 Task: Set up automation for the 'Prepare attendance module for admin' task in Jira.
Action: Mouse moved to (965, 360)
Screenshot: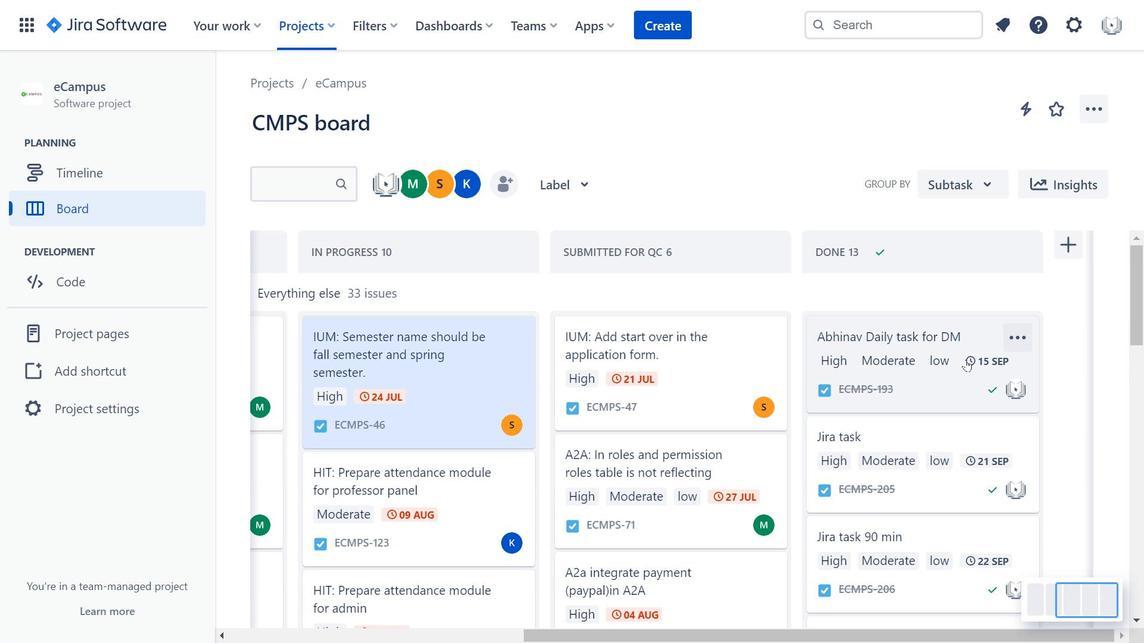 
Action: Mouse scrolled (965, 359) with delta (0, 0)
Screenshot: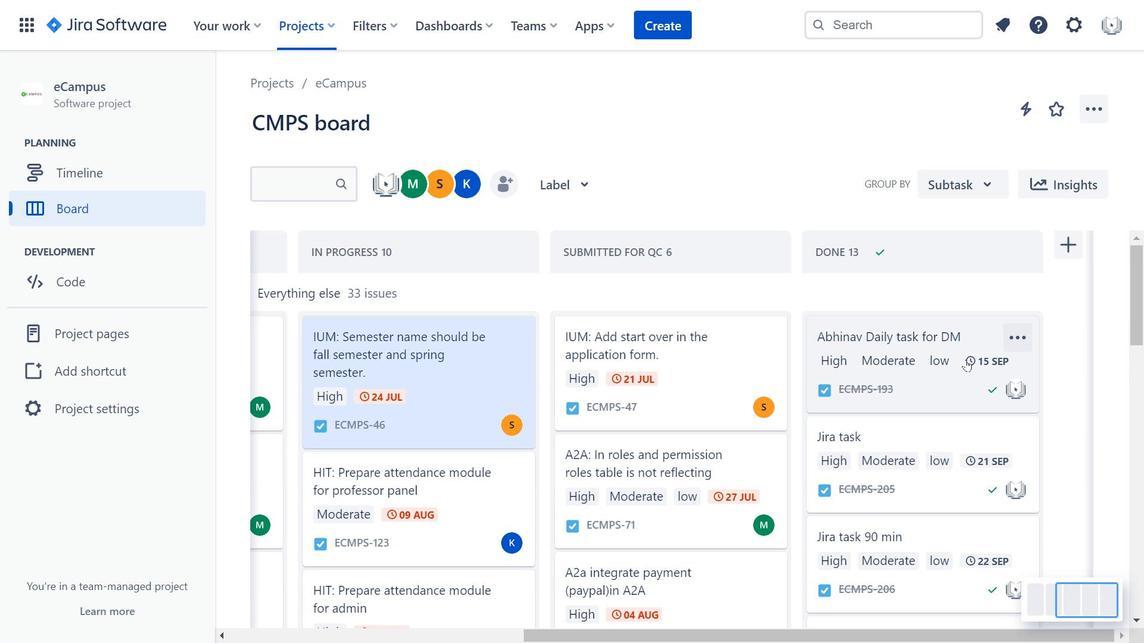 
Action: Mouse scrolled (965, 359) with delta (0, 0)
Screenshot: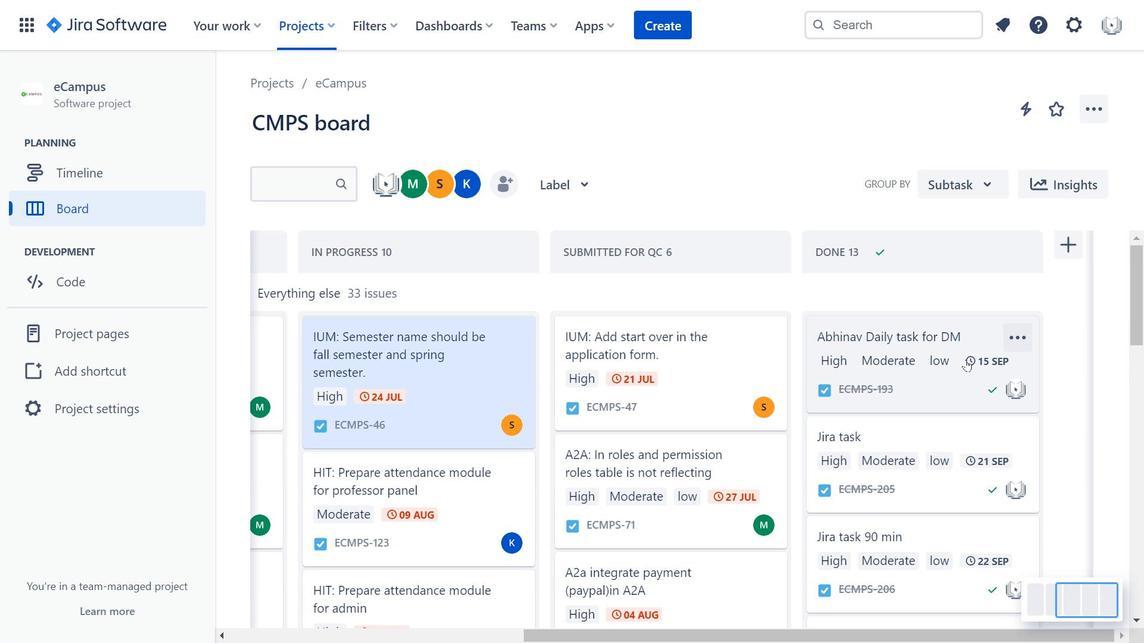 
Action: Mouse scrolled (965, 359) with delta (0, 0)
Screenshot: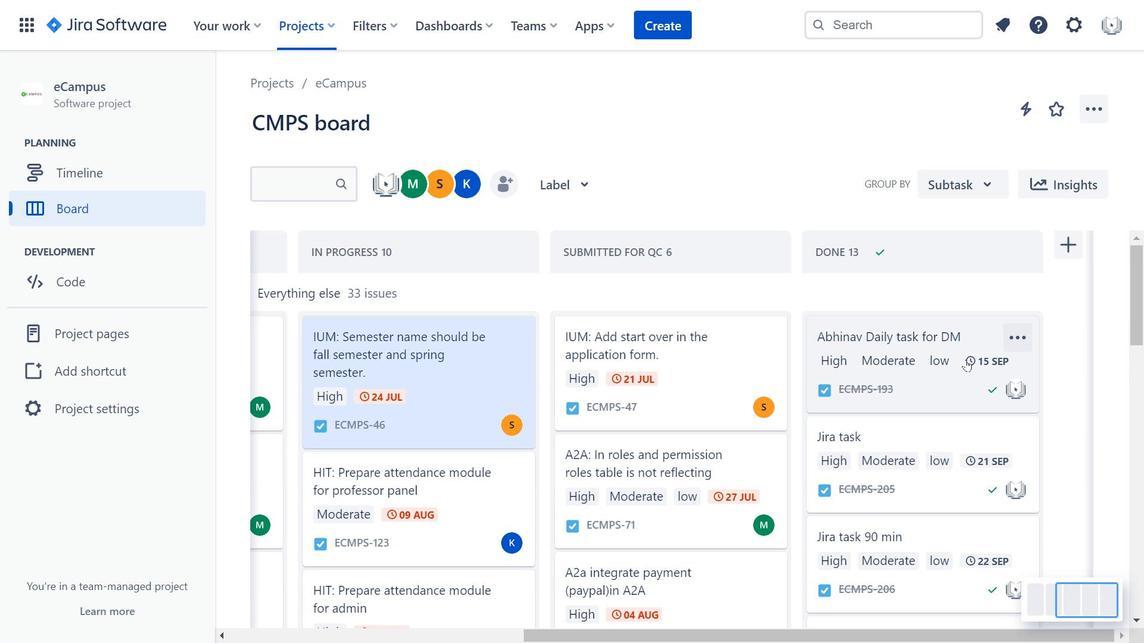 
Action: Mouse moved to (960, 358)
Screenshot: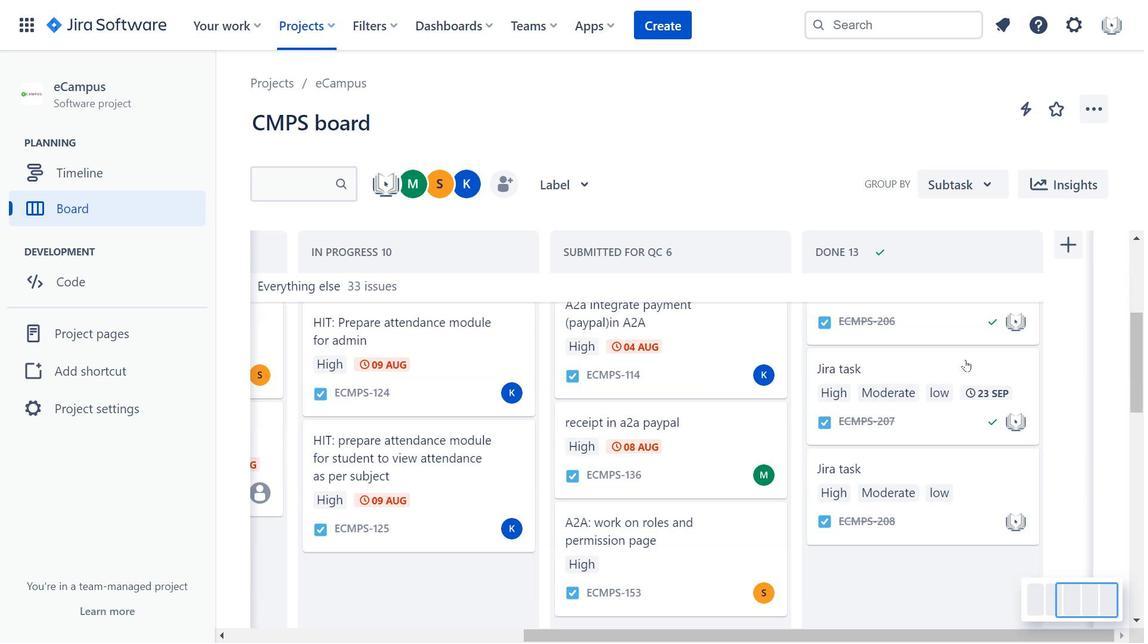
Action: Mouse scrolled (960, 357) with delta (0, 0)
Screenshot: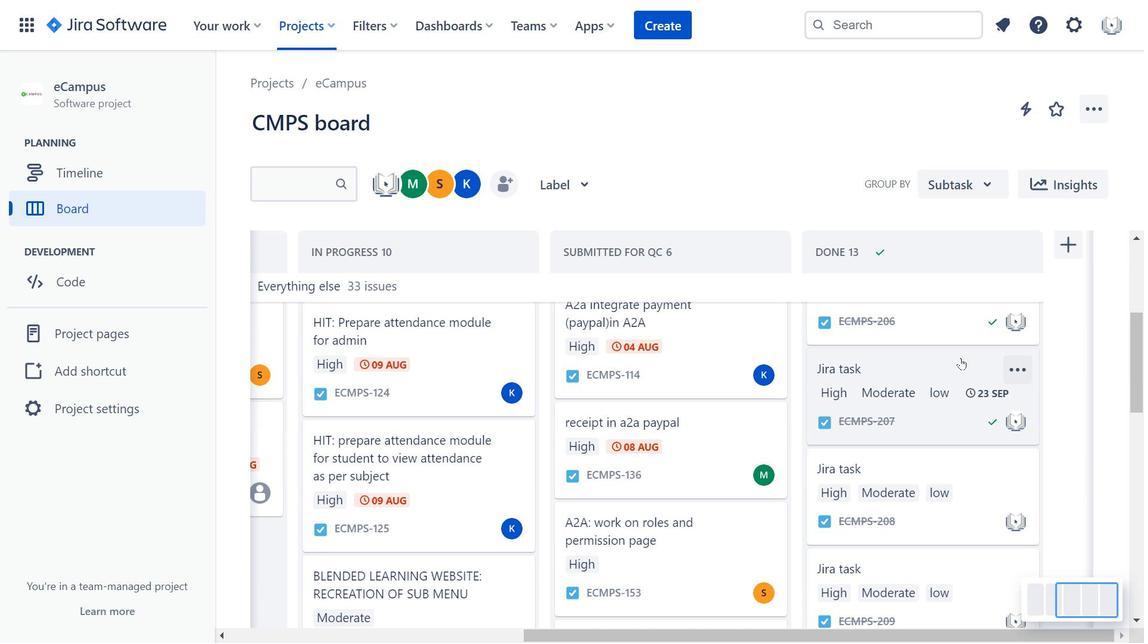 
Action: Mouse scrolled (960, 357) with delta (0, 0)
Screenshot: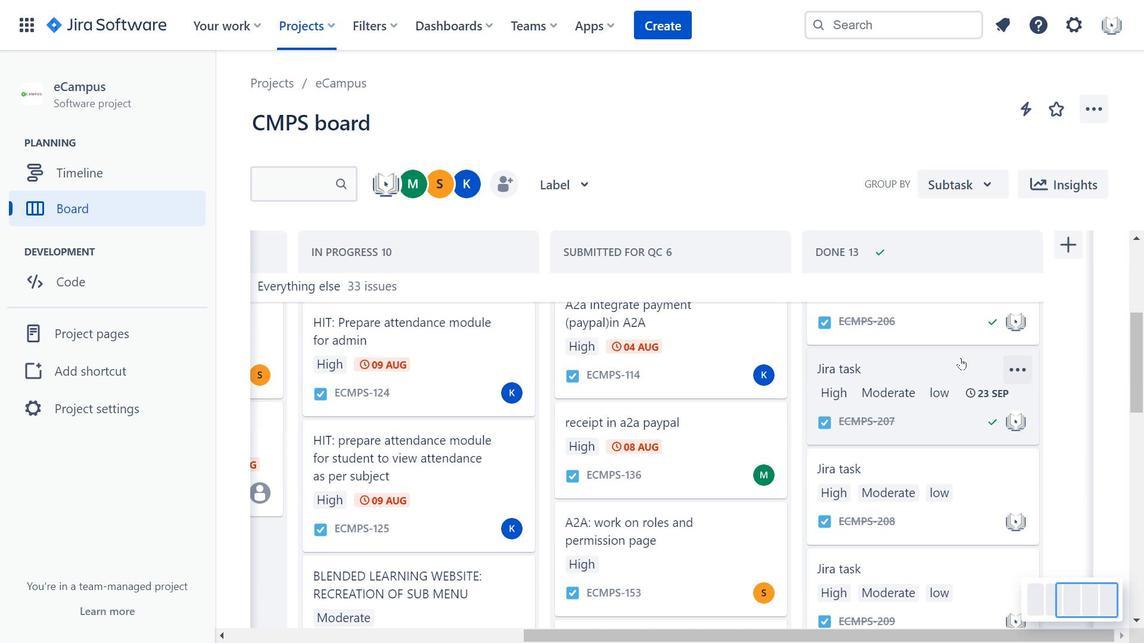 
Action: Mouse moved to (959, 358)
Screenshot: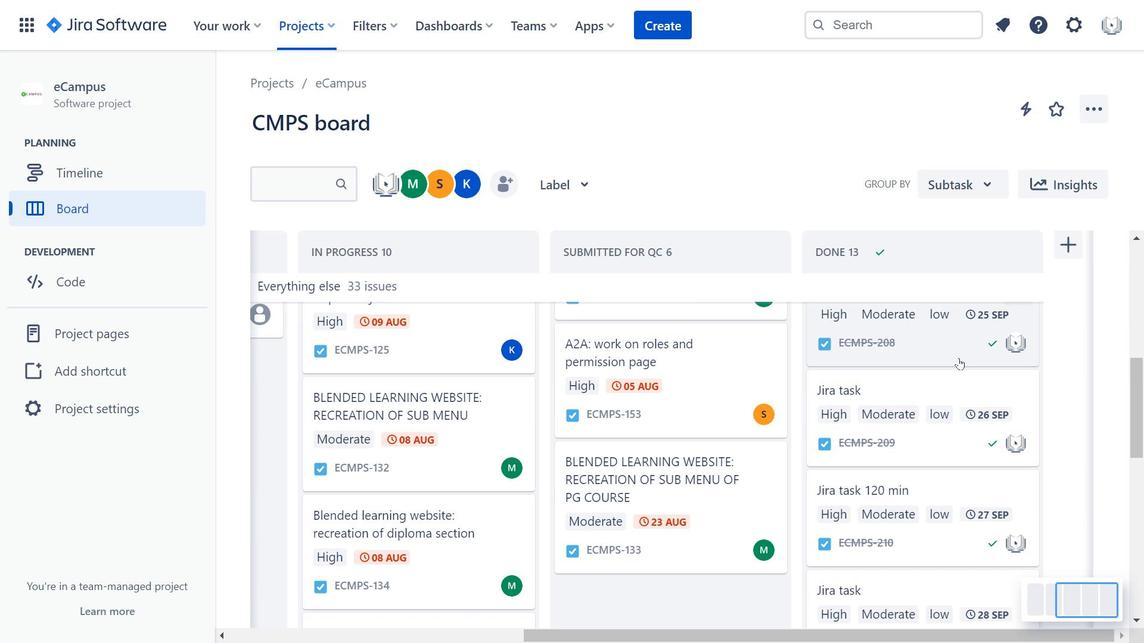 
Action: Mouse scrolled (959, 357) with delta (0, 0)
Screenshot: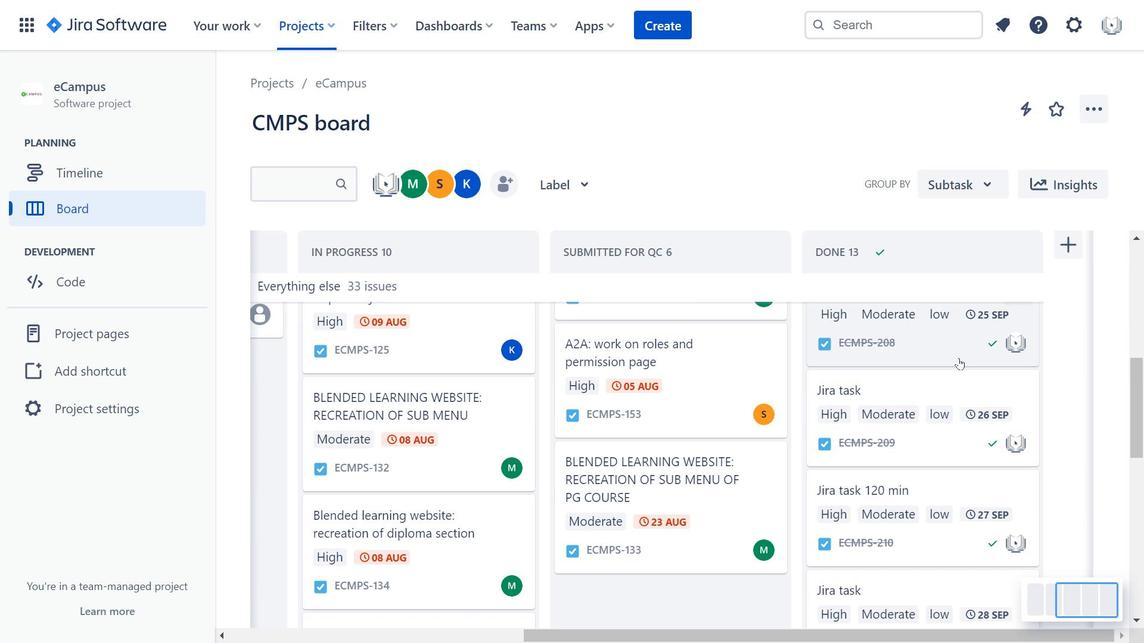 
Action: Mouse moved to (959, 360)
Screenshot: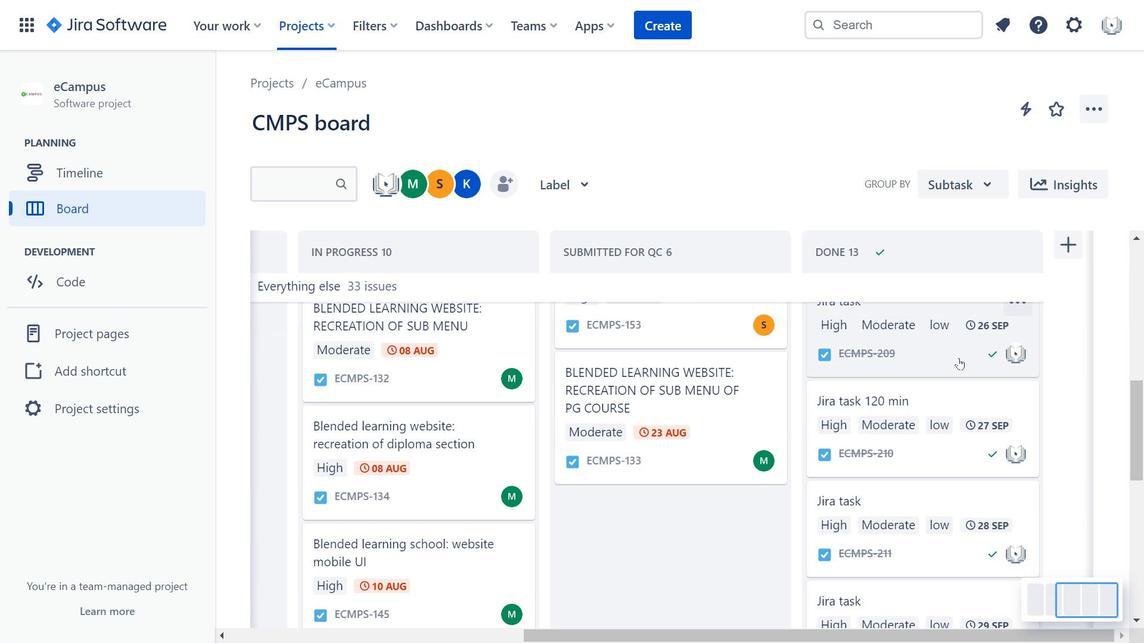 
Action: Mouse scrolled (959, 359) with delta (0, 0)
Screenshot: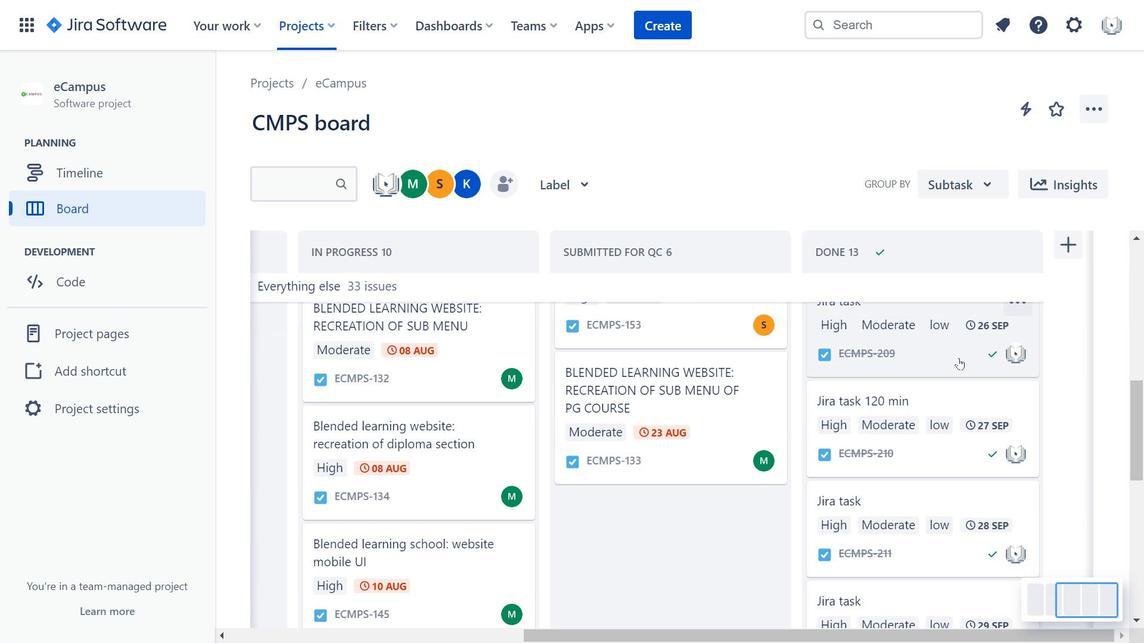 
Action: Mouse moved to (959, 361)
Screenshot: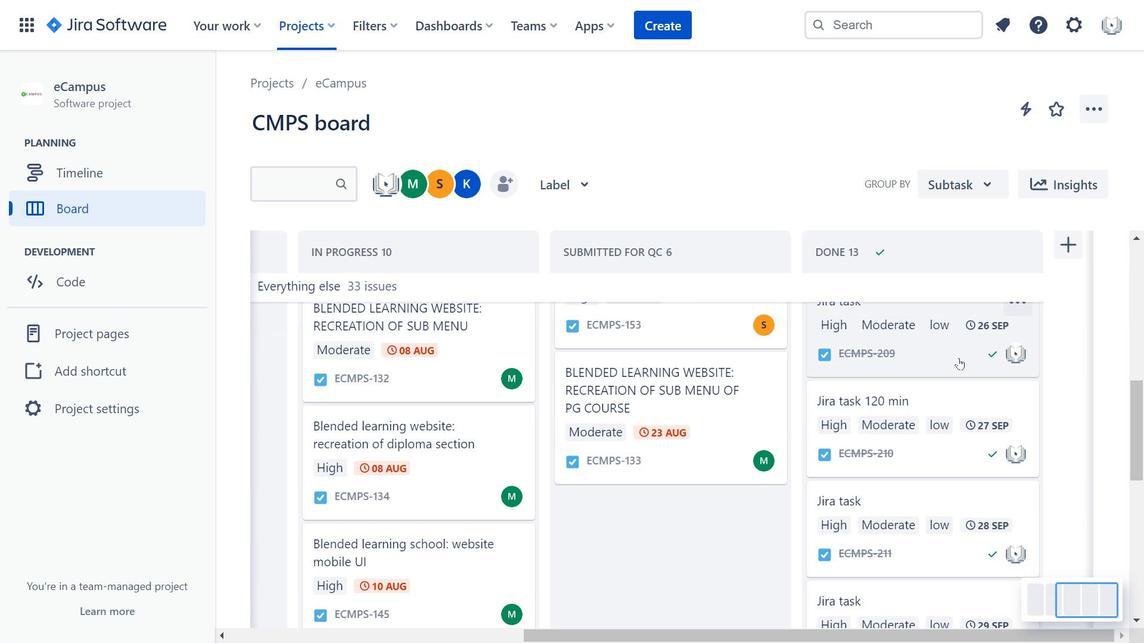 
Action: Mouse scrolled (959, 360) with delta (0, 0)
Screenshot: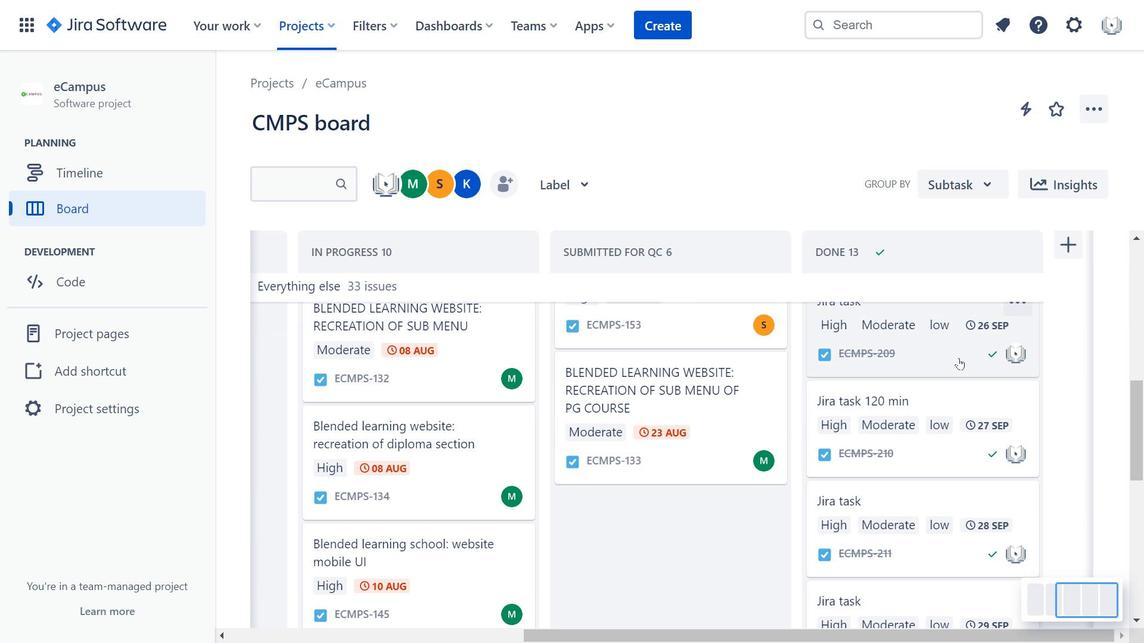 
Action: Mouse scrolled (959, 360) with delta (0, 0)
Screenshot: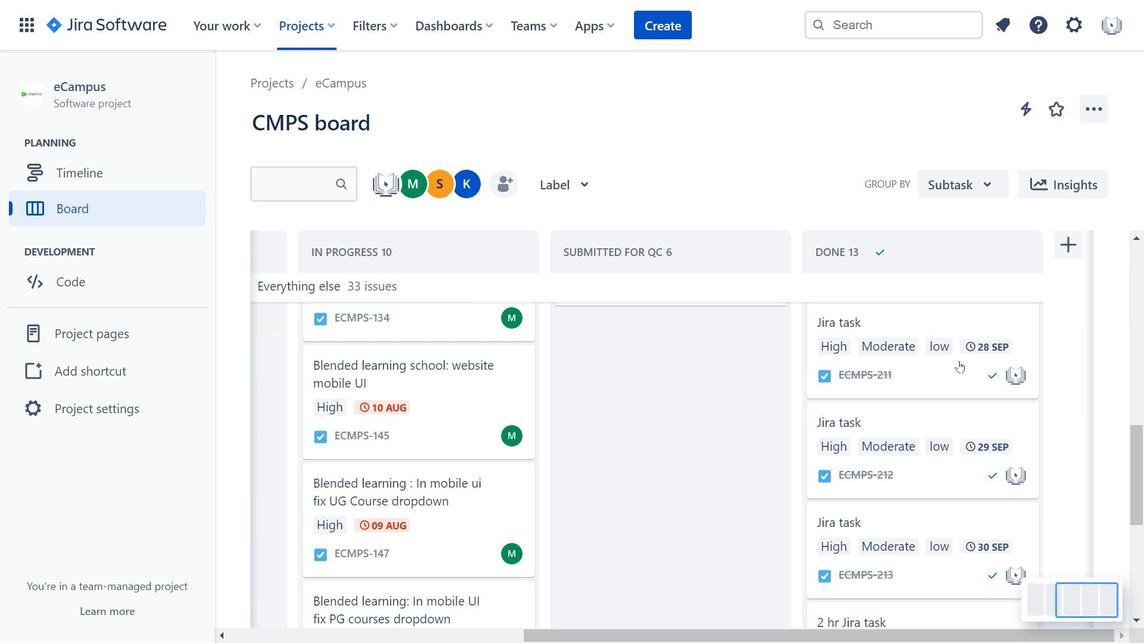 
Action: Mouse scrolled (959, 360) with delta (0, 0)
Screenshot: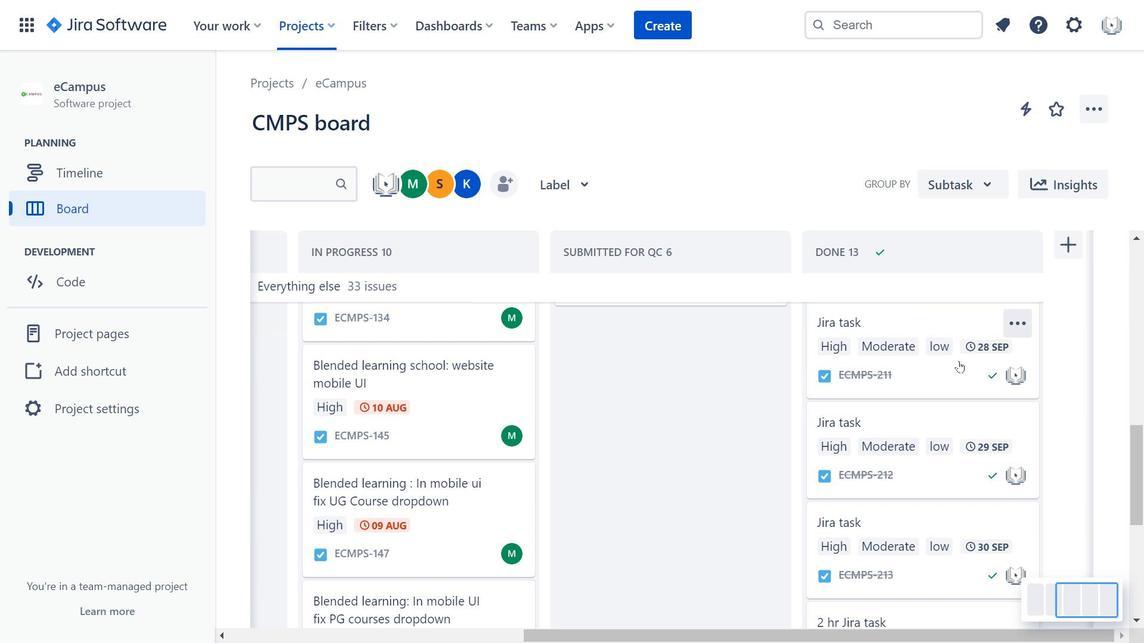 
Action: Mouse scrolled (959, 360) with delta (0, 0)
Screenshot: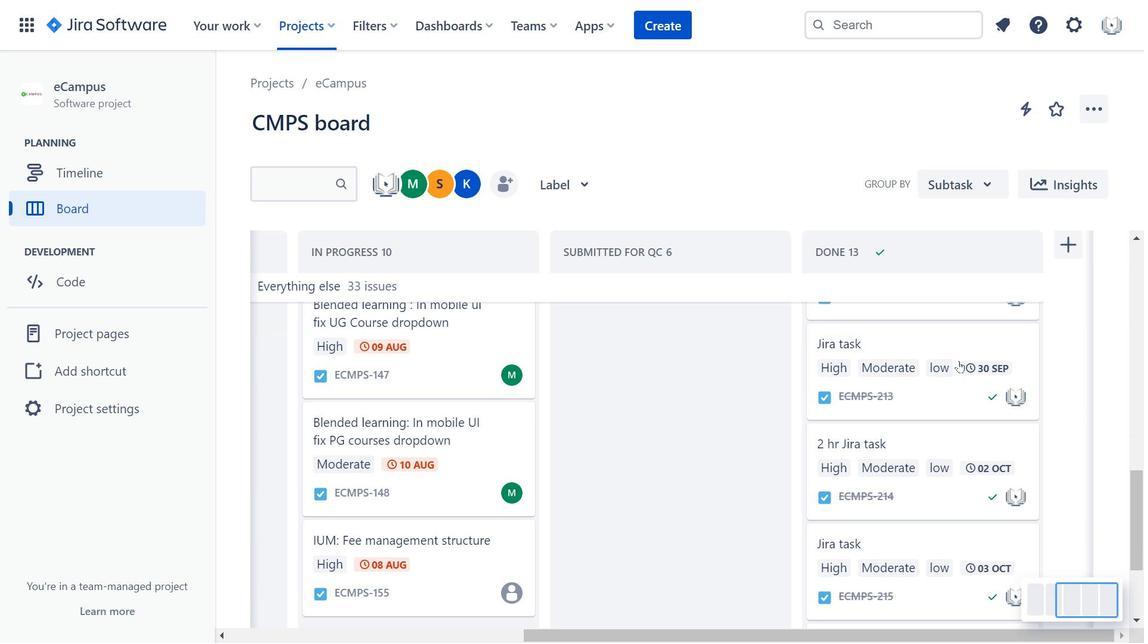 
Action: Mouse scrolled (959, 360) with delta (0, 0)
Screenshot: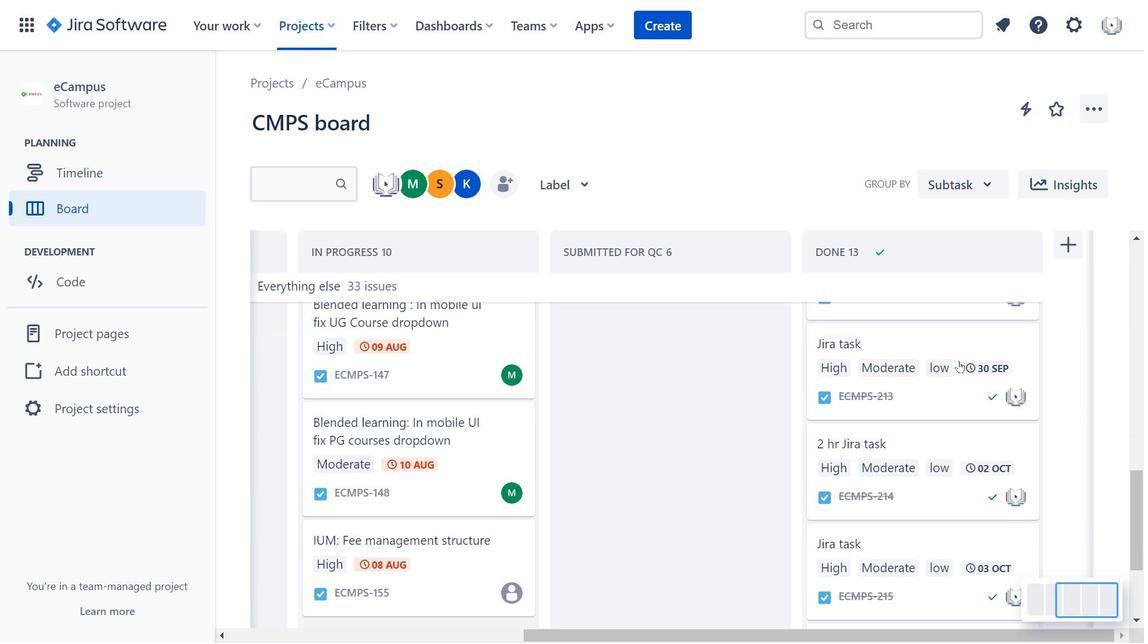 
Action: Mouse scrolled (959, 360) with delta (0, 0)
Screenshot: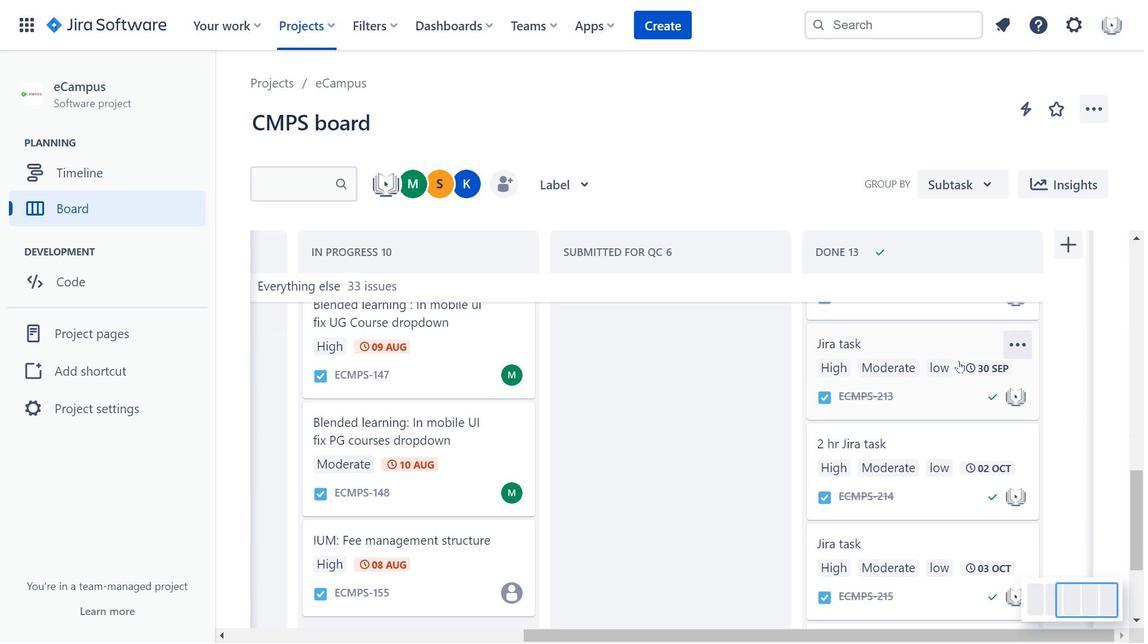 
Action: Mouse moved to (959, 362)
Screenshot: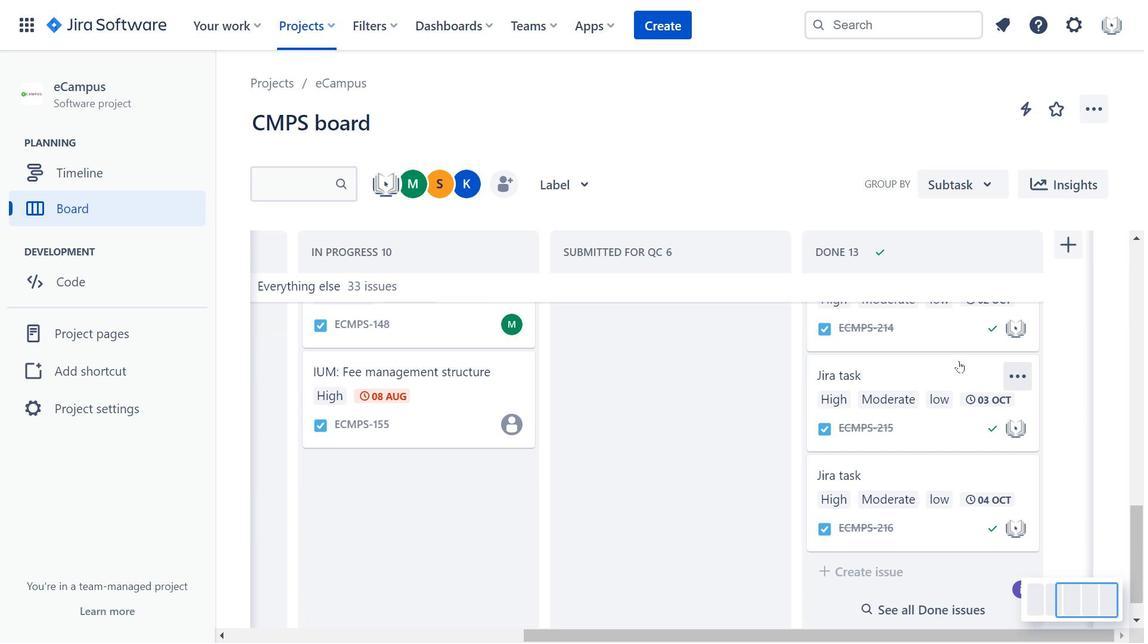 
Action: Mouse scrolled (959, 361) with delta (0, 0)
Screenshot: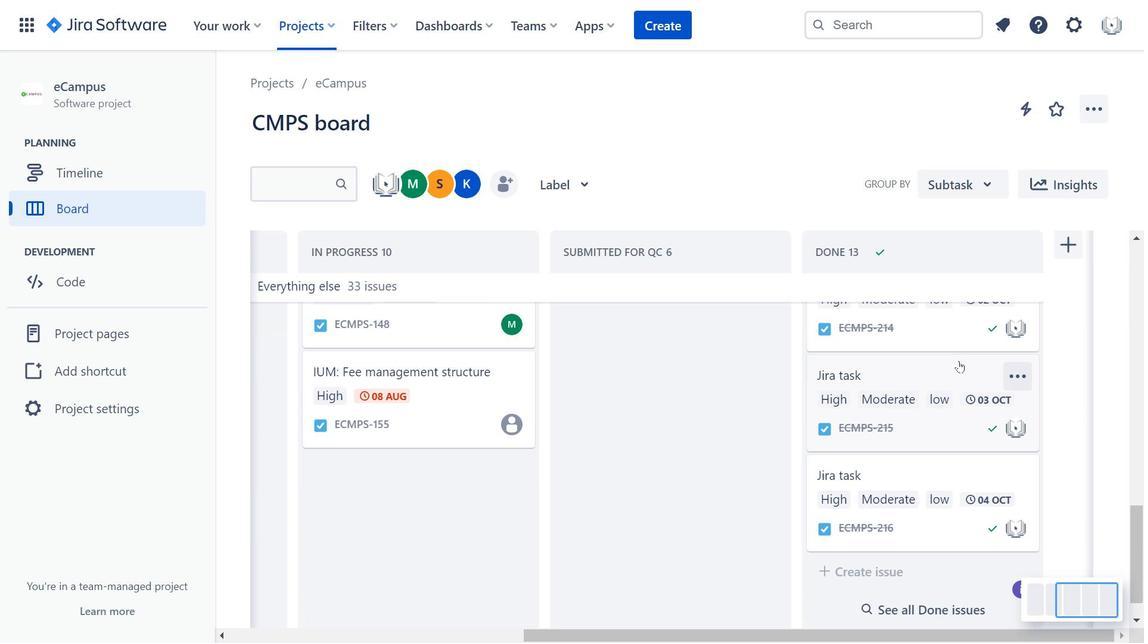 
Action: Mouse scrolled (959, 361) with delta (0, 0)
Screenshot: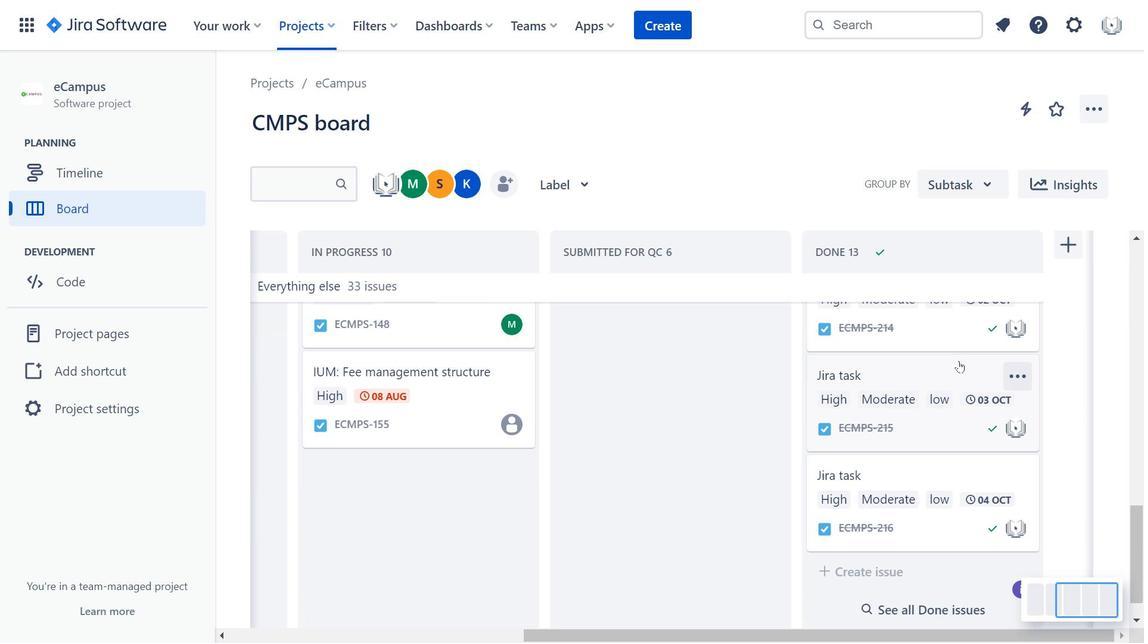 
Action: Mouse moved to (936, 468)
Screenshot: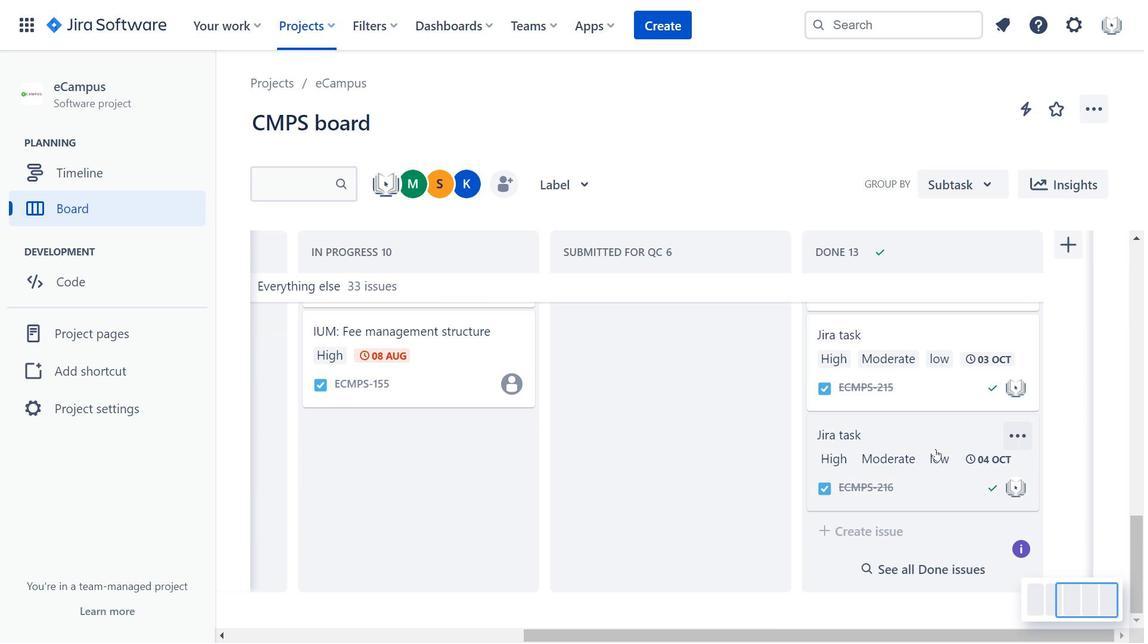 
Action: Mouse pressed left at (936, 468)
Screenshot: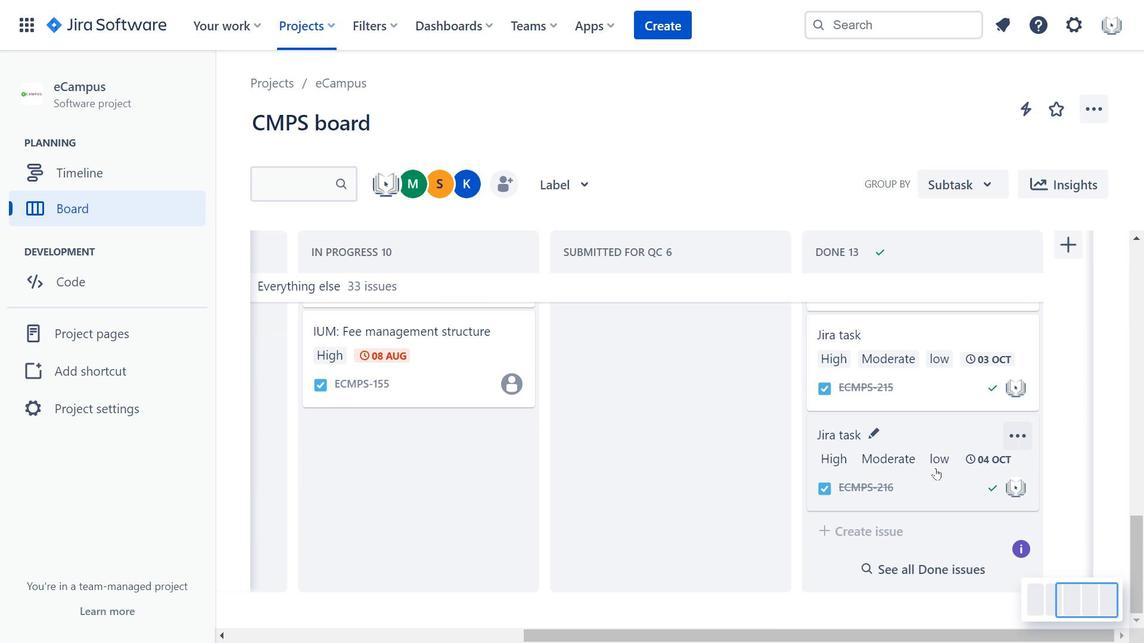 
Action: Mouse moved to (1050, 85)
Screenshot: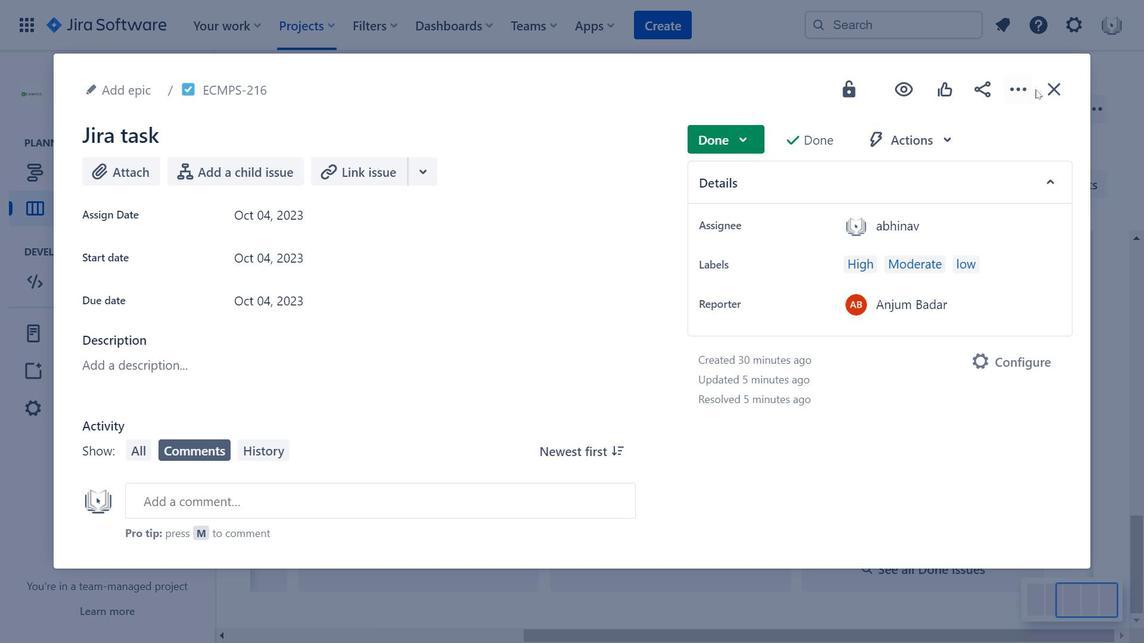 
Action: Mouse pressed left at (1050, 85)
Screenshot: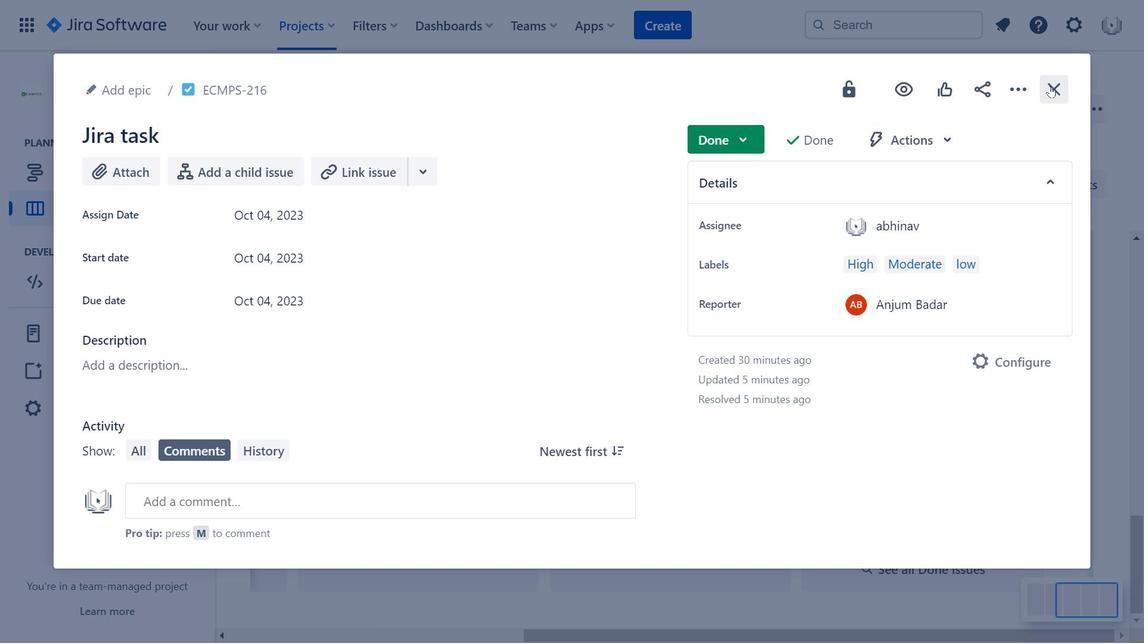 
Action: Mouse moved to (938, 407)
Screenshot: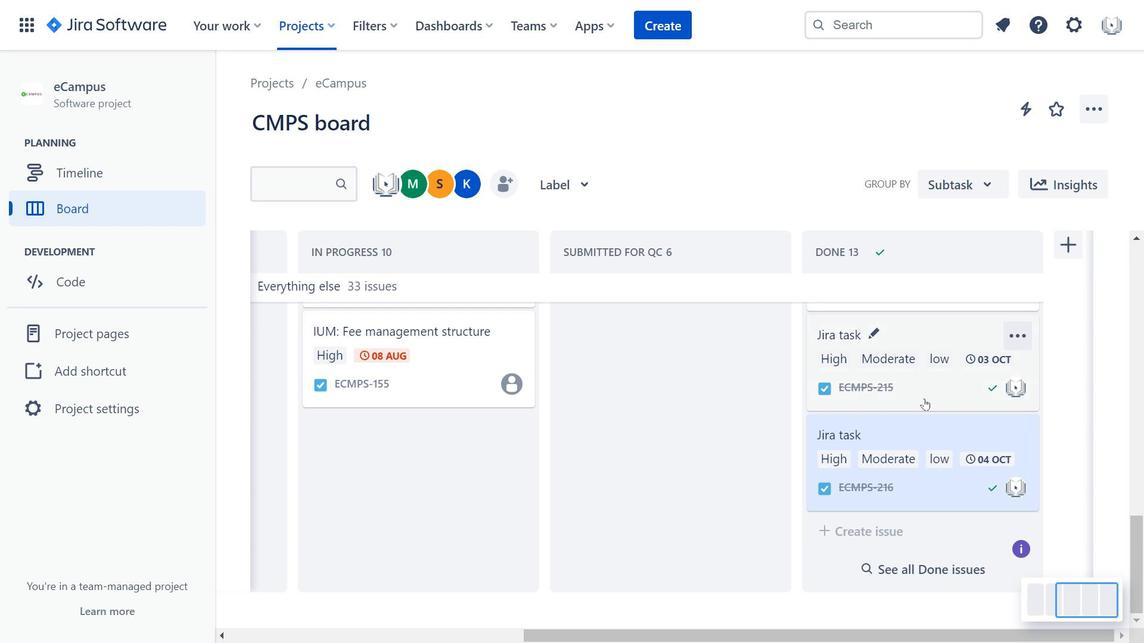 
Action: Mouse scrolled (938, 408) with delta (0, 0)
Screenshot: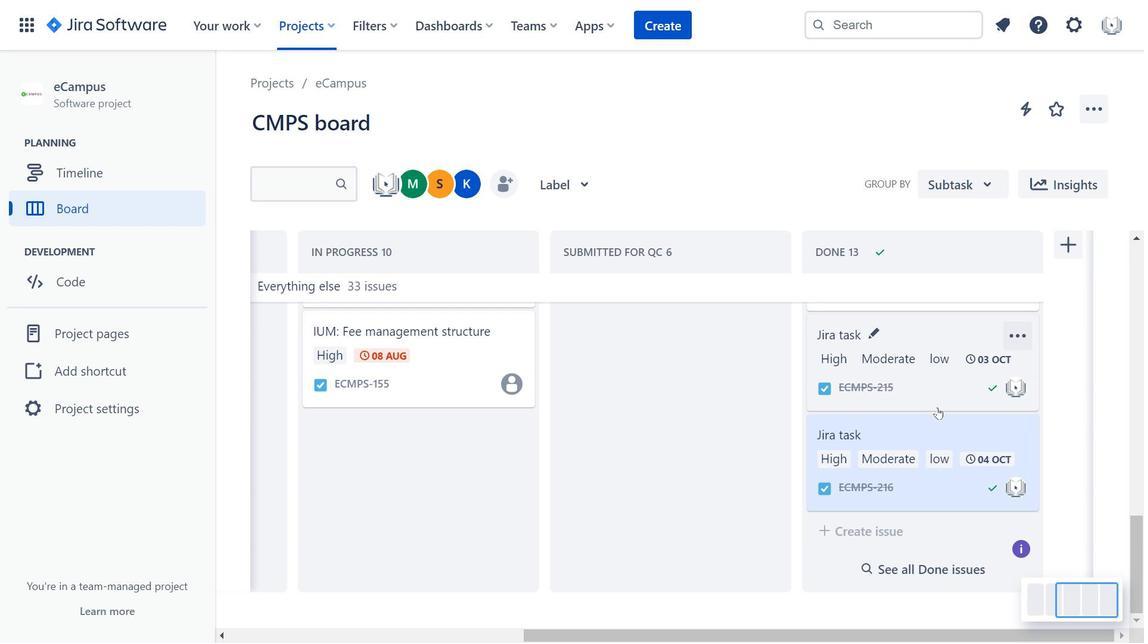 
Action: Mouse scrolled (938, 408) with delta (0, 0)
Screenshot: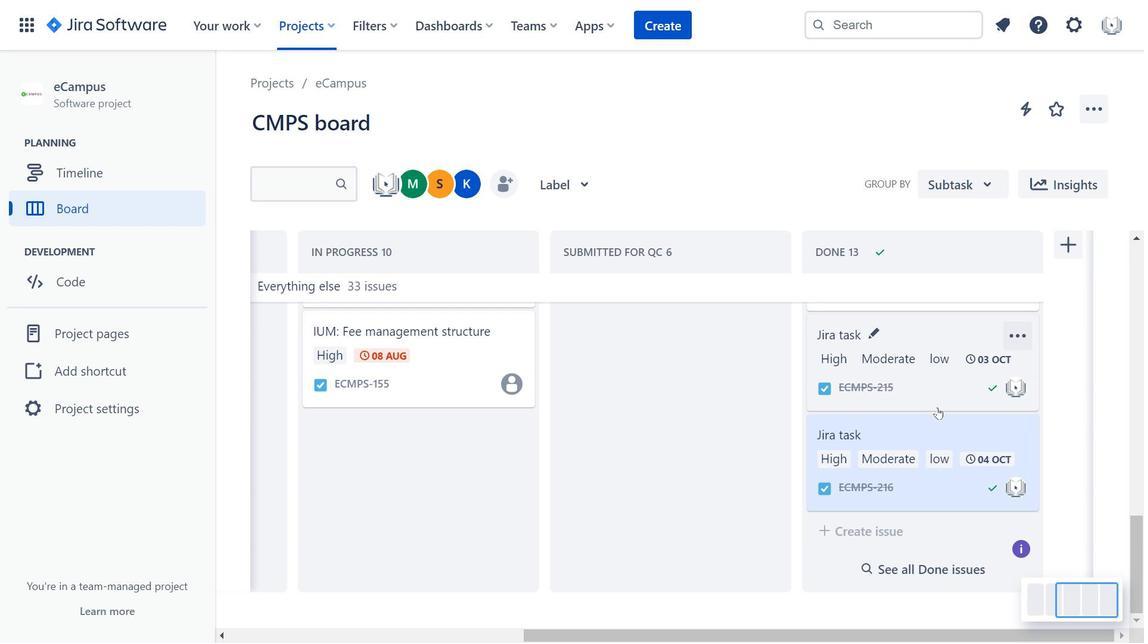 
Action: Mouse scrolled (938, 408) with delta (0, 0)
Screenshot: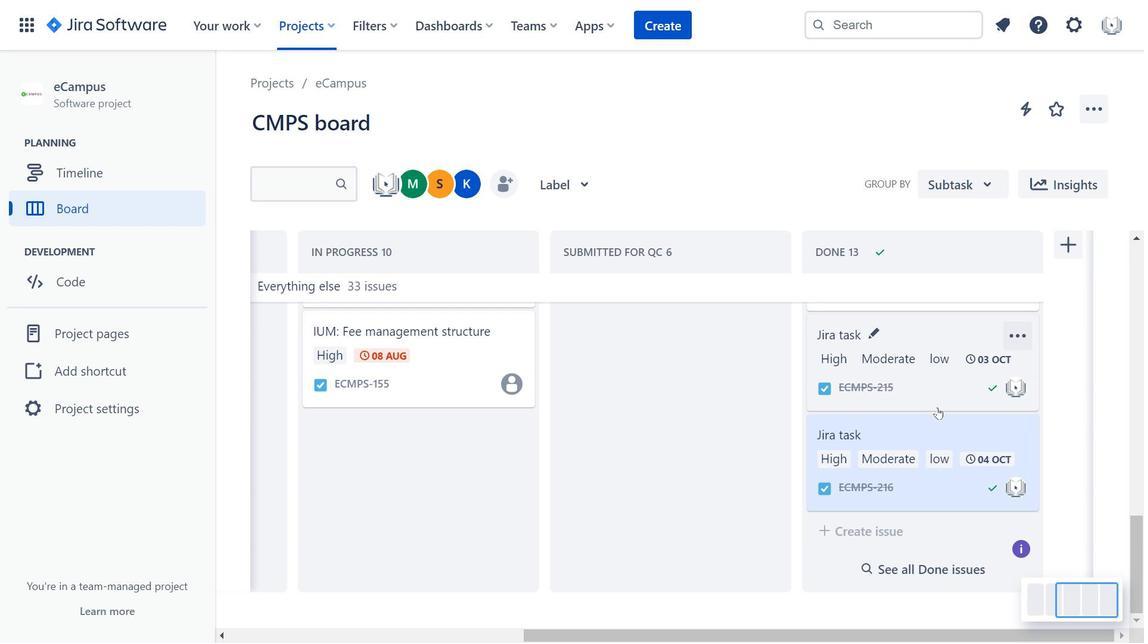 
Action: Mouse scrolled (938, 408) with delta (0, 0)
Screenshot: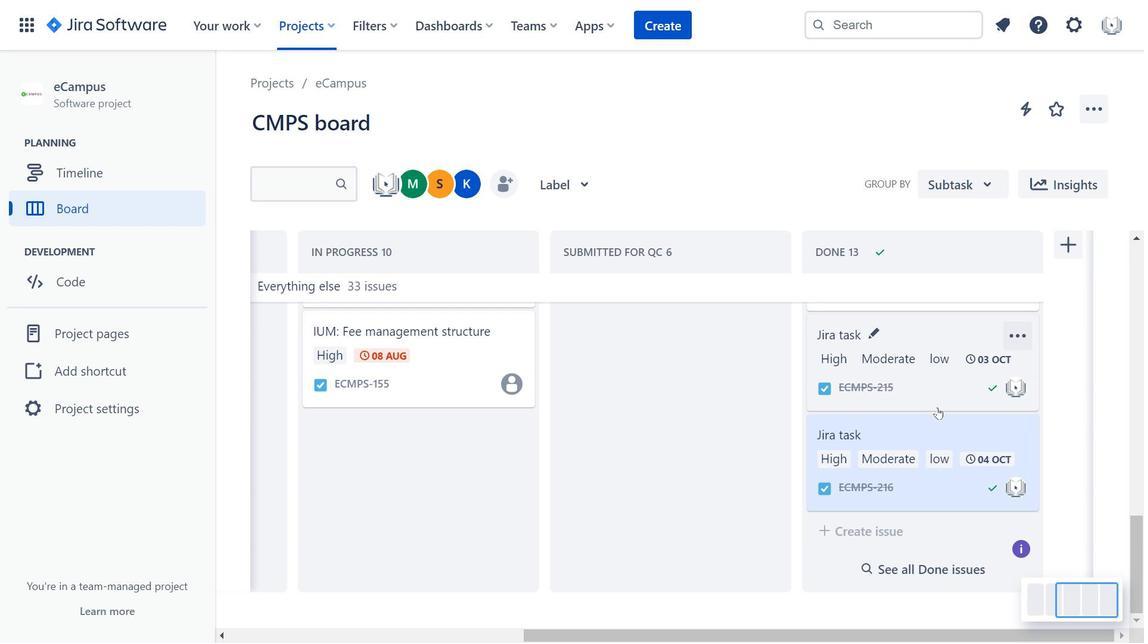 
Action: Mouse moved to (938, 406)
Screenshot: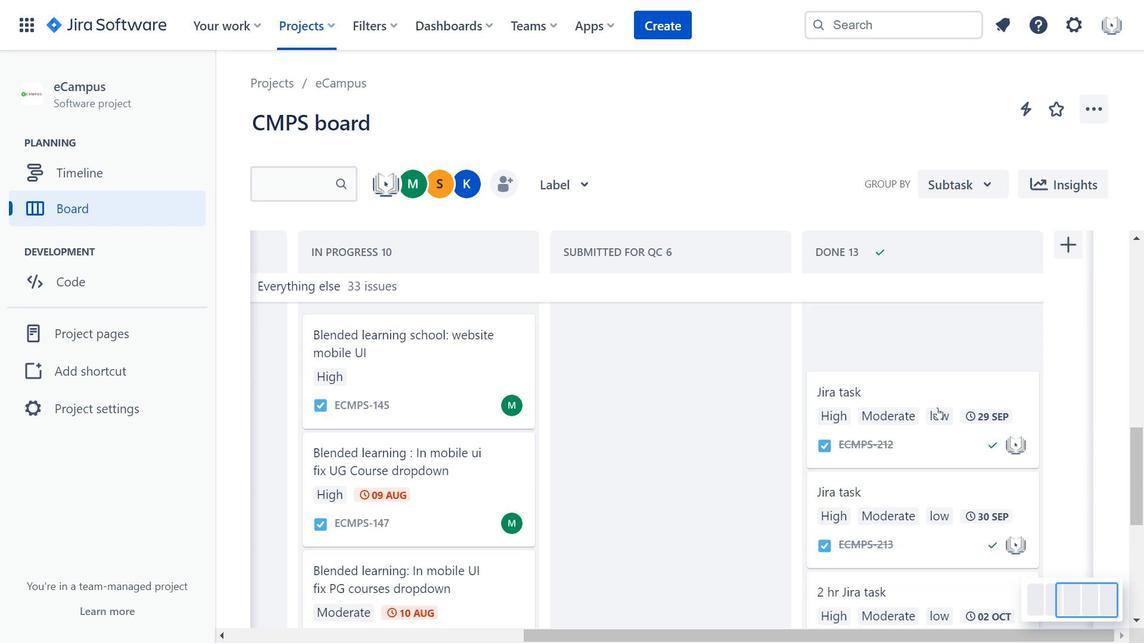 
Action: Mouse scrolled (938, 407) with delta (0, 0)
Screenshot: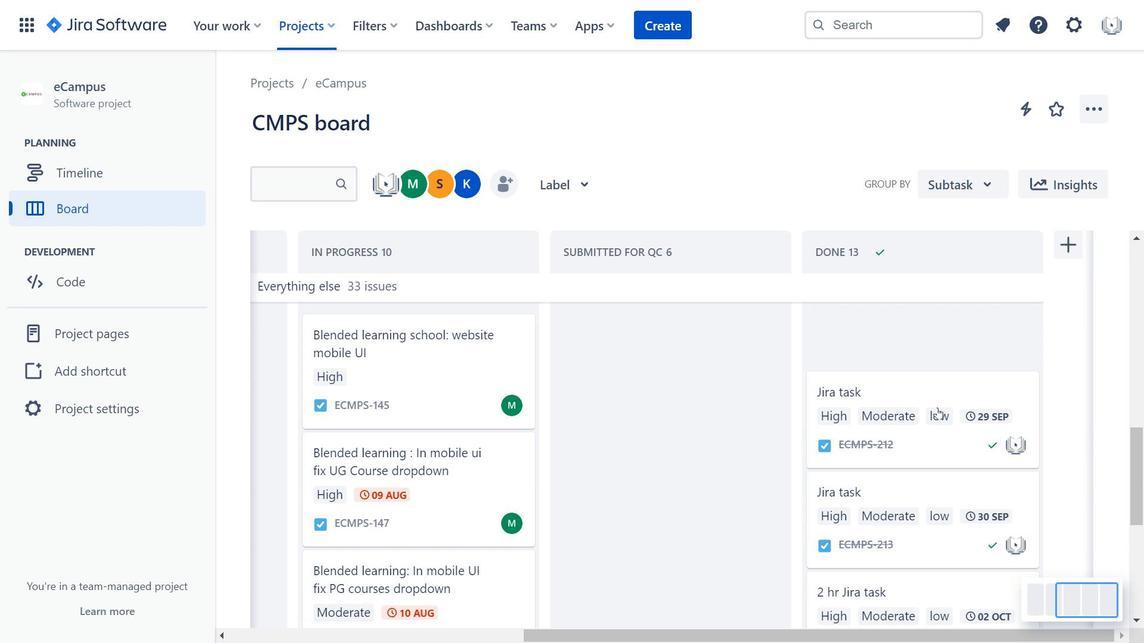 
Action: Mouse scrolled (938, 407) with delta (0, 0)
Screenshot: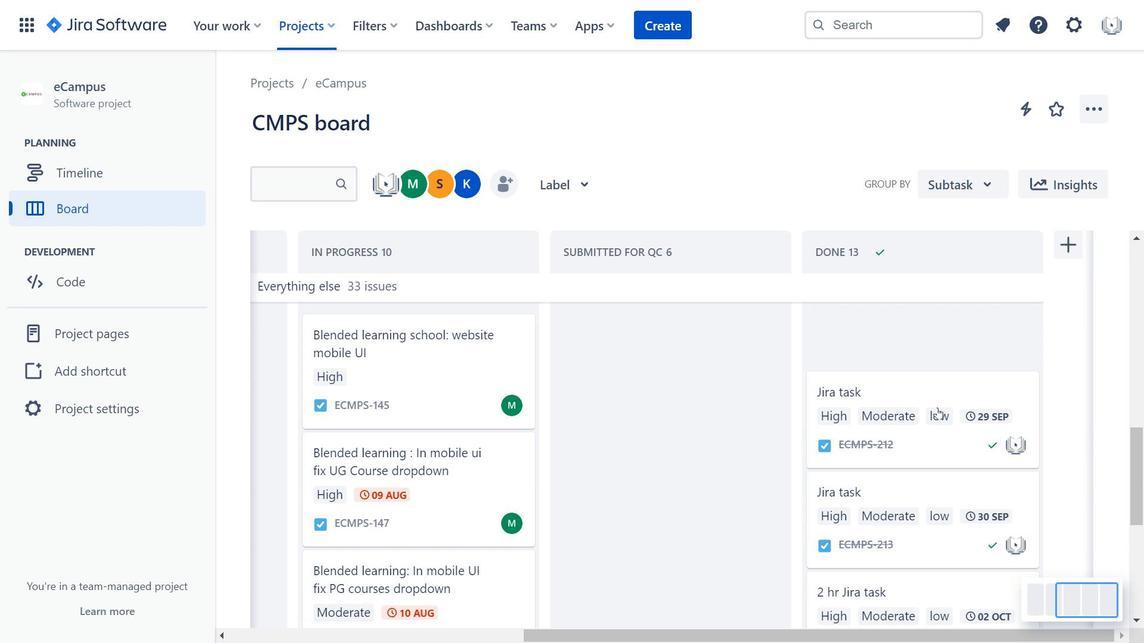 
Action: Mouse scrolled (938, 407) with delta (0, 0)
Screenshot: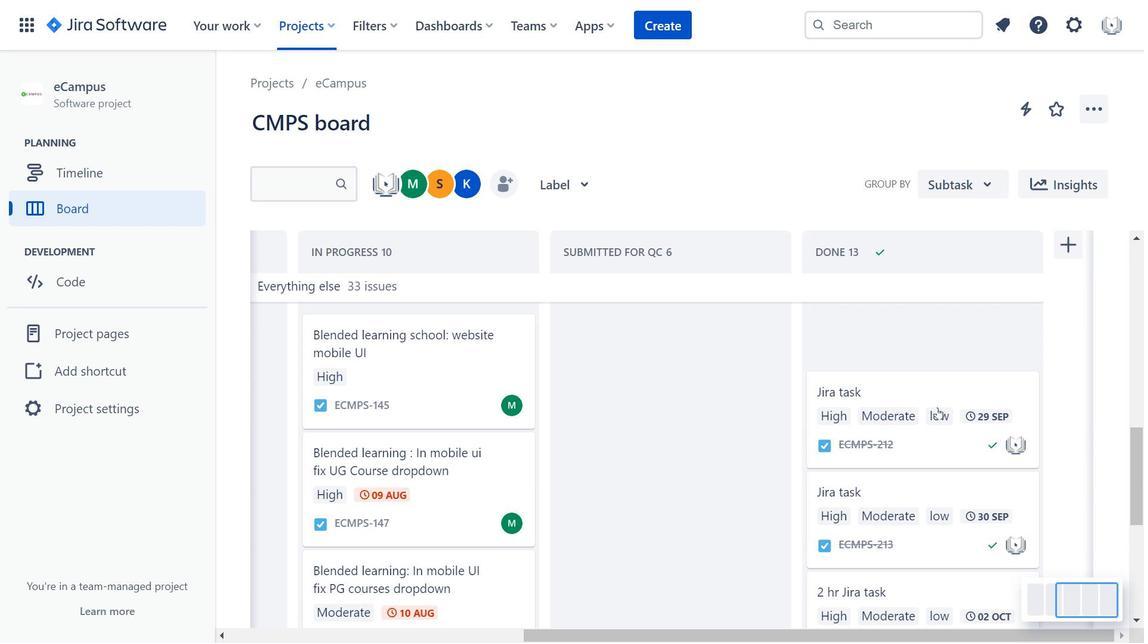 
Action: Mouse moved to (938, 405)
Screenshot: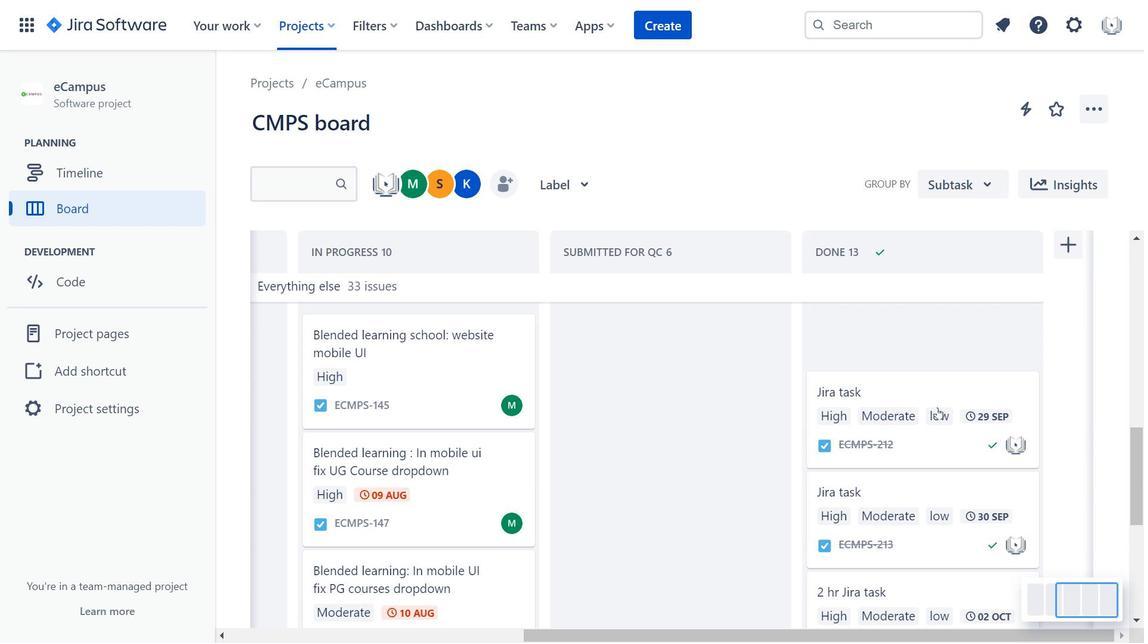 
Action: Mouse scrolled (938, 406) with delta (0, 0)
Screenshot: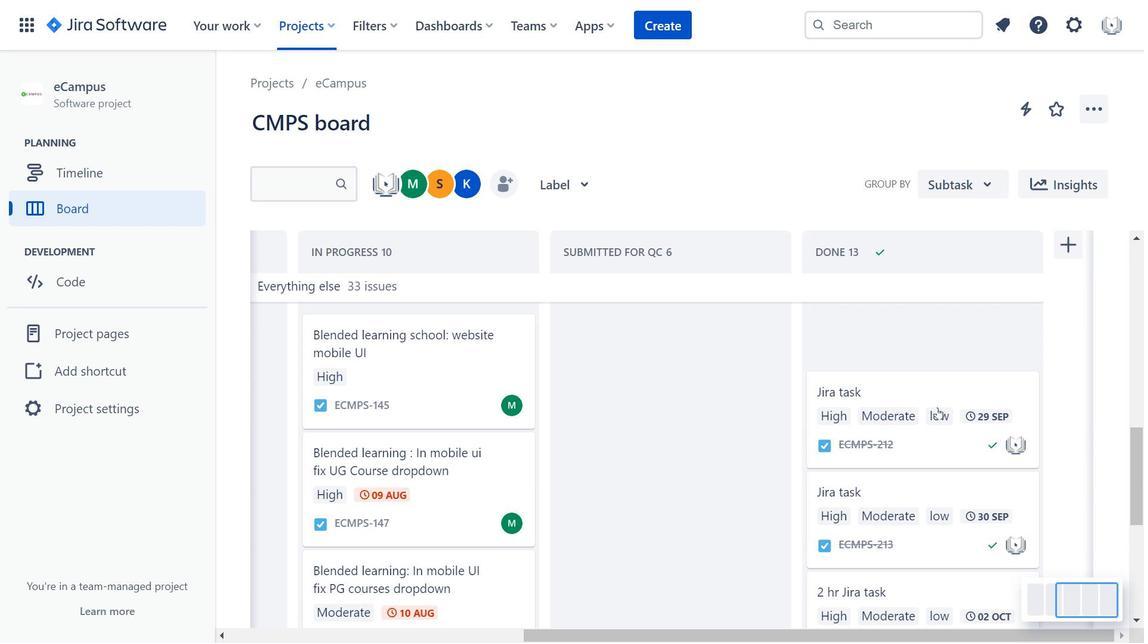 
Action: Mouse moved to (938, 405)
Screenshot: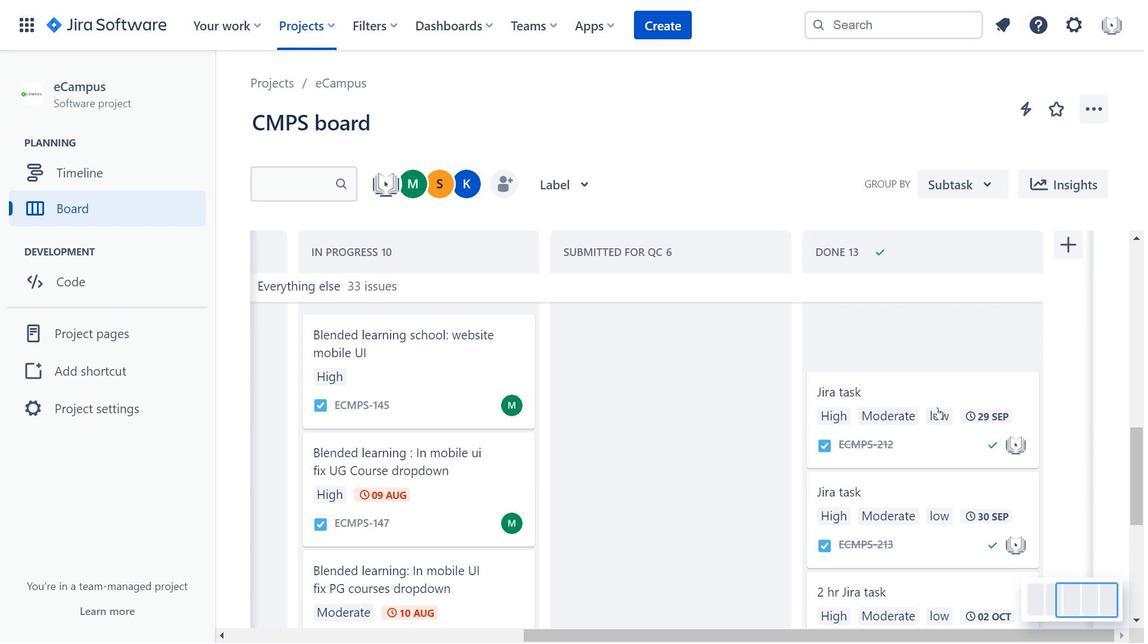 
Action: Mouse scrolled (938, 405) with delta (0, 0)
Screenshot: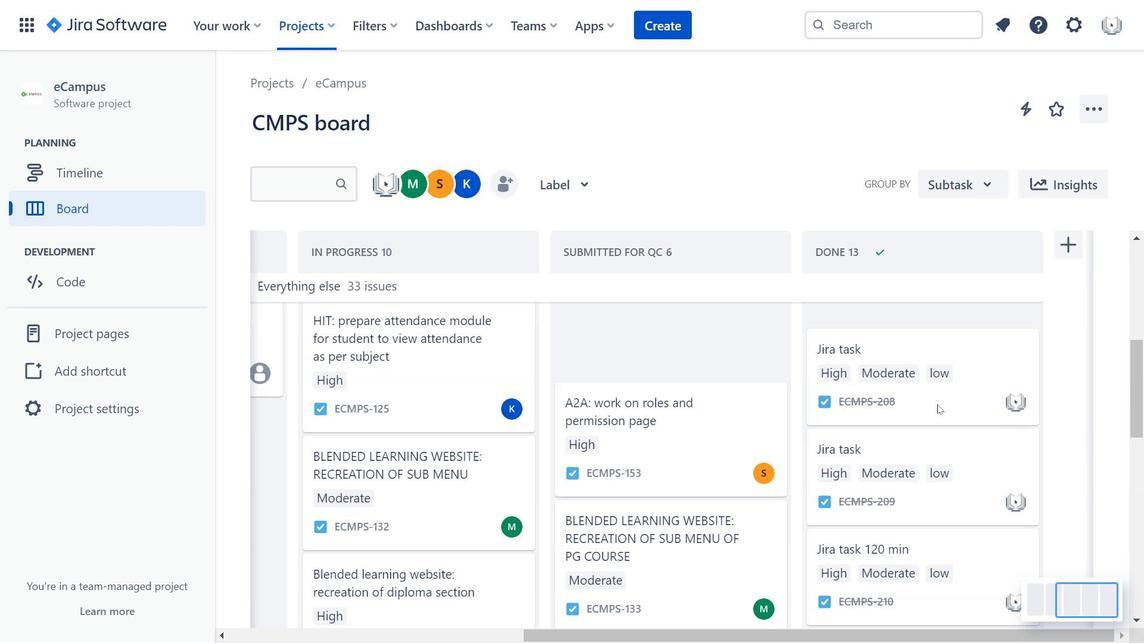 
Action: Mouse scrolled (938, 405) with delta (0, 0)
Screenshot: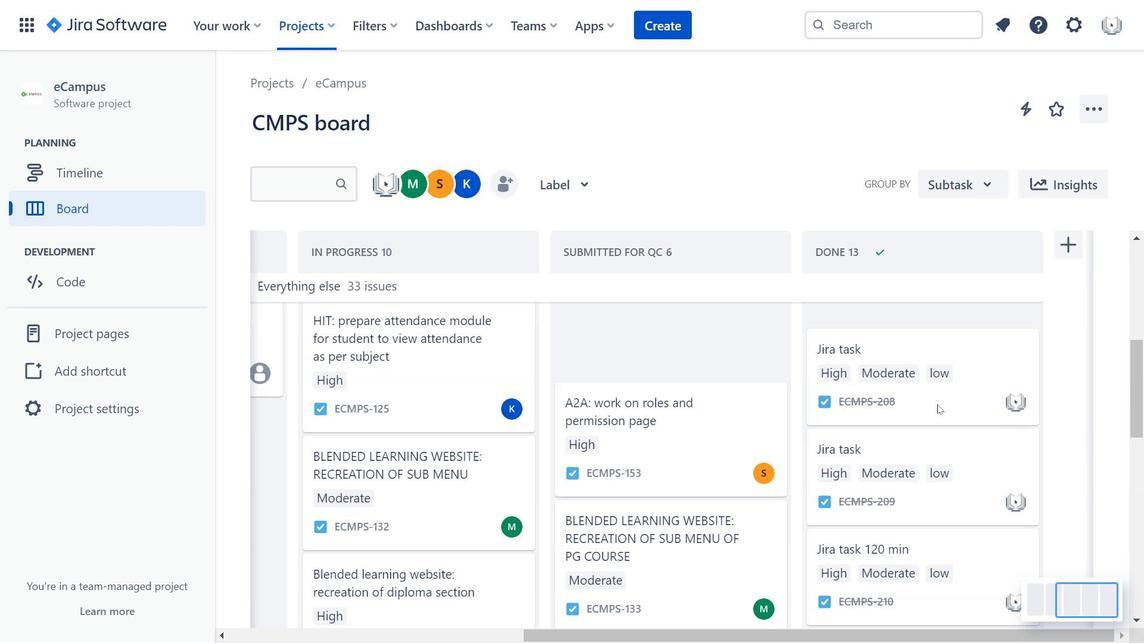 
Action: Mouse scrolled (938, 405) with delta (0, 0)
Screenshot: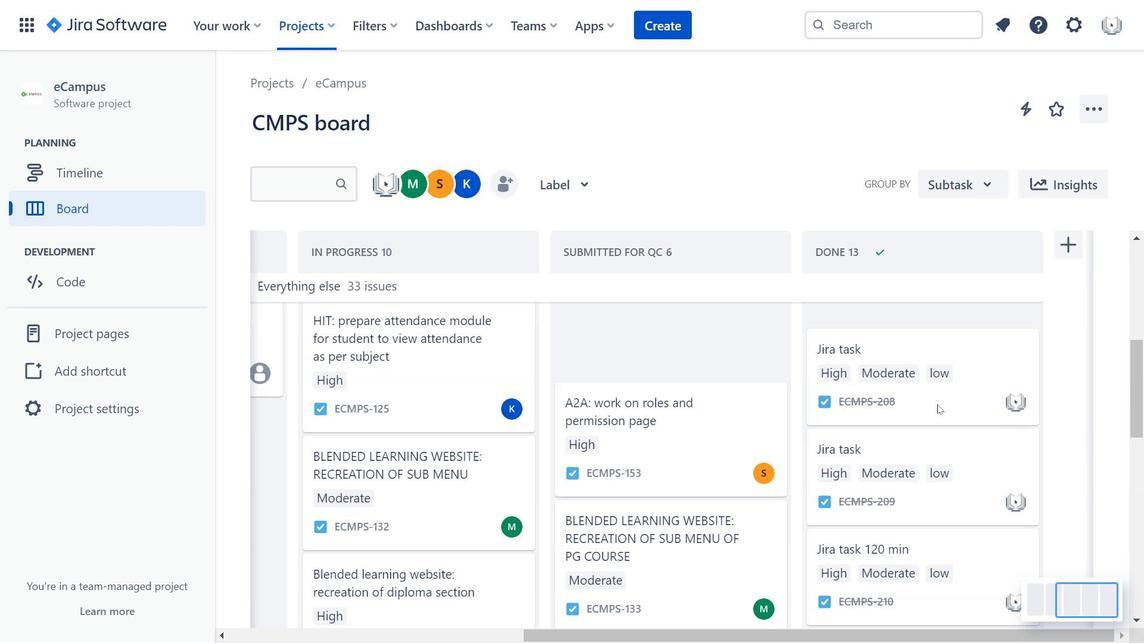 
Action: Mouse scrolled (938, 405) with delta (0, 0)
Screenshot: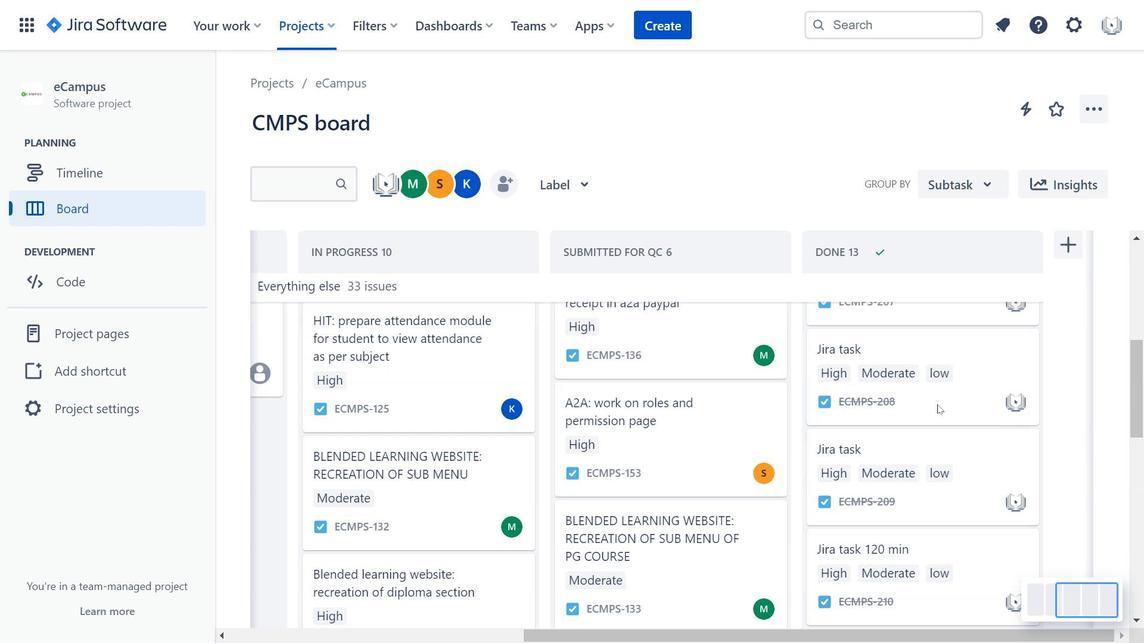 
Action: Mouse scrolled (938, 405) with delta (0, 0)
Screenshot: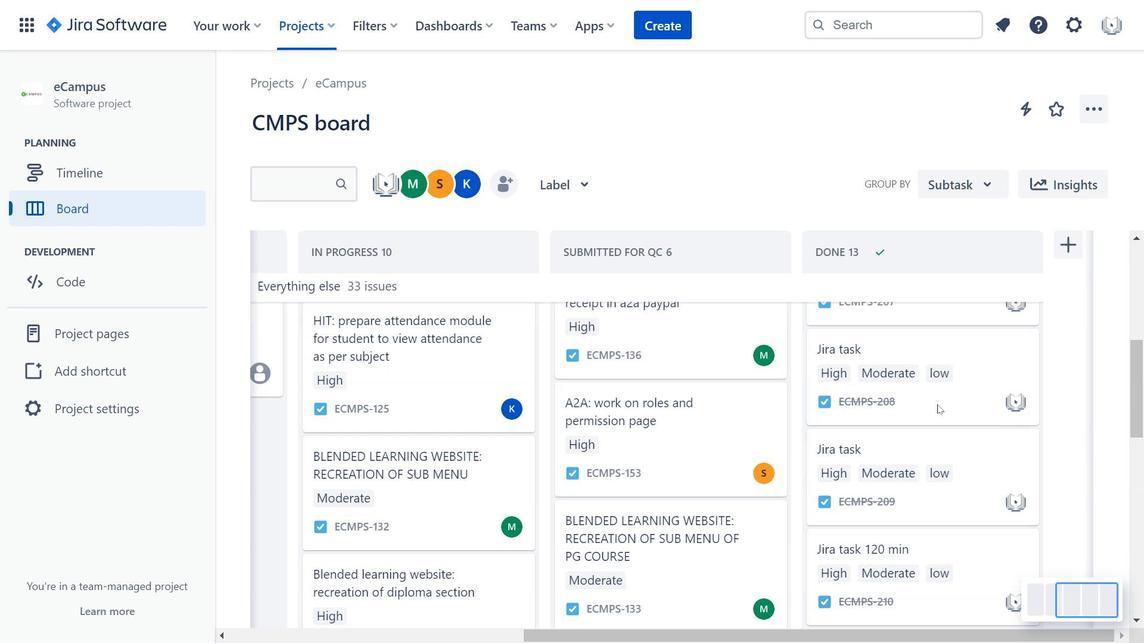 
Action: Mouse scrolled (938, 405) with delta (0, 0)
Screenshot: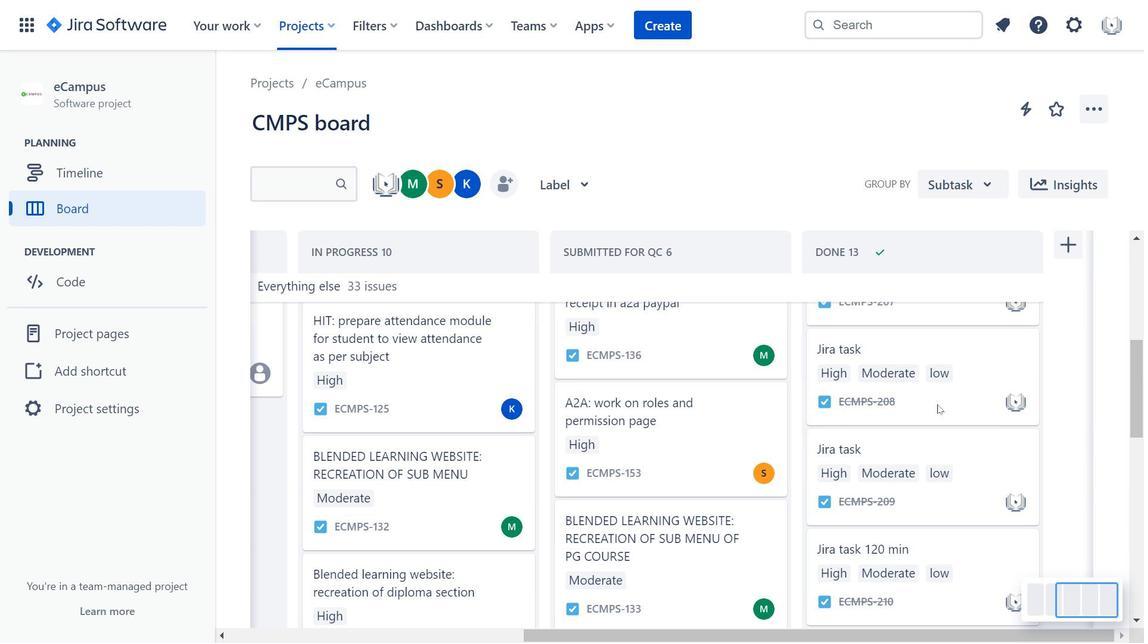 
Action: Mouse moved to (938, 404)
Screenshot: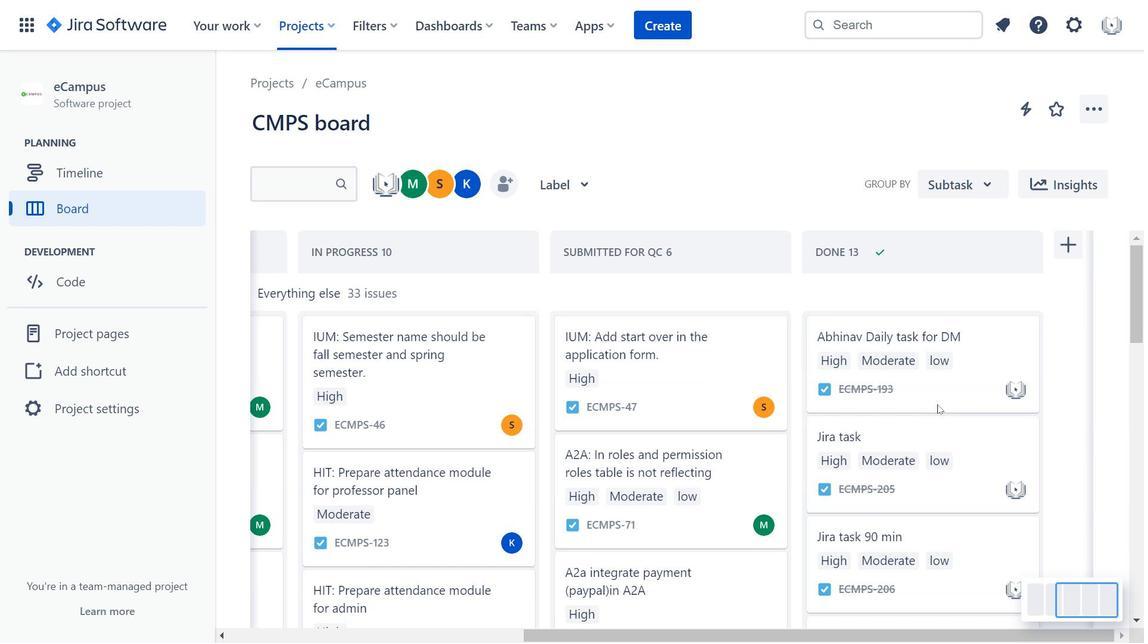 
Action: Mouse scrolled (938, 405) with delta (0, 0)
Screenshot: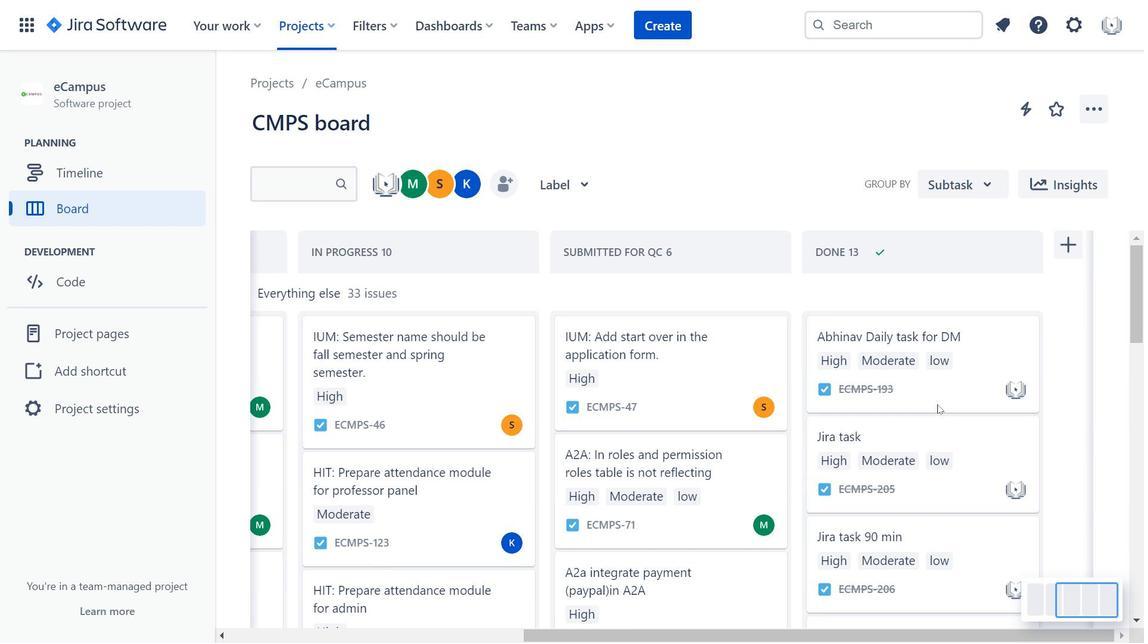 
Action: Mouse scrolled (938, 405) with delta (0, 0)
Screenshot: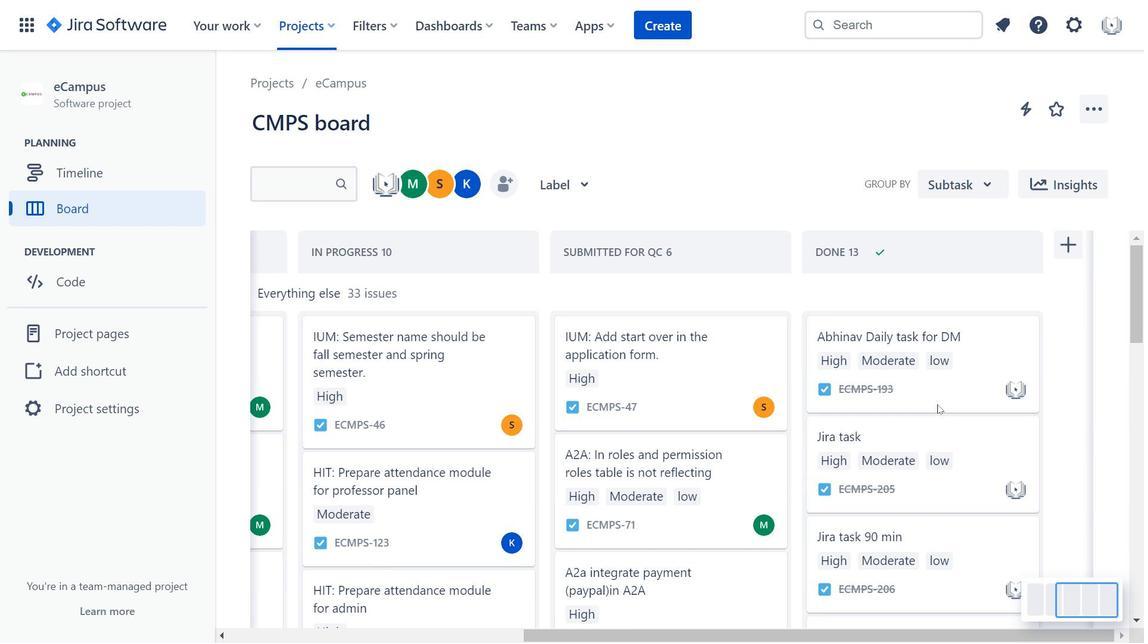 
Action: Mouse scrolled (938, 405) with delta (0, 0)
Screenshot: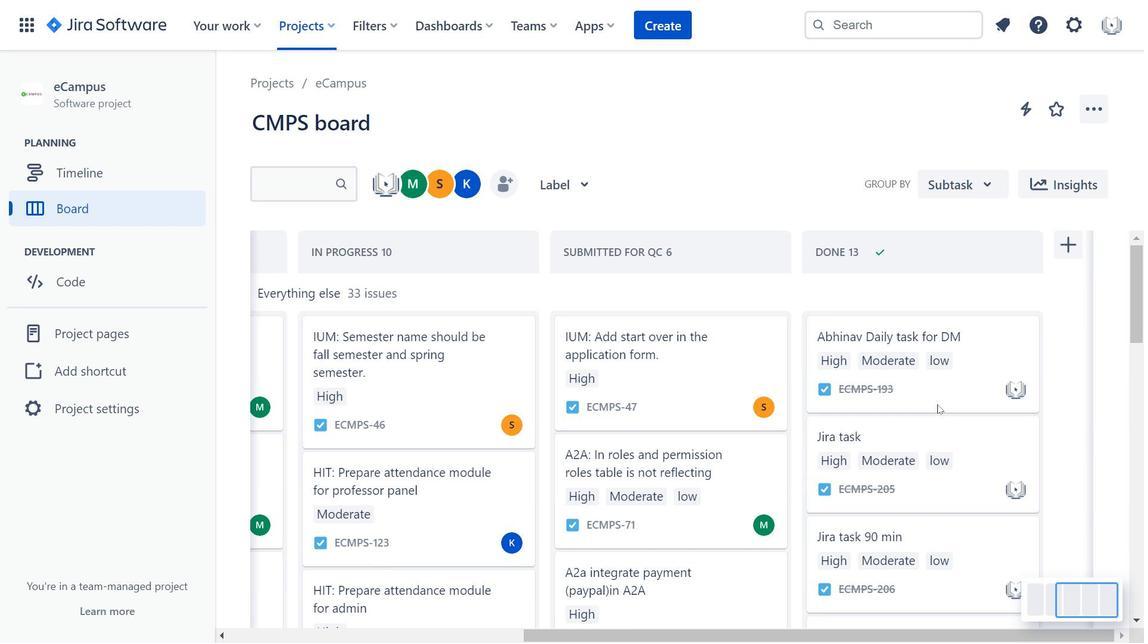 
Action: Mouse scrolled (938, 405) with delta (0, 0)
Screenshot: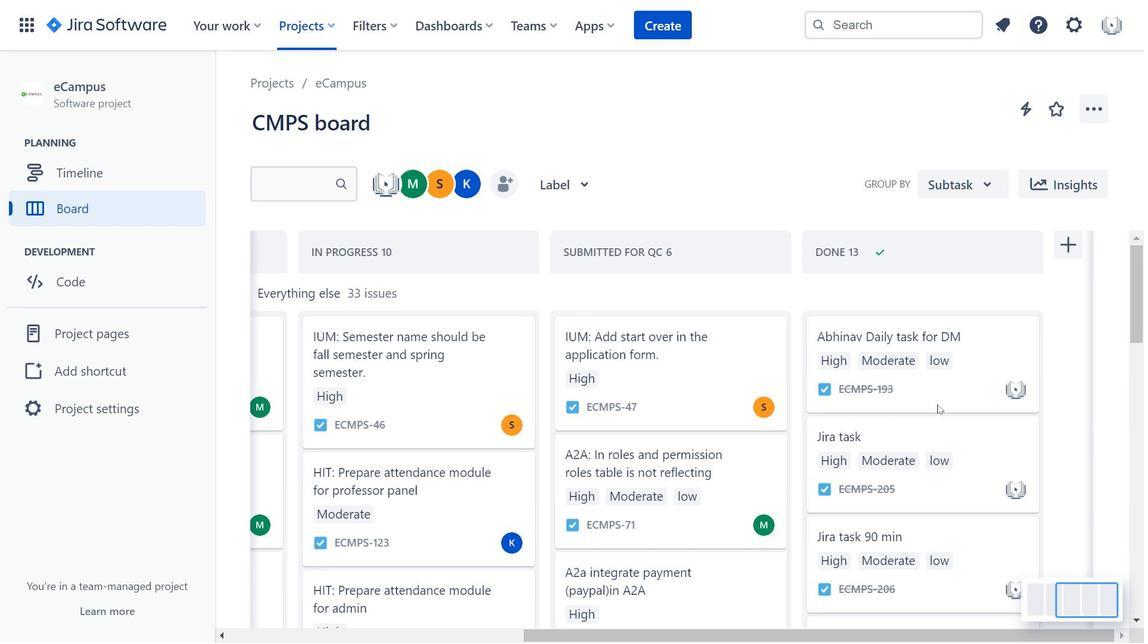 
Action: Mouse moved to (1090, 591)
Screenshot: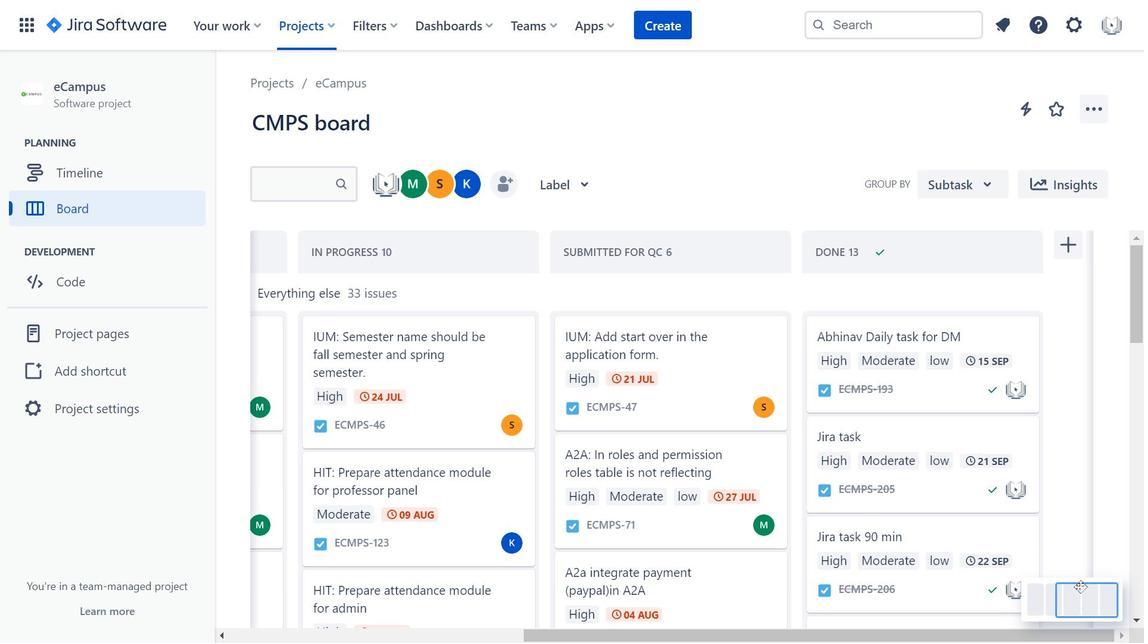 
Action: Mouse pressed left at (1090, 591)
Screenshot: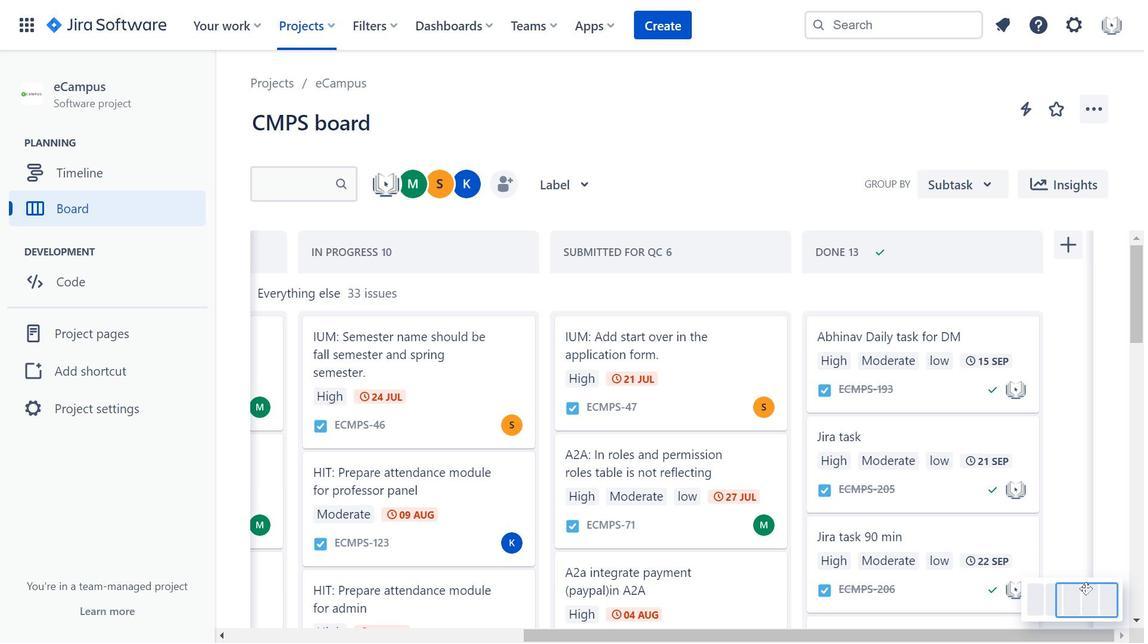 
Action: Mouse moved to (637, 373)
Screenshot: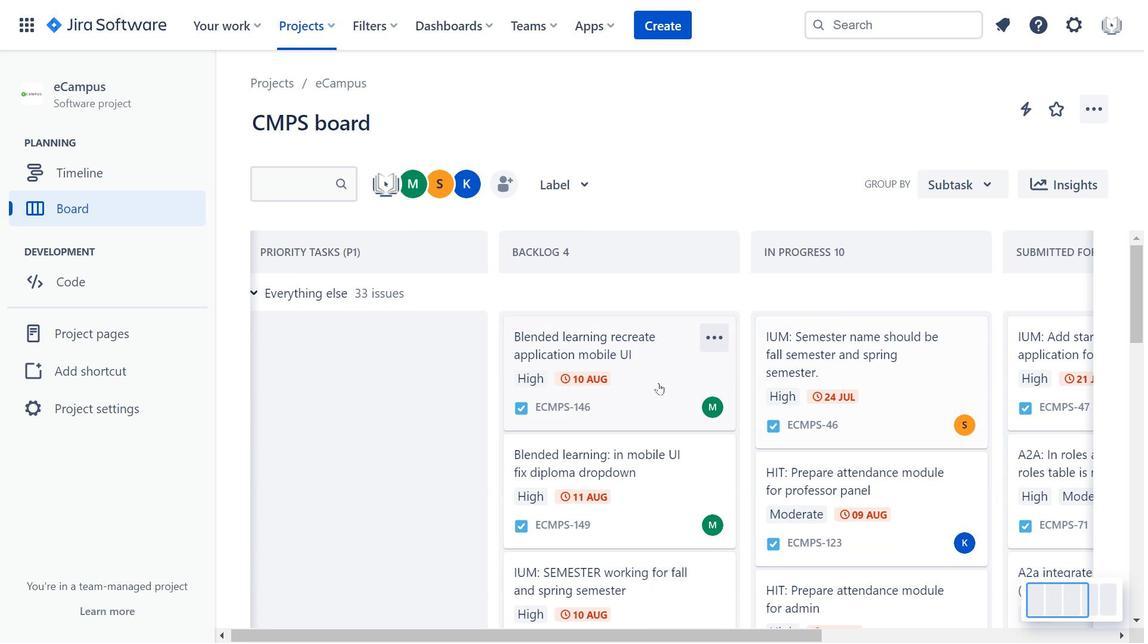 
Action: Mouse pressed left at (637, 373)
Screenshot: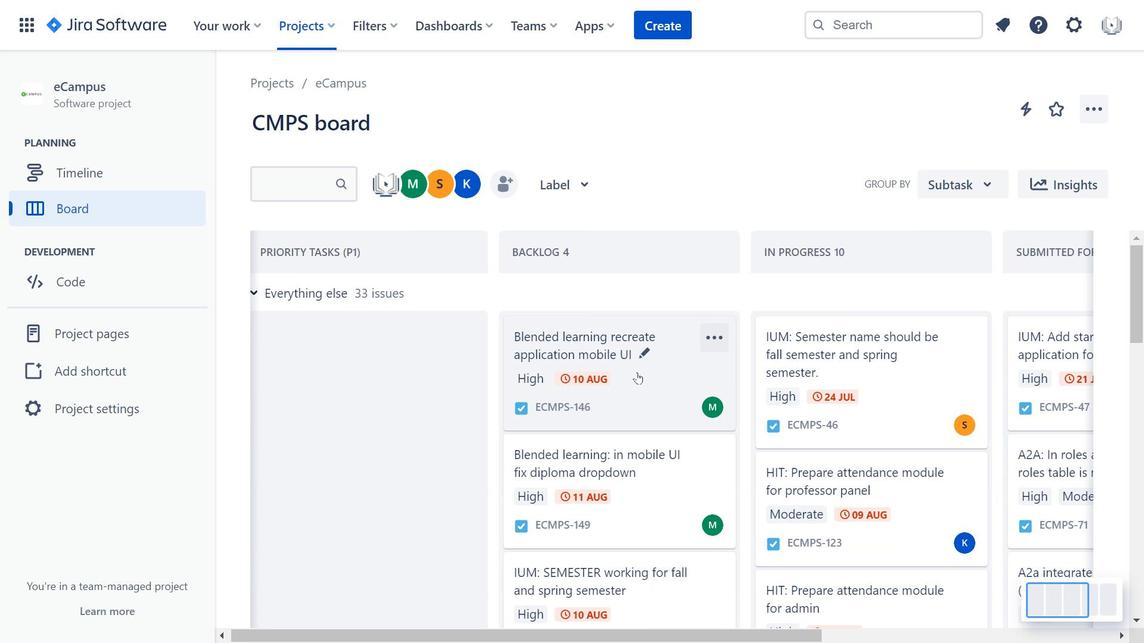 
Action: Mouse moved to (377, 198)
Screenshot: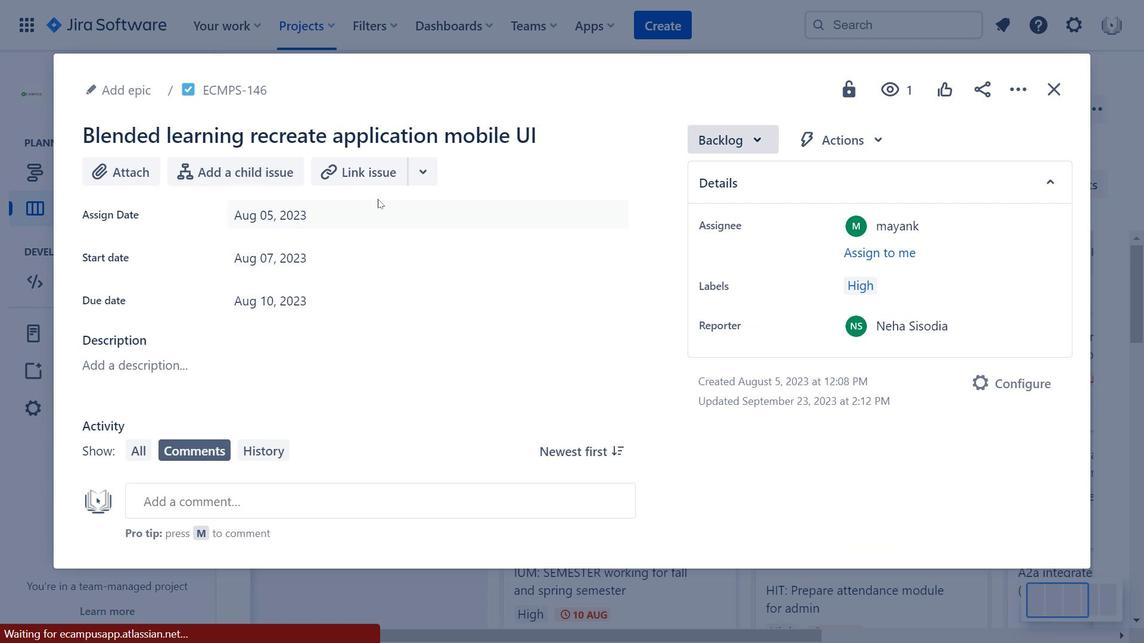 
Action: Mouse pressed left at (377, 198)
Screenshot: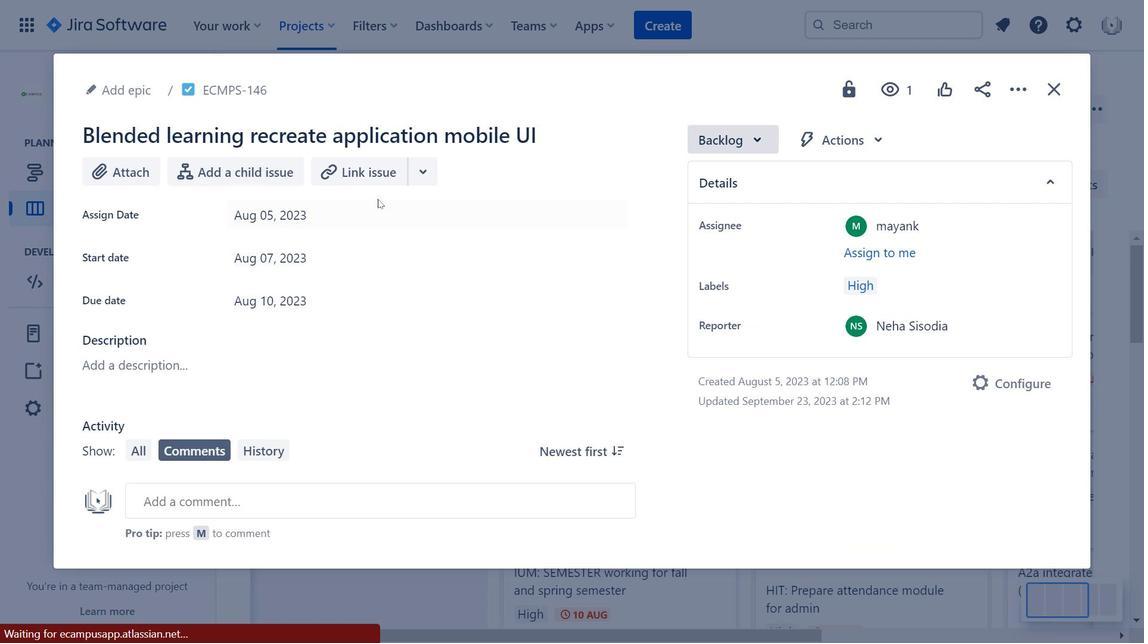 
Action: Mouse moved to (377, 212)
Screenshot: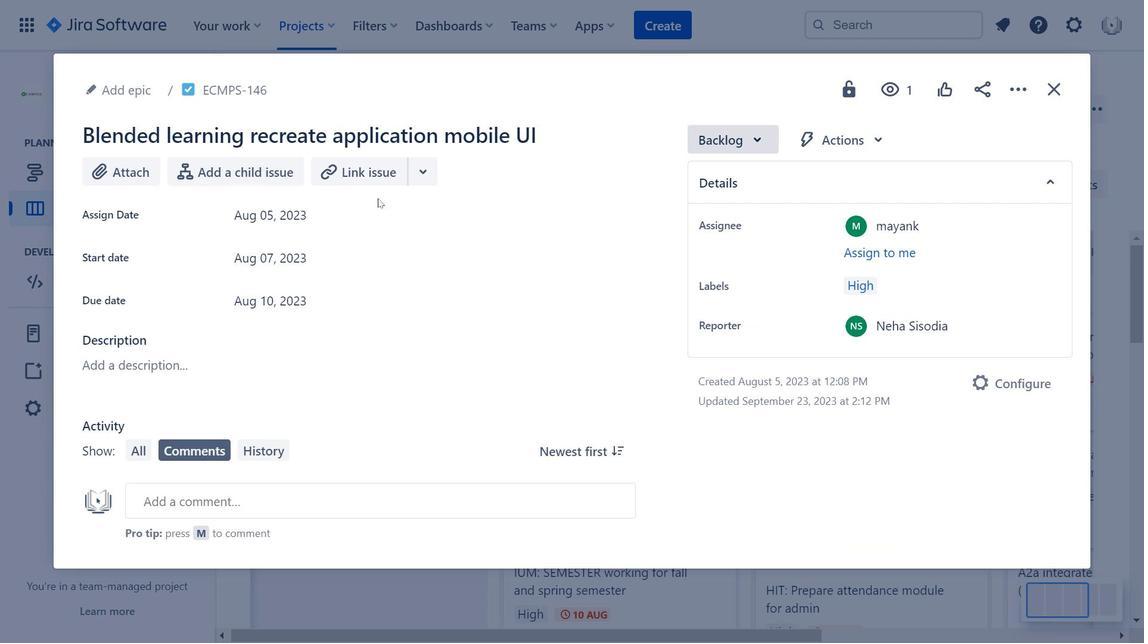 
Action: Mouse pressed left at (377, 212)
Screenshot: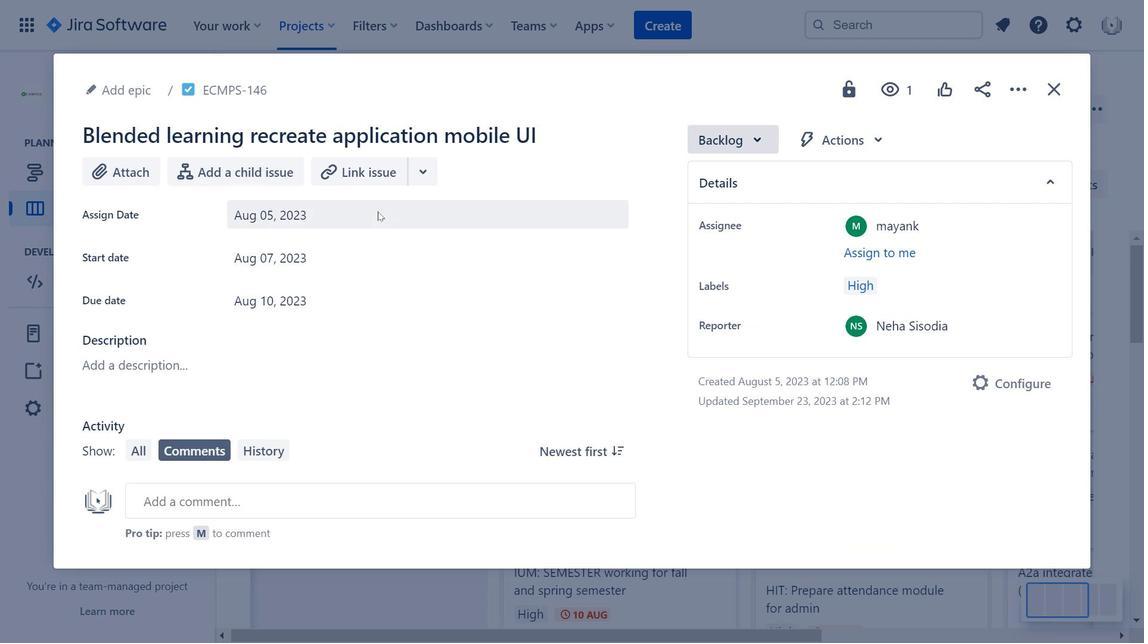 
Action: Mouse moved to (503, 258)
Screenshot: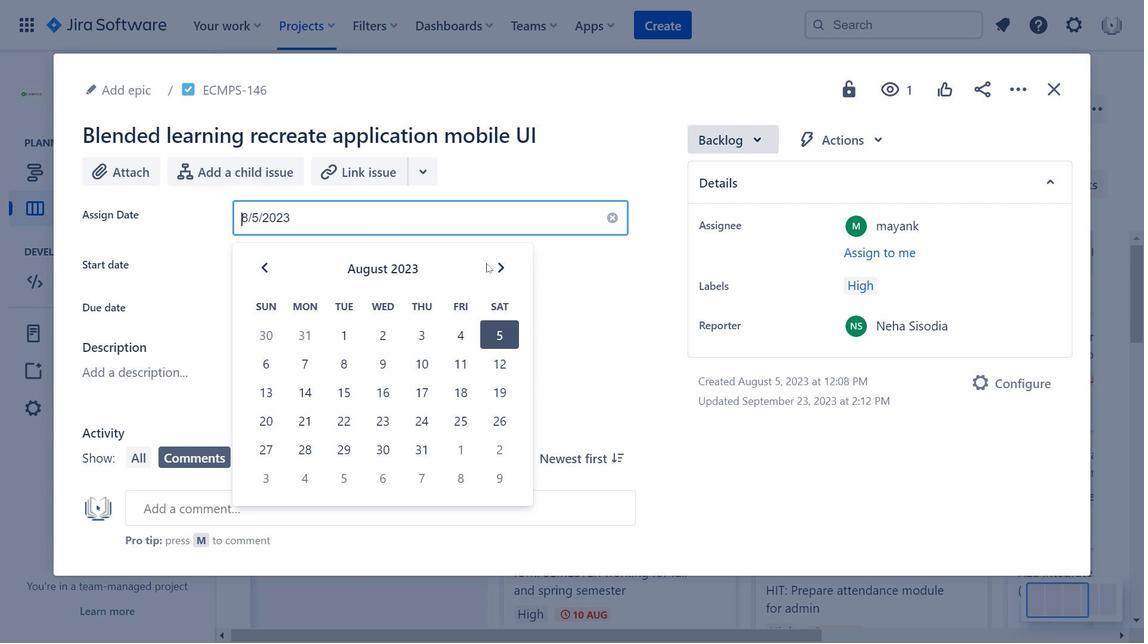 
Action: Mouse pressed left at (503, 258)
Screenshot: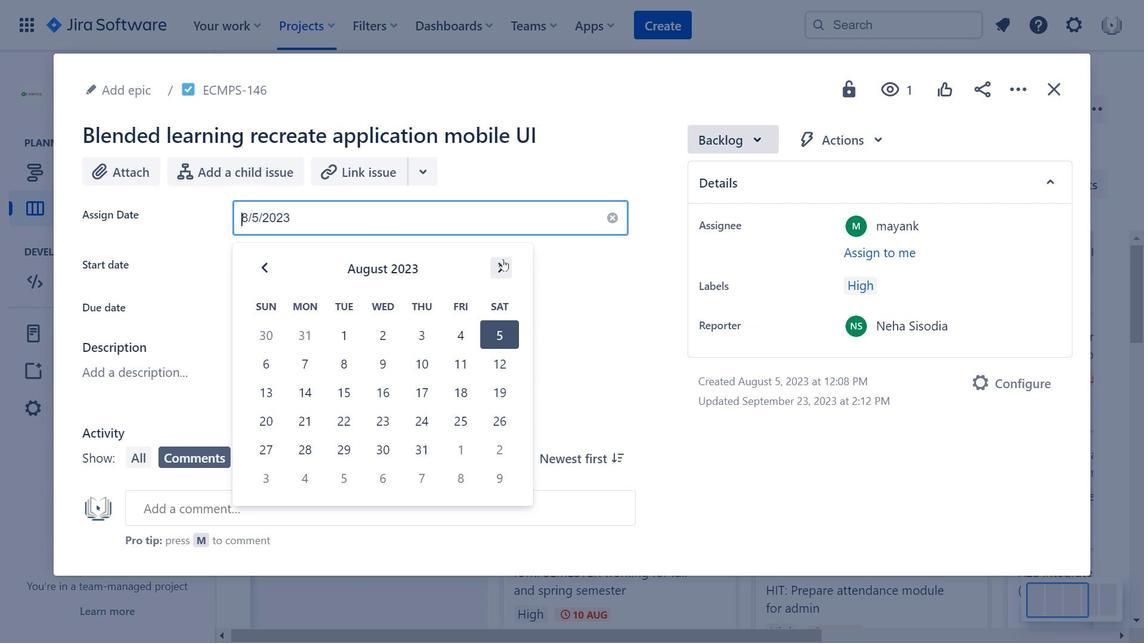 
Action: Mouse moved to (494, 266)
Screenshot: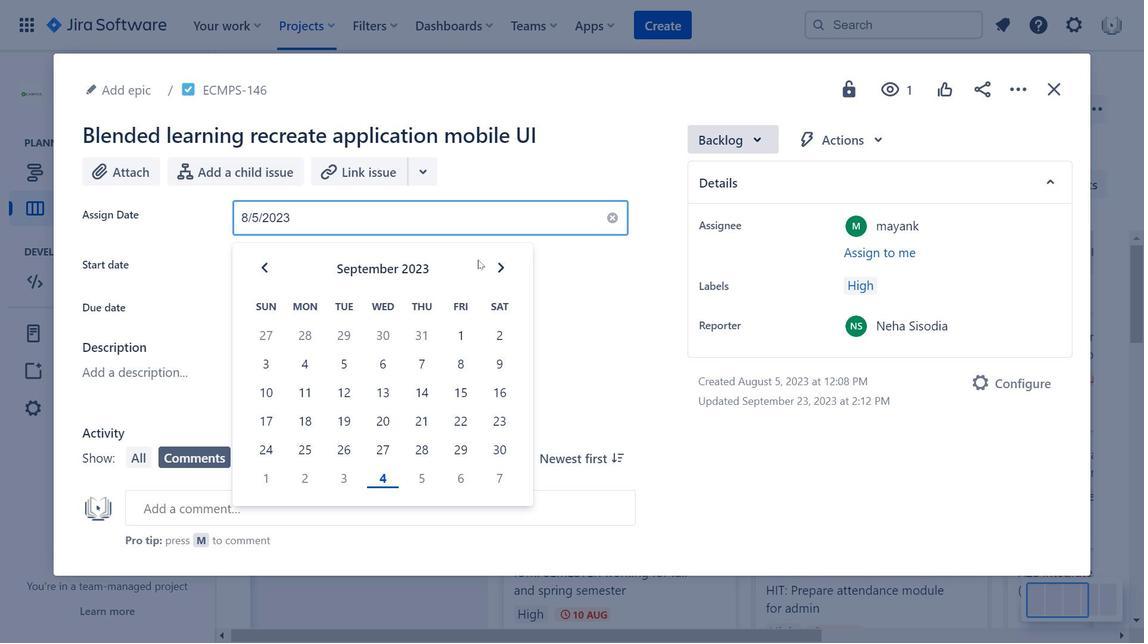 
Action: Mouse pressed left at (494, 266)
Screenshot: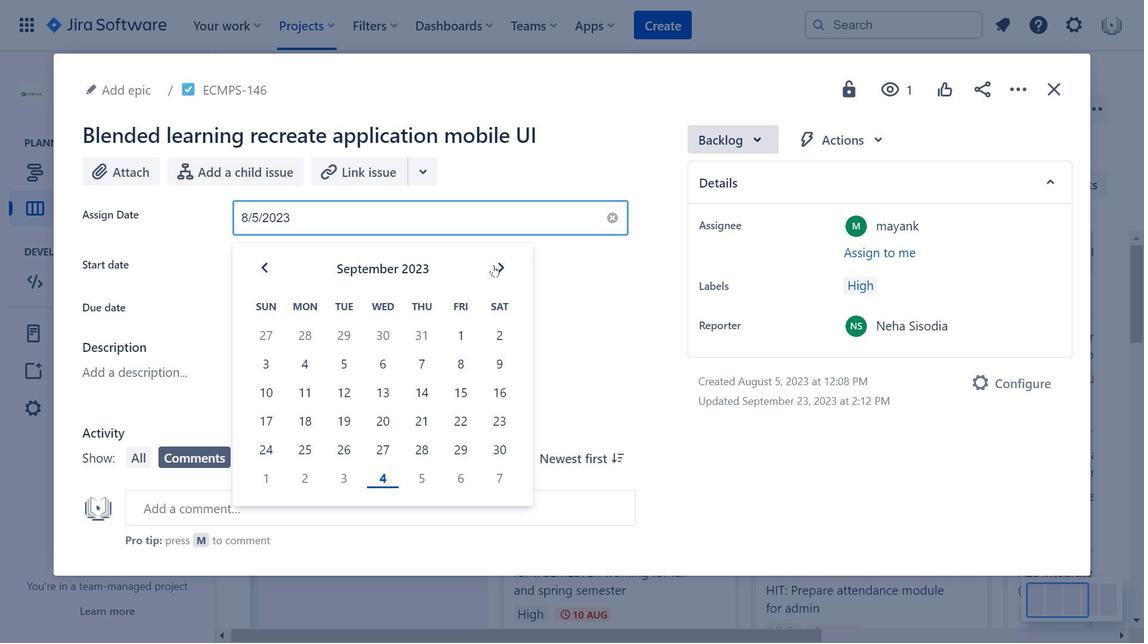 
Action: Mouse moved to (493, 275)
Screenshot: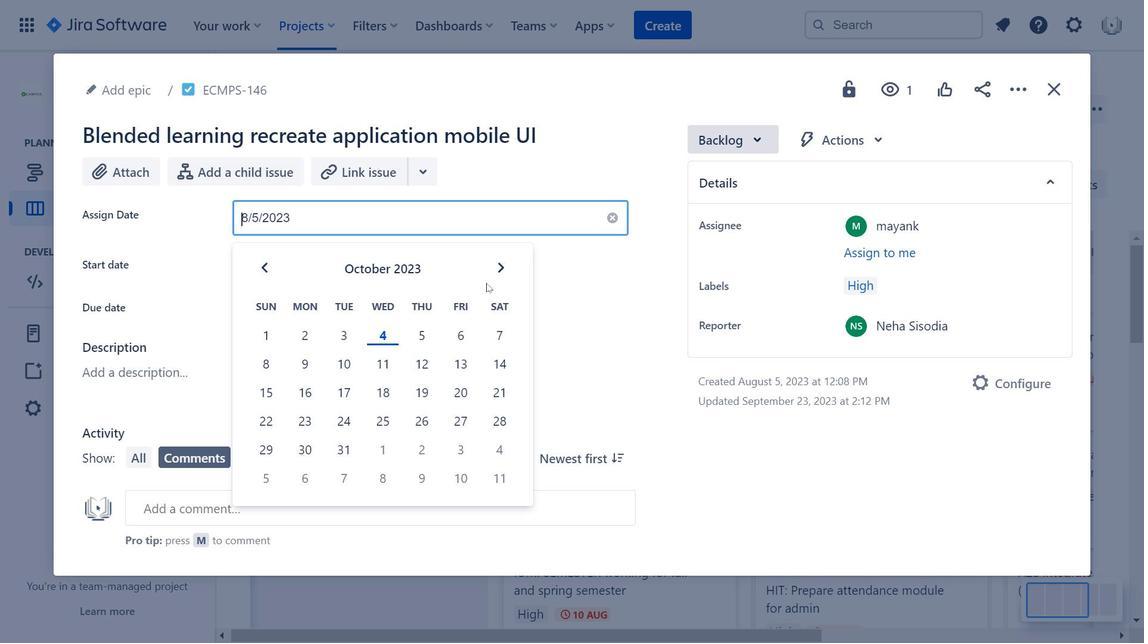 
Action: Mouse pressed left at (493, 275)
Screenshot: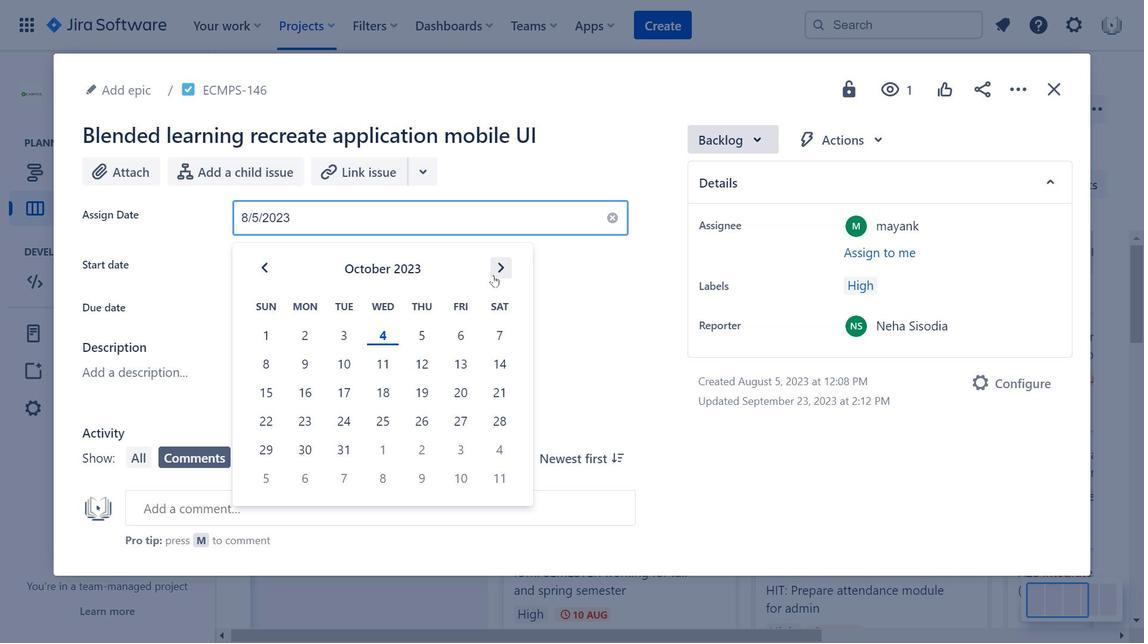 
Action: Mouse moved to (267, 256)
Screenshot: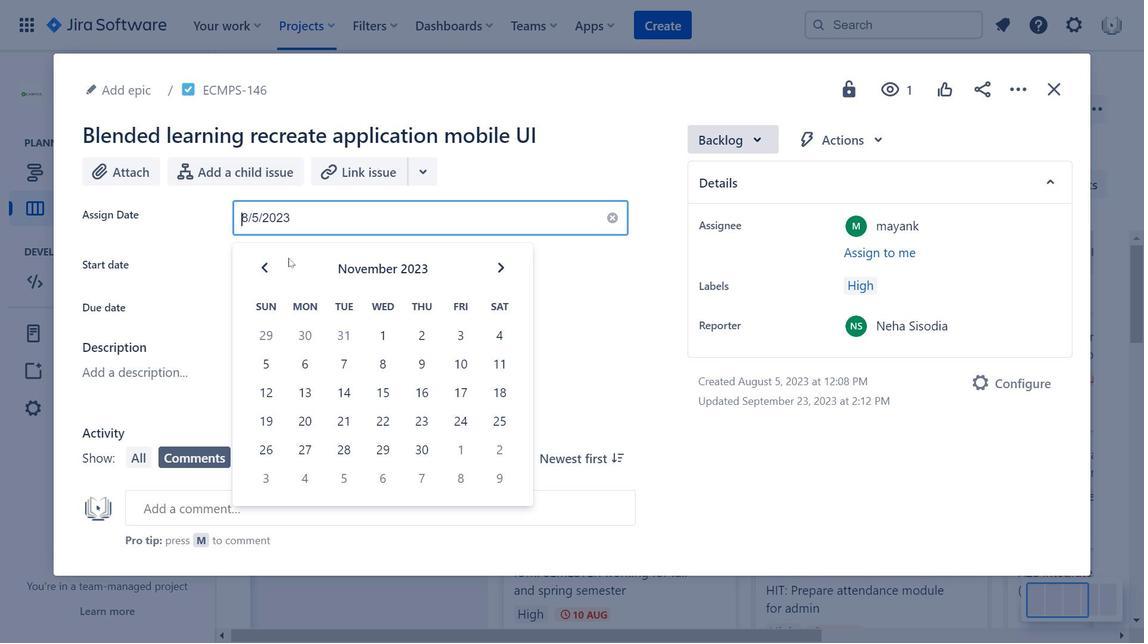 
Action: Mouse pressed left at (267, 256)
Screenshot: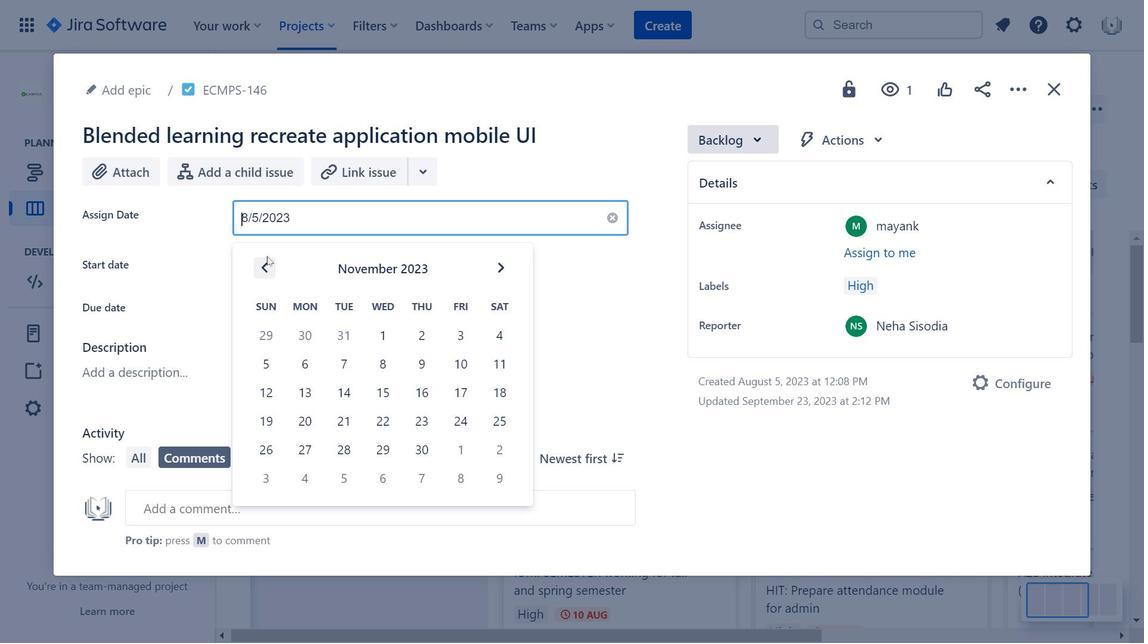 
Action: Mouse moved to (266, 259)
Screenshot: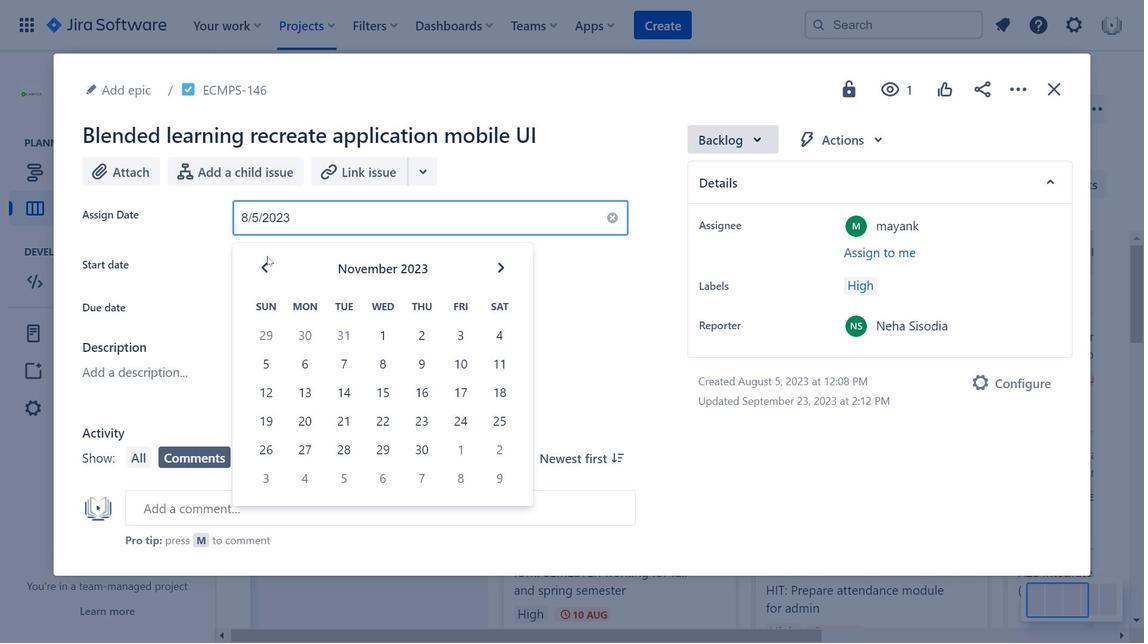 
Action: Mouse pressed left at (266, 259)
Screenshot: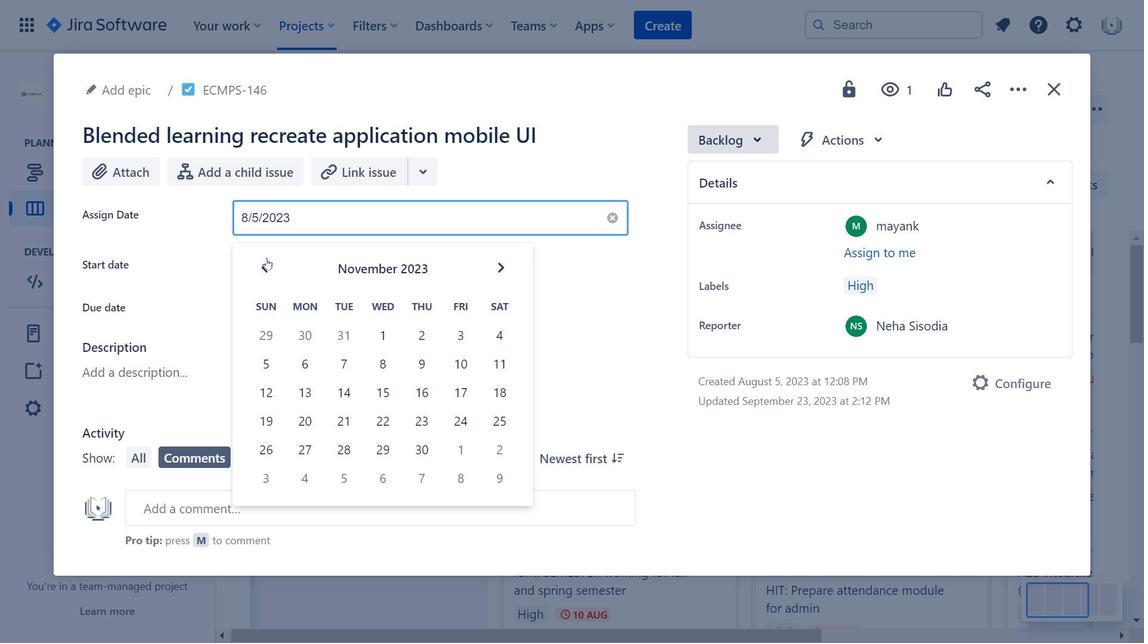
Action: Mouse pressed left at (266, 259)
Screenshot: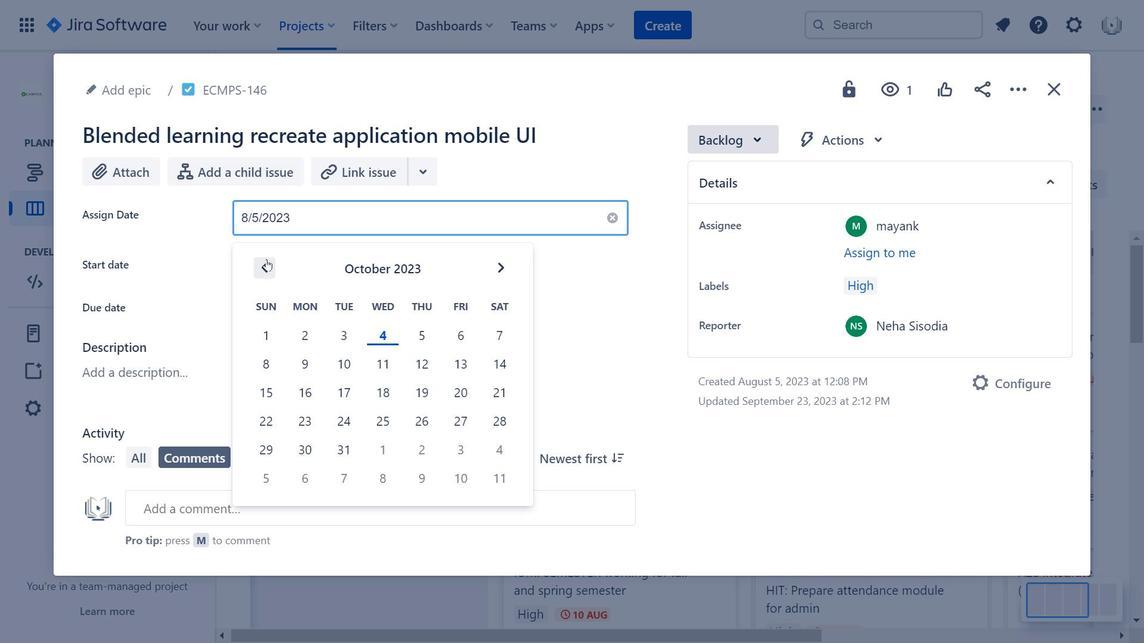 
Action: Mouse moved to (264, 270)
Screenshot: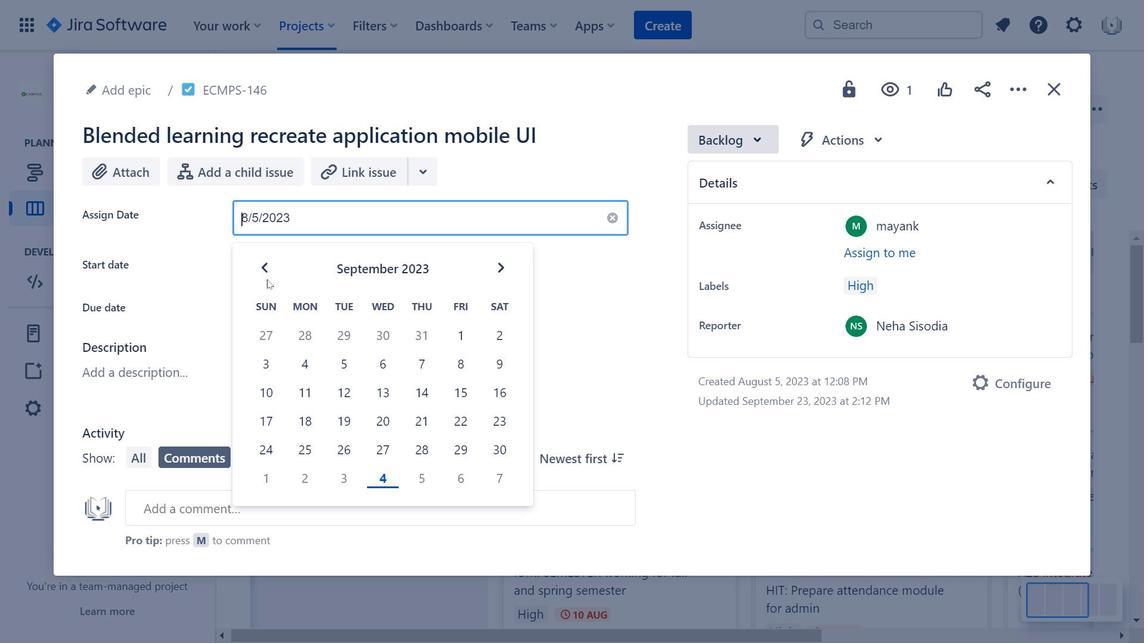 
Action: Mouse pressed left at (264, 270)
Screenshot: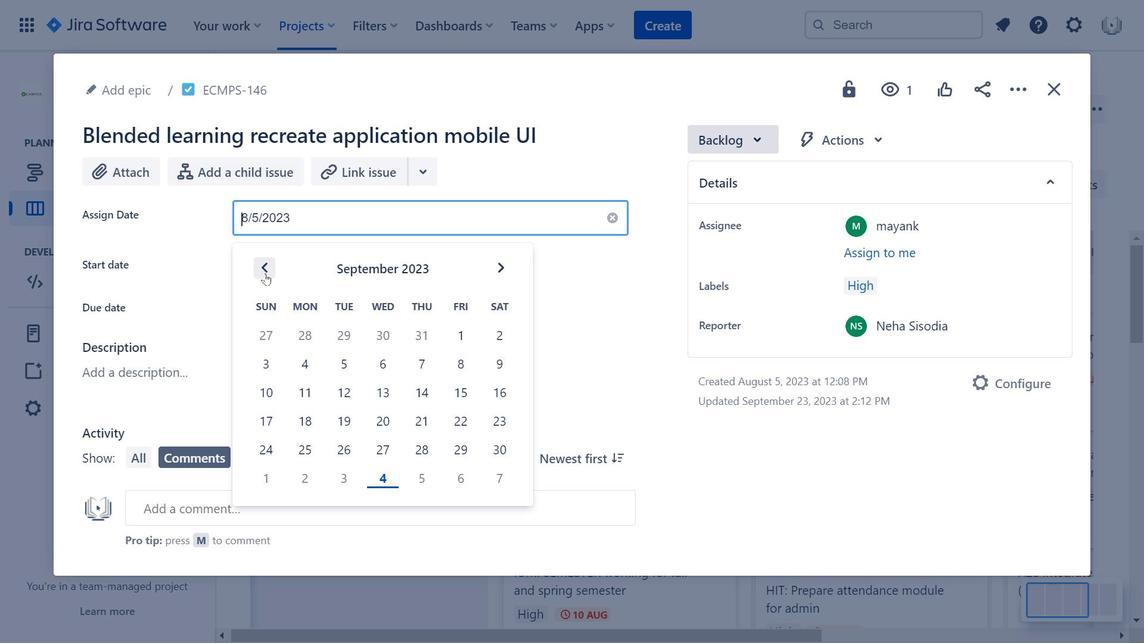
Action: Mouse moved to (655, 147)
Screenshot: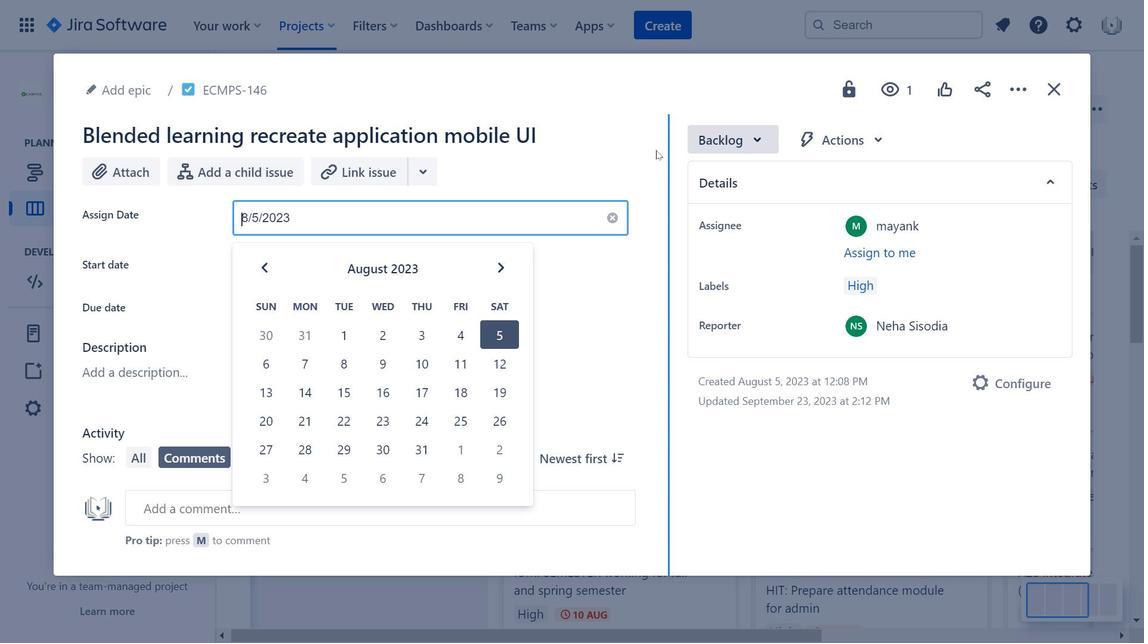 
Action: Mouse pressed left at (655, 147)
Screenshot: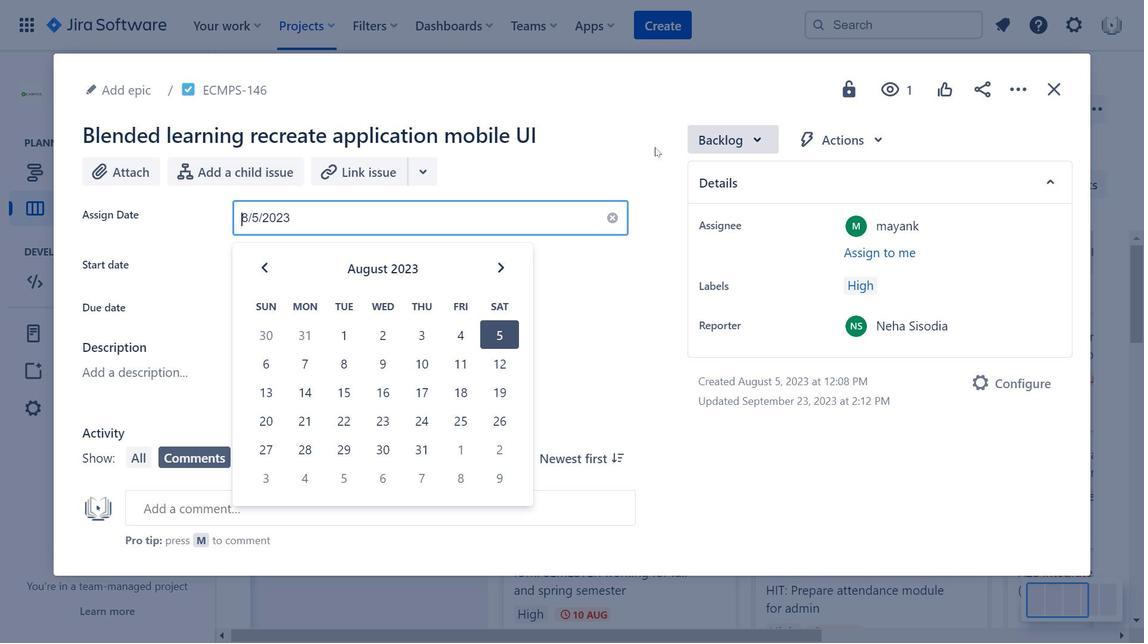 
Action: Mouse moved to (1044, 96)
Screenshot: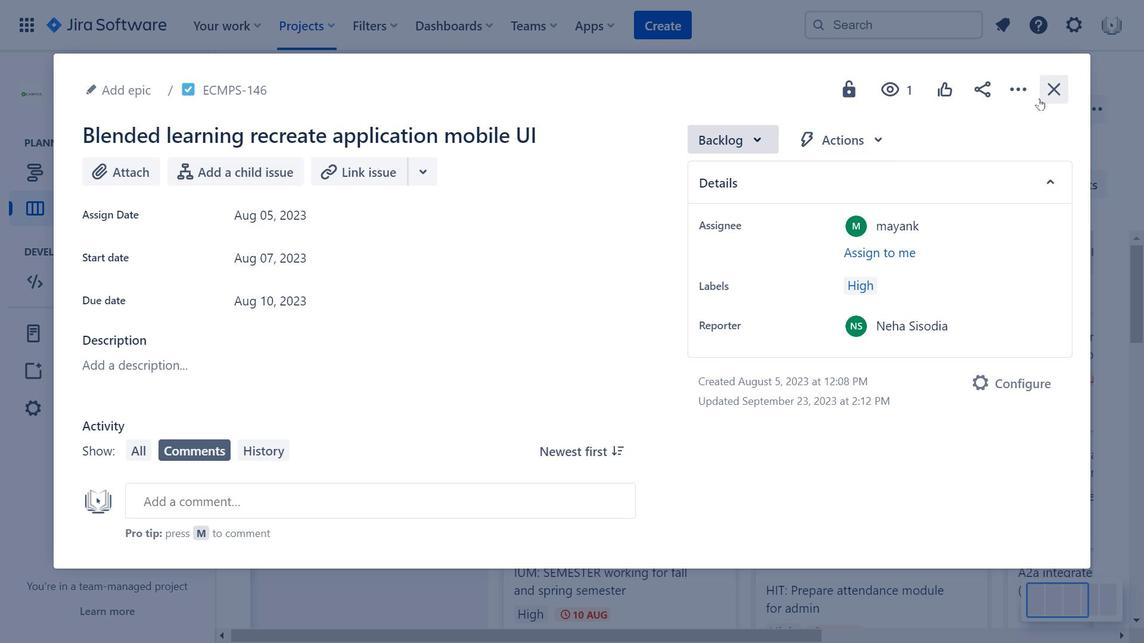 
Action: Mouse pressed left at (1044, 96)
Screenshot: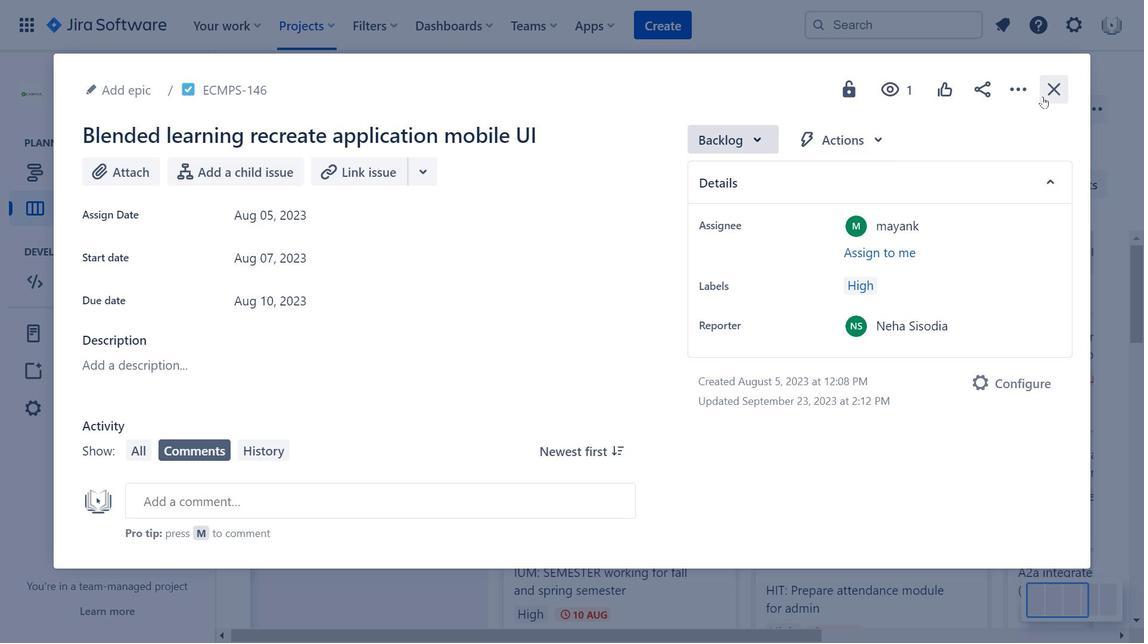 
Action: Mouse moved to (672, 442)
Screenshot: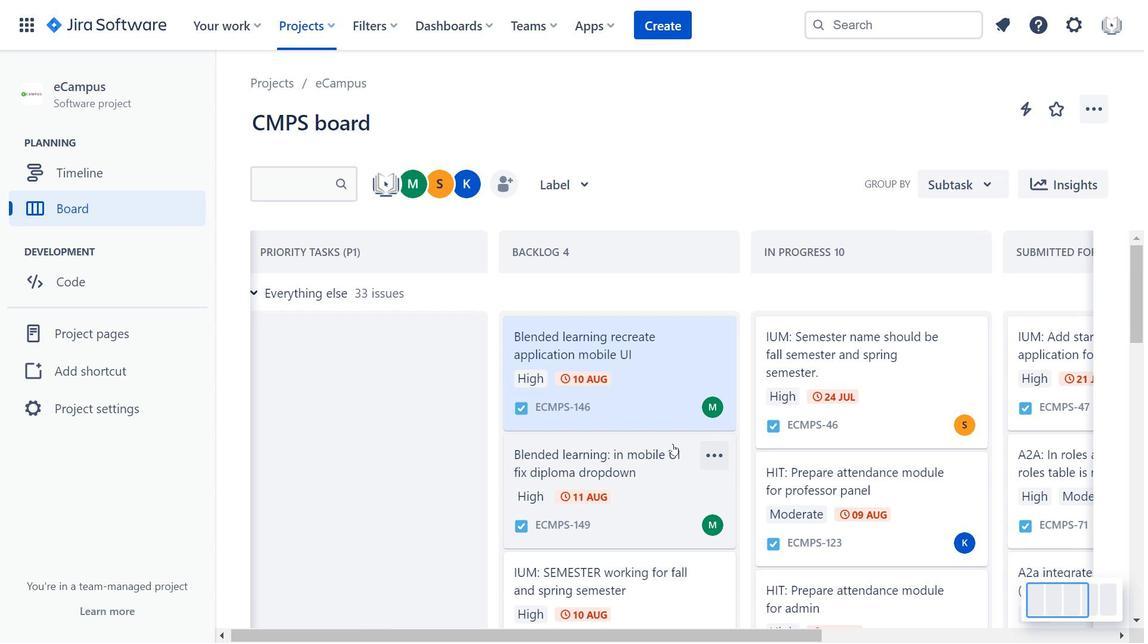 
Action: Mouse scrolled (672, 443) with delta (0, 0)
Screenshot: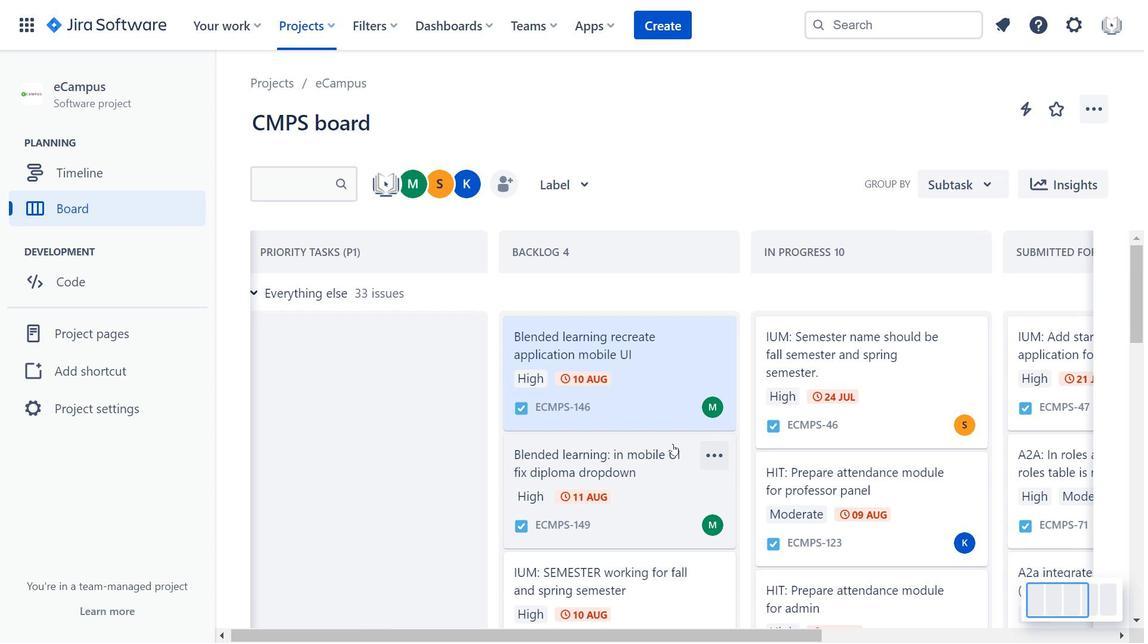 
Action: Mouse scrolled (672, 443) with delta (0, 0)
Screenshot: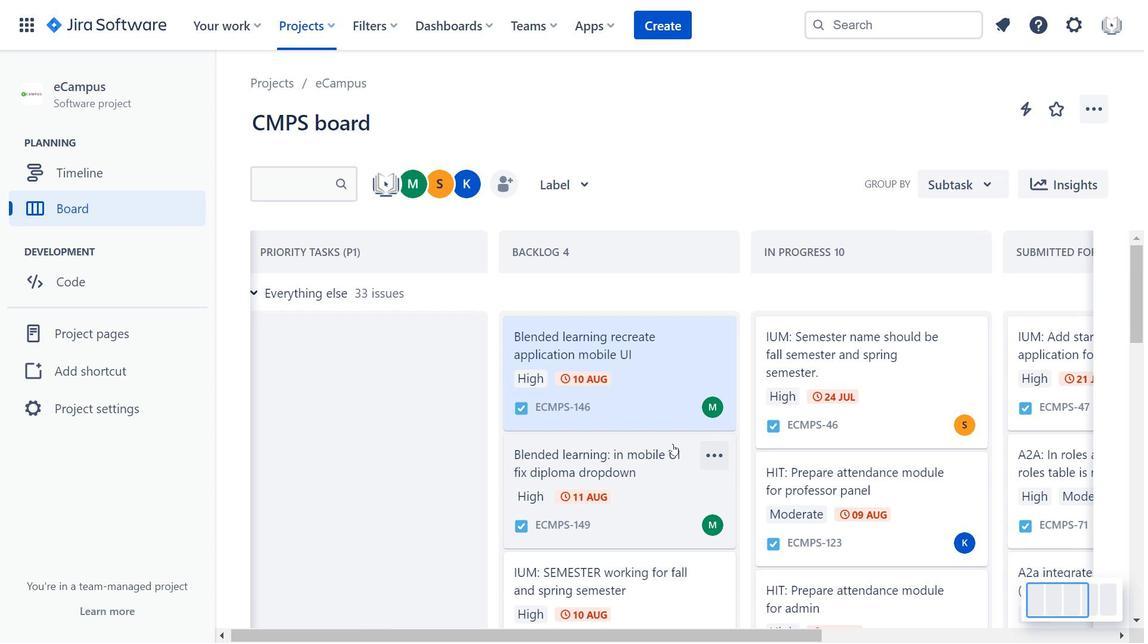 
Action: Mouse moved to (675, 446)
Screenshot: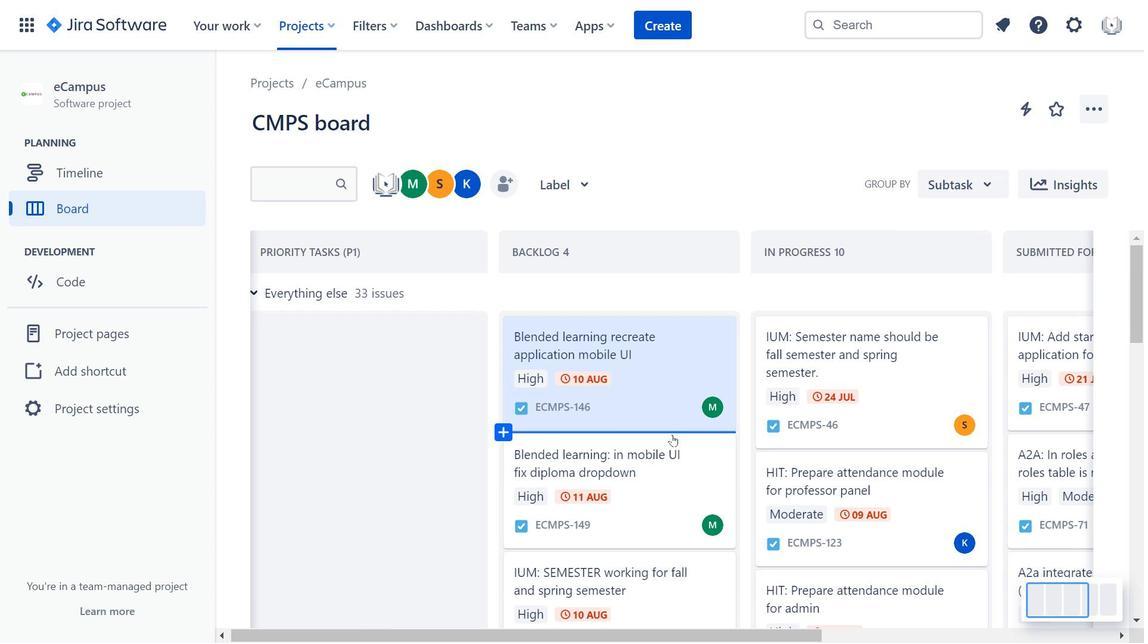 
Action: Mouse scrolled (675, 445) with delta (0, 0)
Screenshot: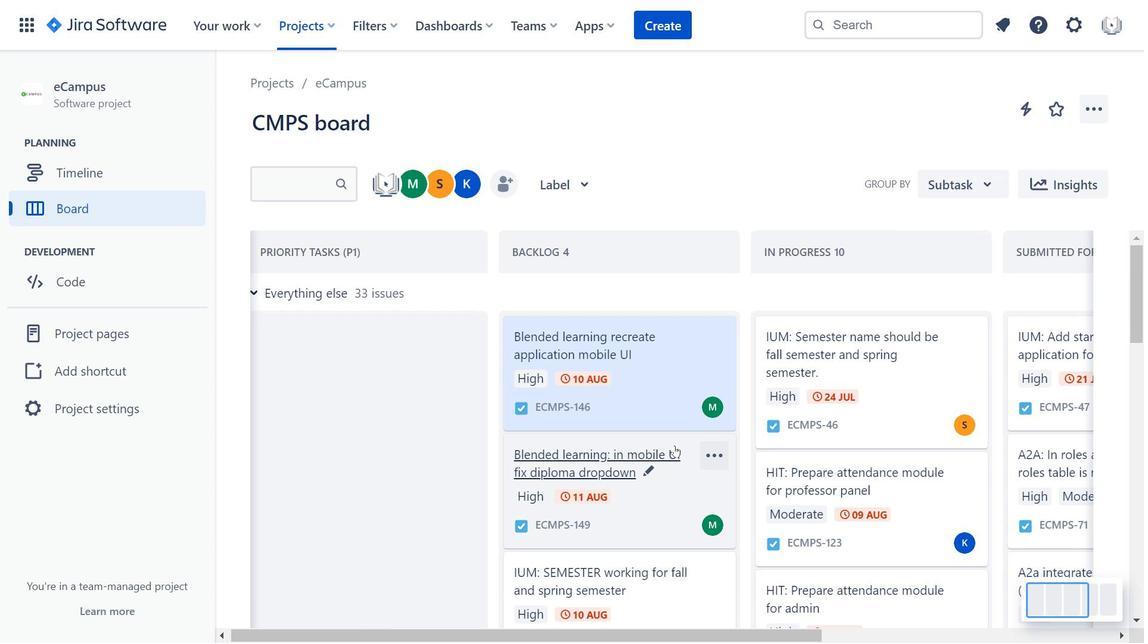 
Action: Mouse moved to (678, 520)
Screenshot: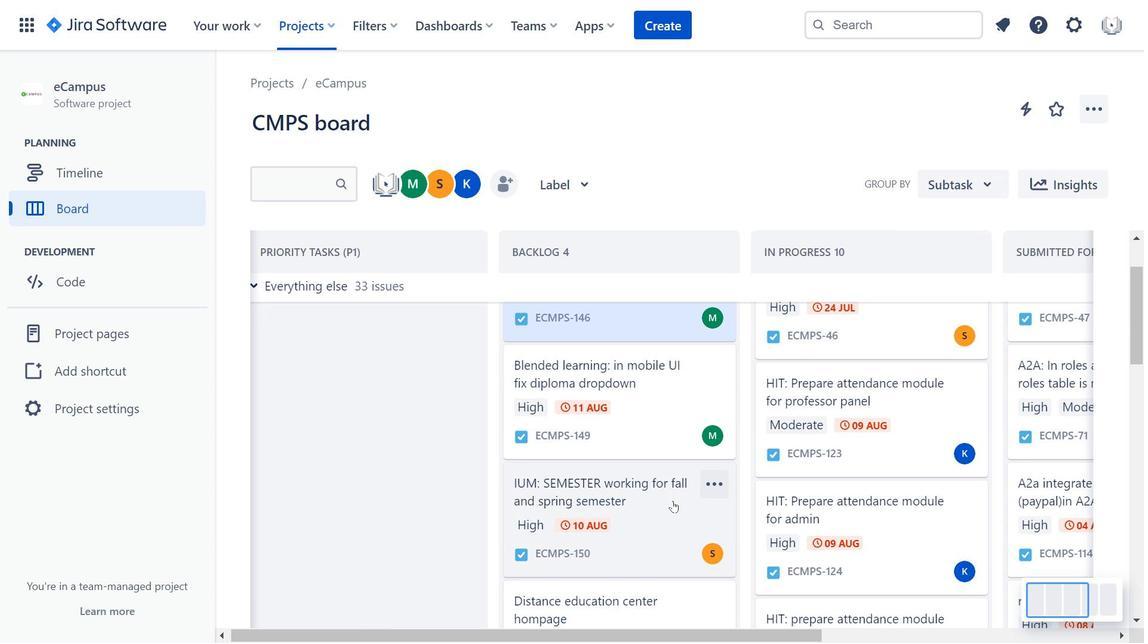 
Action: Mouse pressed left at (678, 520)
Screenshot: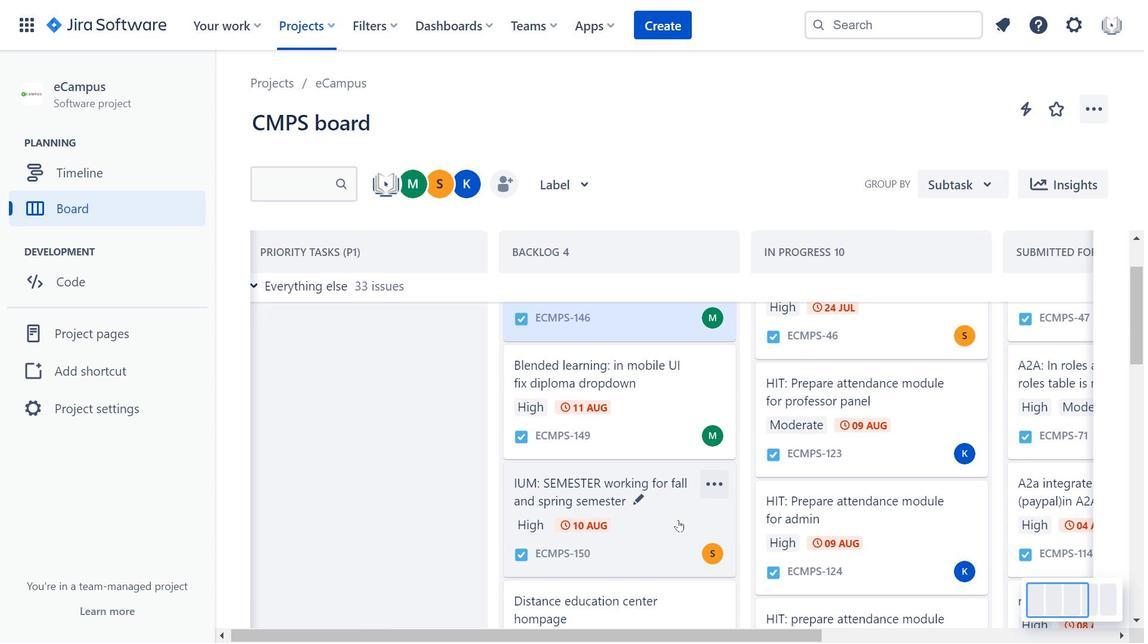 
Action: Mouse moved to (380, 265)
Screenshot: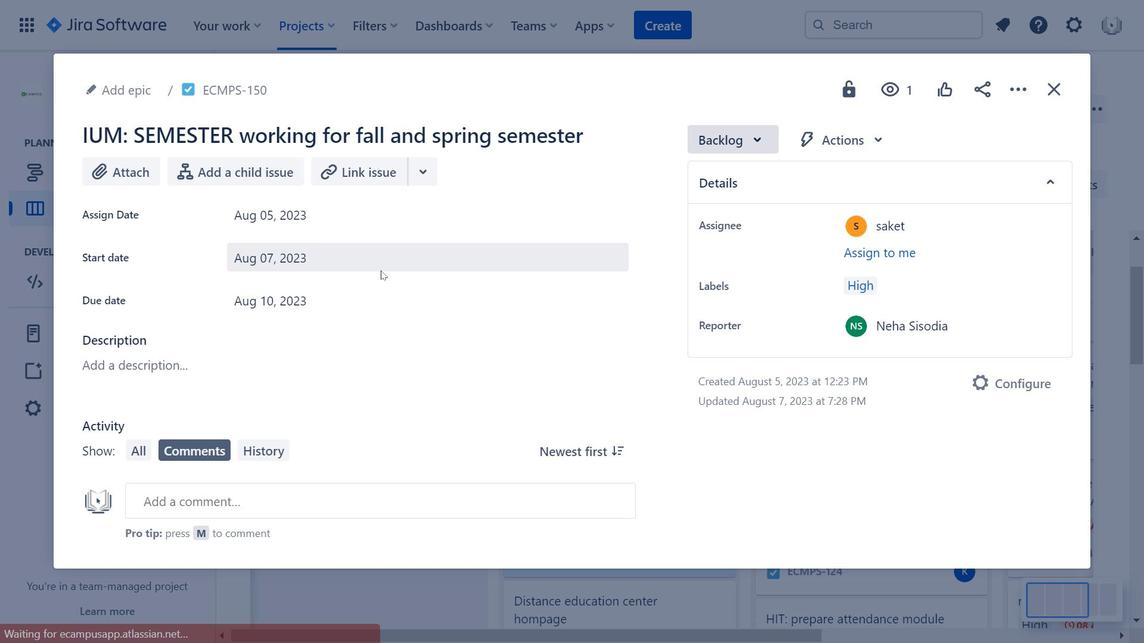 
Action: Mouse pressed left at (380, 265)
Screenshot: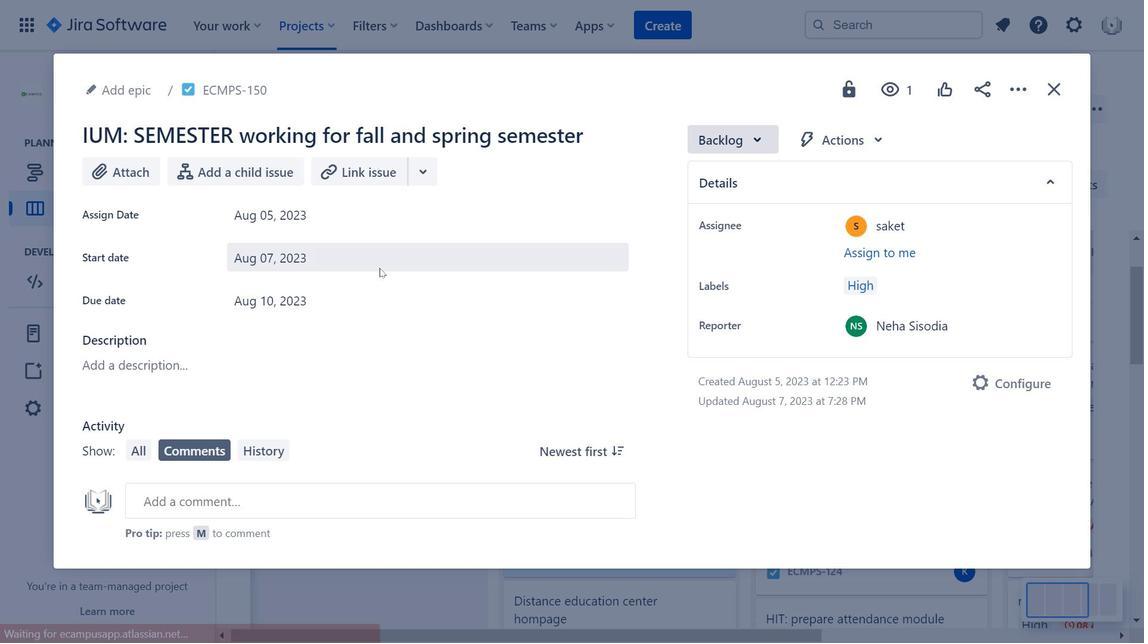 
Action: Mouse moved to (499, 309)
Screenshot: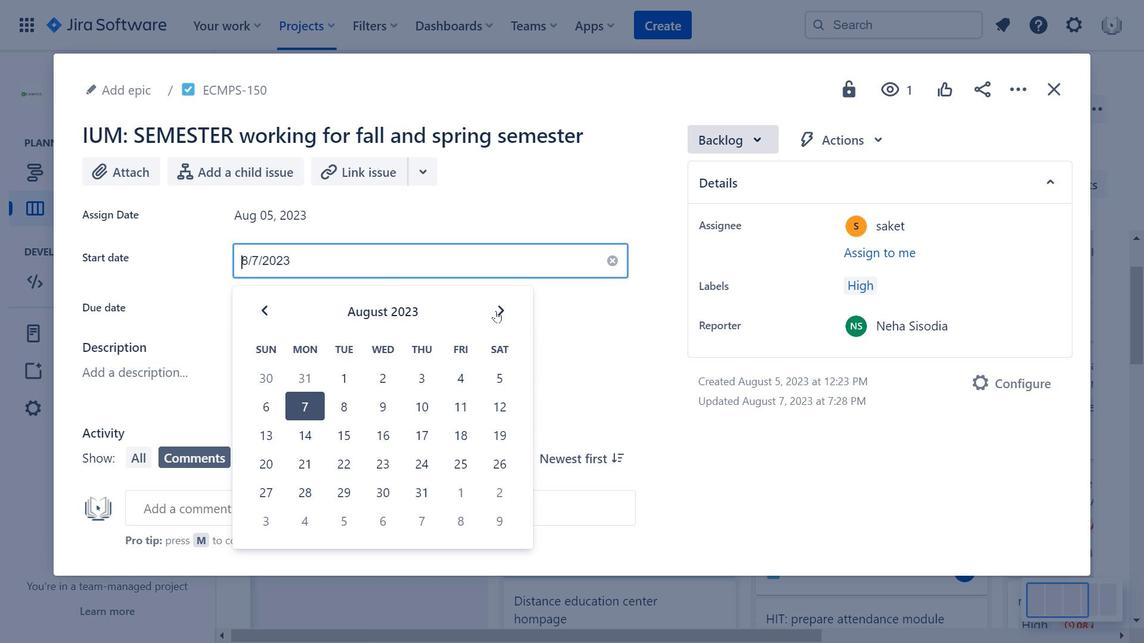 
Action: Mouse pressed left at (499, 309)
Screenshot: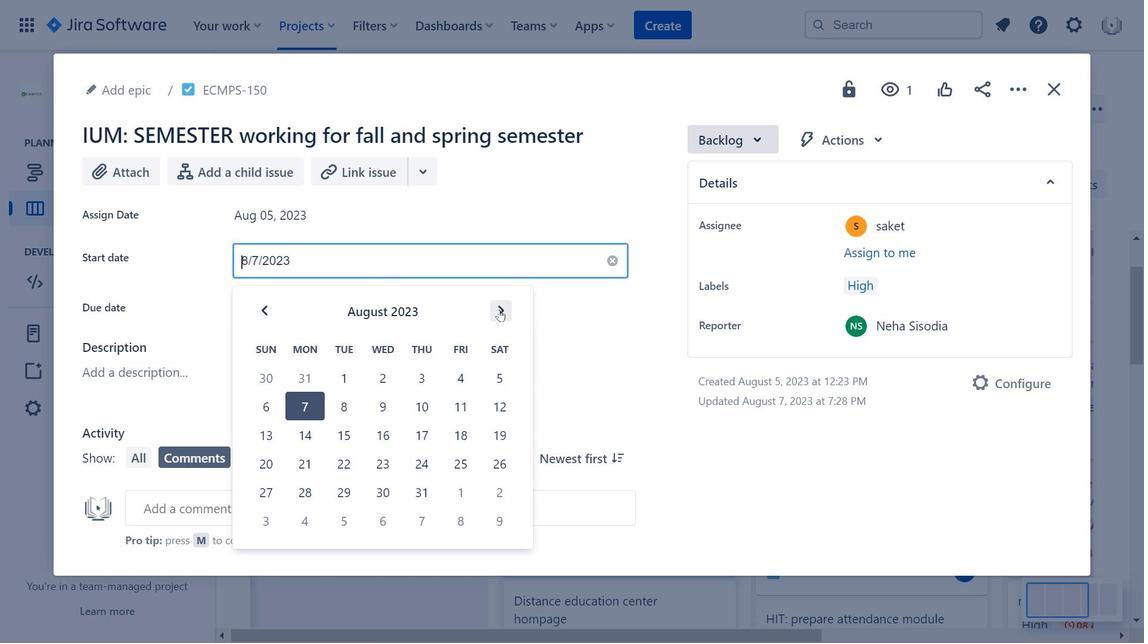 
Action: Mouse moved to (657, 246)
Screenshot: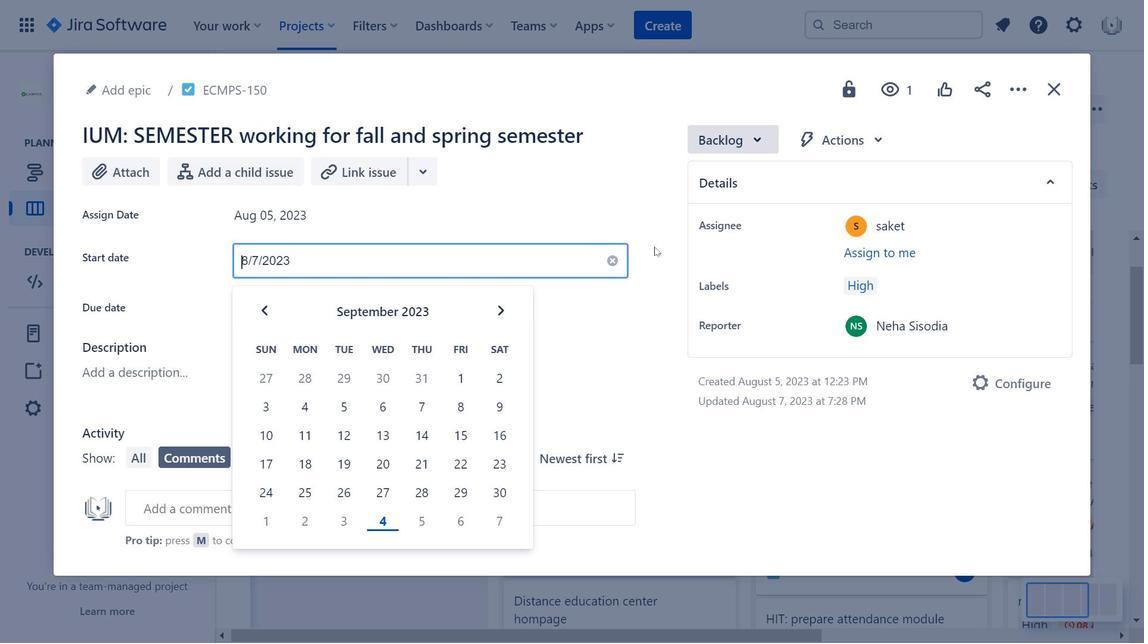 
Action: Mouse pressed left at (657, 246)
Screenshot: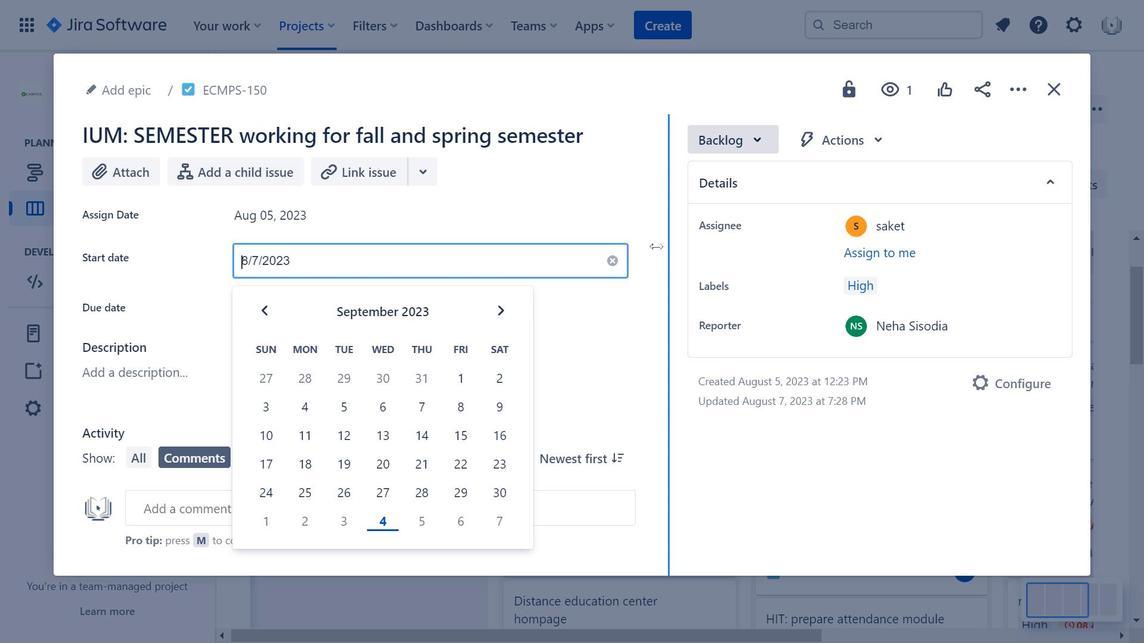 
Action: Mouse moved to (643, 270)
Screenshot: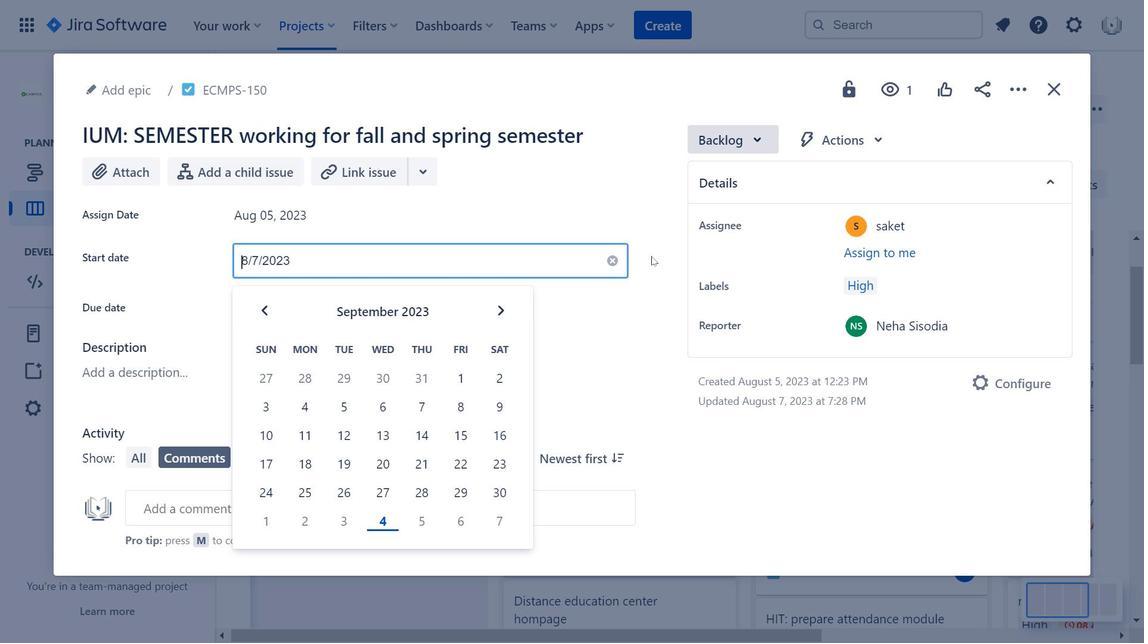 
Action: Mouse pressed left at (643, 270)
Screenshot: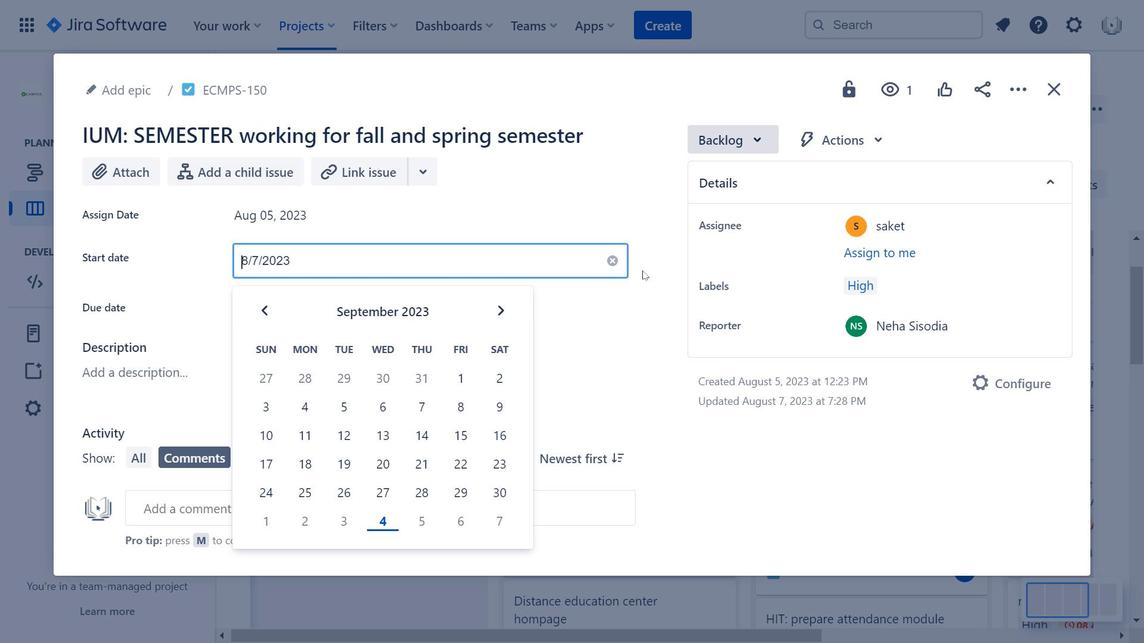 
Action: Mouse moved to (1042, 100)
Screenshot: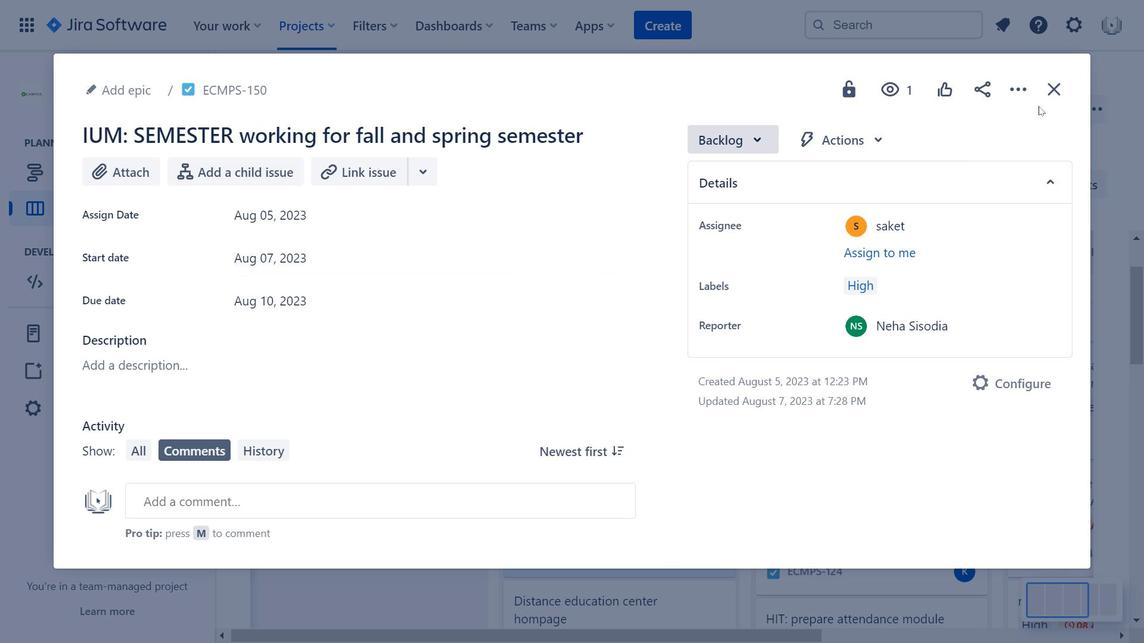 
Action: Mouse pressed left at (1042, 100)
Screenshot: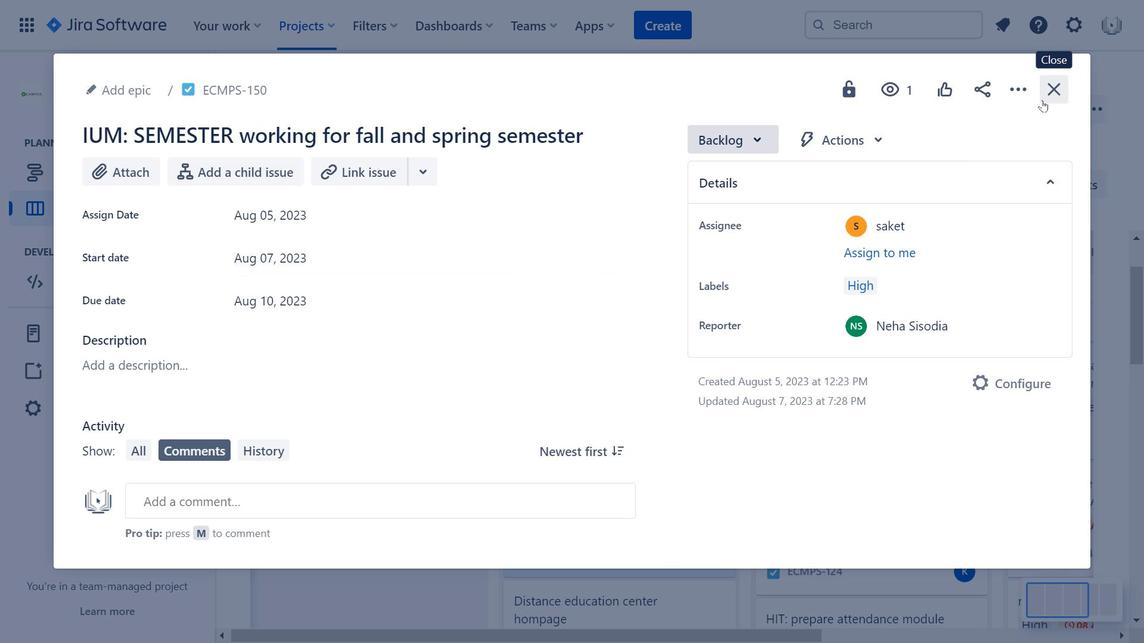 
Action: Mouse moved to (763, 389)
Screenshot: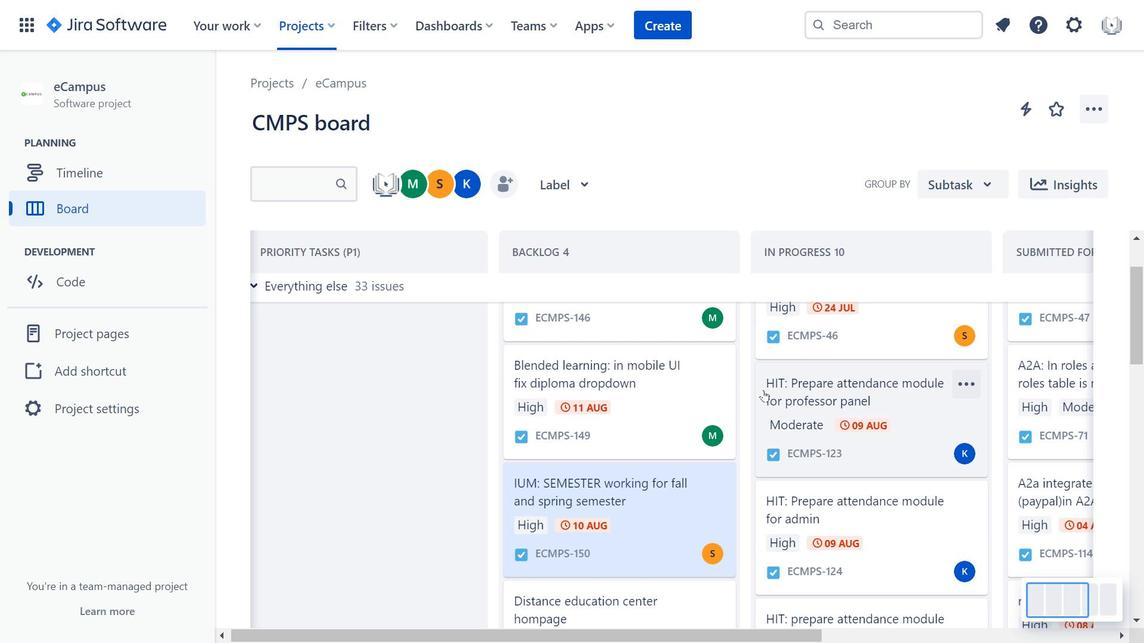
Action: Mouse scrolled (763, 389) with delta (0, 0)
Screenshot: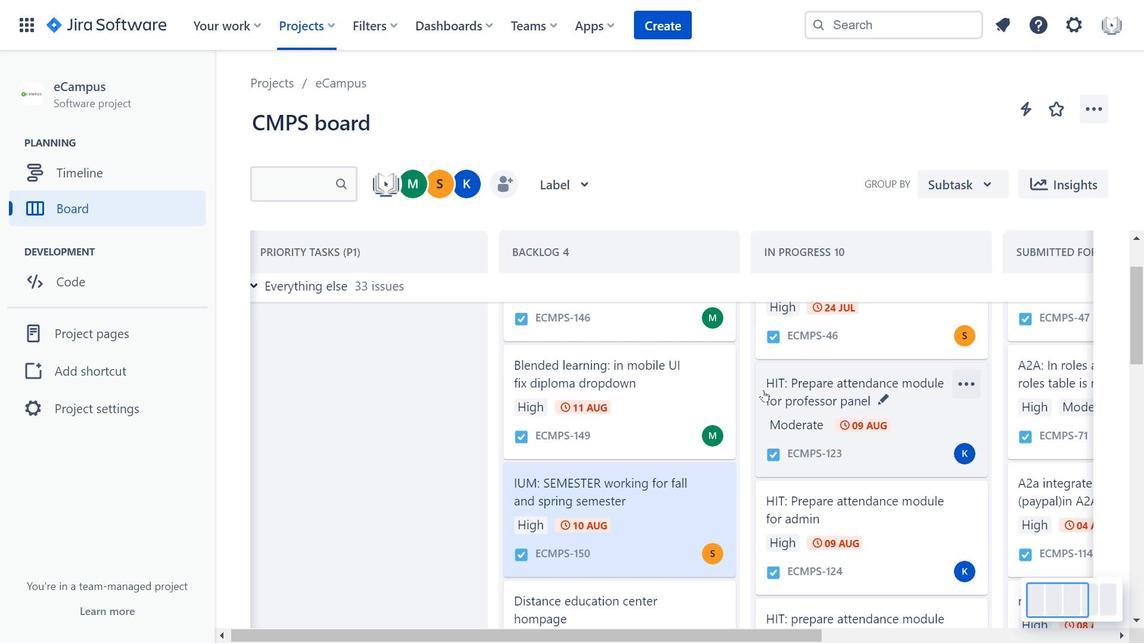 
Action: Mouse moved to (764, 388)
Screenshot: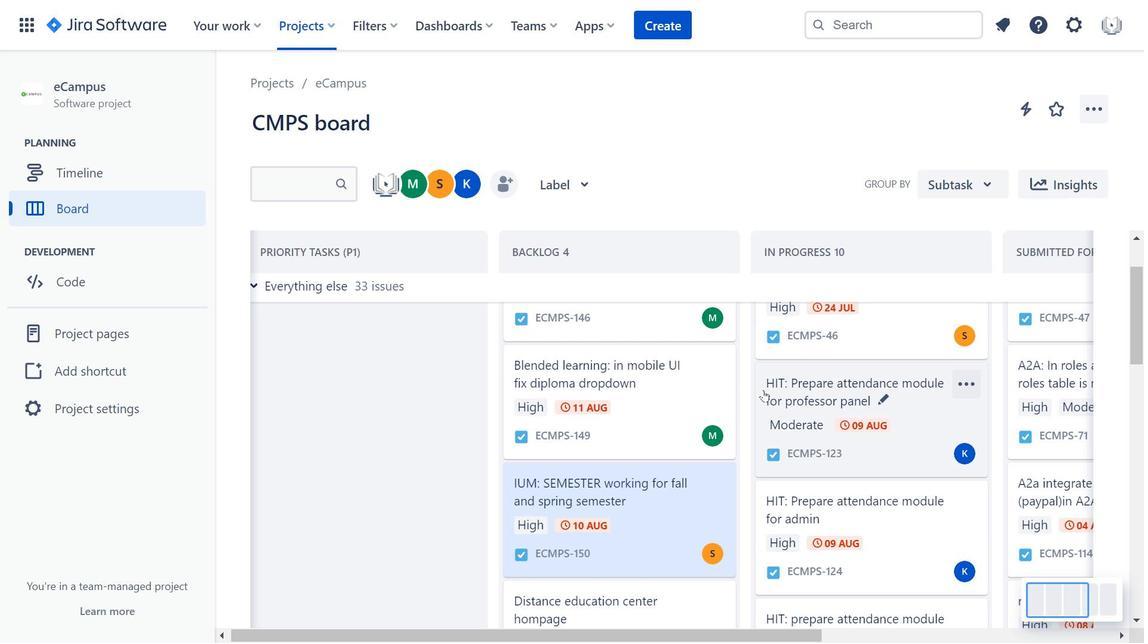 
Action: Mouse scrolled (764, 388) with delta (0, 0)
Screenshot: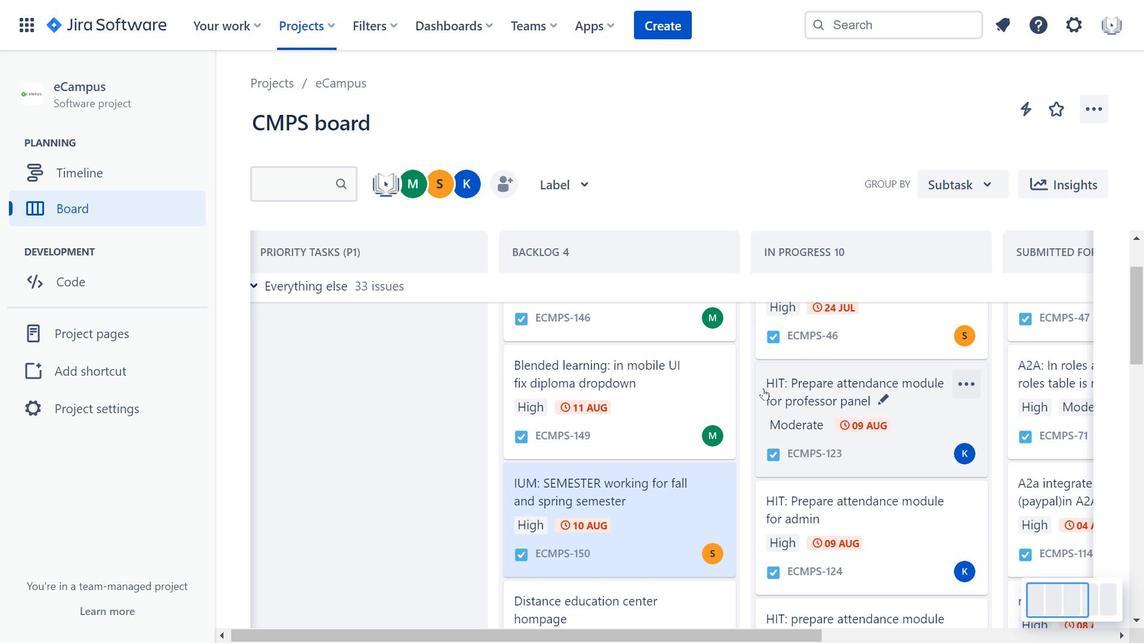 
Action: Mouse scrolled (764, 388) with delta (0, 0)
Screenshot: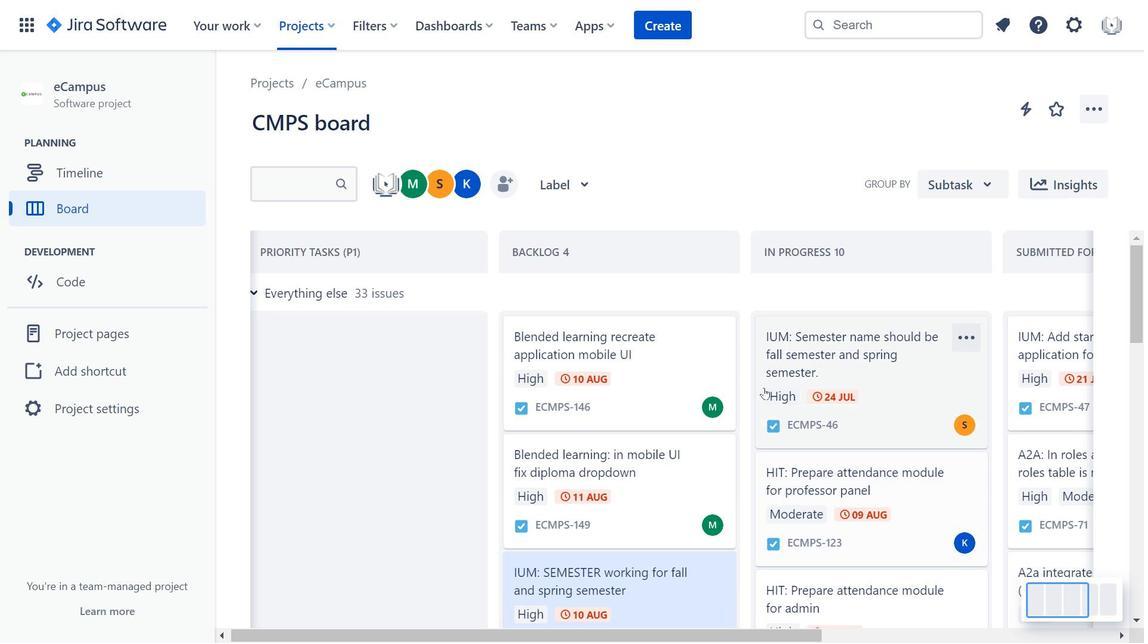 
Action: Mouse scrolled (764, 388) with delta (0, 0)
Screenshot: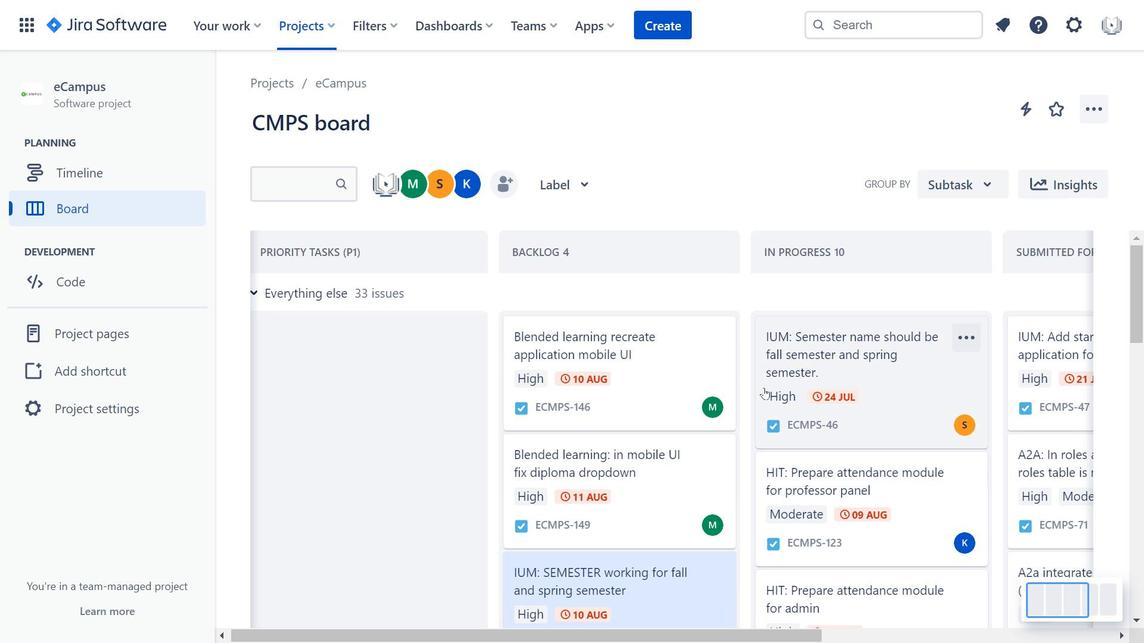 
Action: Mouse scrolled (764, 388) with delta (0, 0)
Screenshot: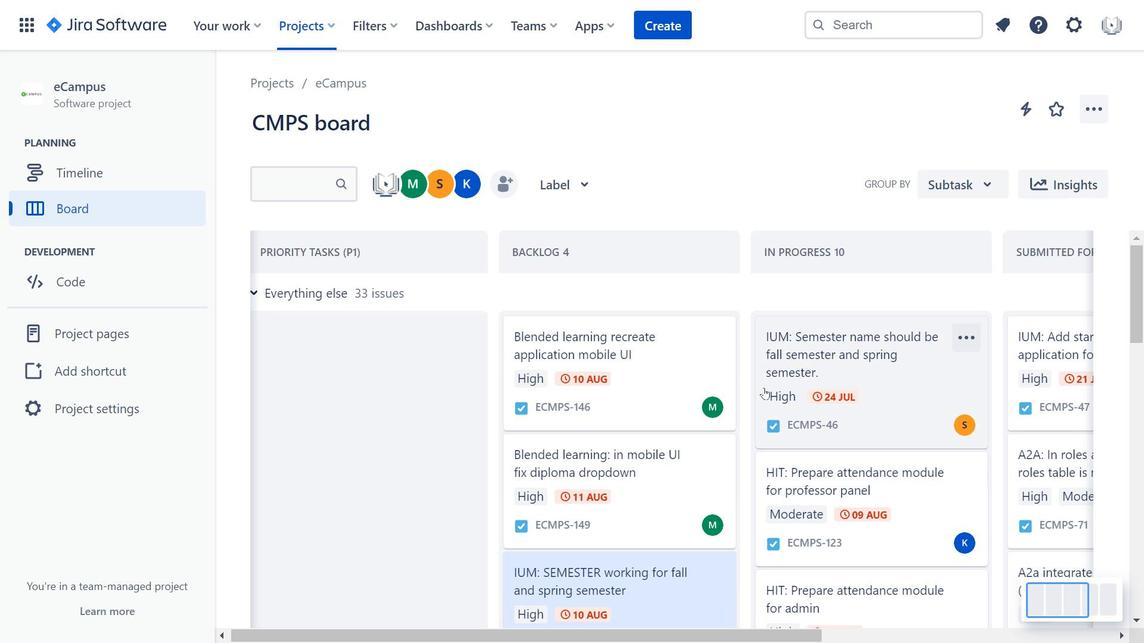 
Action: Mouse moved to (670, 411)
Screenshot: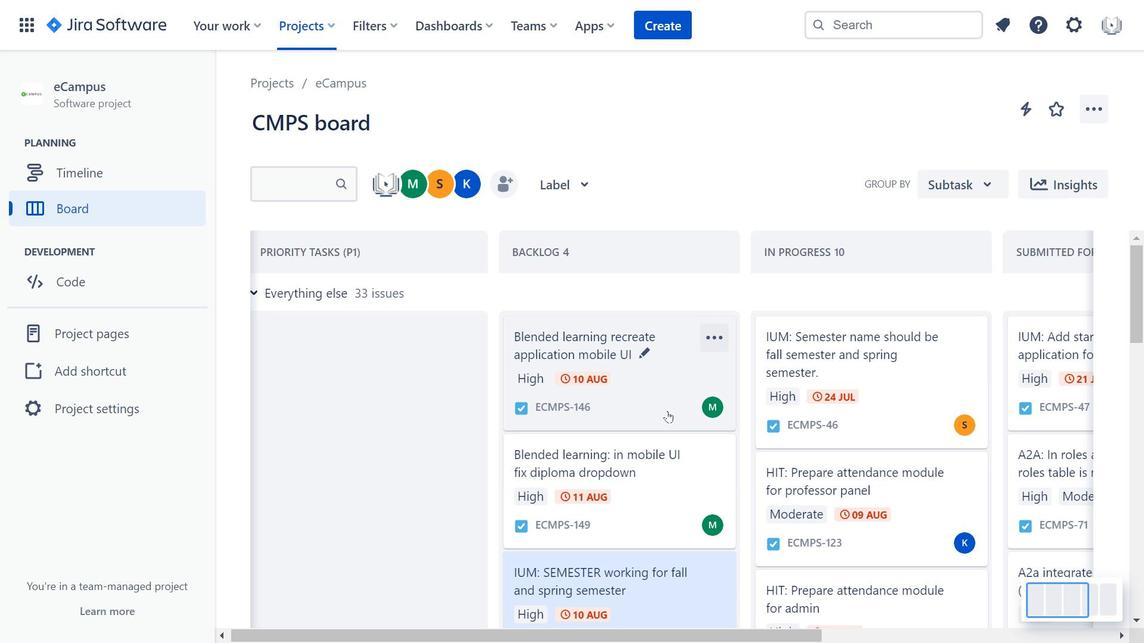 
Action: Mouse scrolled (670, 410) with delta (0, 0)
Screenshot: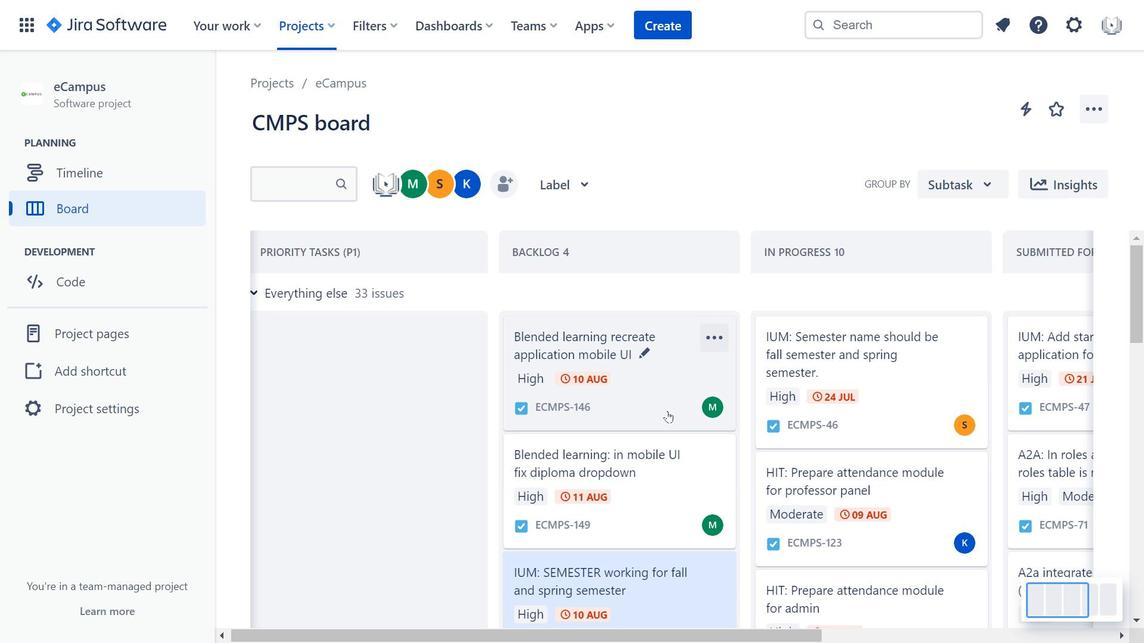 
Action: Mouse scrolled (670, 410) with delta (0, 0)
Screenshot: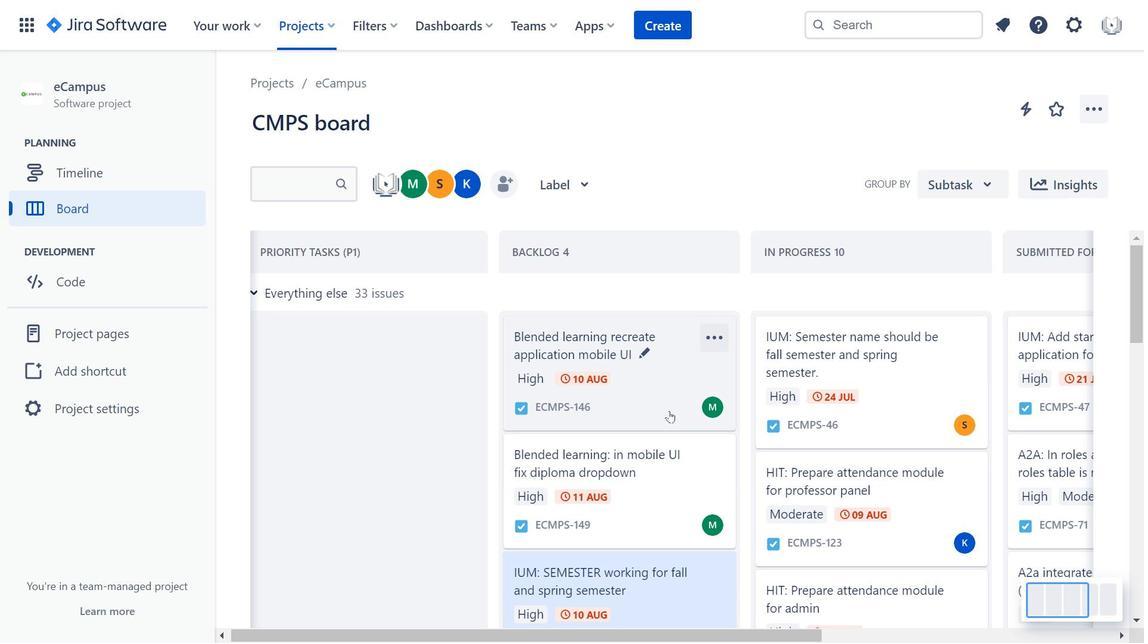 
Action: Mouse moved to (637, 566)
Screenshot: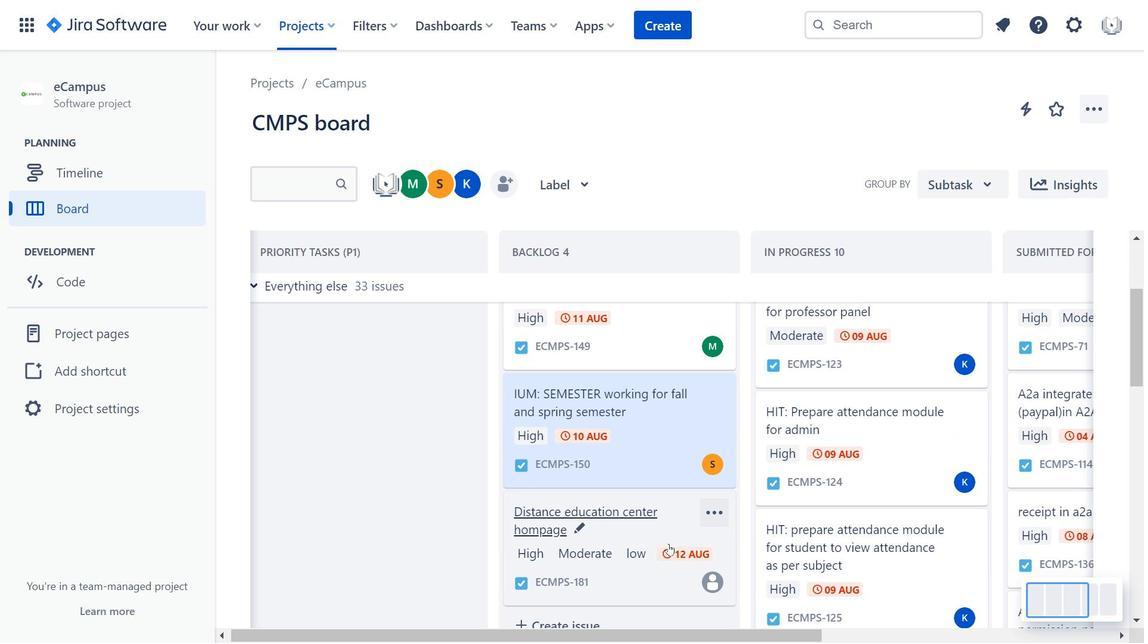 
Action: Mouse pressed left at (637, 566)
Screenshot: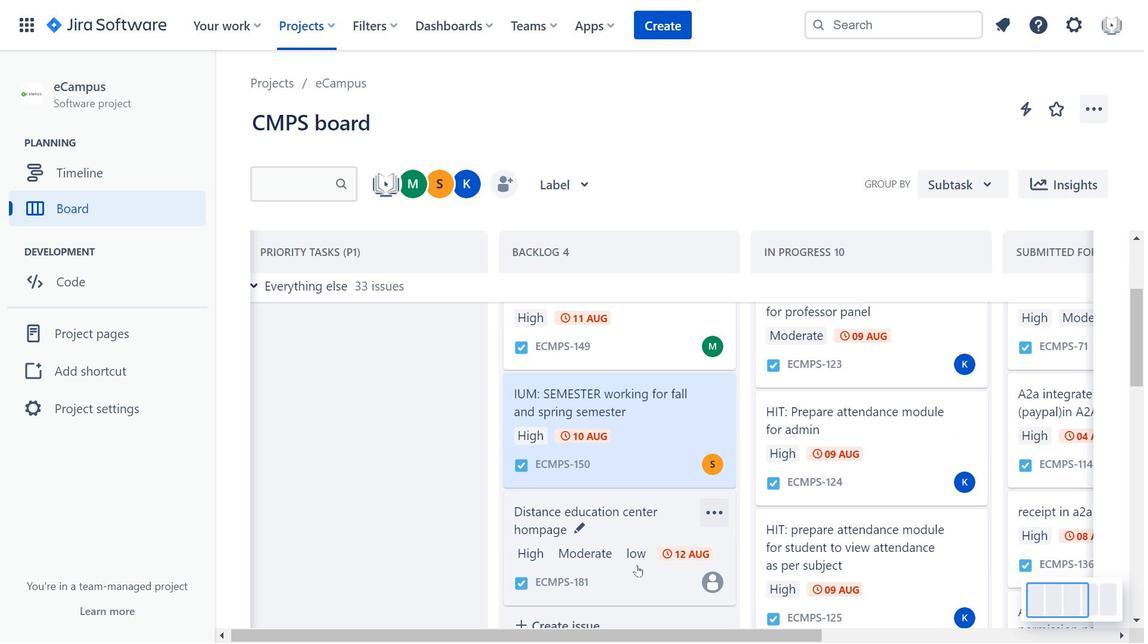 
Action: Mouse moved to (286, 262)
Screenshot: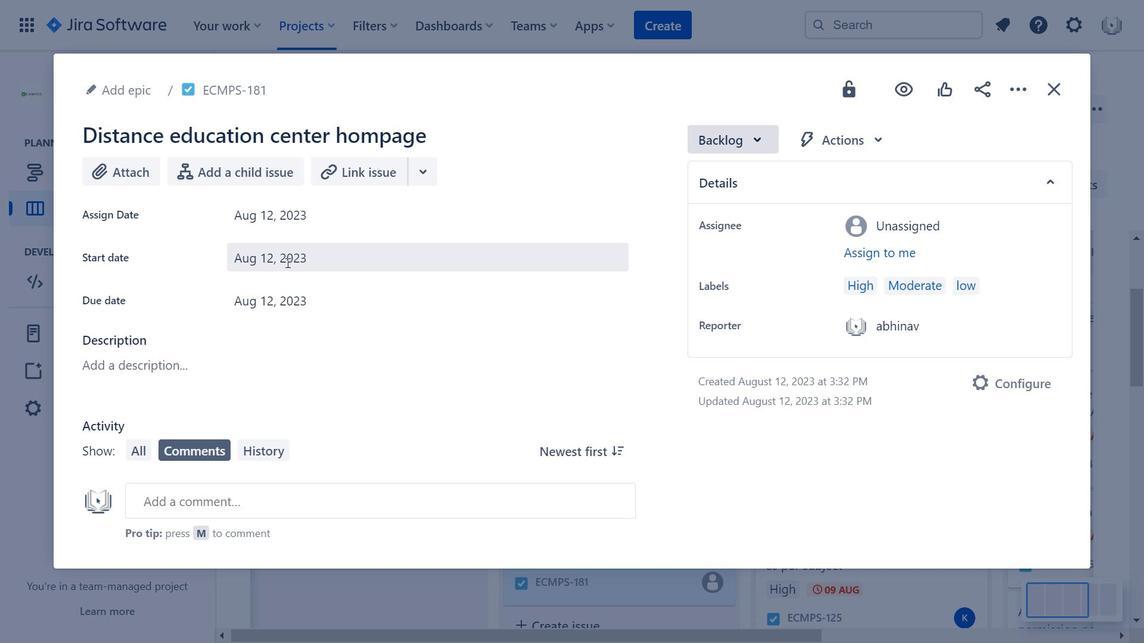 
Action: Mouse pressed left at (286, 262)
Screenshot: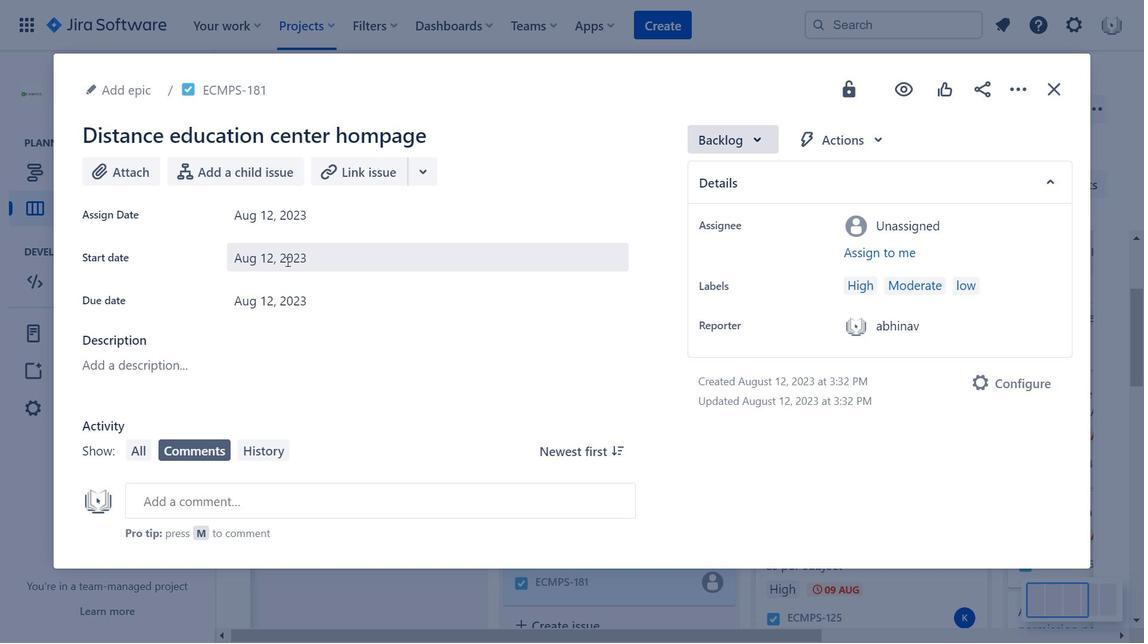 
Action: Mouse moved to (496, 319)
Screenshot: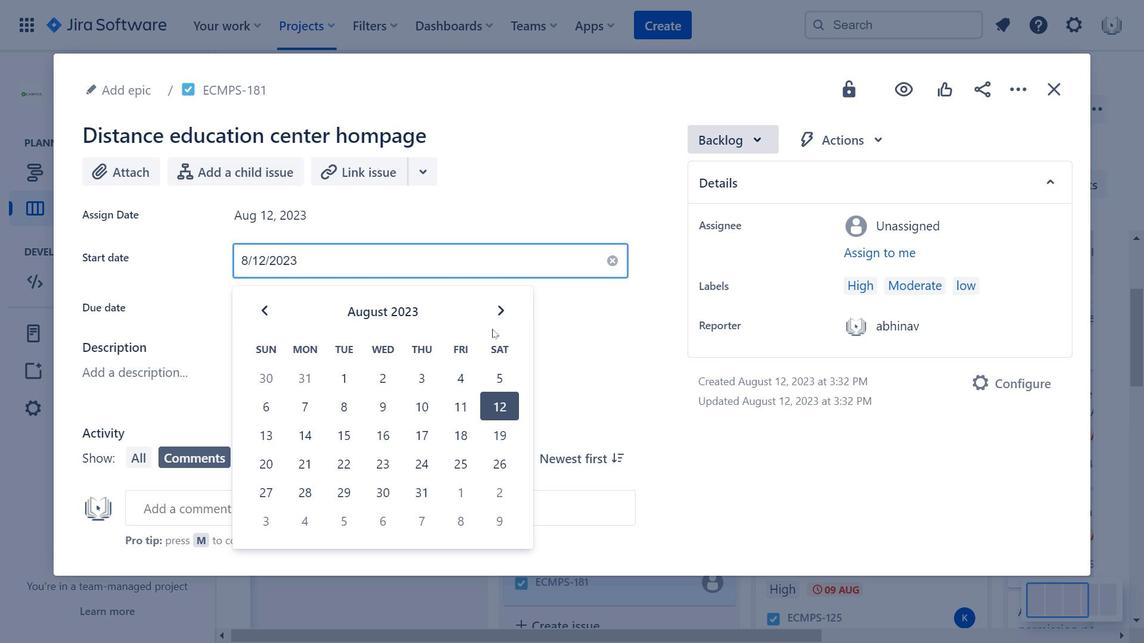 
Action: Mouse pressed left at (496, 319)
Screenshot: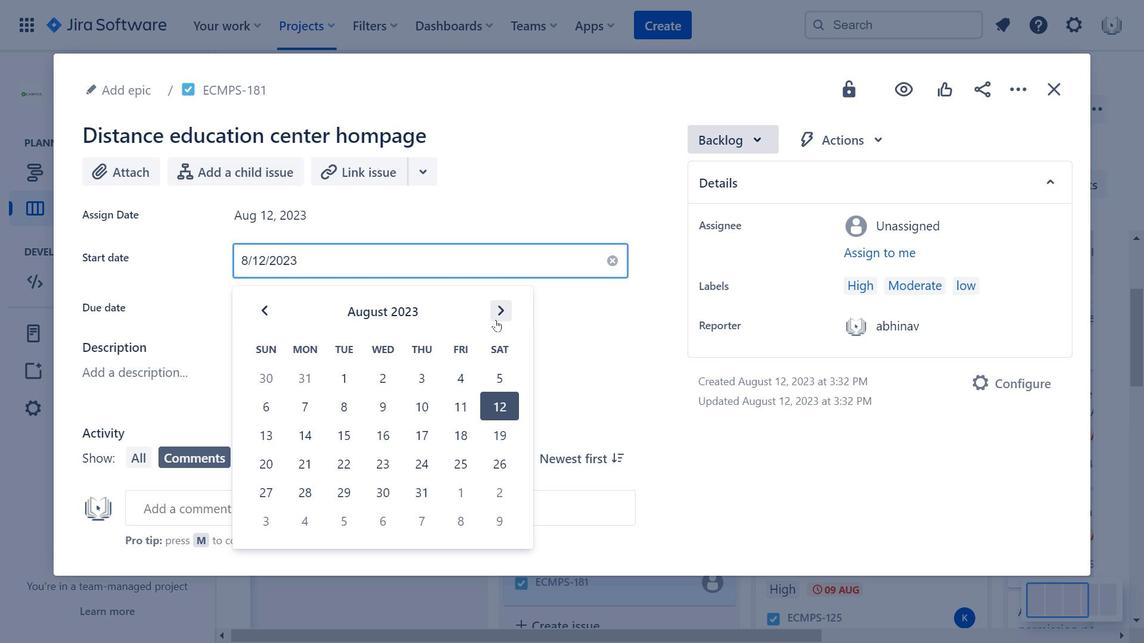 
Action: Mouse moved to (493, 318)
Screenshot: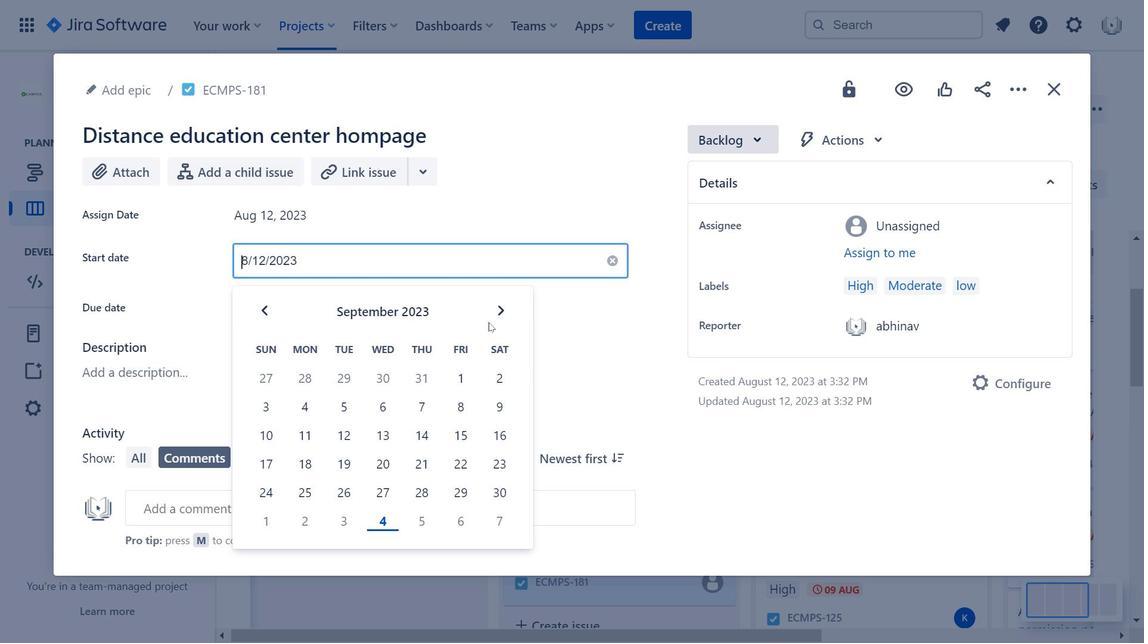 
Action: Mouse pressed left at (493, 318)
Screenshot: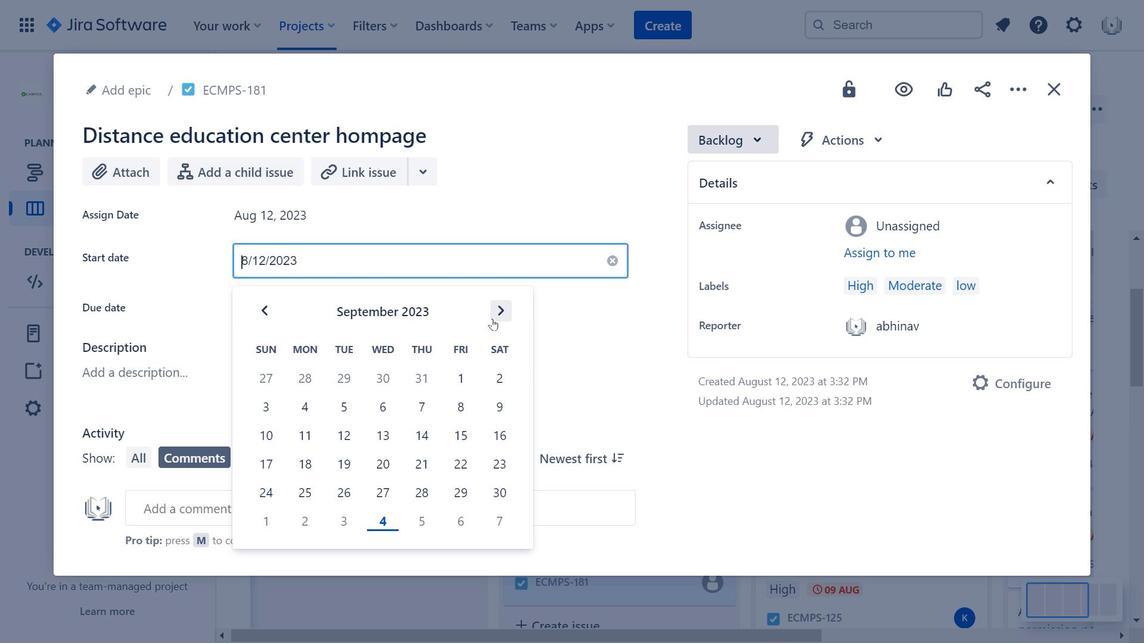
Action: Mouse moved to (594, 299)
Screenshot: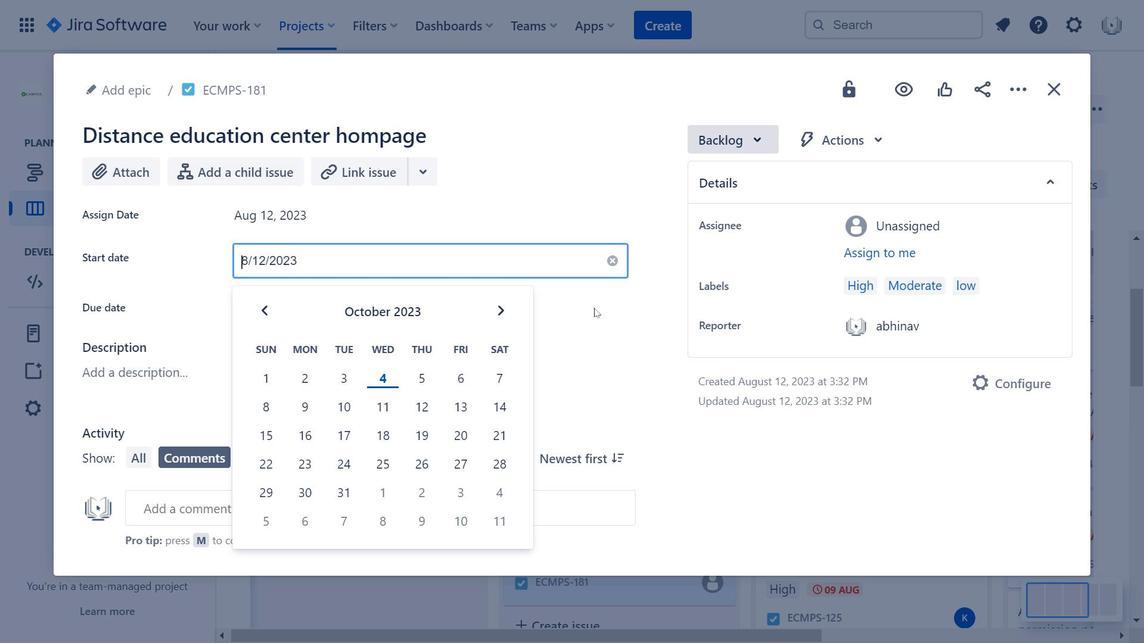 
Action: Mouse pressed left at (594, 299)
Screenshot: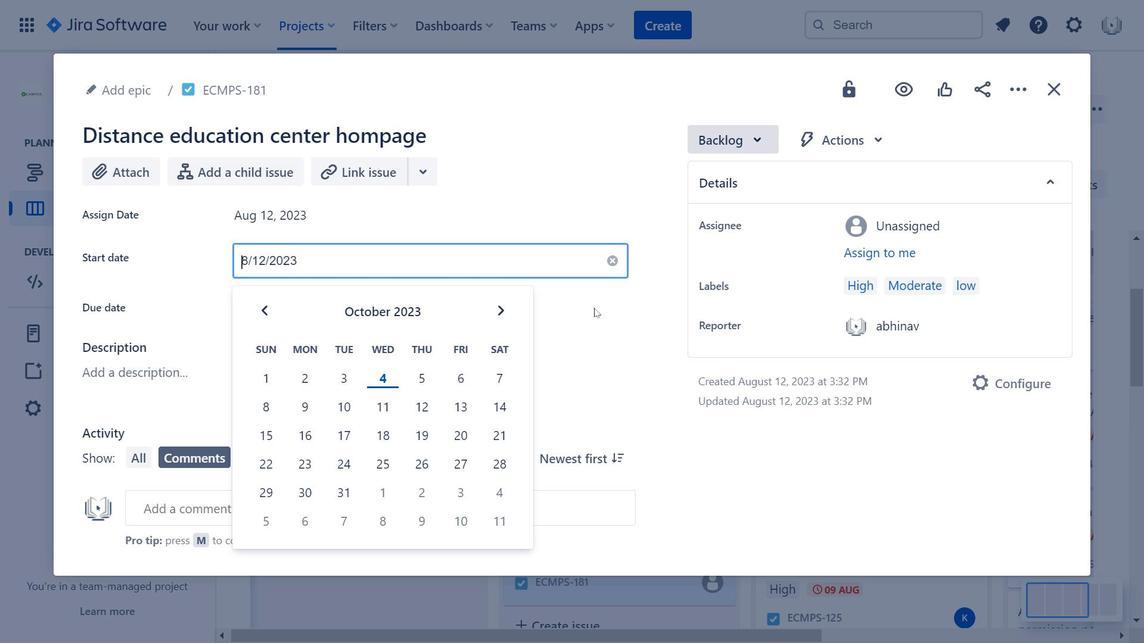 
Action: Mouse moved to (500, 357)
Screenshot: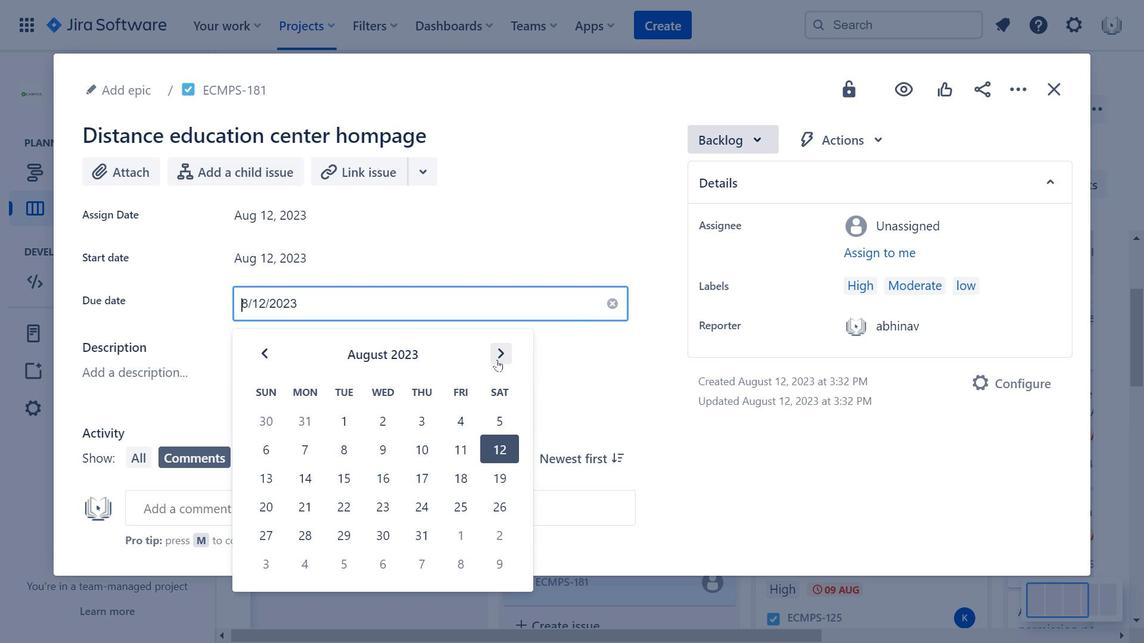 
Action: Mouse pressed left at (500, 357)
Screenshot: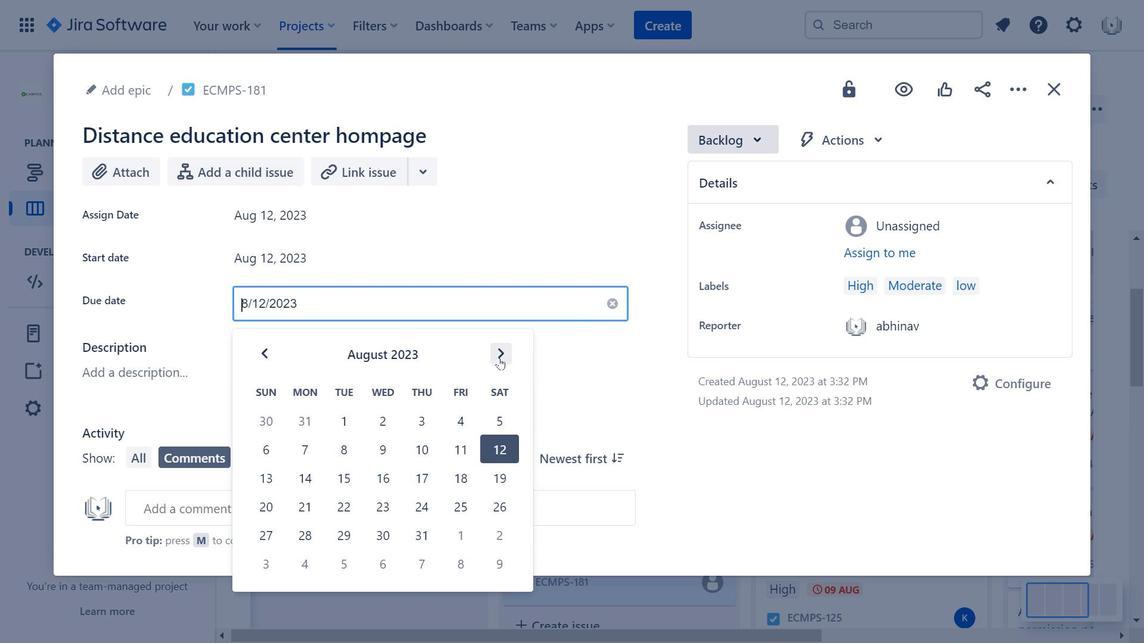 
Action: Mouse moved to (503, 355)
Screenshot: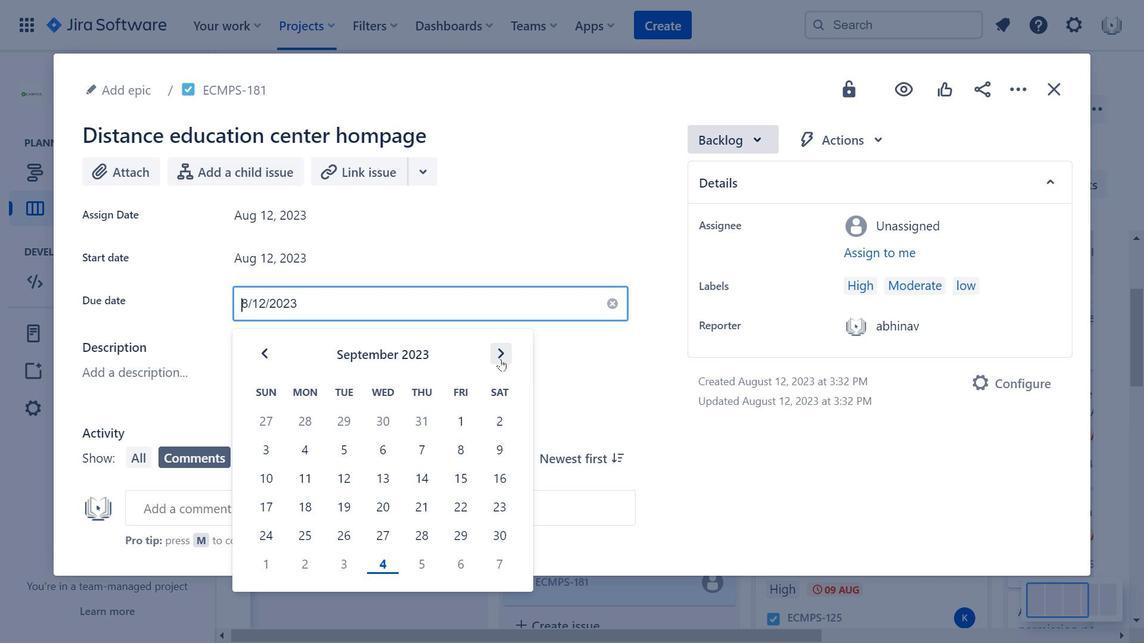 
Action: Mouse pressed left at (503, 355)
Screenshot: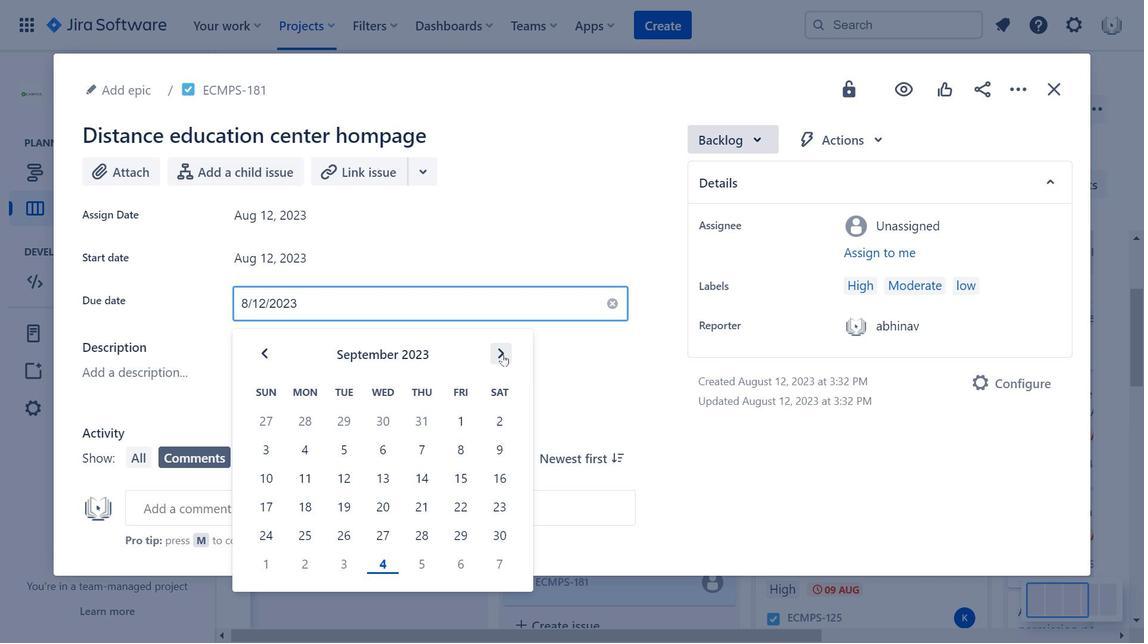 
Action: Mouse moved to (824, 187)
Screenshot: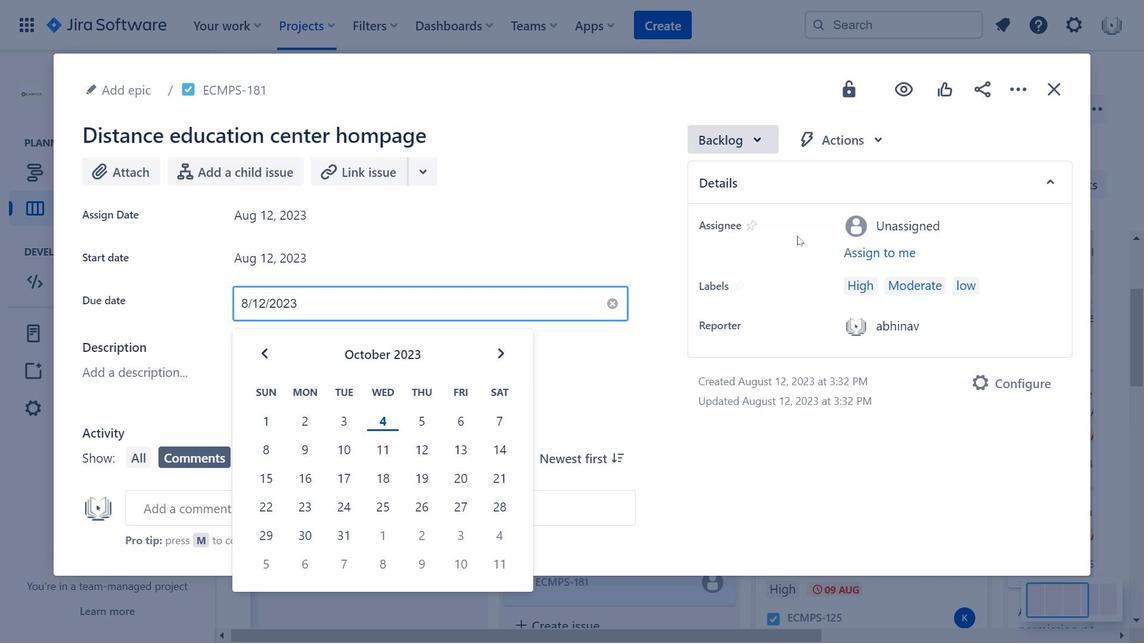 
Action: Mouse pressed left at (824, 187)
Screenshot: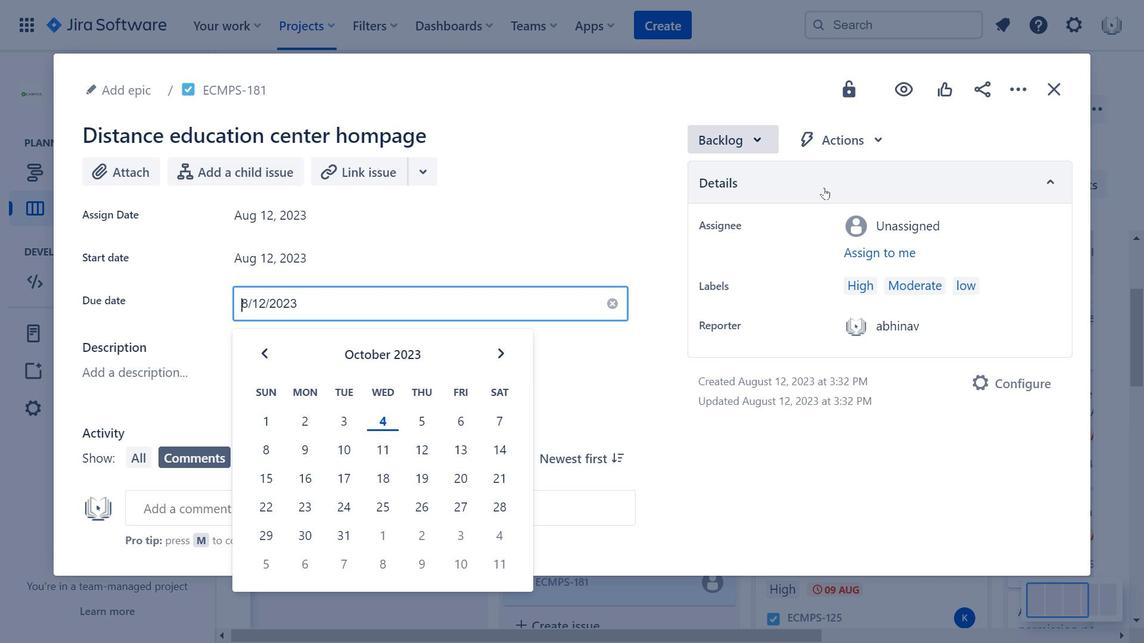 
Action: Mouse pressed left at (824, 187)
Screenshot: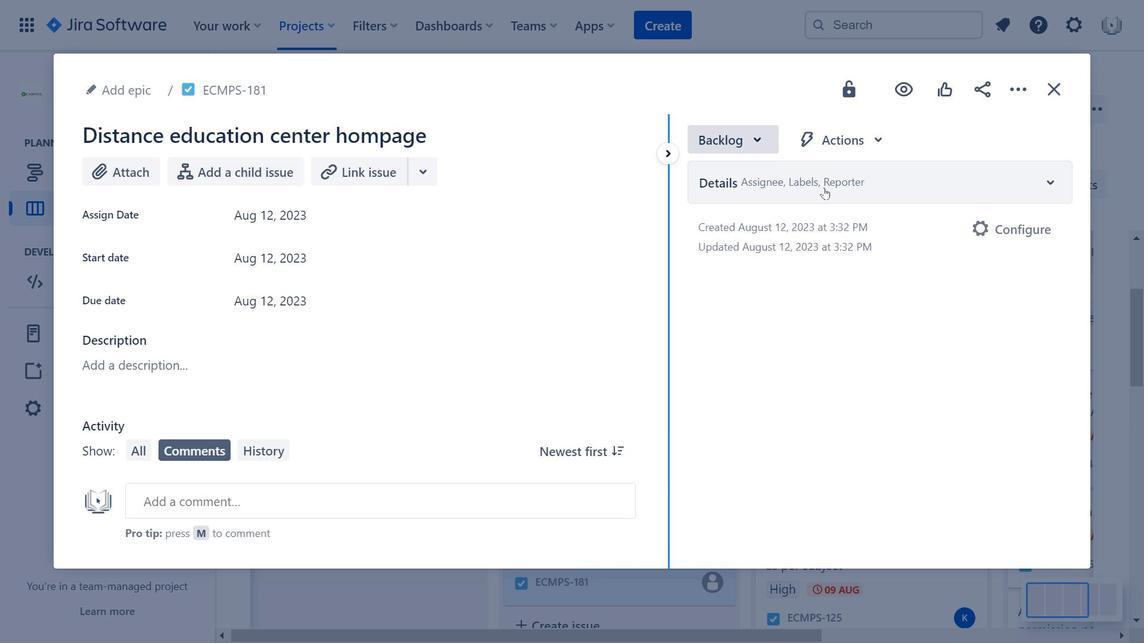 
Action: Mouse moved to (852, 150)
Screenshot: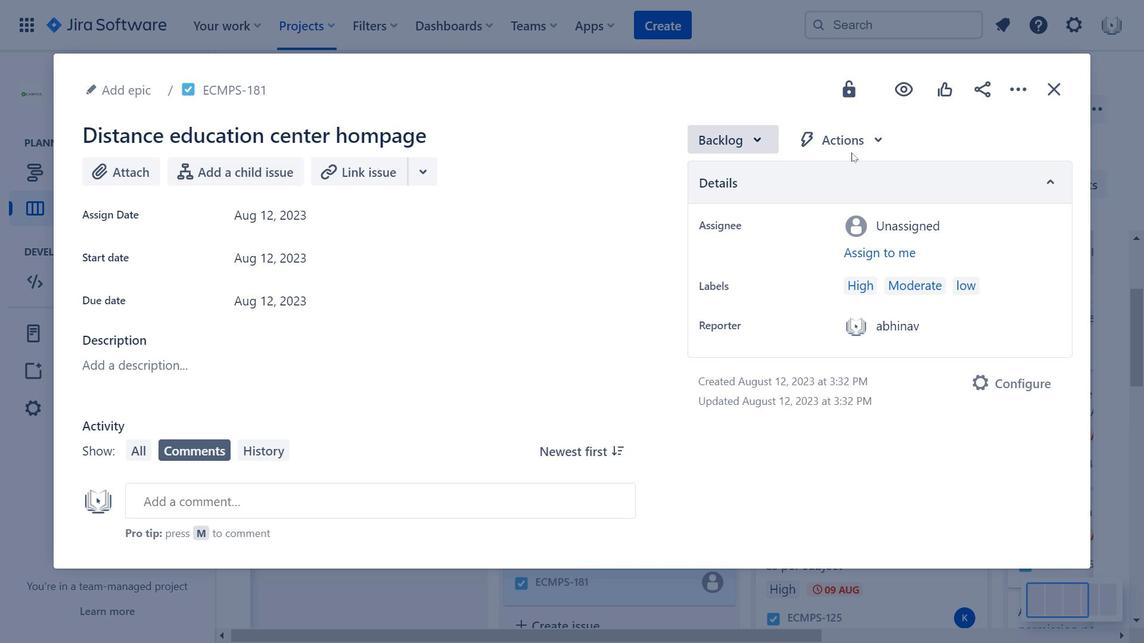 
Action: Mouse pressed left at (852, 150)
Screenshot: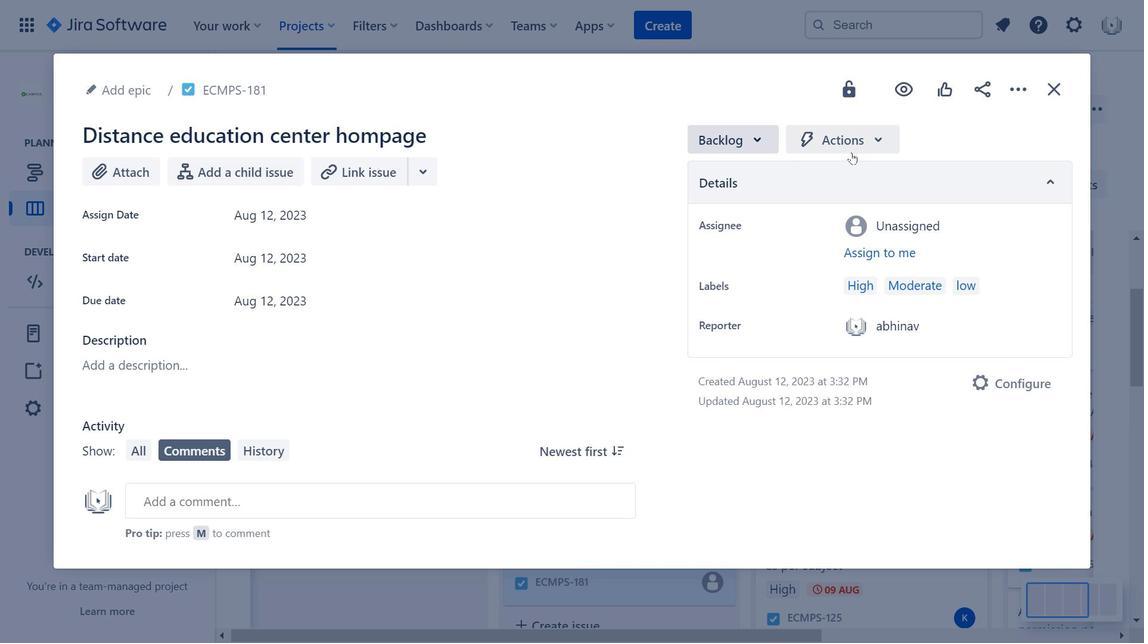 
Action: Mouse moved to (1046, 100)
Screenshot: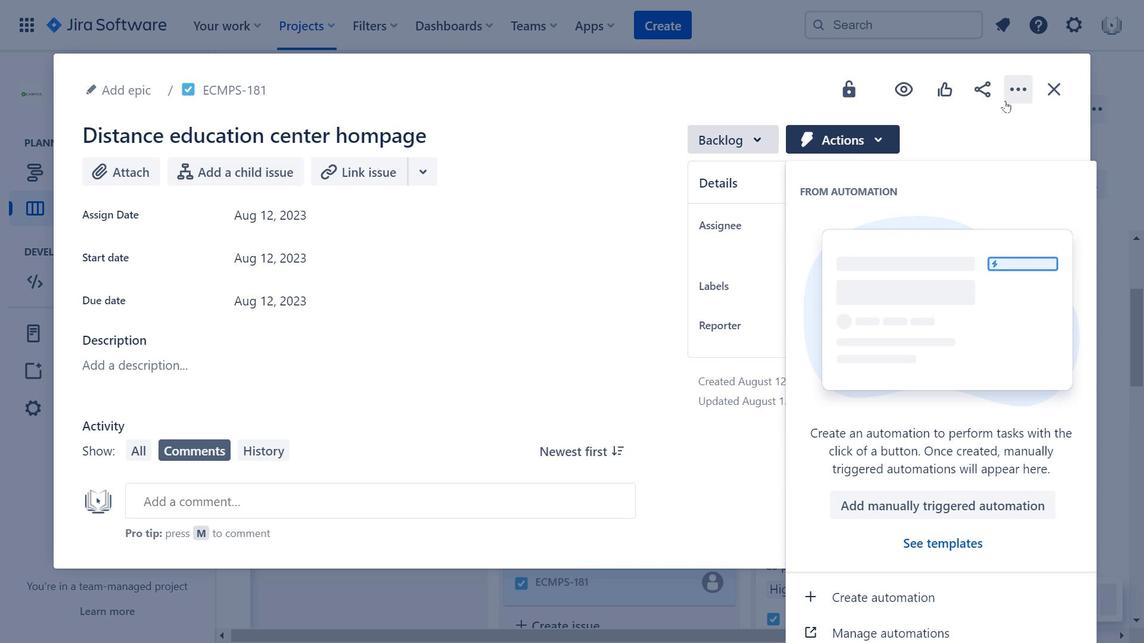
Action: Mouse pressed left at (1046, 100)
Screenshot: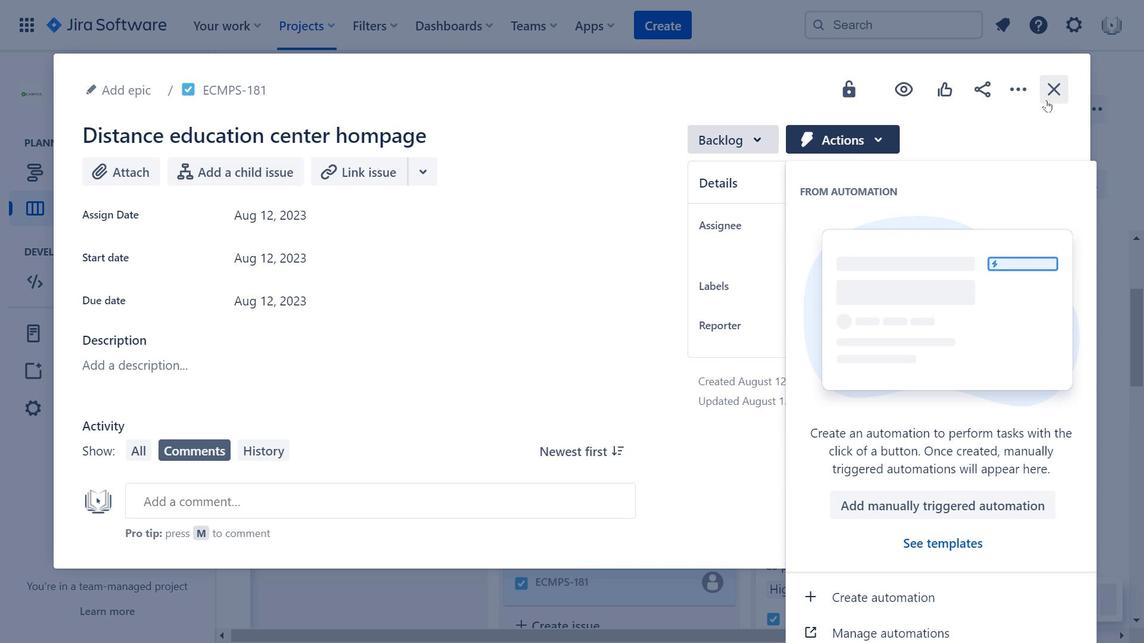 
Action: Mouse moved to (695, 428)
Screenshot: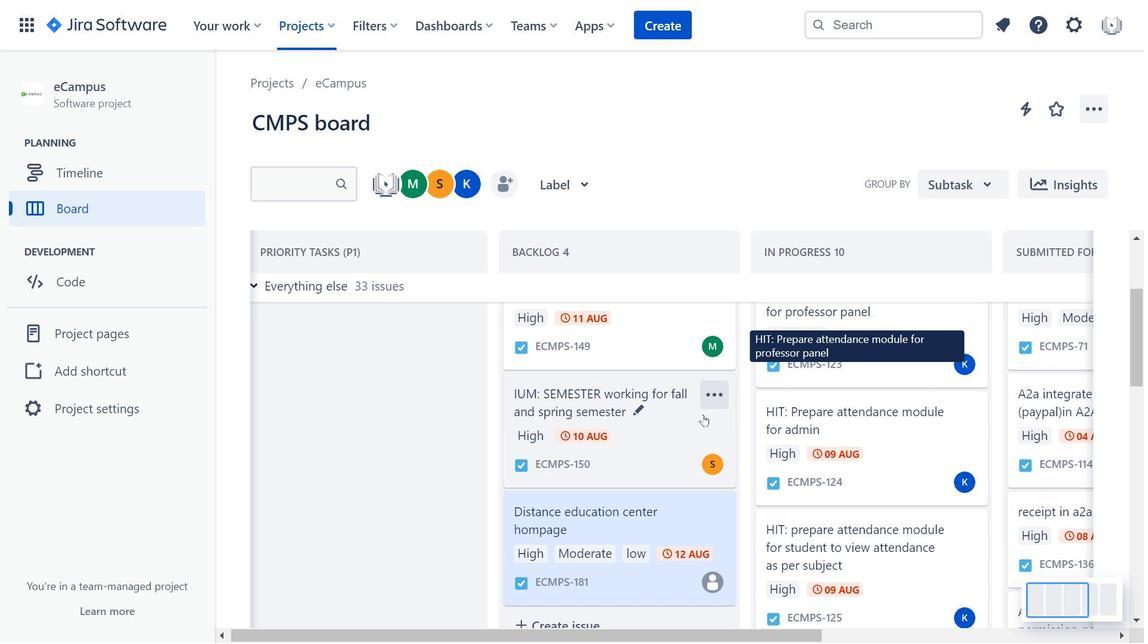 
Action: Mouse scrolled (695, 429) with delta (0, 0)
Screenshot: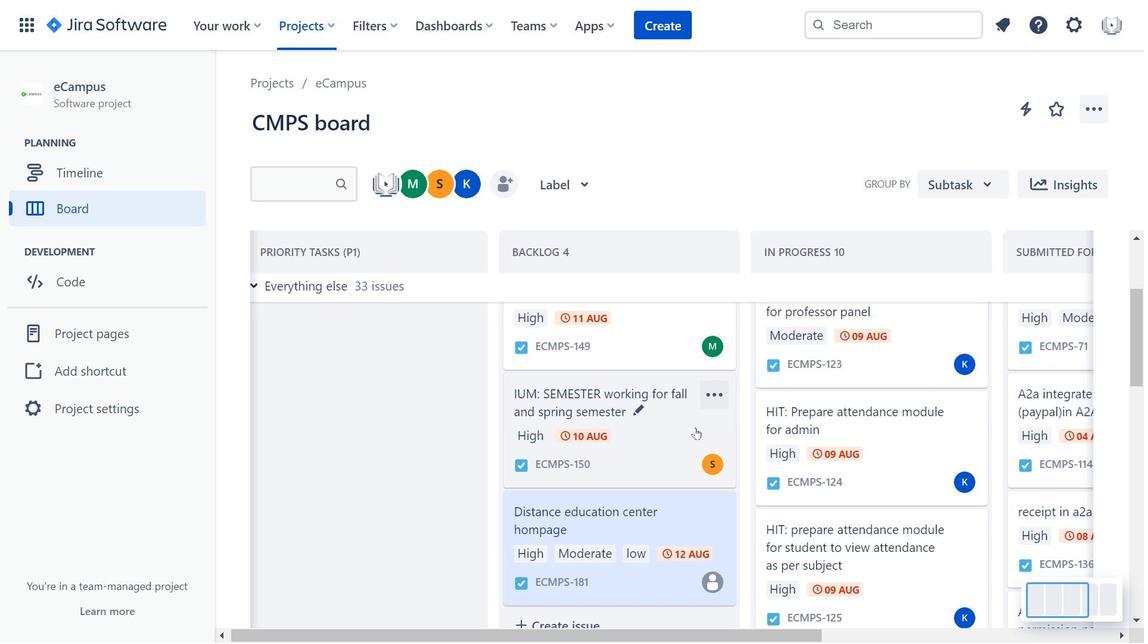
Action: Mouse scrolled (695, 429) with delta (0, 0)
Screenshot: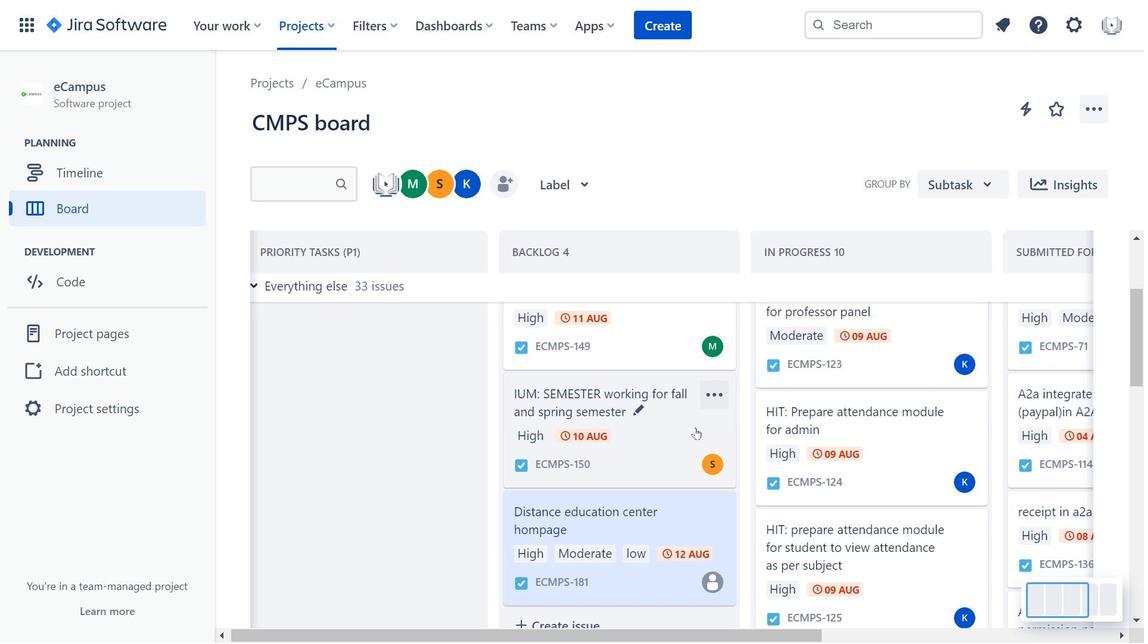 
Action: Mouse scrolled (695, 429) with delta (0, 0)
Screenshot: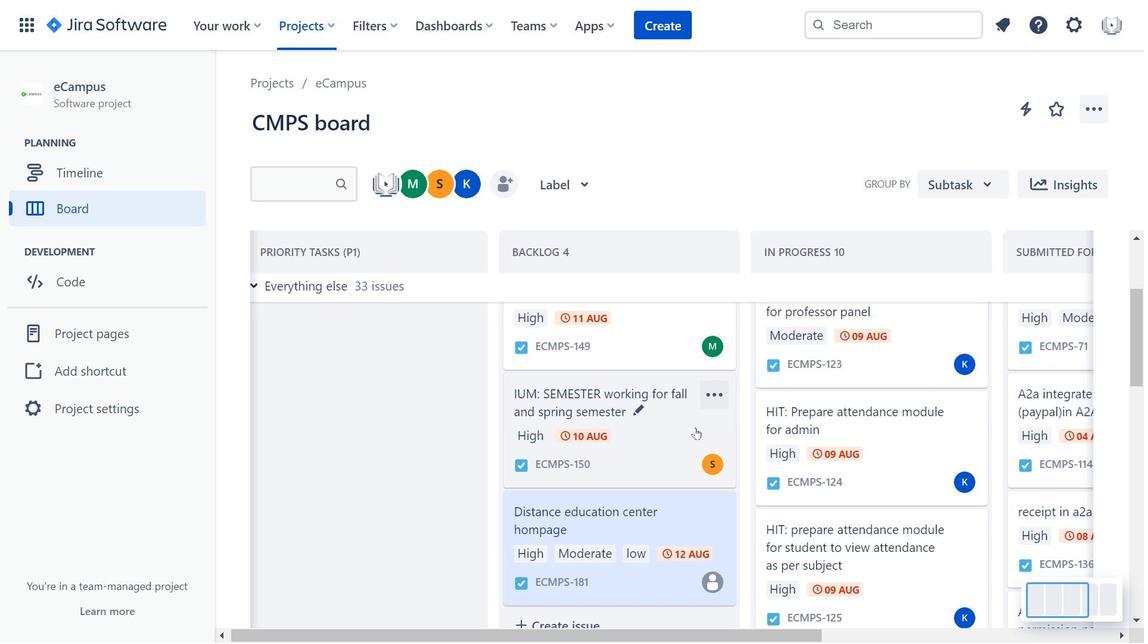 
Action: Mouse scrolled (695, 429) with delta (0, 0)
Screenshot: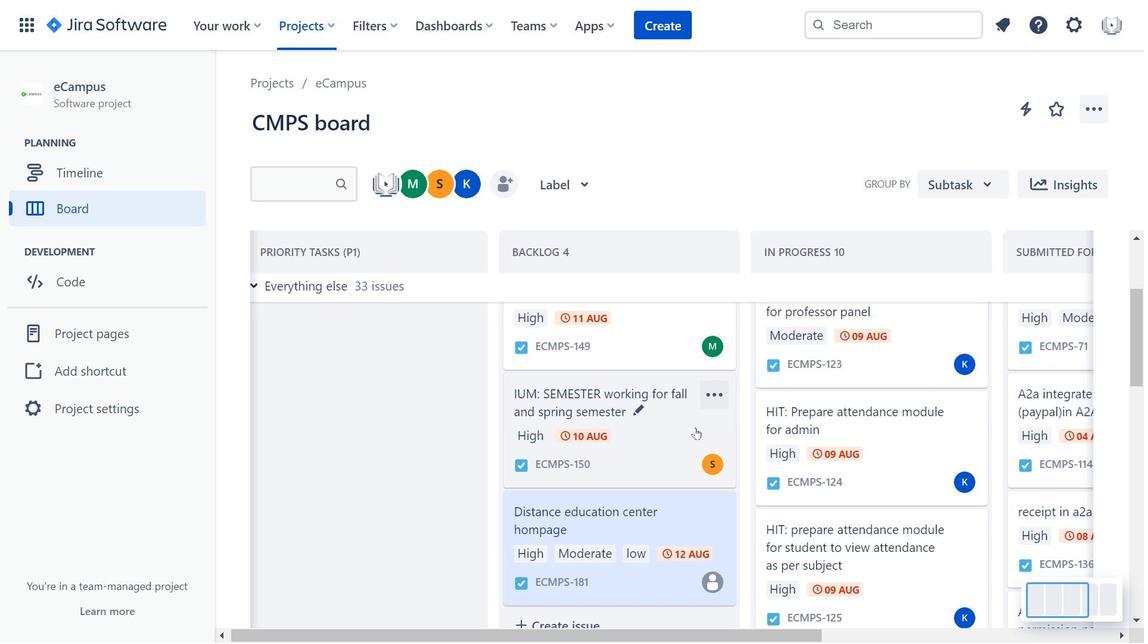 
Action: Mouse scrolled (695, 429) with delta (0, 0)
Screenshot: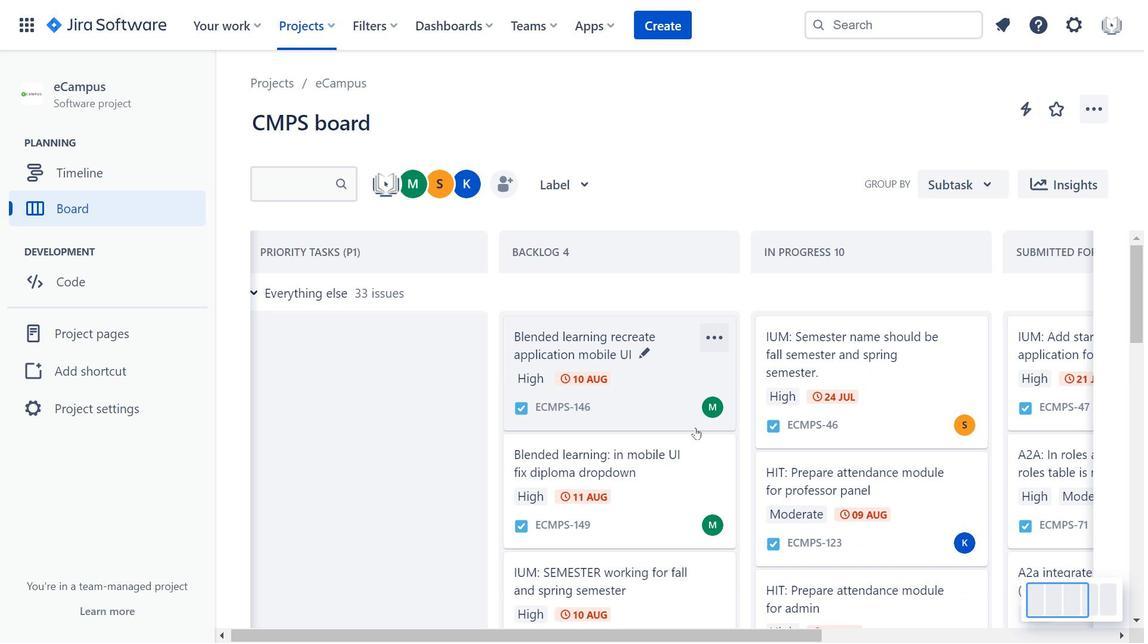 
Action: Mouse scrolled (695, 429) with delta (0, 0)
Screenshot: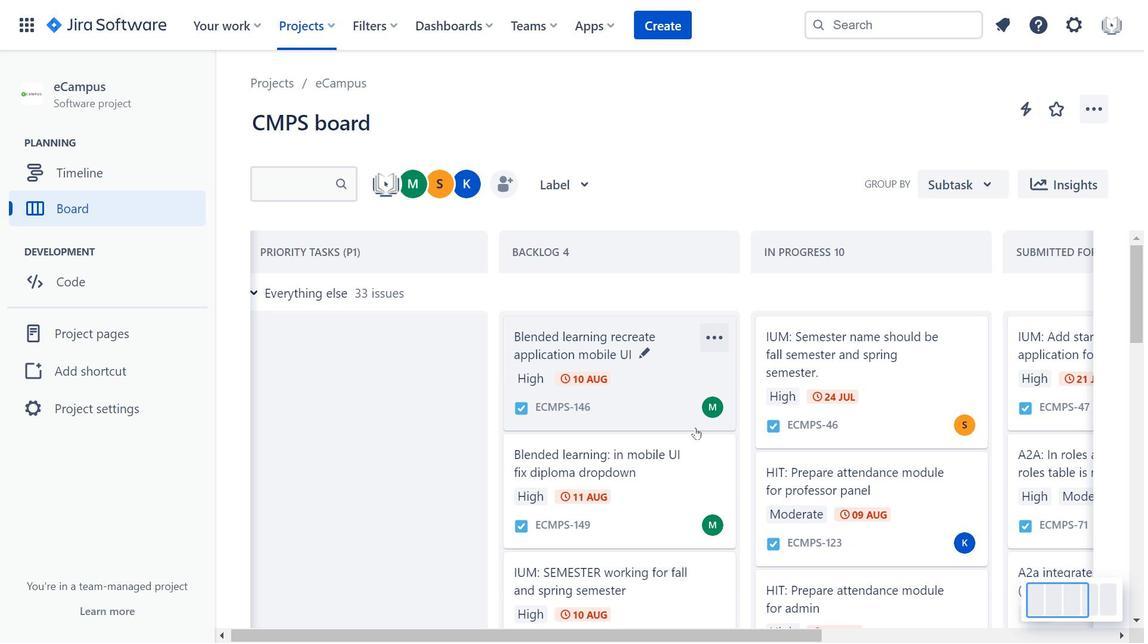 
Action: Mouse scrolled (695, 429) with delta (0, 0)
Screenshot: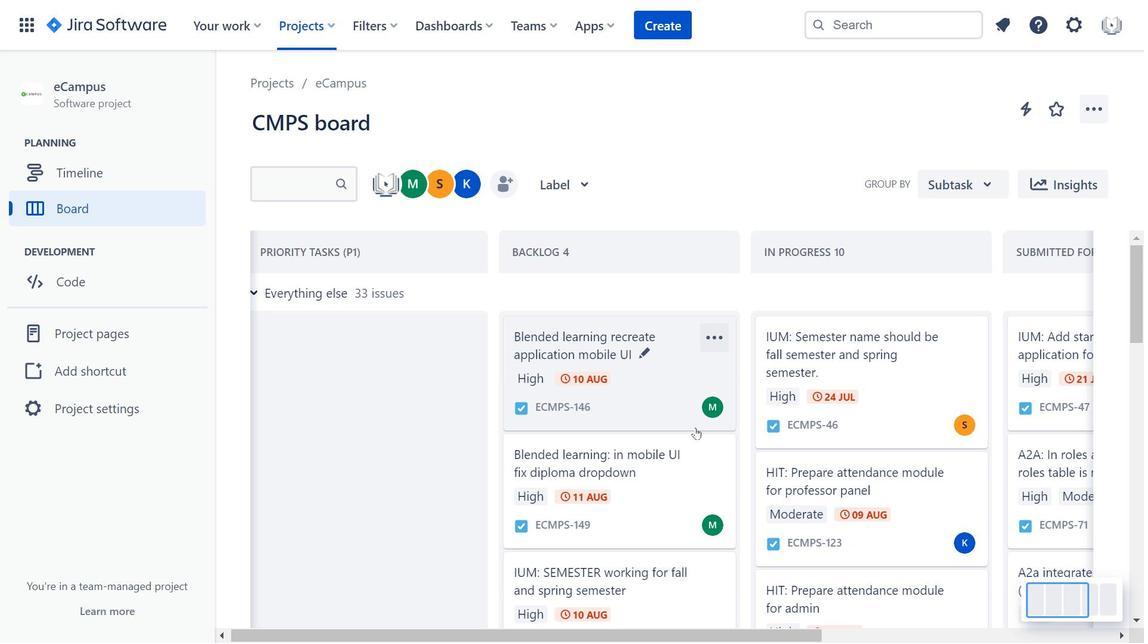 
Action: Mouse moved to (1047, 593)
Screenshot: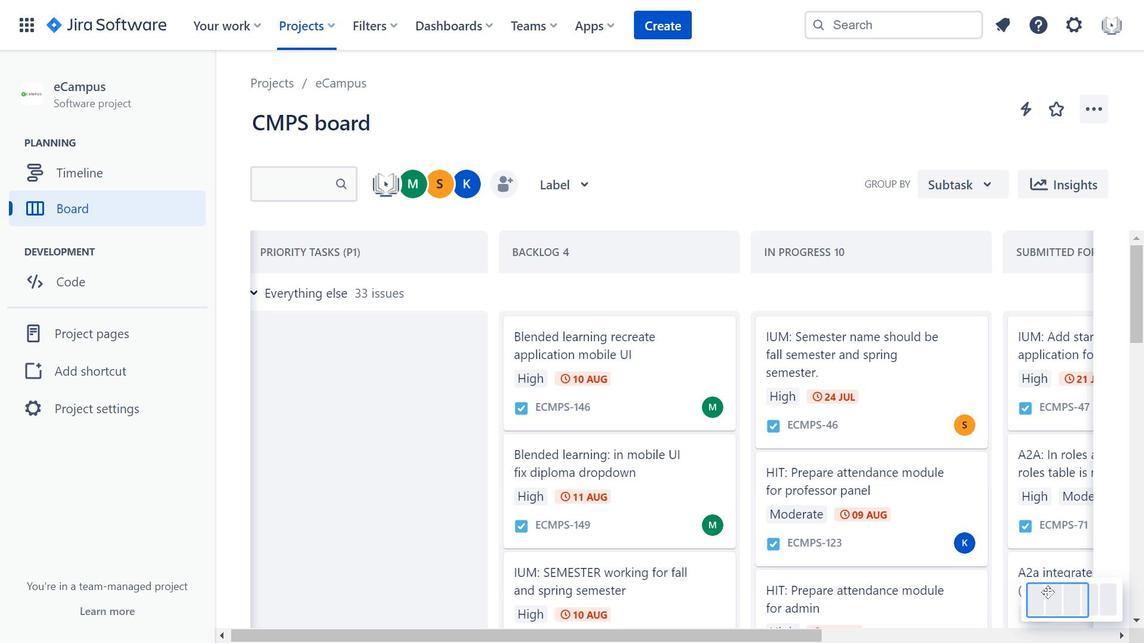 
Action: Mouse pressed left at (1047, 593)
Screenshot: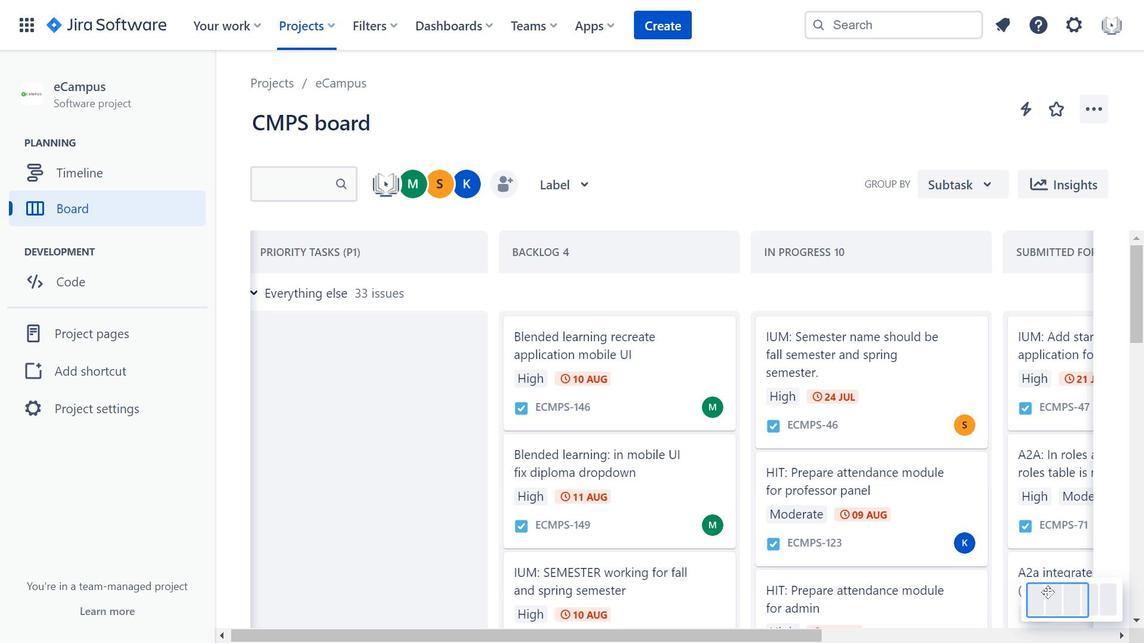 
Action: Mouse moved to (661, 384)
Screenshot: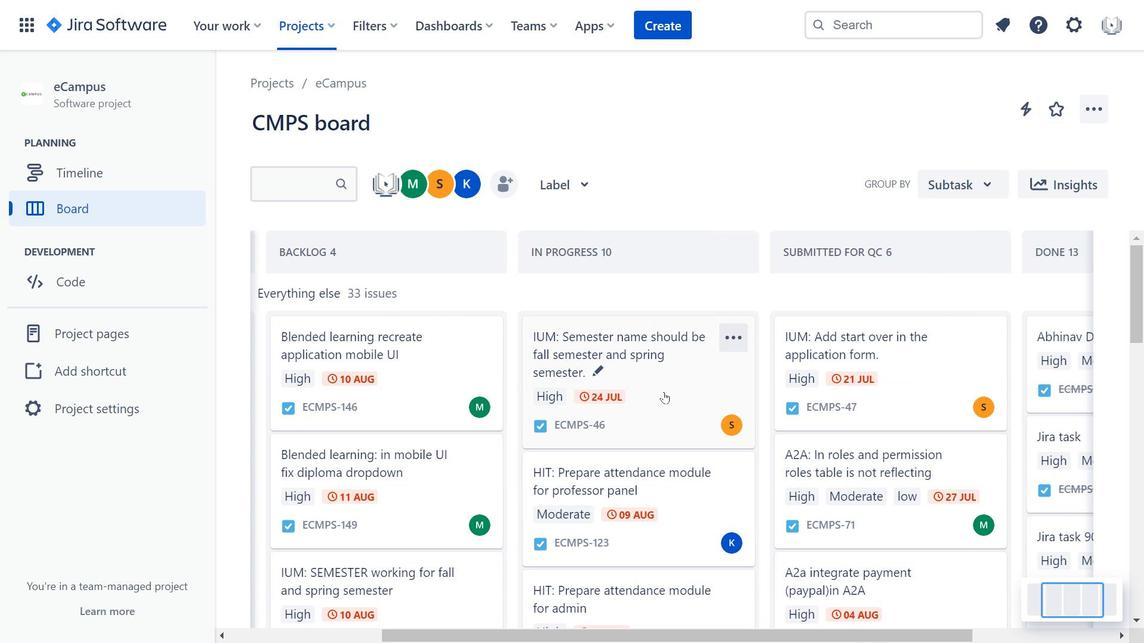 
Action: Mouse scrolled (661, 383) with delta (0, 0)
Screenshot: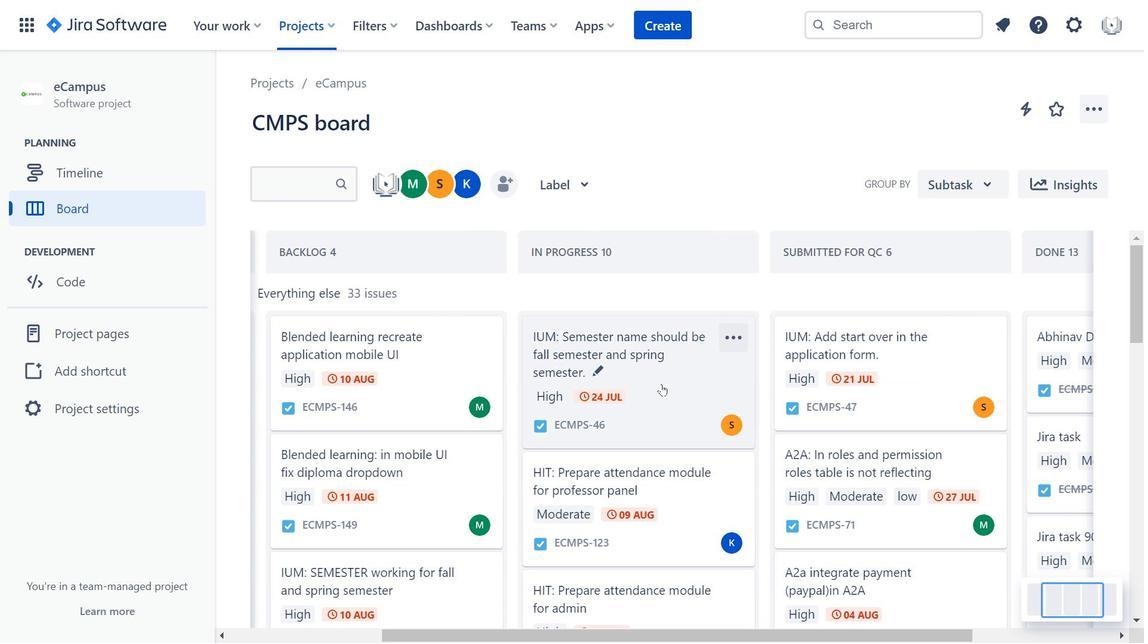 
Action: Mouse scrolled (661, 383) with delta (0, 0)
Screenshot: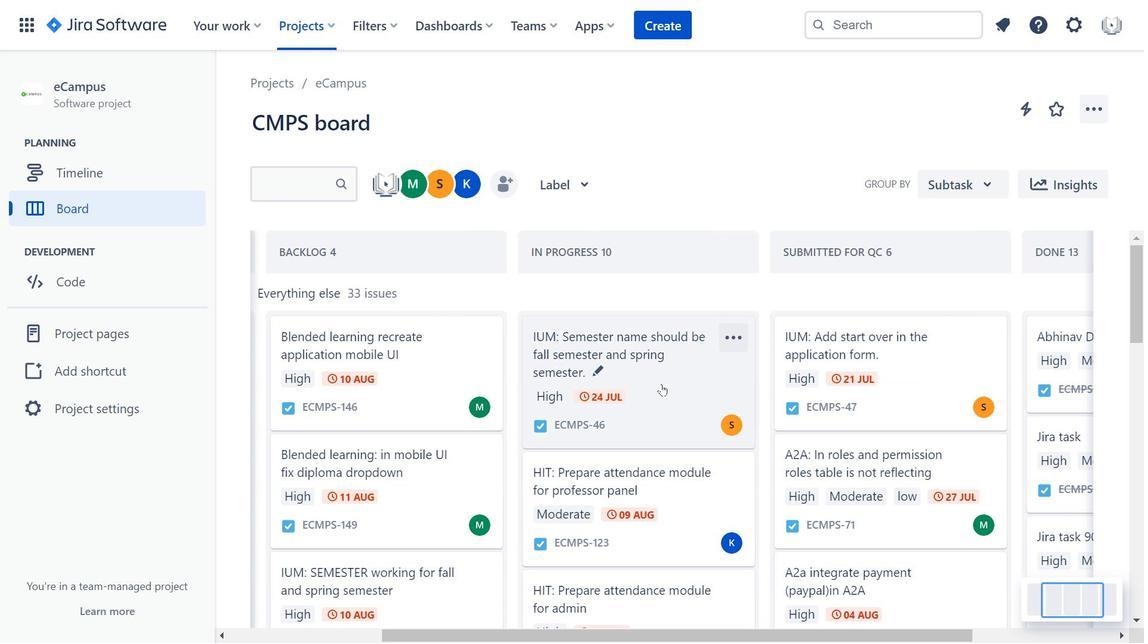 
Action: Mouse scrolled (661, 383) with delta (0, 0)
Screenshot: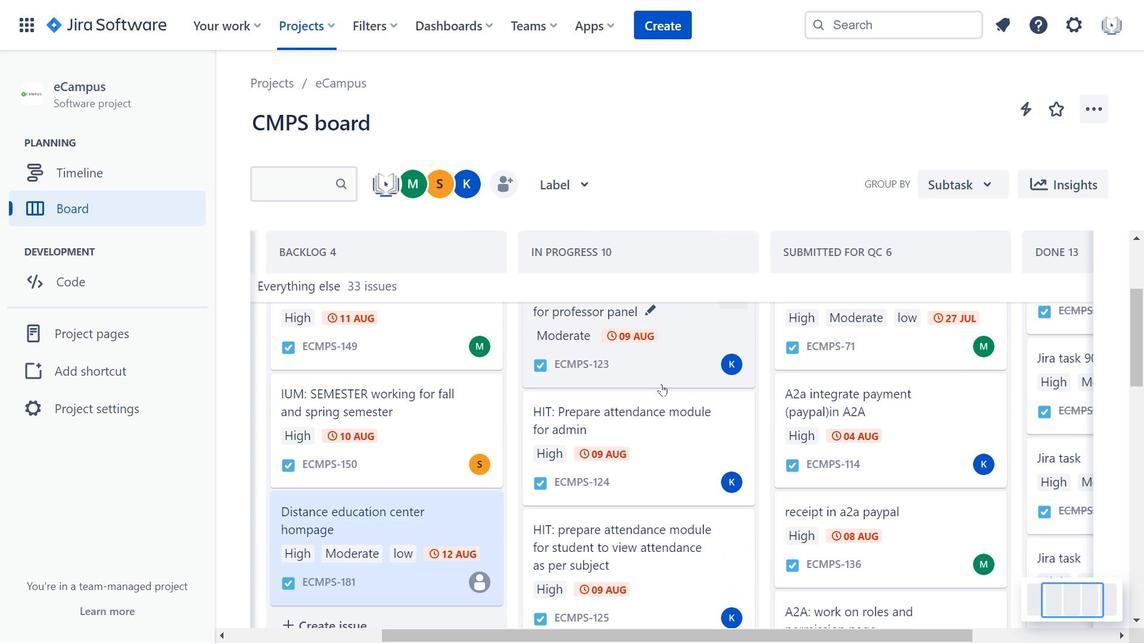 
Action: Mouse scrolled (661, 383) with delta (0, 0)
Screenshot: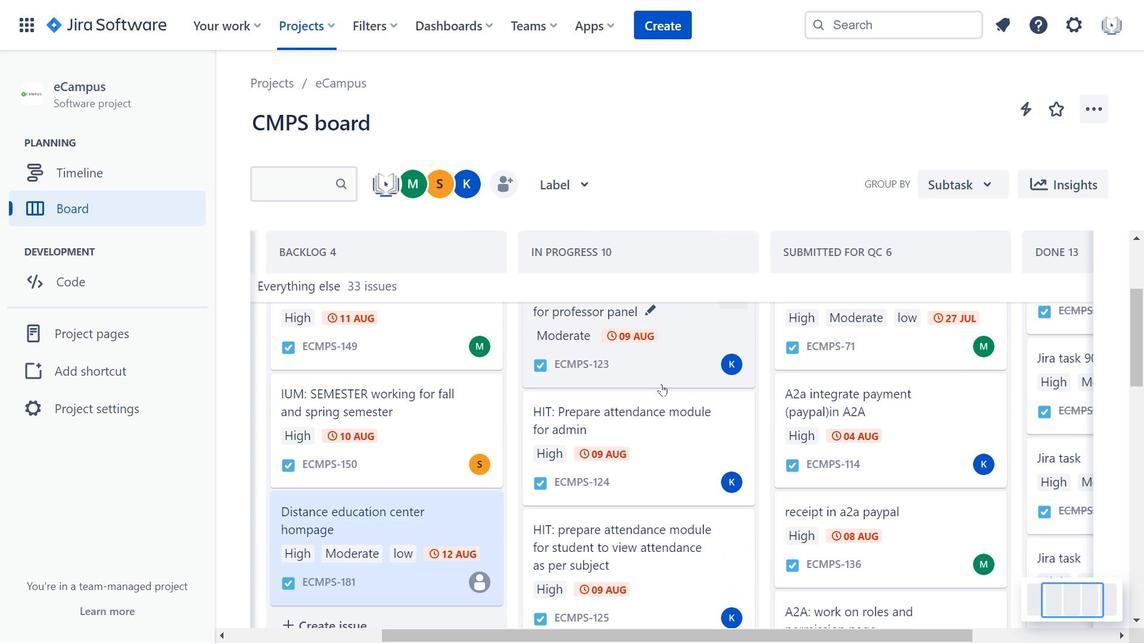 
Action: Mouse scrolled (661, 383) with delta (0, 0)
Screenshot: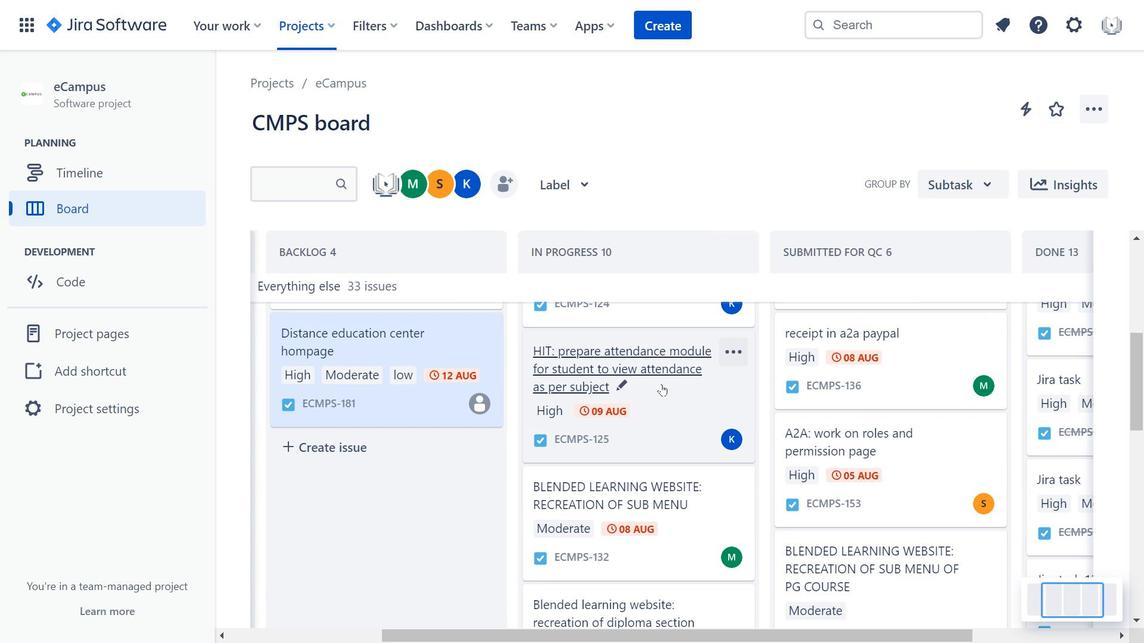 
Action: Mouse scrolled (661, 383) with delta (0, 0)
Screenshot: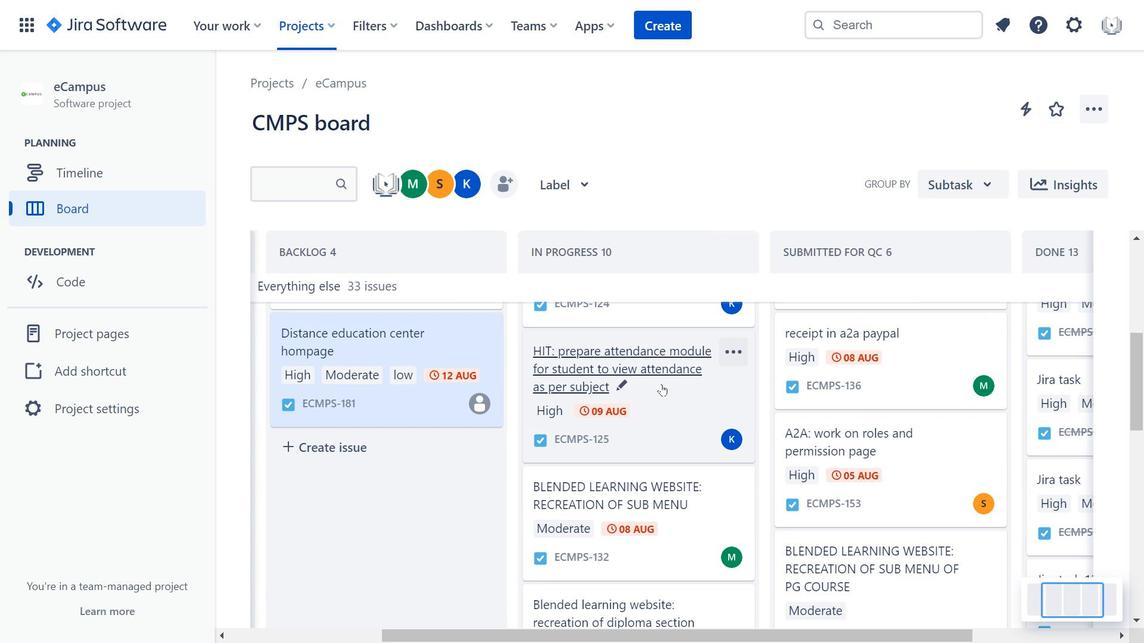 
Action: Mouse scrolled (661, 383) with delta (0, 0)
Screenshot: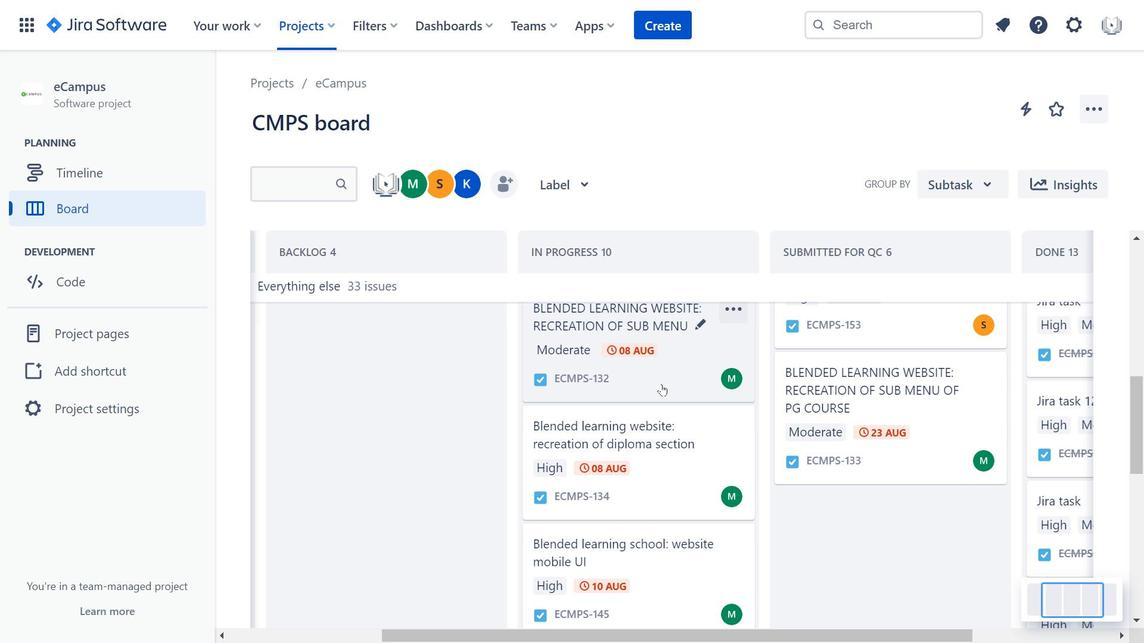
Action: Mouse scrolled (661, 383) with delta (0, 0)
Screenshot: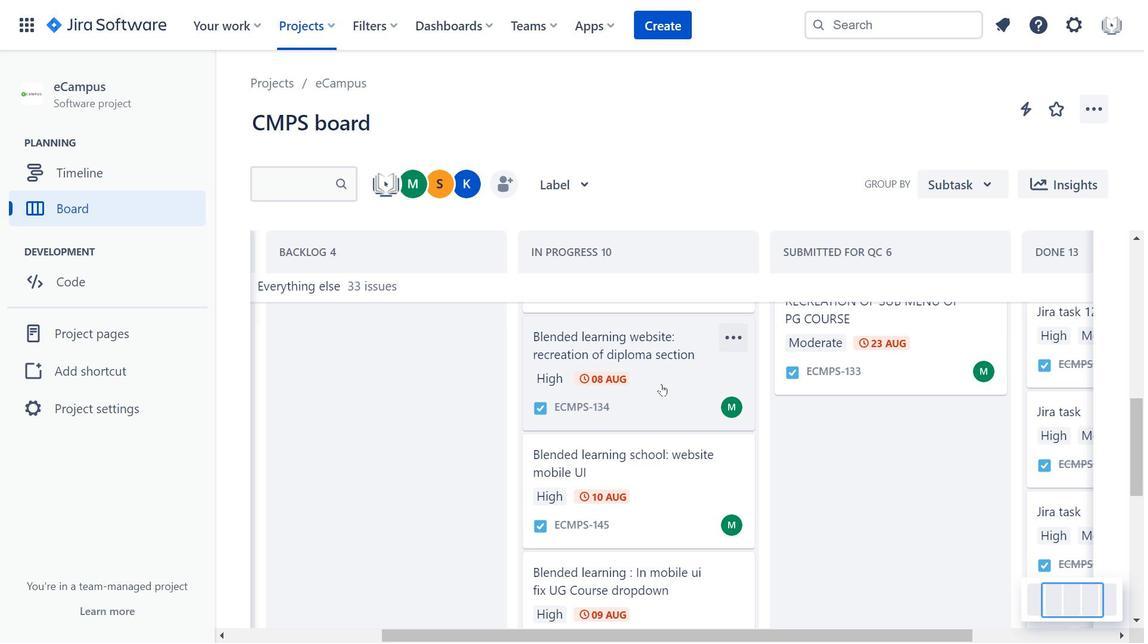
Action: Mouse scrolled (661, 383) with delta (0, 0)
Screenshot: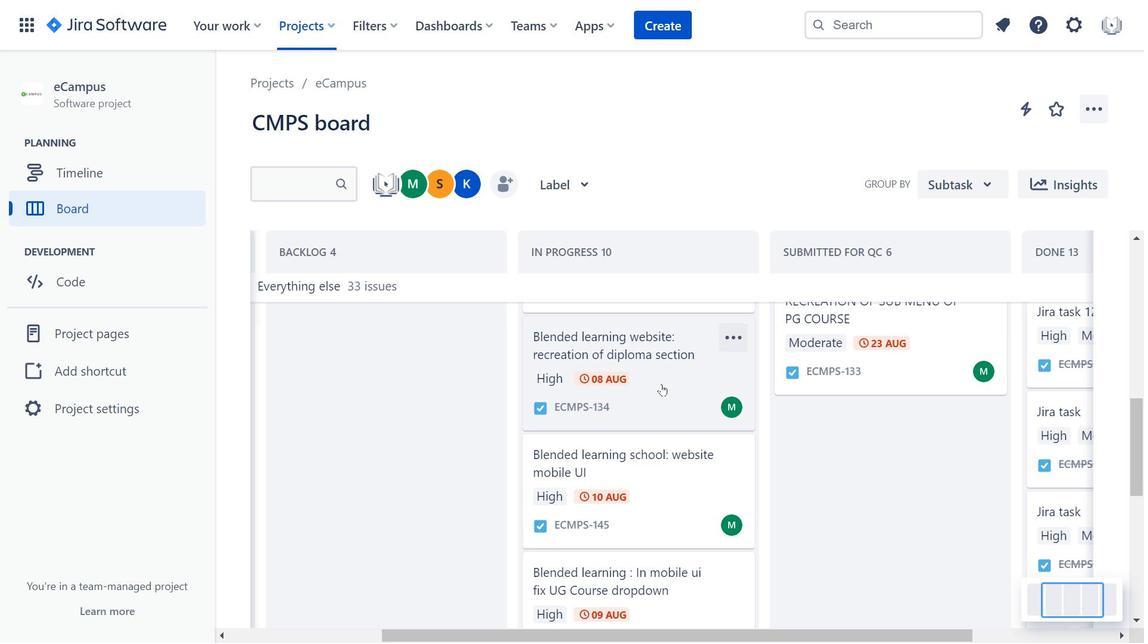 
Action: Mouse scrolled (661, 383) with delta (0, 0)
Screenshot: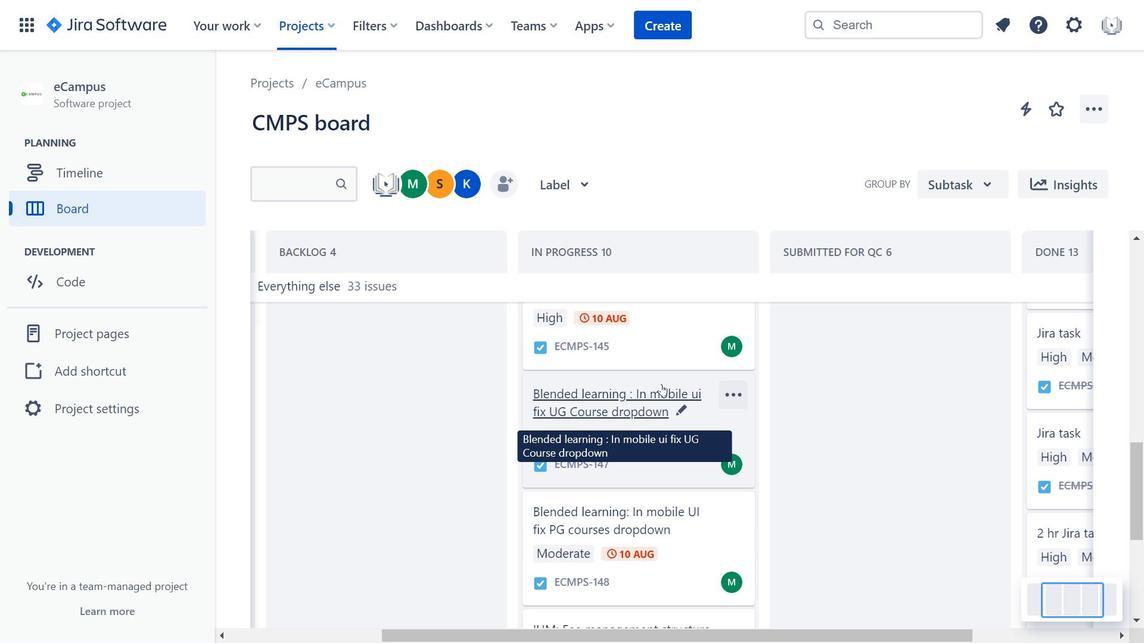
Action: Mouse scrolled (661, 383) with delta (0, 0)
Screenshot: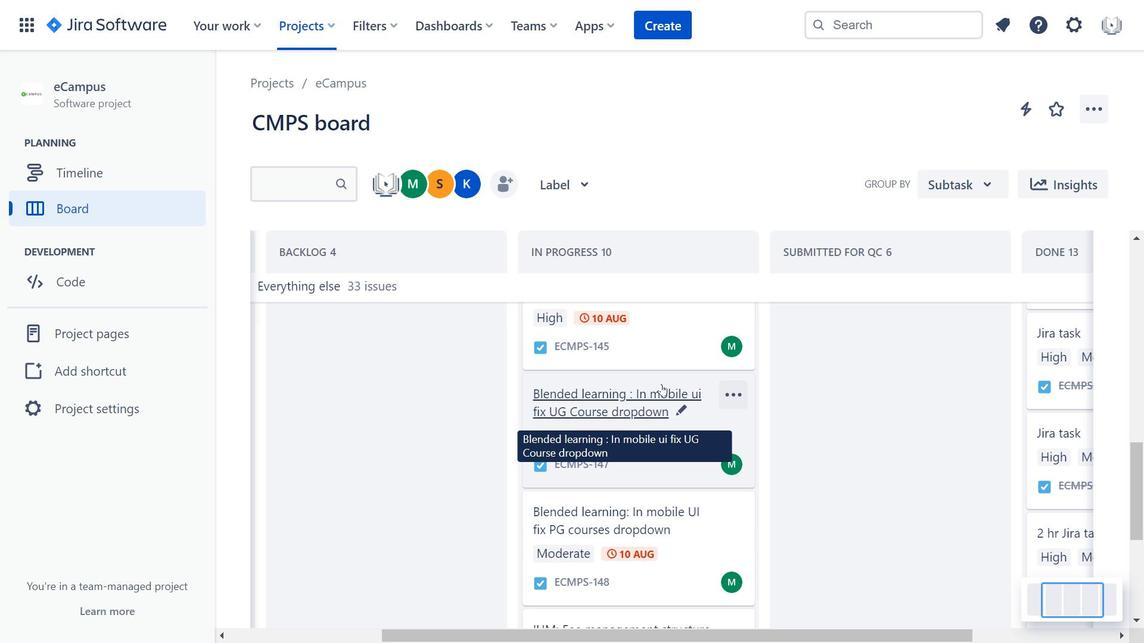 
Action: Mouse moved to (662, 383)
Screenshot: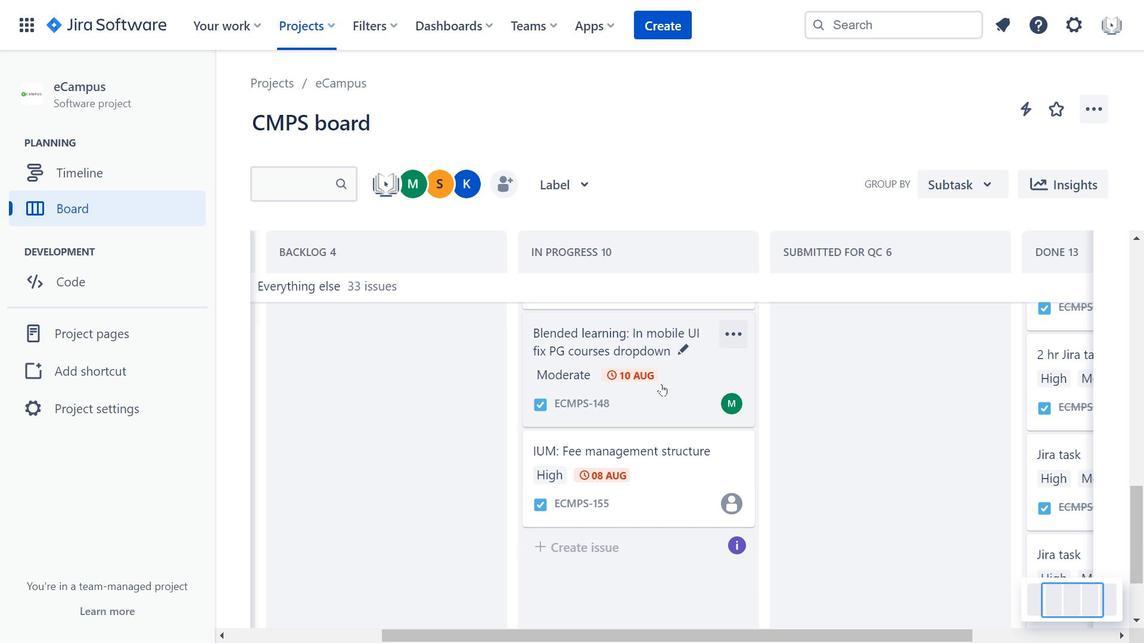 
Action: Mouse scrolled (662, 384) with delta (0, 0)
Screenshot: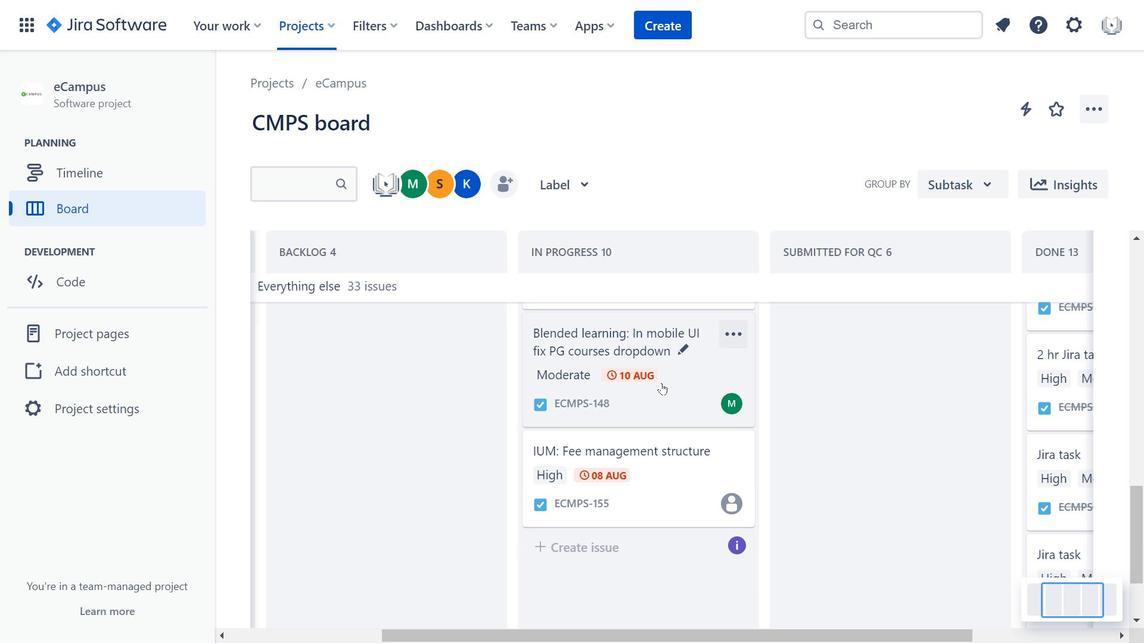 
Action: Mouse scrolled (662, 384) with delta (0, 0)
Screenshot: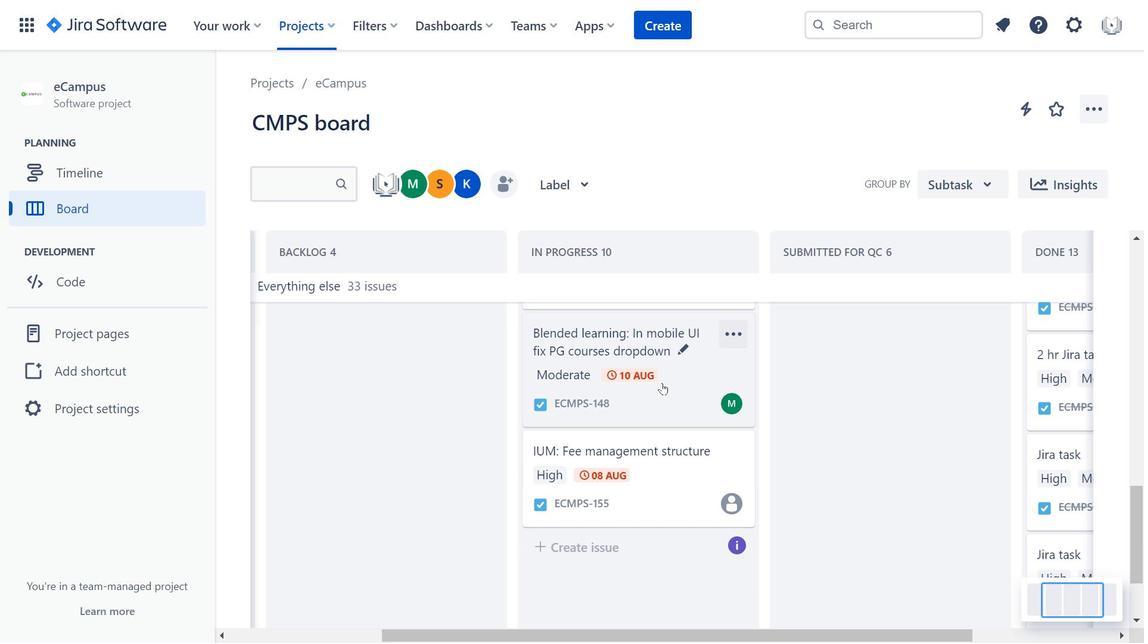 
Action: Mouse scrolled (662, 384) with delta (0, 0)
Screenshot: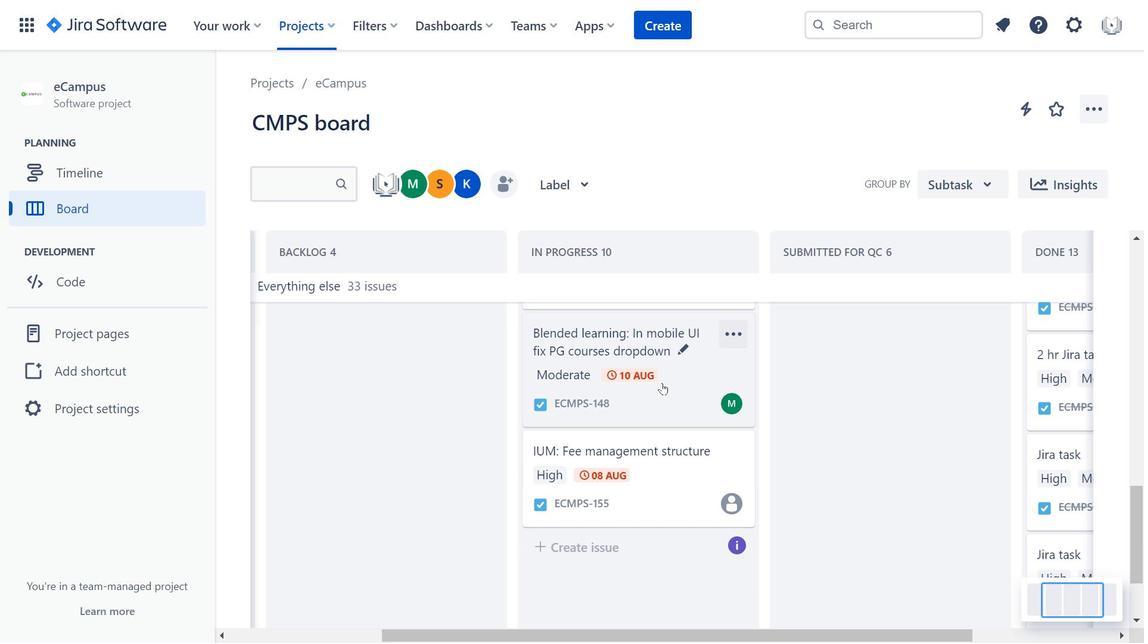 
Action: Mouse scrolled (662, 384) with delta (0, 0)
Screenshot: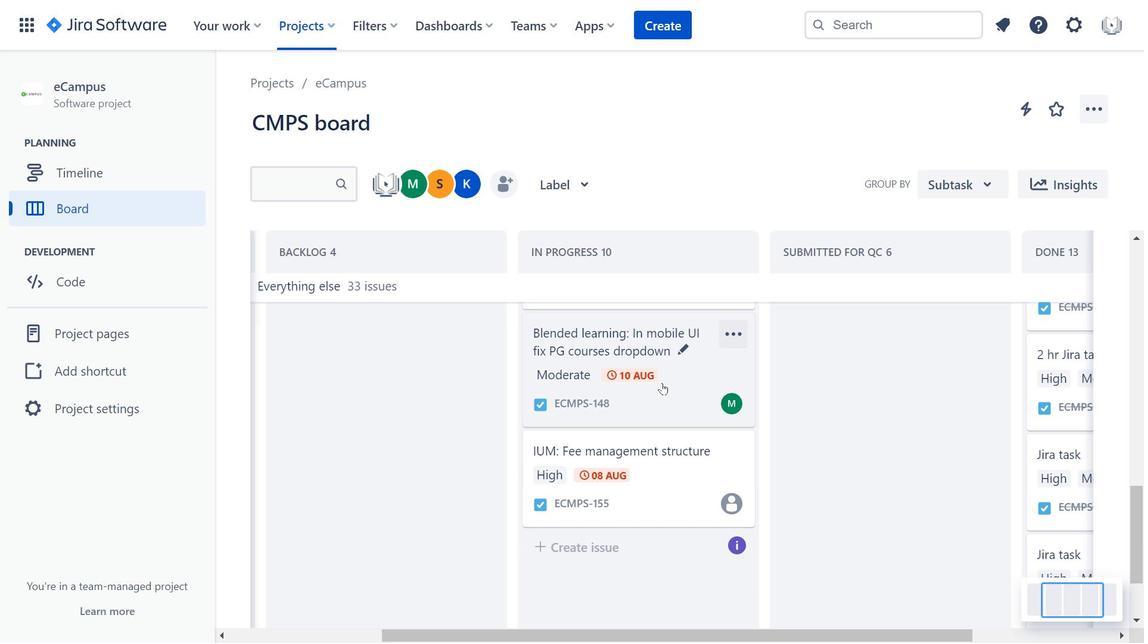 
Action: Mouse scrolled (662, 384) with delta (0, 0)
Screenshot: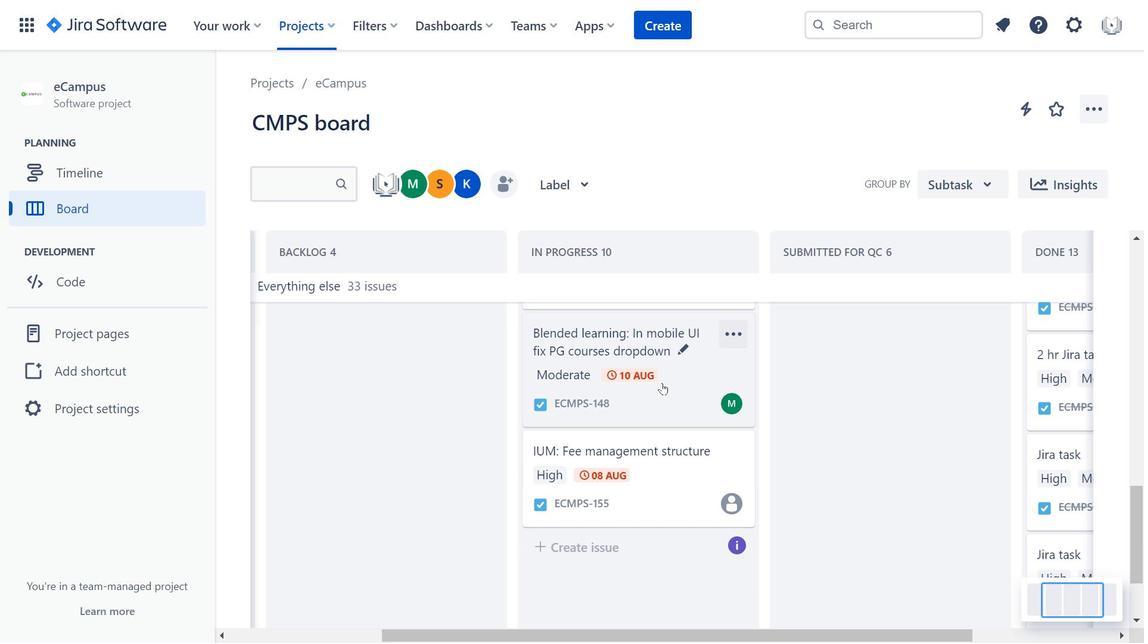 
Action: Mouse scrolled (662, 384) with delta (0, 0)
Screenshot: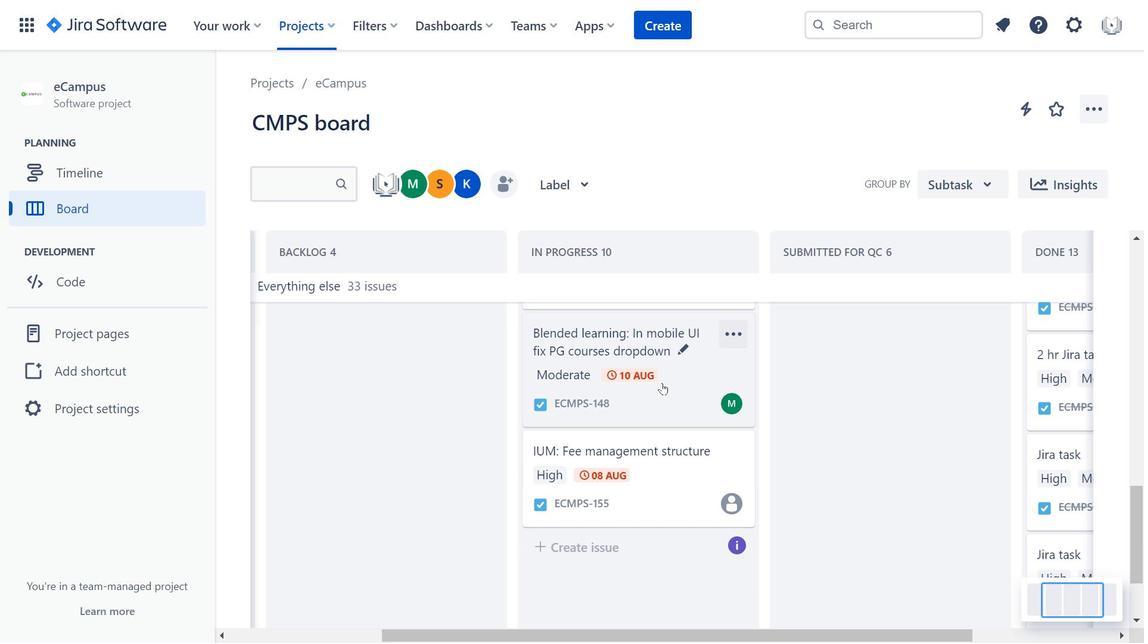 
Action: Mouse moved to (672, 444)
Screenshot: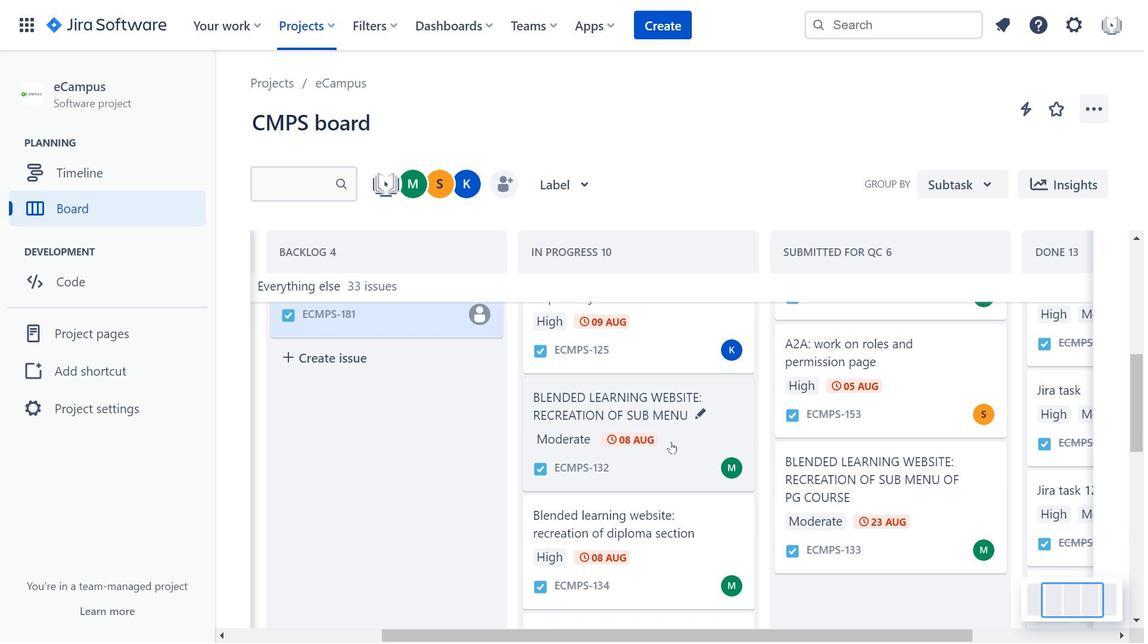 
Action: Mouse pressed left at (672, 444)
Screenshot: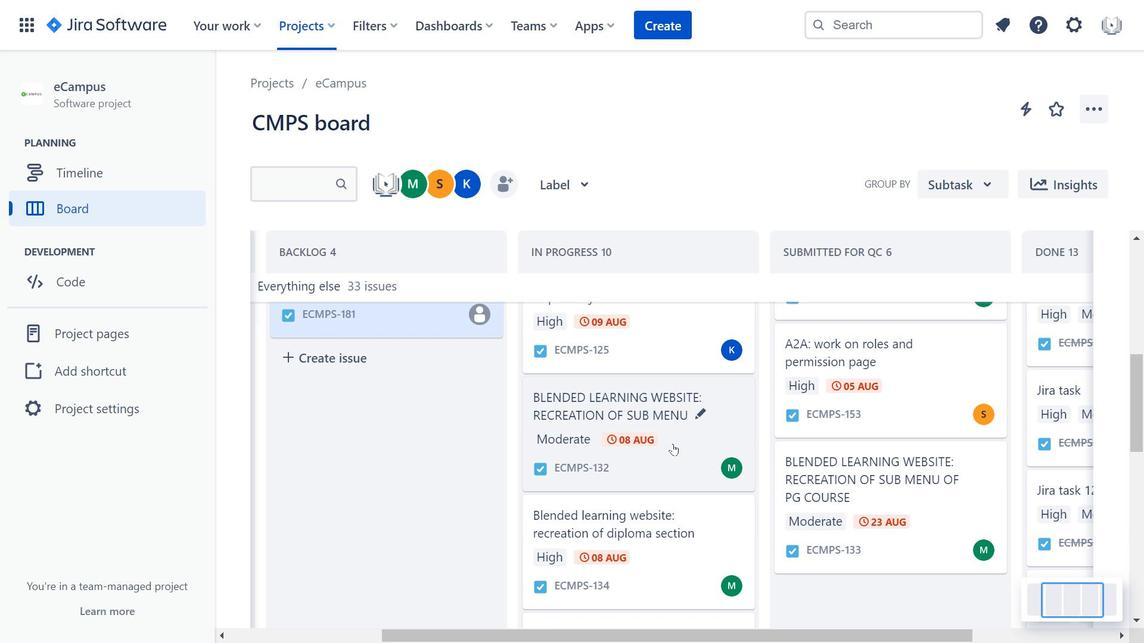 
Action: Mouse moved to (260, 390)
Screenshot: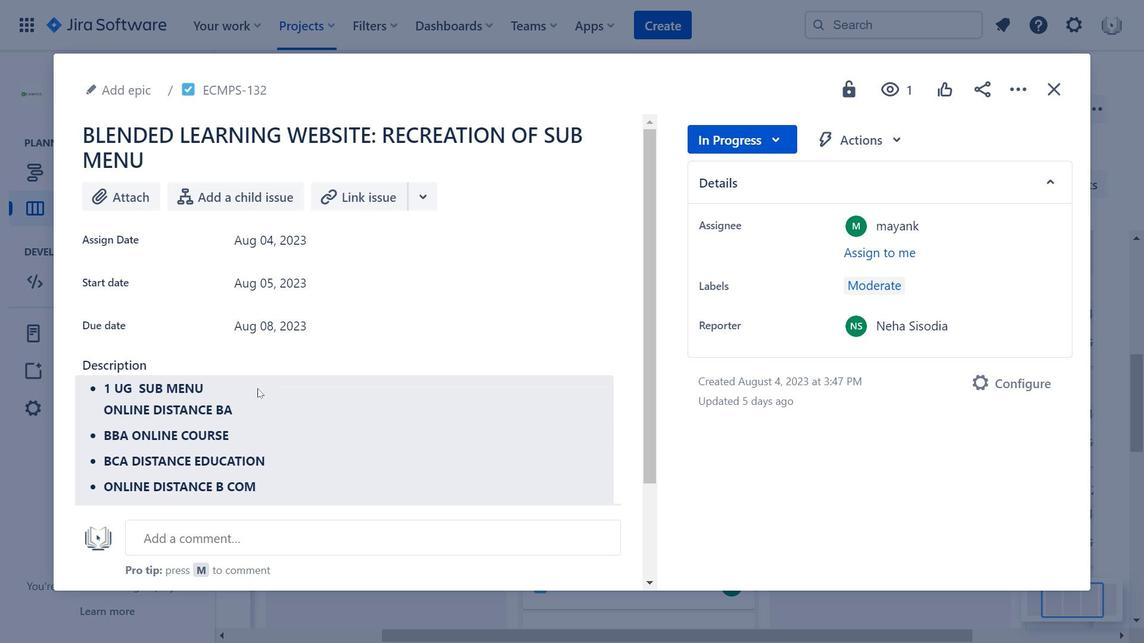 
Action: Mouse scrolled (260, 389) with delta (0, 0)
Screenshot: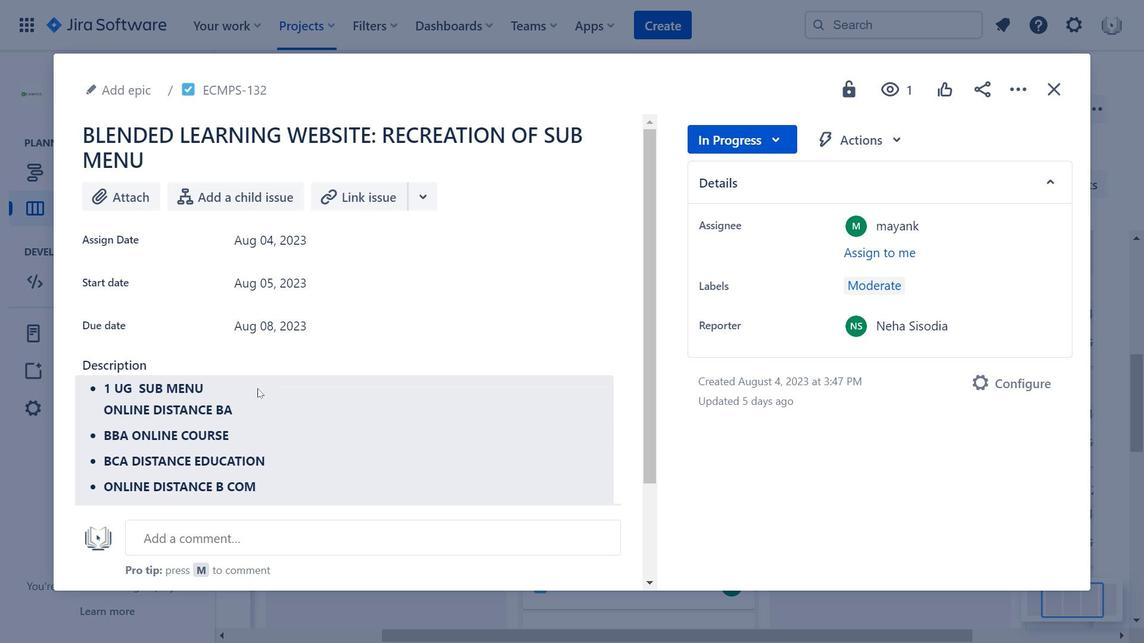 
Action: Mouse scrolled (260, 389) with delta (0, 0)
Screenshot: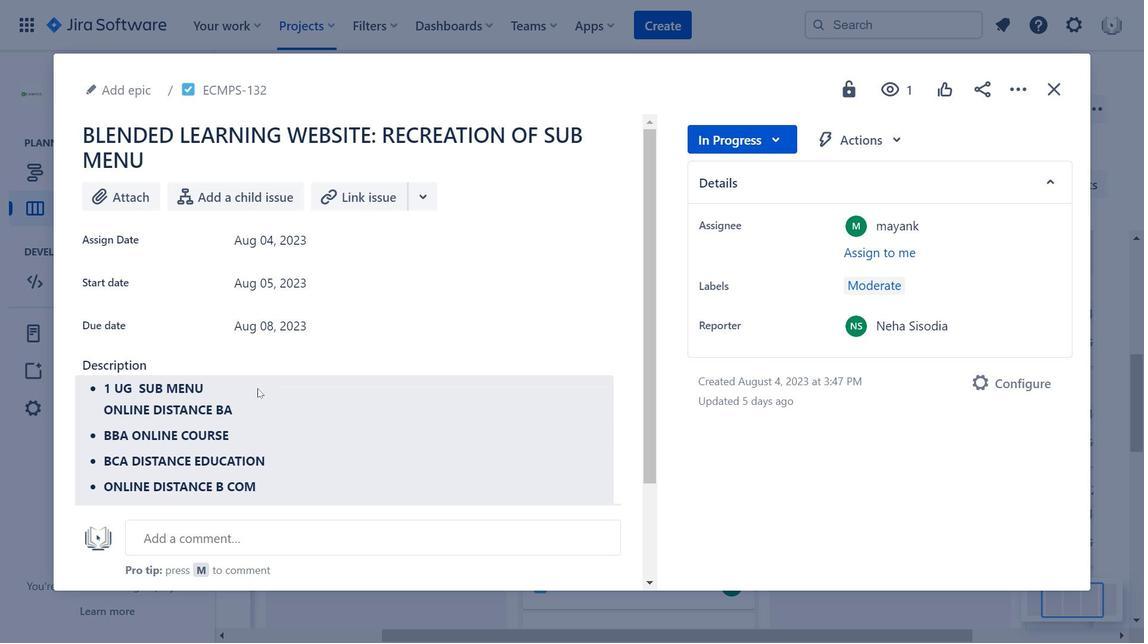 
Action: Mouse scrolled (260, 389) with delta (0, 0)
Screenshot: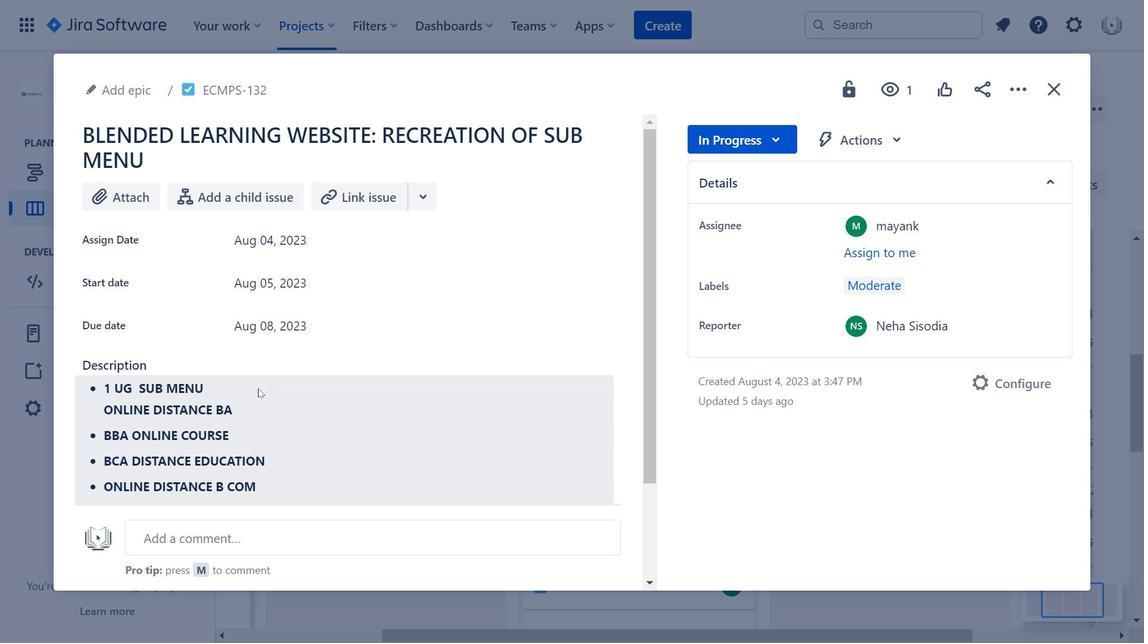 
Action: Mouse moved to (284, 457)
Screenshot: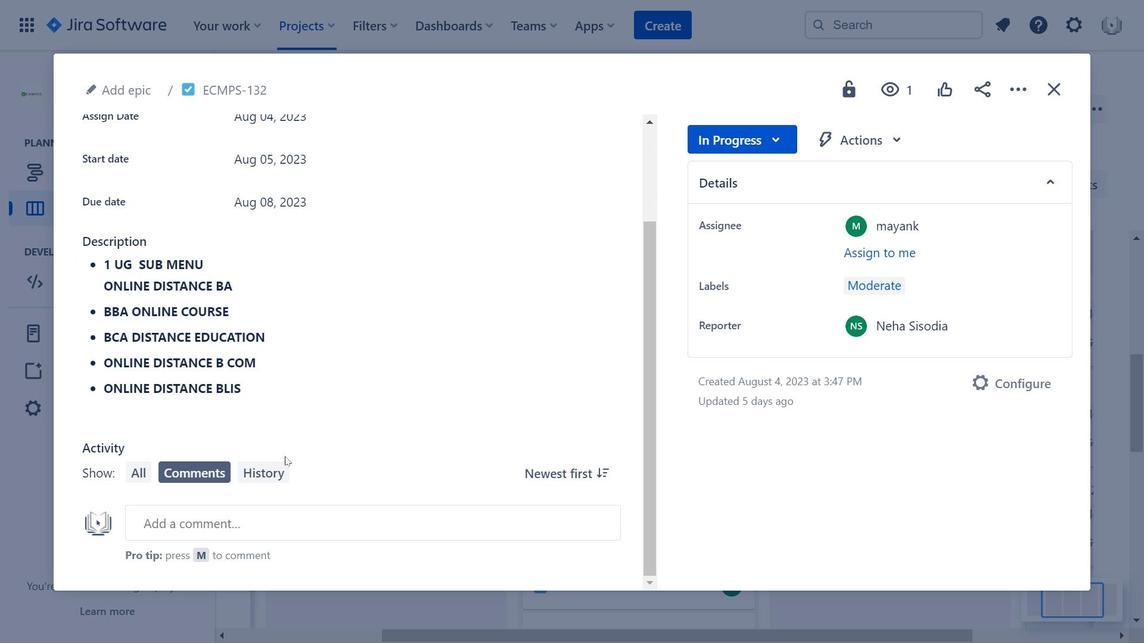 
Action: Mouse pressed left at (284, 457)
Screenshot: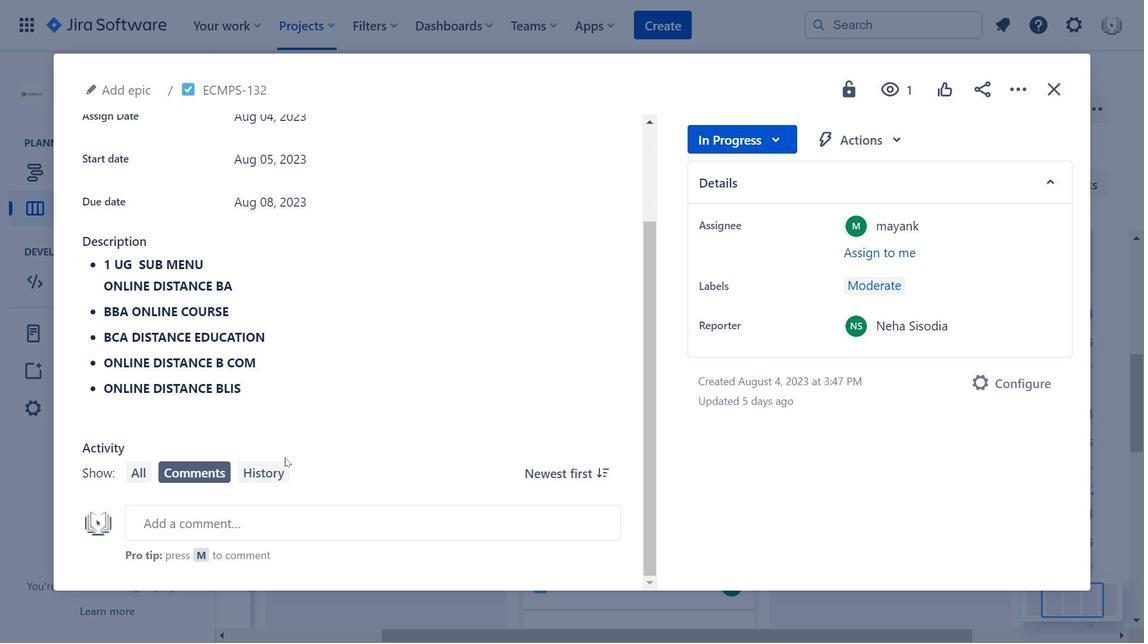 
Action: Mouse moved to (265, 471)
Screenshot: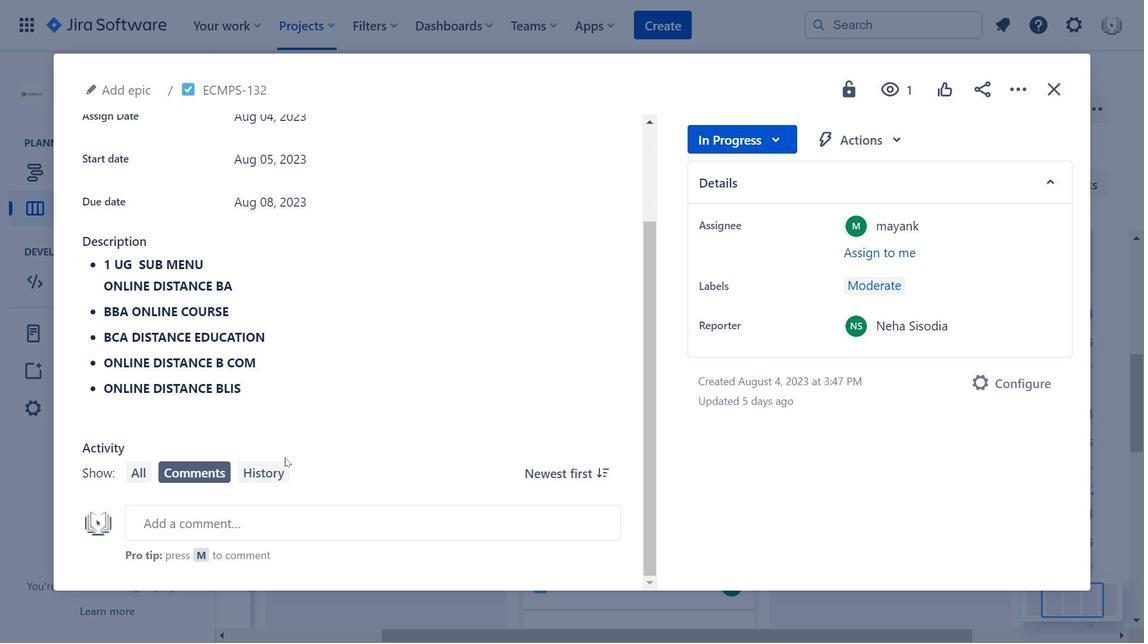 
Action: Mouse pressed left at (265, 471)
Screenshot: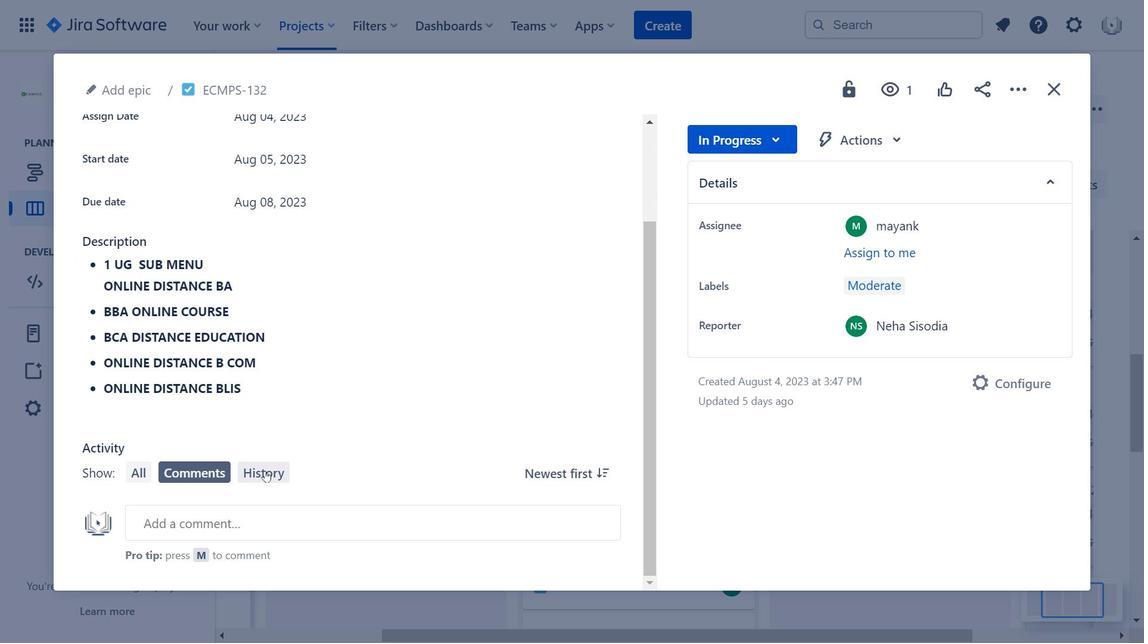 
Action: Mouse moved to (317, 231)
Screenshot: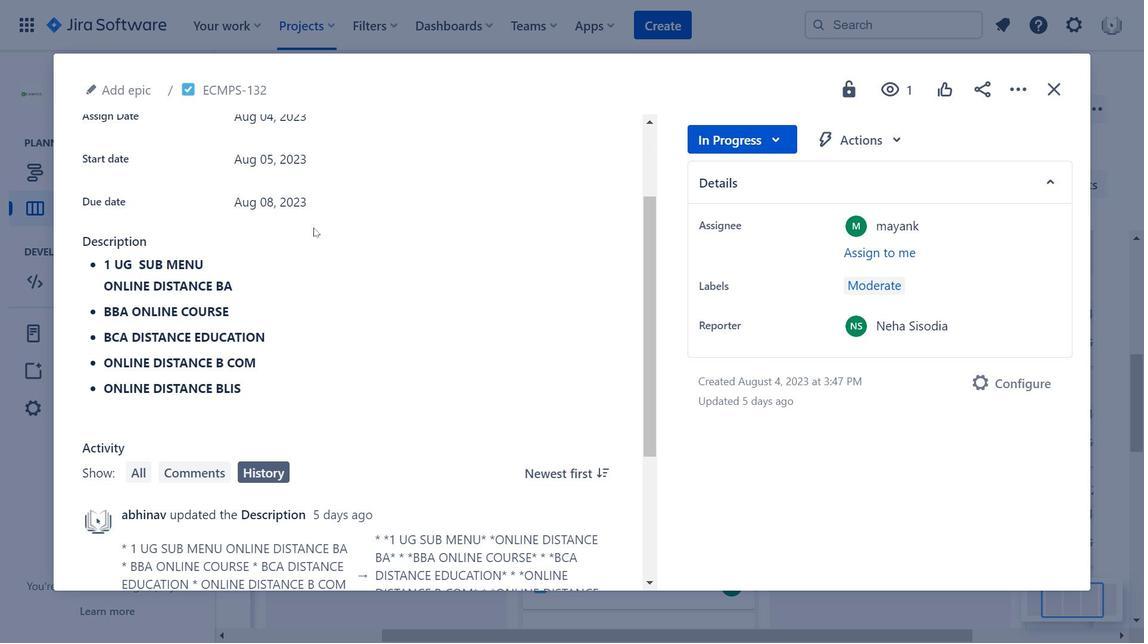 
Action: Mouse scrolled (317, 230) with delta (0, 0)
Screenshot: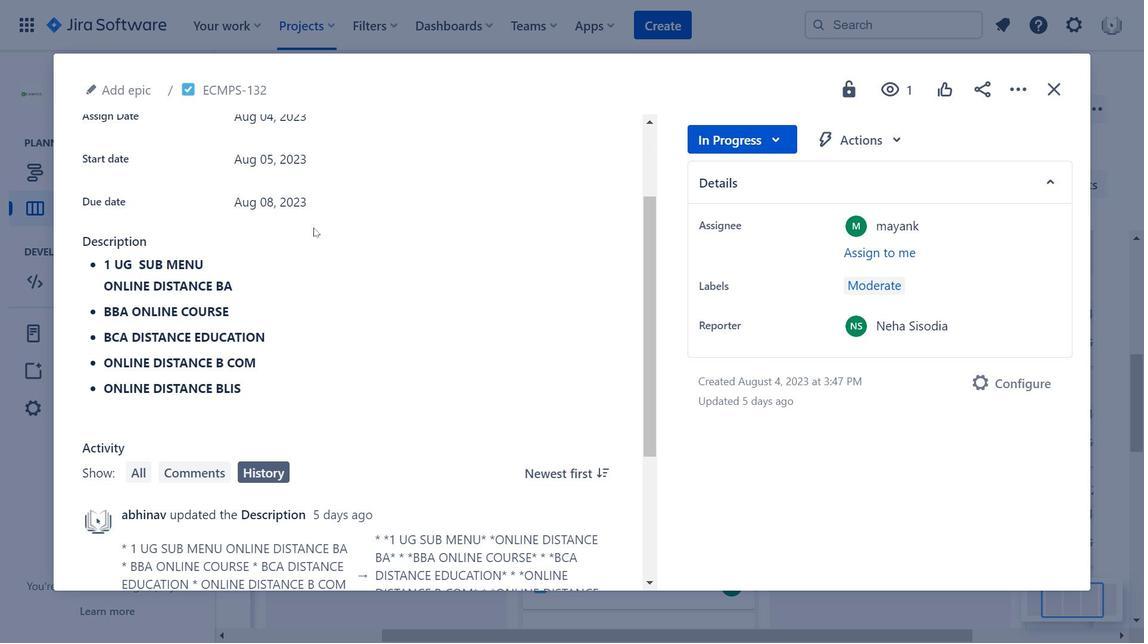 
Action: Mouse moved to (317, 231)
Screenshot: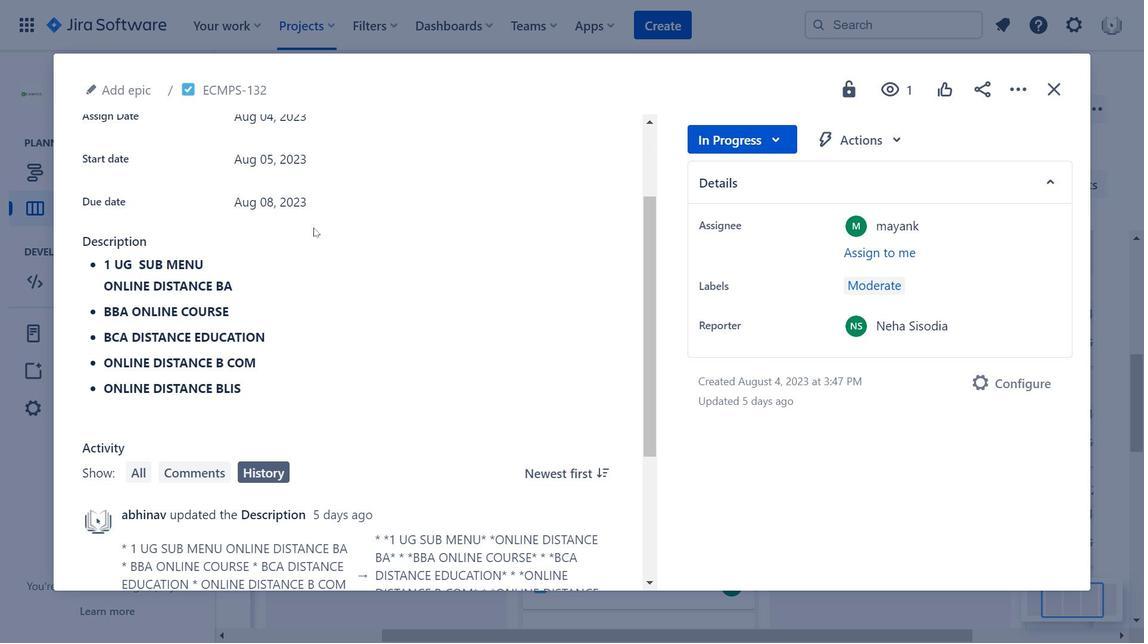
Action: Mouse scrolled (317, 231) with delta (0, 0)
Screenshot: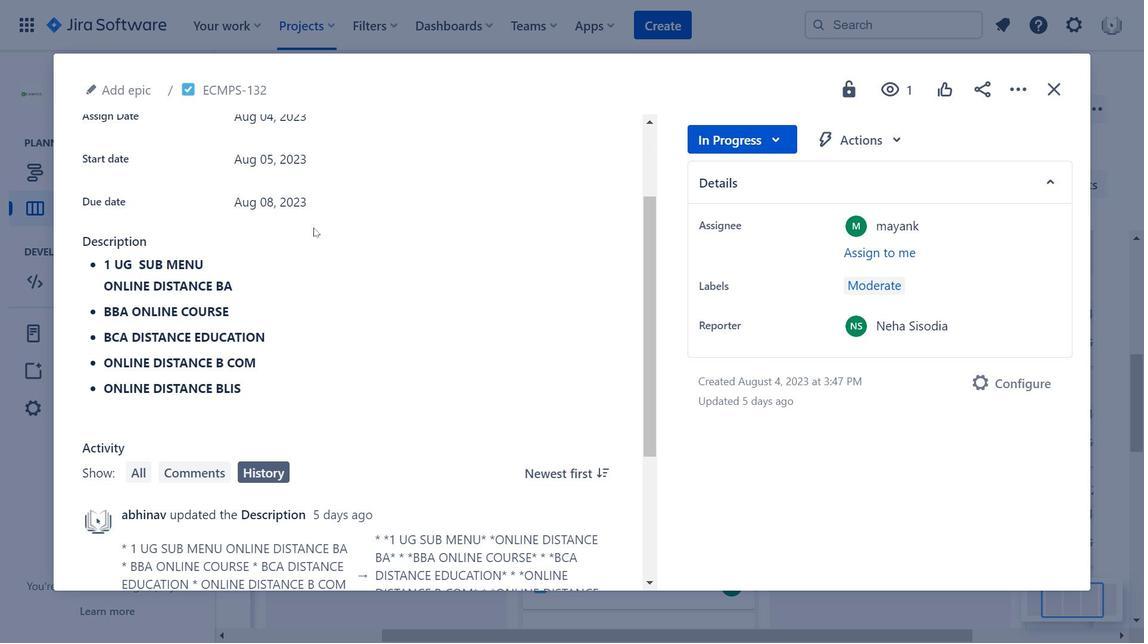 
Action: Mouse moved to (318, 232)
Screenshot: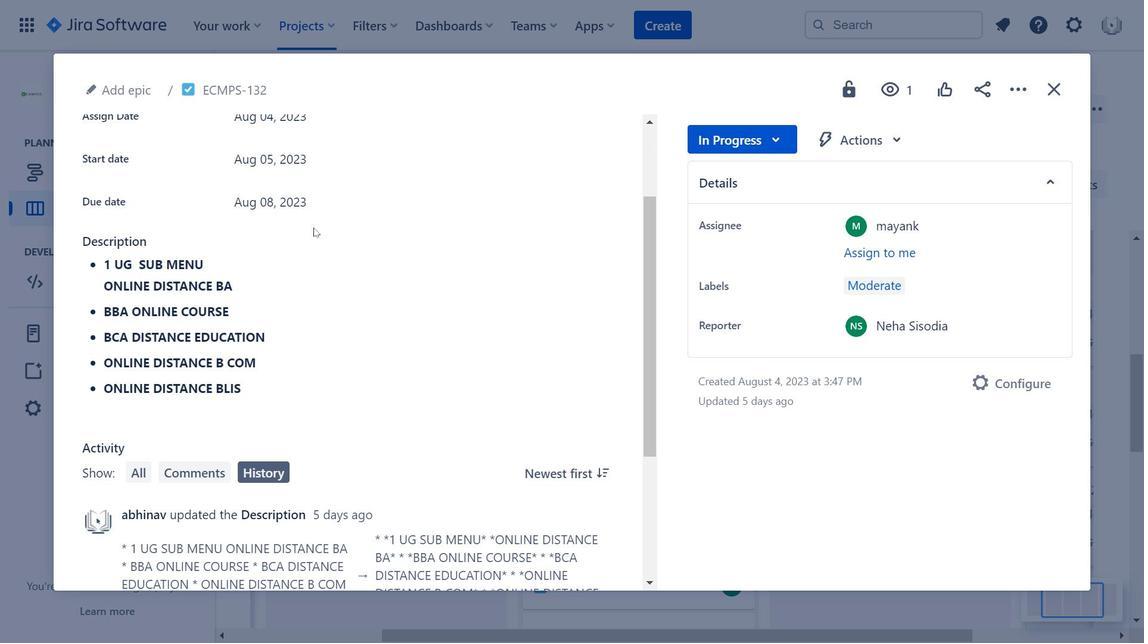 
Action: Mouse scrolled (318, 231) with delta (0, 0)
Screenshot: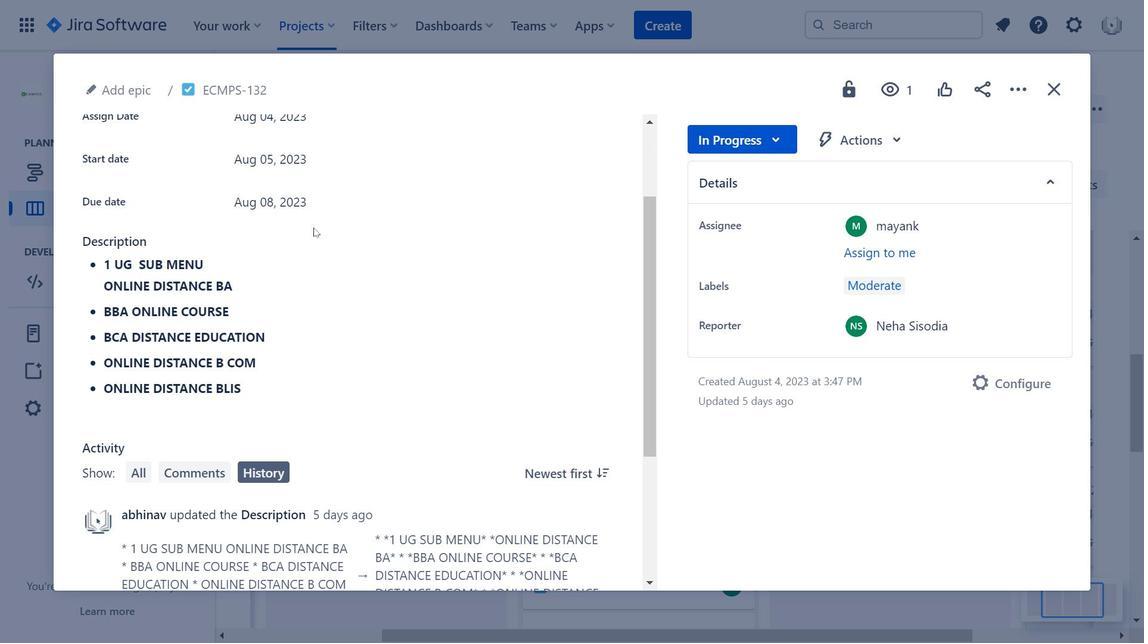 
Action: Mouse moved to (438, 389)
Screenshot: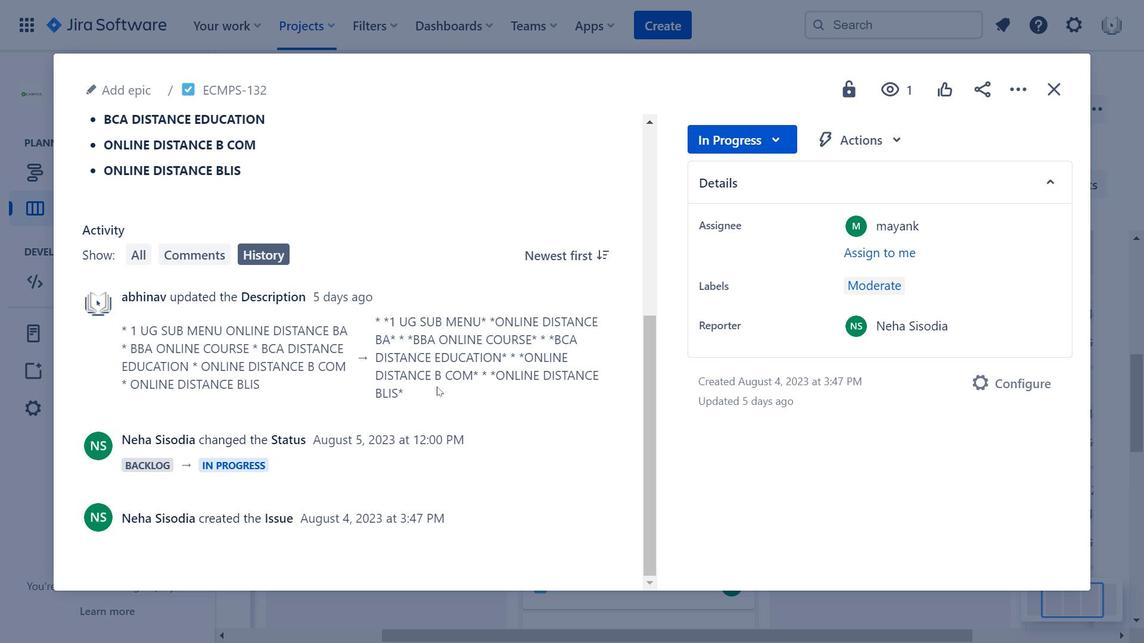 
Action: Mouse pressed left at (438, 389)
Screenshot: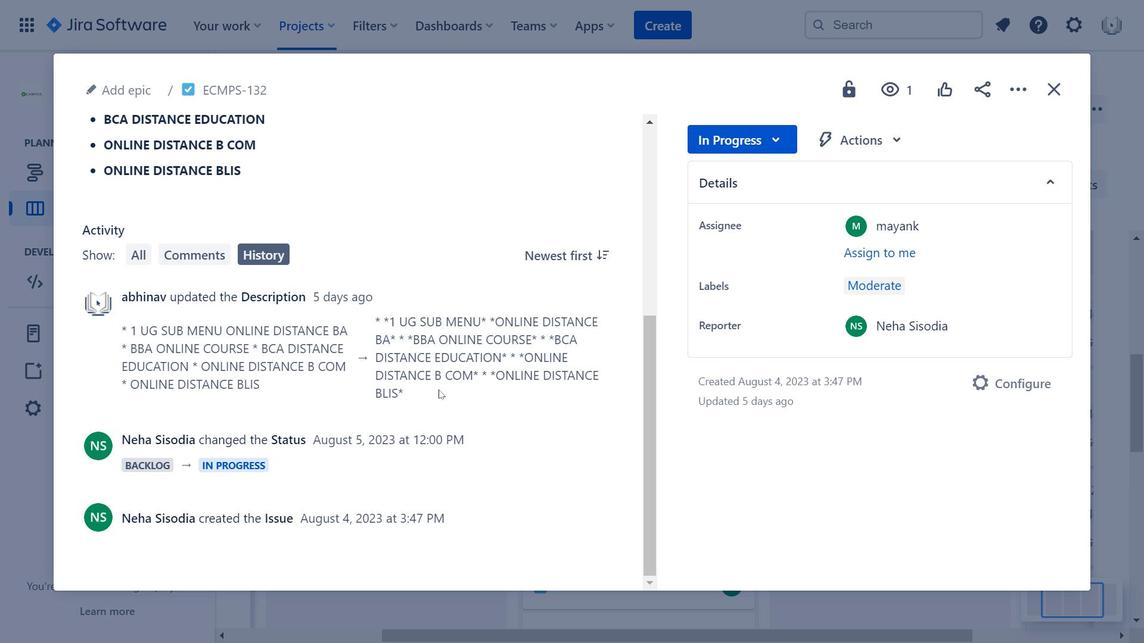
Action: Mouse moved to (432, 359)
Screenshot: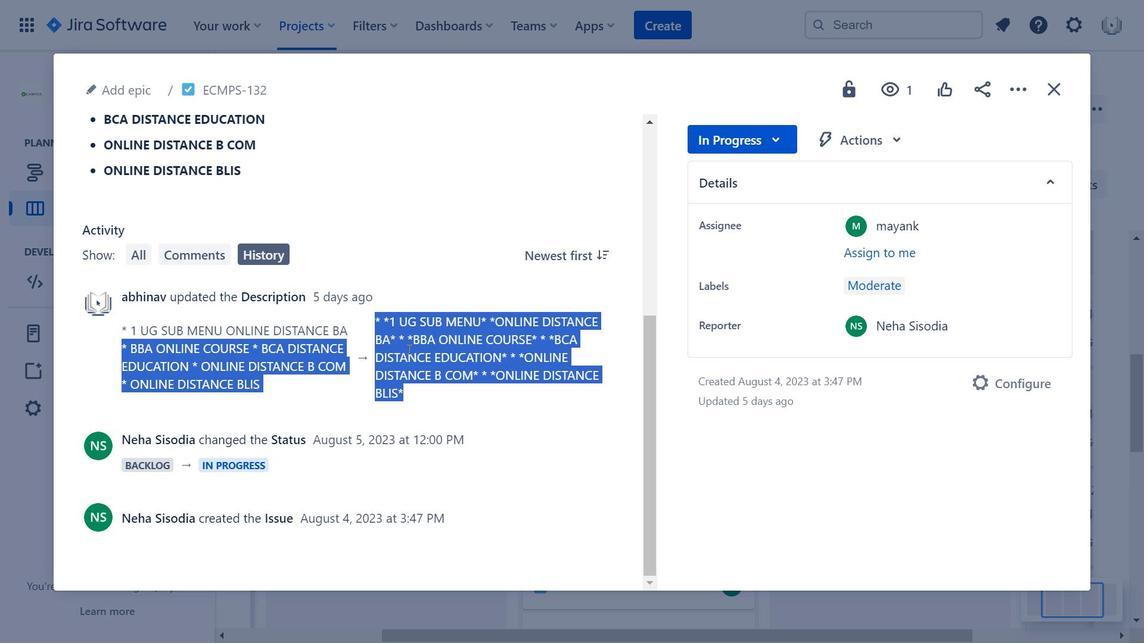 
Action: Mouse pressed left at (432, 359)
Screenshot: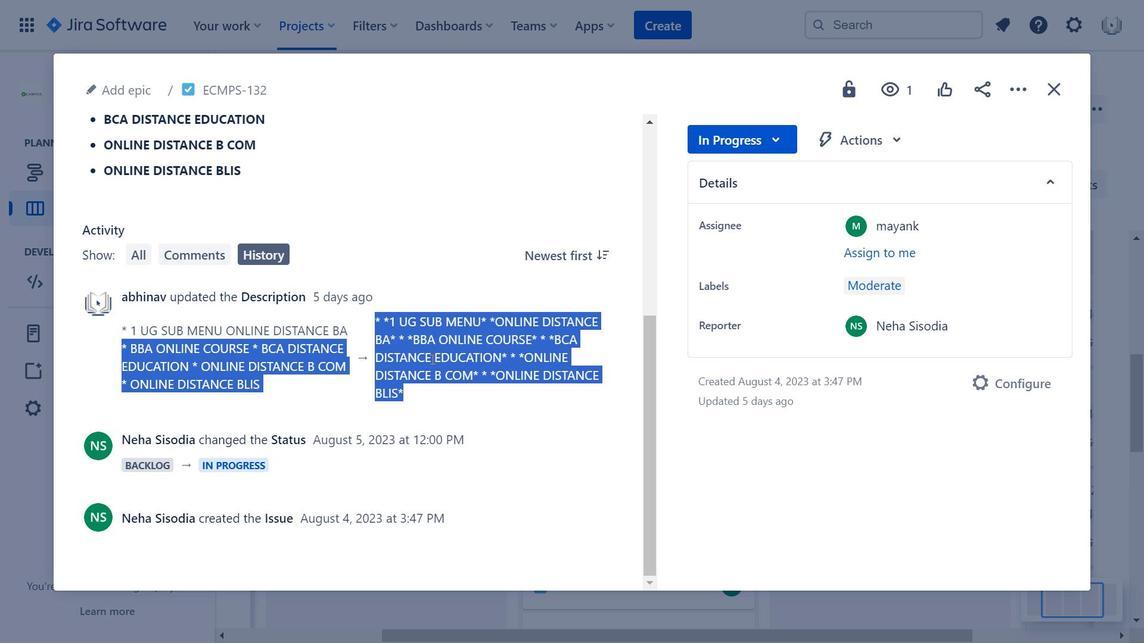 
Action: Mouse moved to (500, 370)
Screenshot: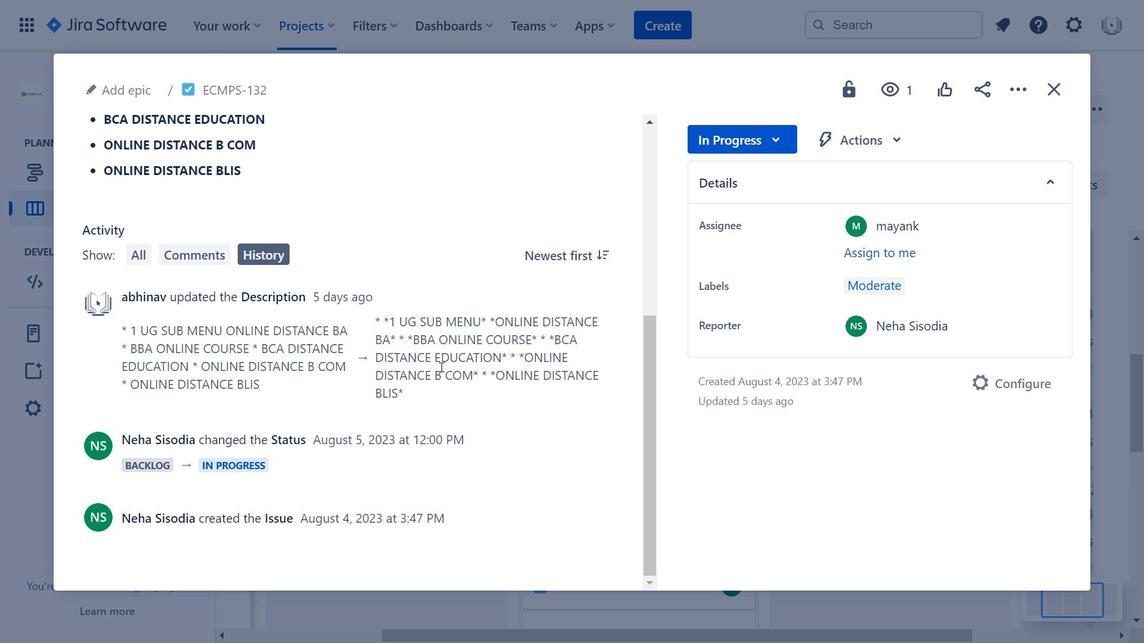 
Action: Mouse scrolled (500, 371) with delta (0, 0)
Screenshot: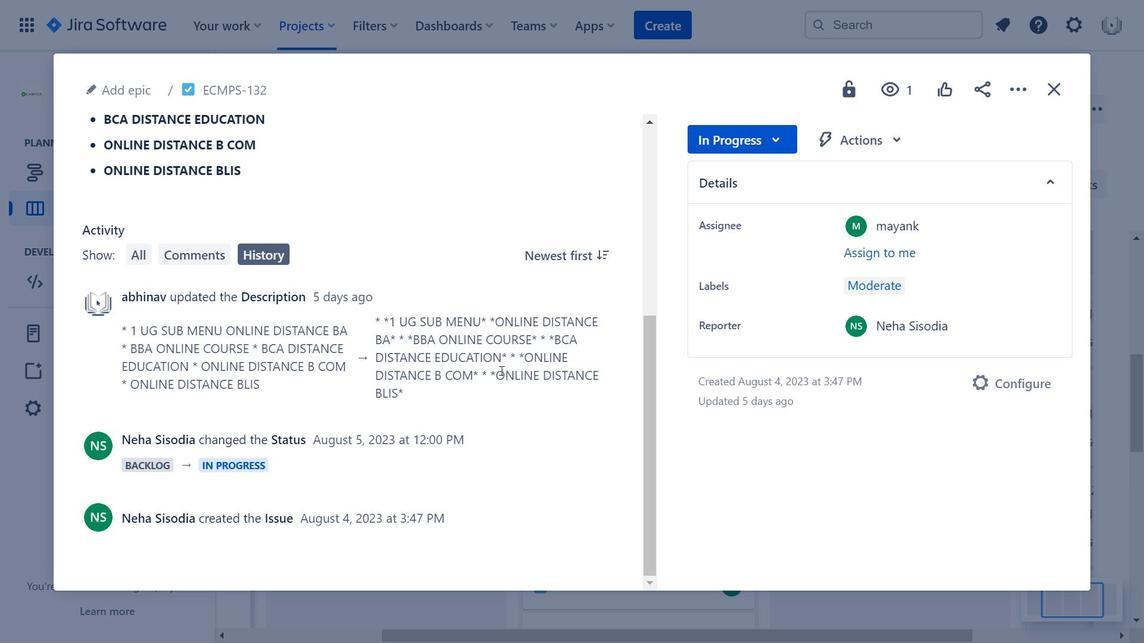 
Action: Mouse scrolled (500, 371) with delta (0, 0)
Screenshot: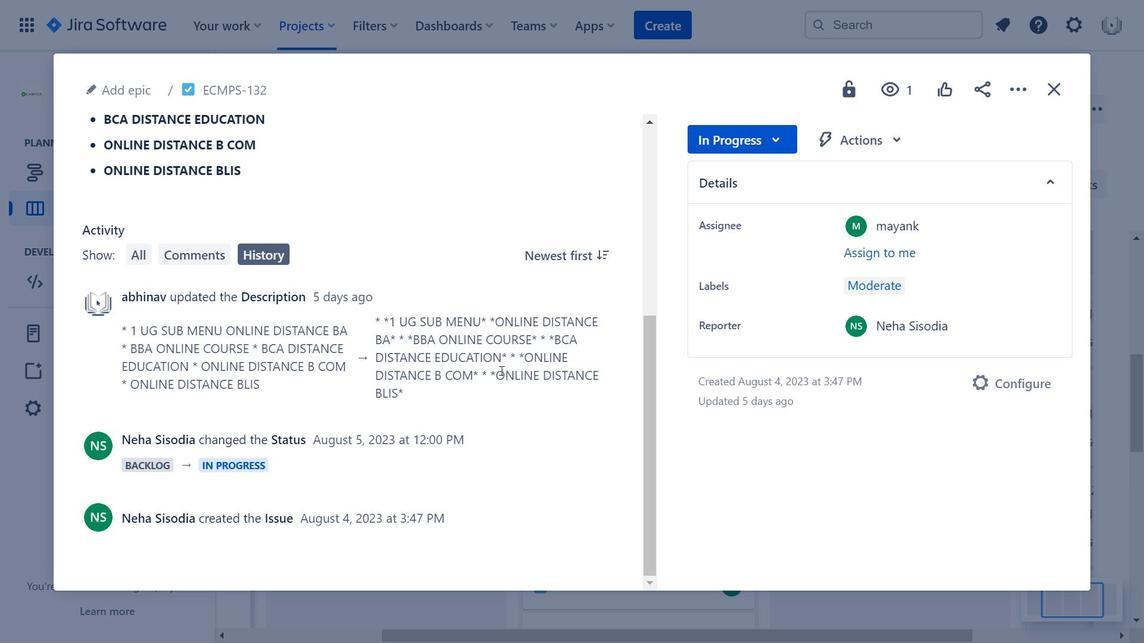 
Action: Mouse scrolled (500, 371) with delta (0, 0)
Screenshot: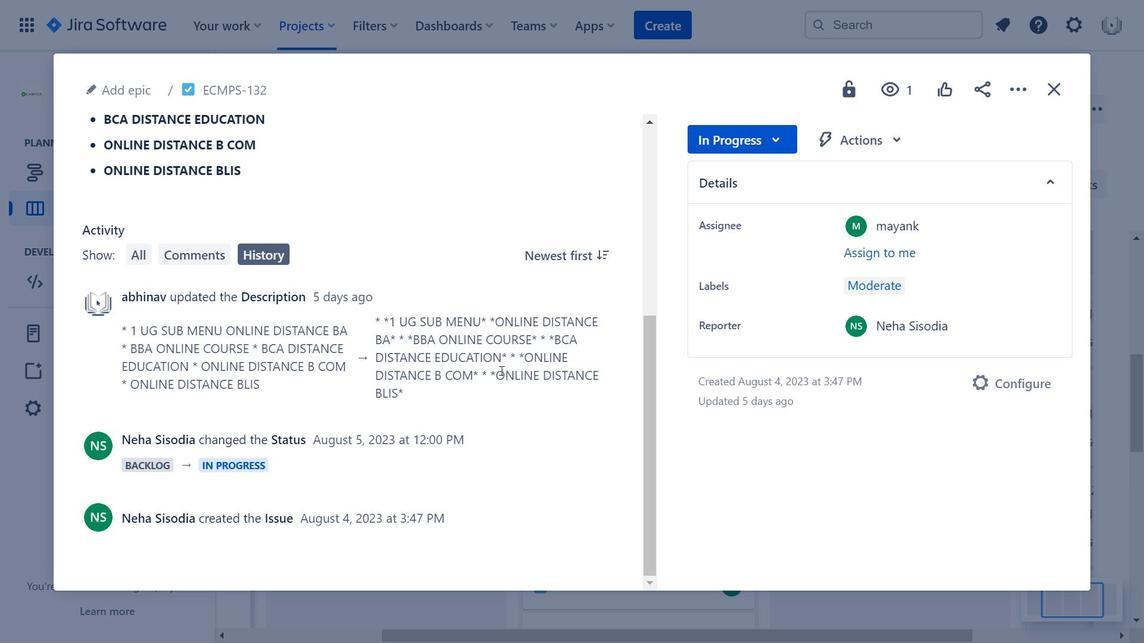 
Action: Mouse moved to (349, 367)
Screenshot: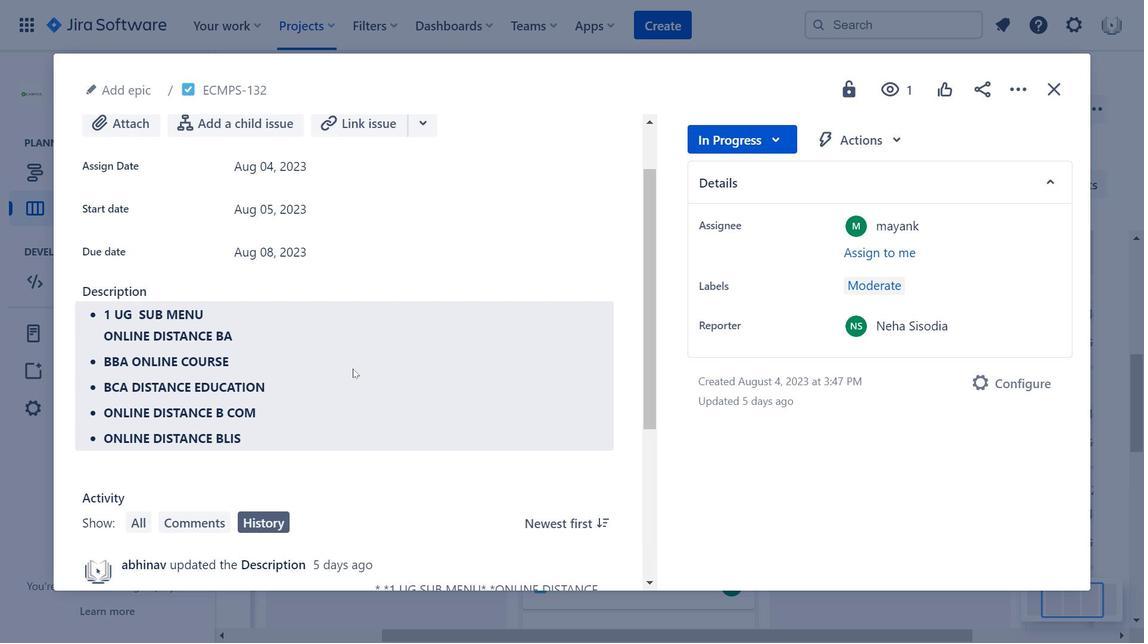 
Action: Mouse pressed left at (349, 367)
Screenshot: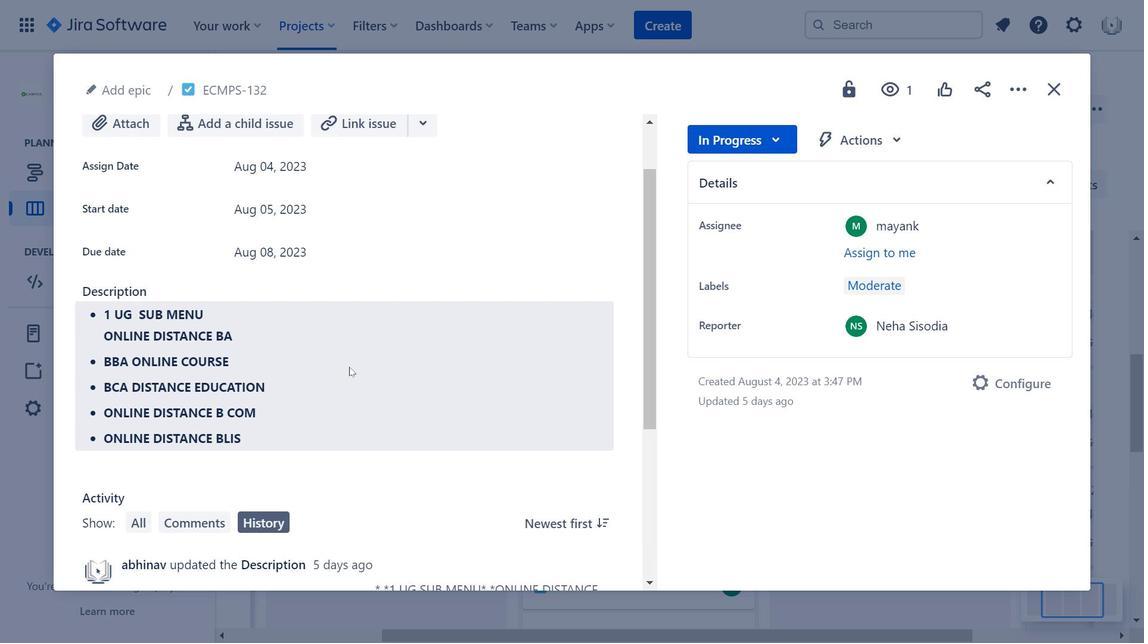 
Action: Mouse moved to (272, 514)
Screenshot: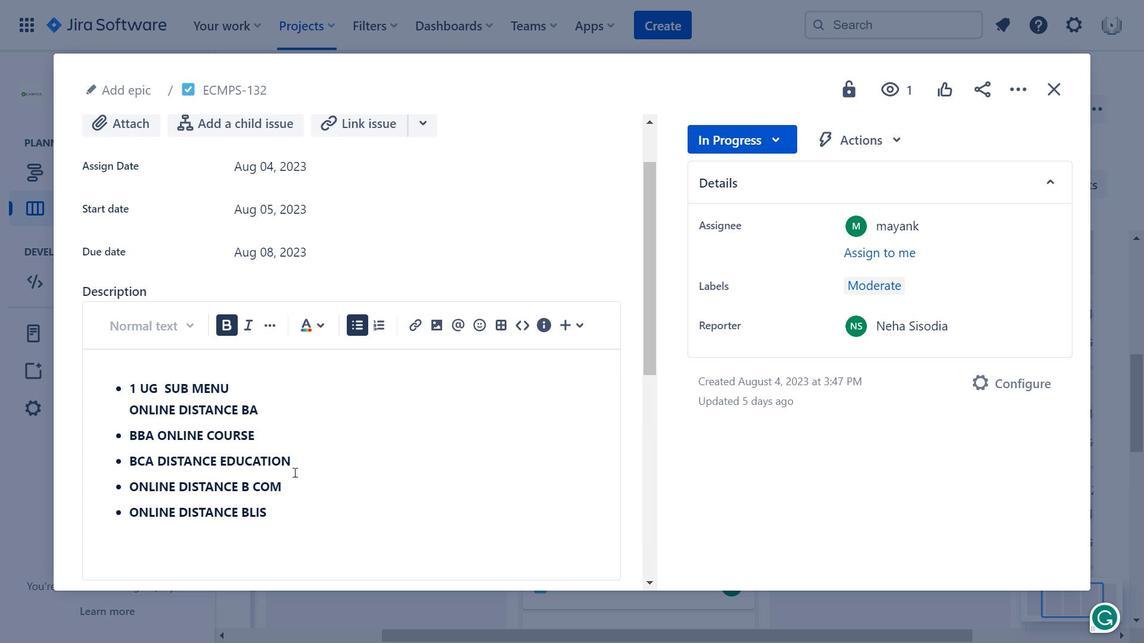 
Action: Mouse pressed left at (272, 514)
Screenshot: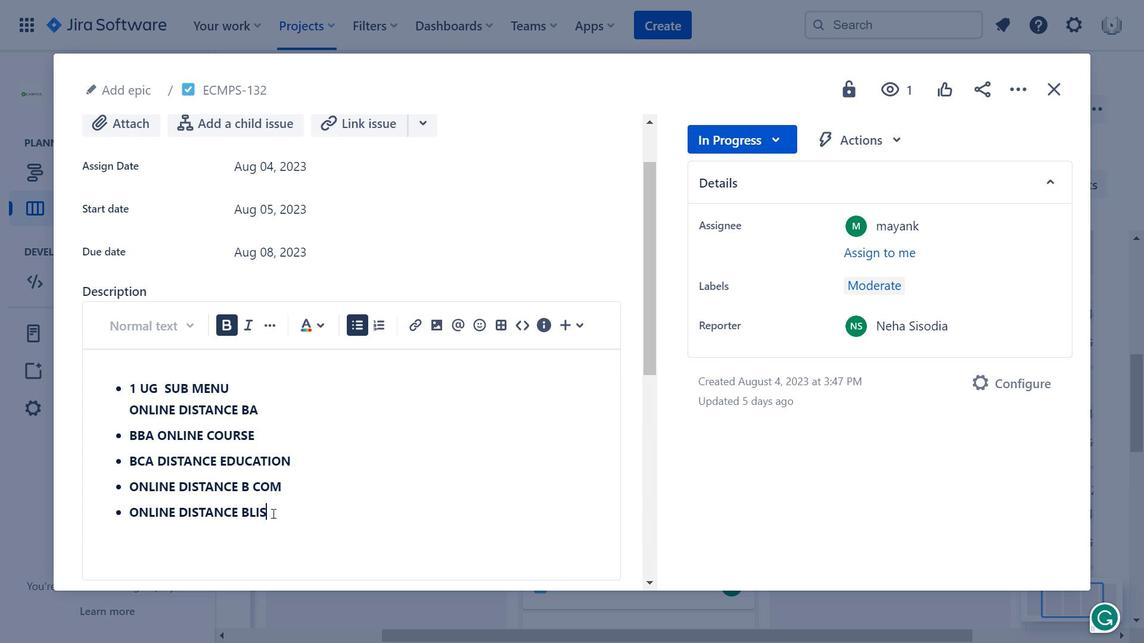 
Action: Mouse moved to (227, 317)
Screenshot: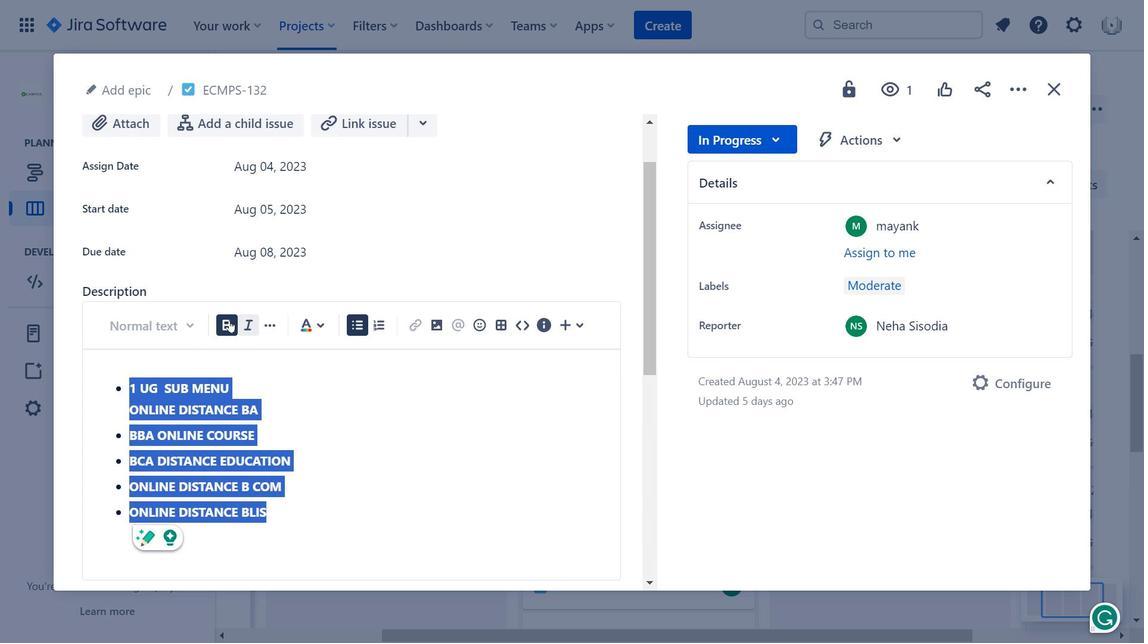 
Action: Mouse pressed left at (227, 317)
Screenshot: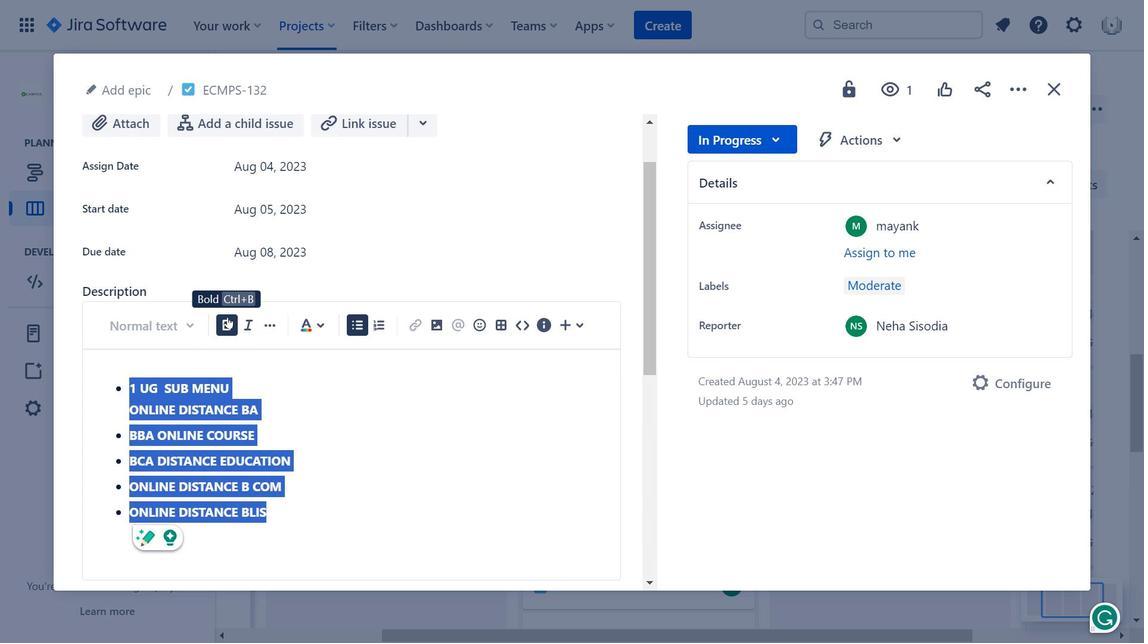 
Action: Mouse moved to (267, 405)
Screenshot: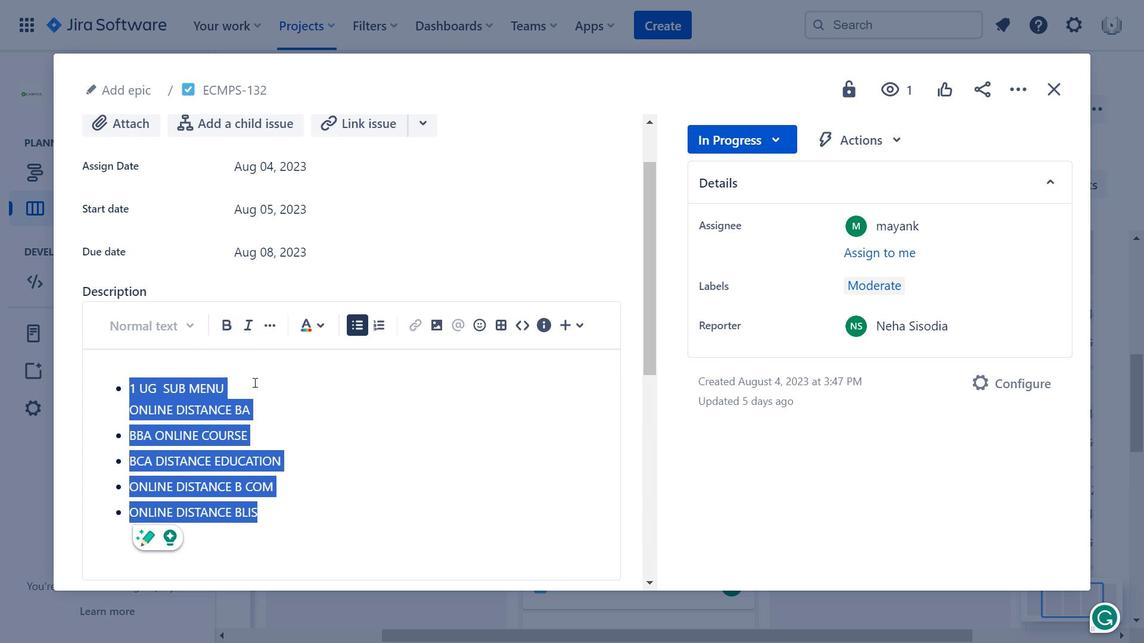 
Action: Mouse pressed left at (267, 405)
Screenshot: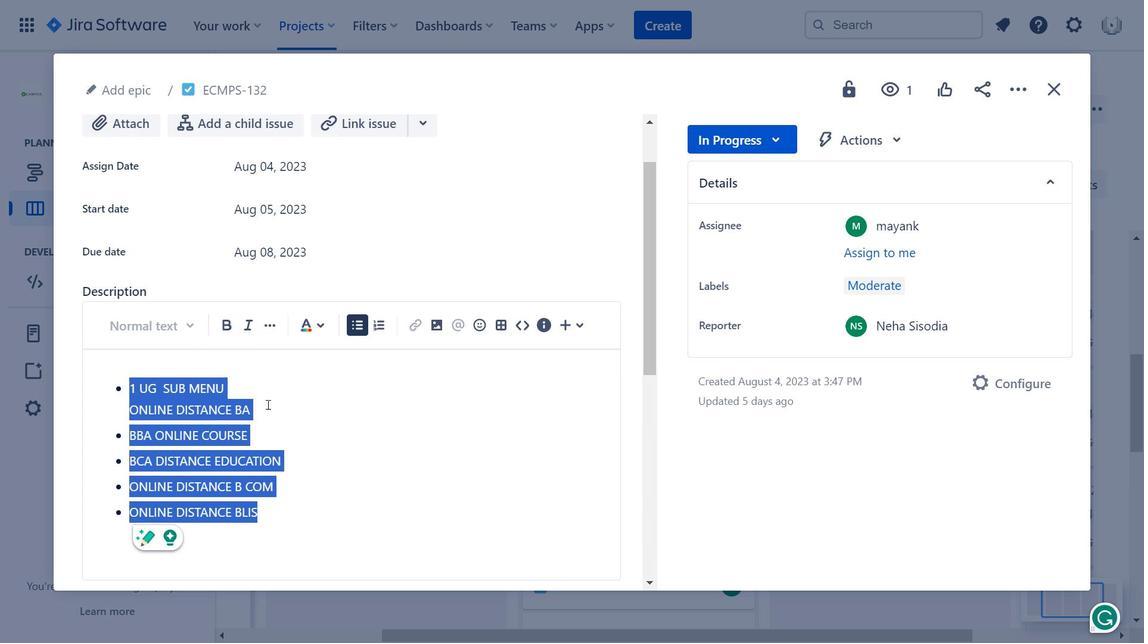 
Action: Mouse moved to (1052, 91)
Screenshot: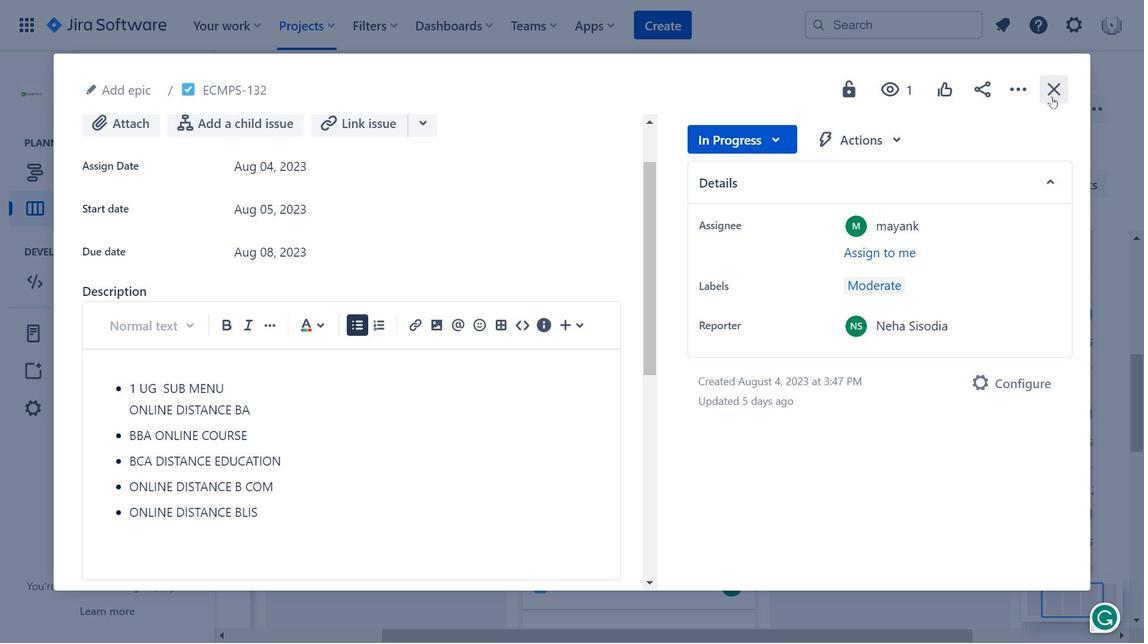 
Action: Mouse pressed left at (1052, 91)
Screenshot: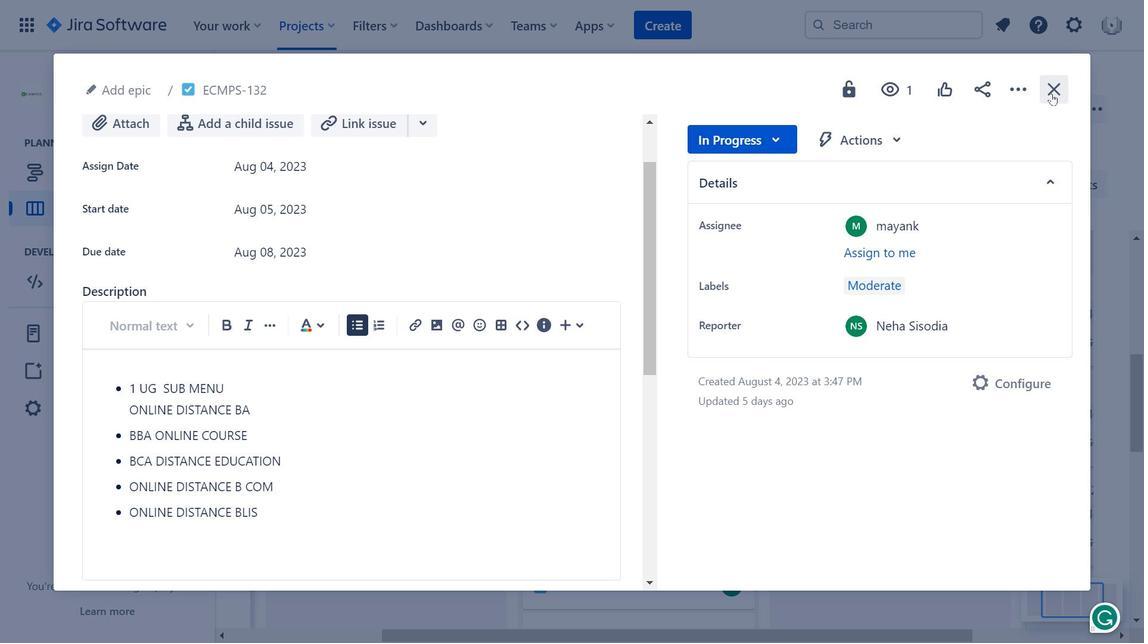 
Action: Mouse moved to (1057, 603)
Screenshot: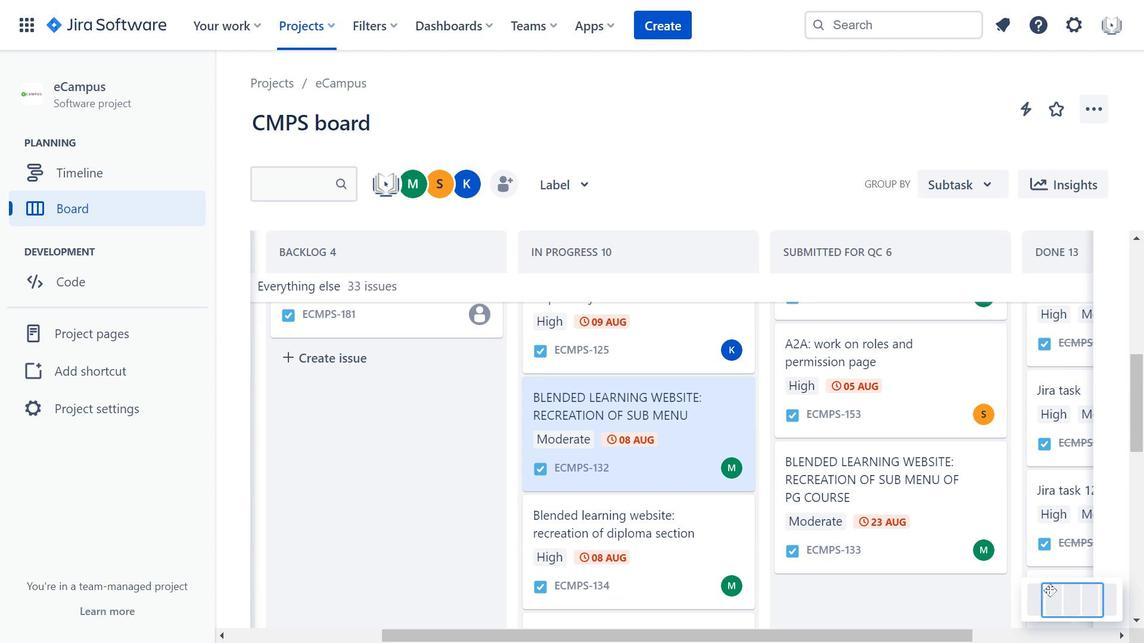 
Action: Mouse pressed left at (1057, 603)
Screenshot: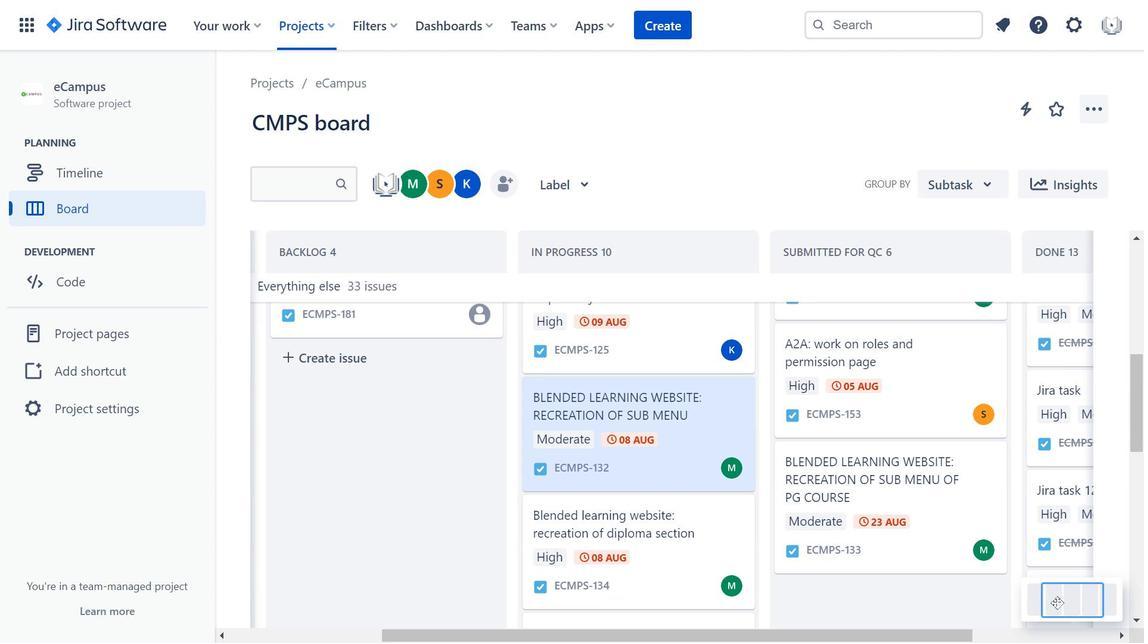 
Action: Mouse moved to (804, 442)
Screenshot: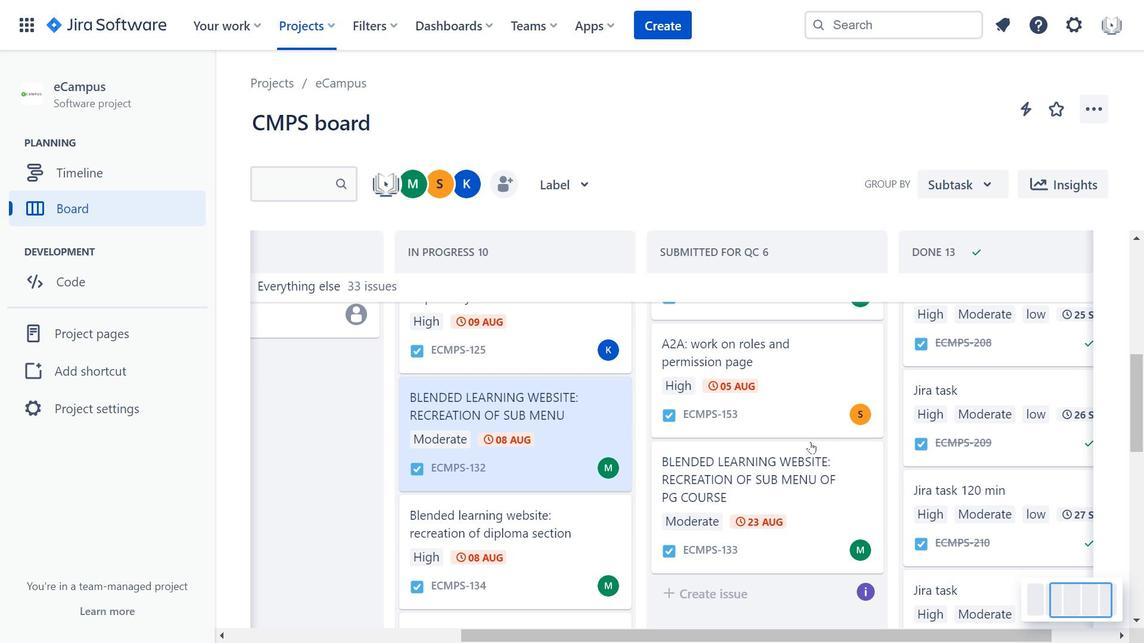 
Action: Mouse scrolled (804, 442) with delta (0, 0)
Screenshot: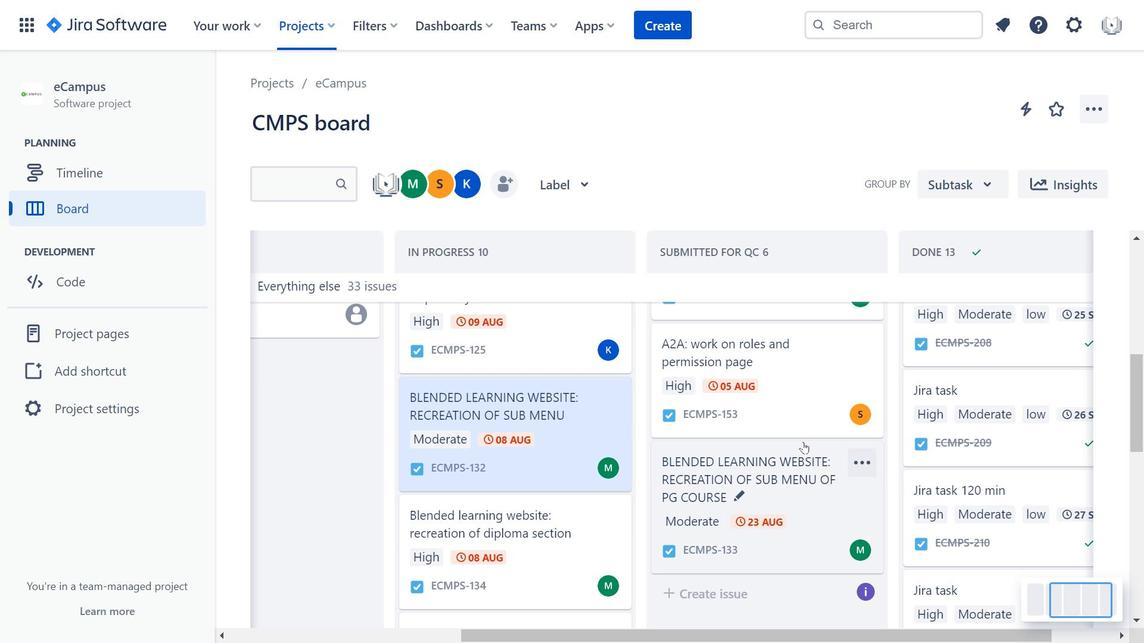
Action: Mouse scrolled (804, 442) with delta (0, 0)
Screenshot: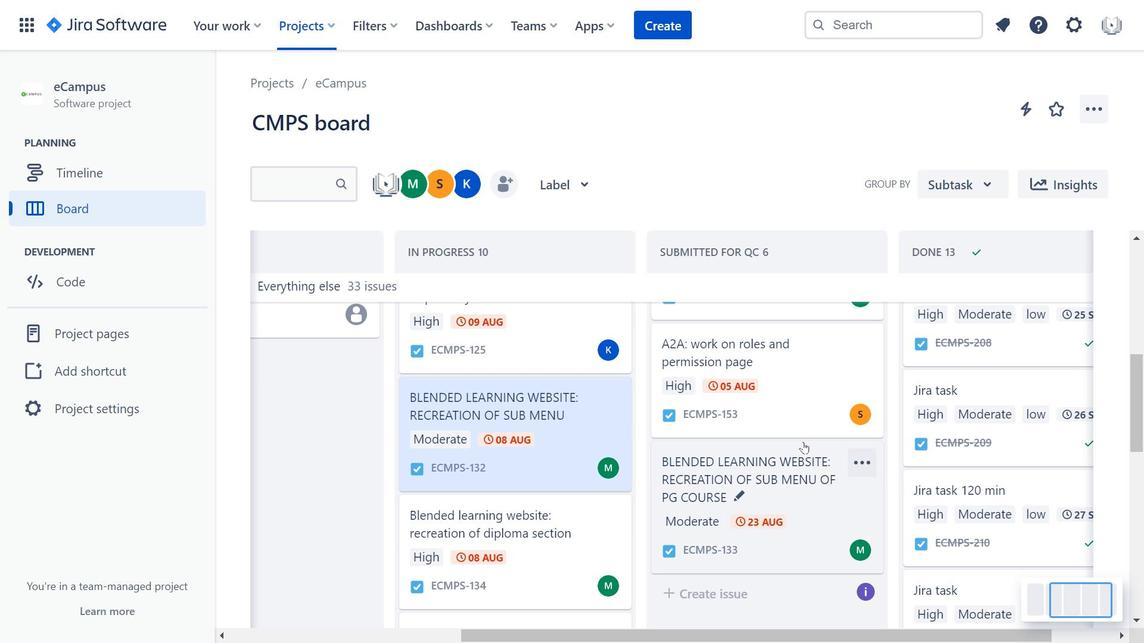 
Action: Mouse scrolled (804, 442) with delta (0, 0)
Screenshot: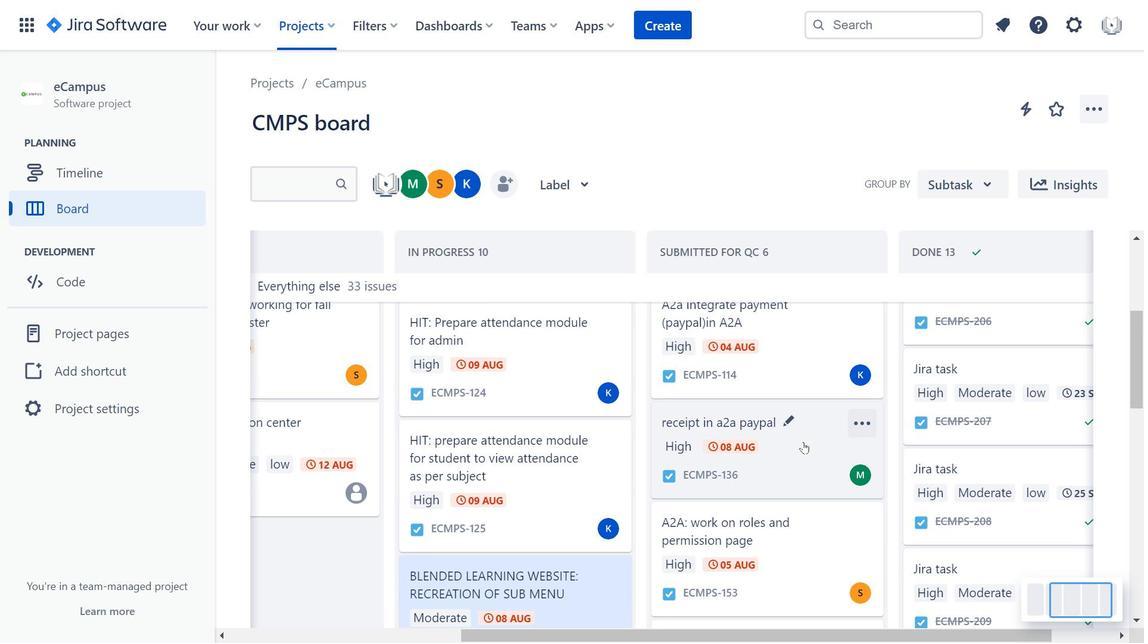 
Action: Mouse scrolled (804, 442) with delta (0, 0)
Screenshot: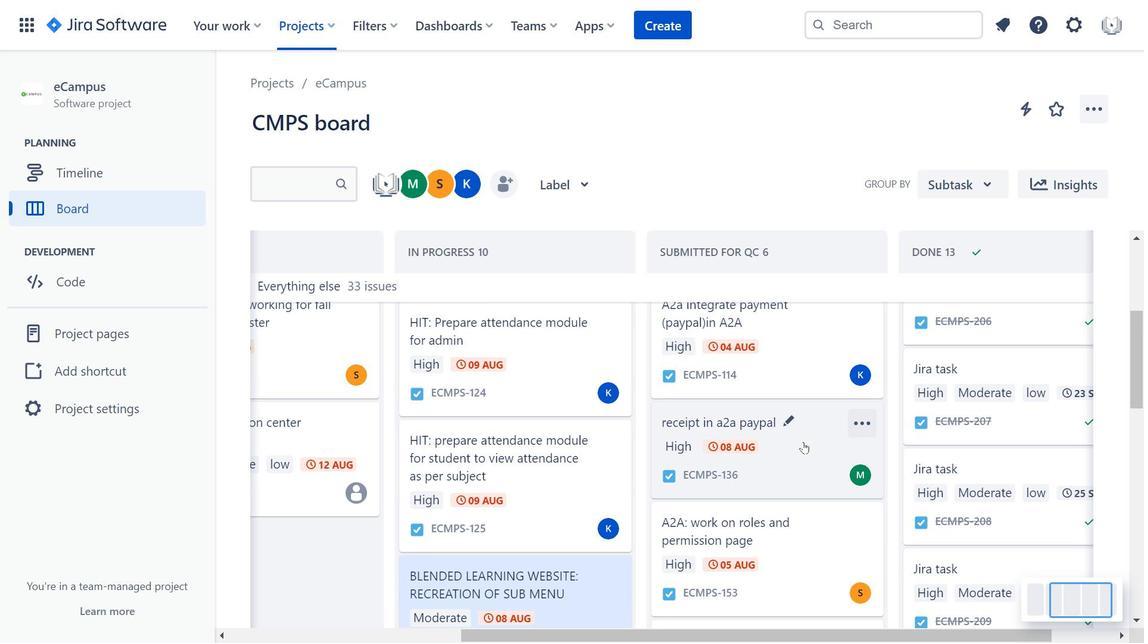 
Action: Mouse scrolled (804, 442) with delta (0, 0)
Screenshot: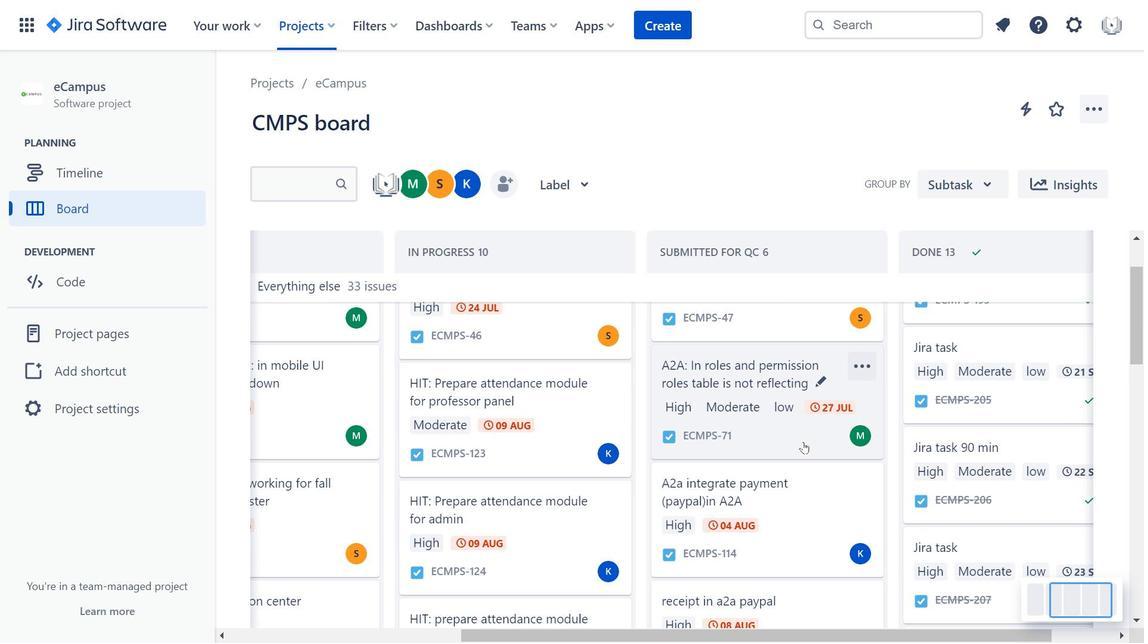 
Action: Mouse scrolled (804, 442) with delta (0, 0)
Screenshot: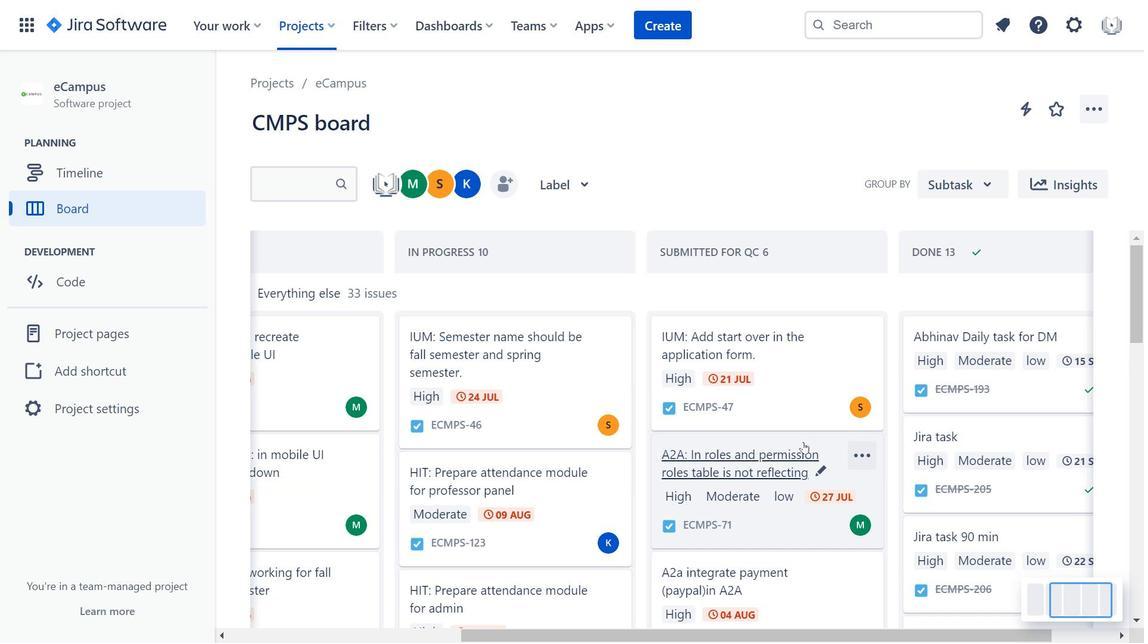 
Action: Mouse moved to (572, 396)
Screenshot: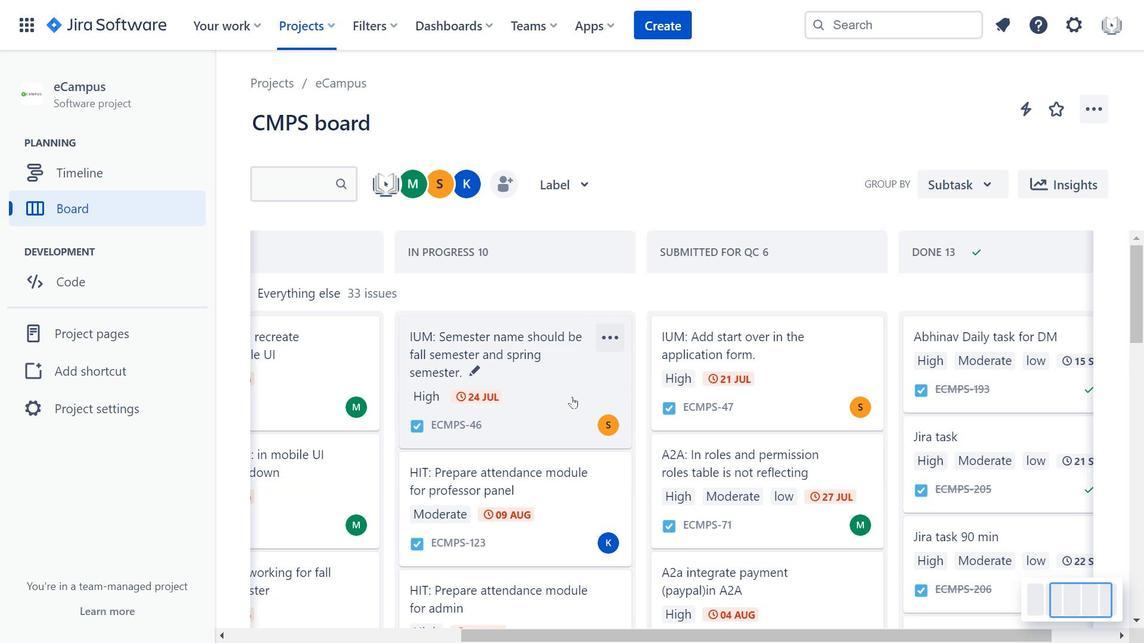 
Action: Mouse pressed left at (572, 396)
Screenshot: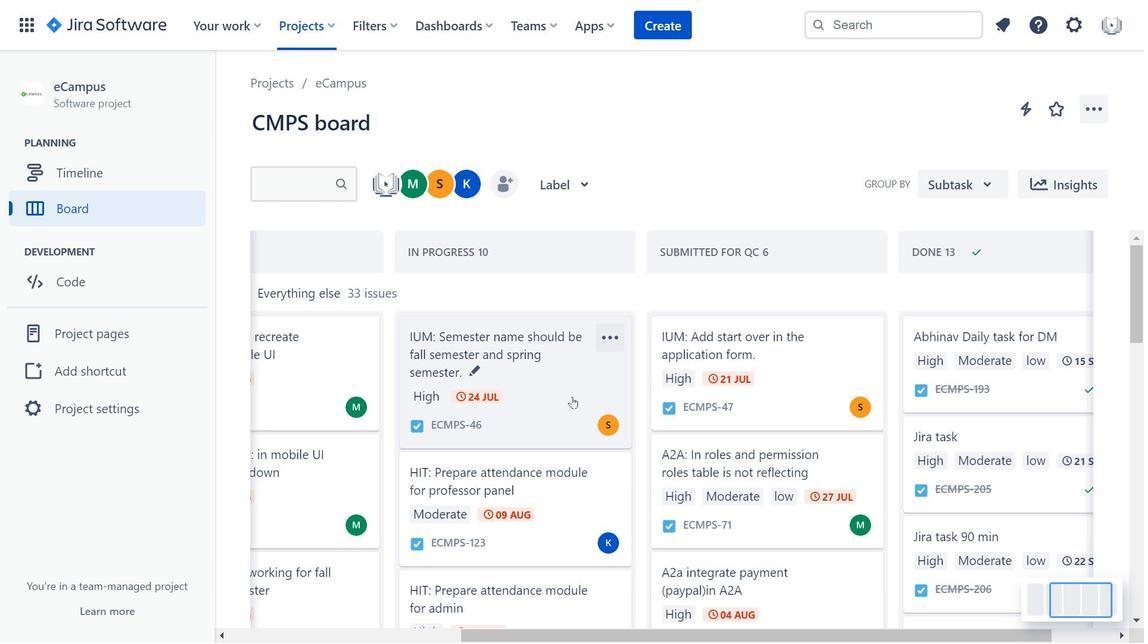 
Action: Mouse moved to (402, 287)
Screenshot: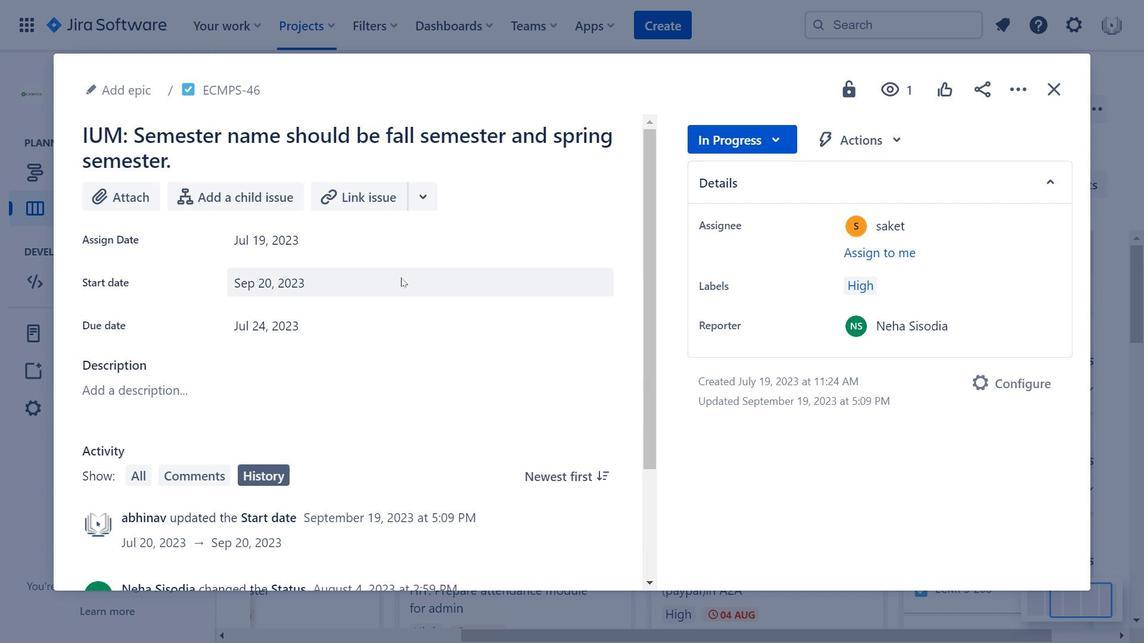 
Action: Mouse scrolled (402, 287) with delta (0, 0)
Screenshot: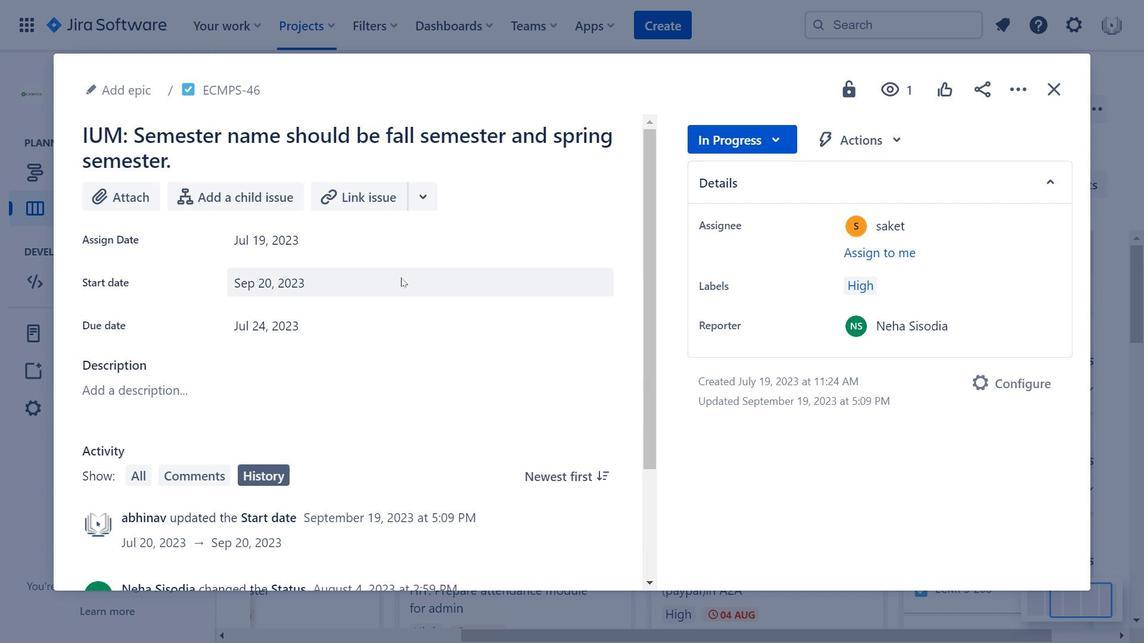 
Action: Mouse moved to (402, 288)
Screenshot: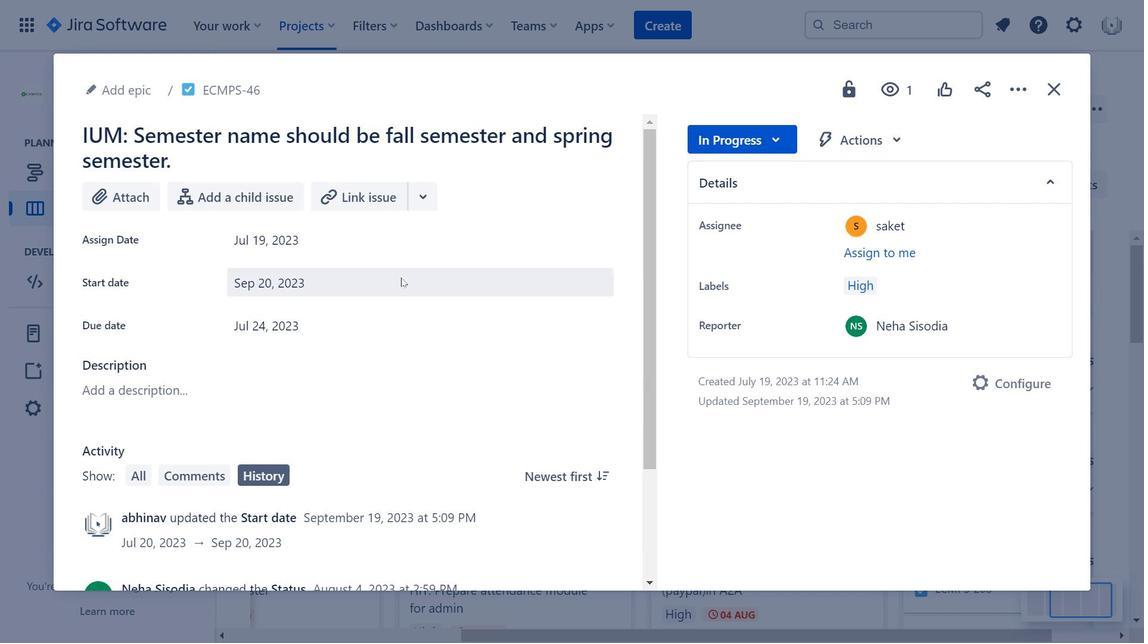 
Action: Mouse scrolled (402, 287) with delta (0, 0)
Screenshot: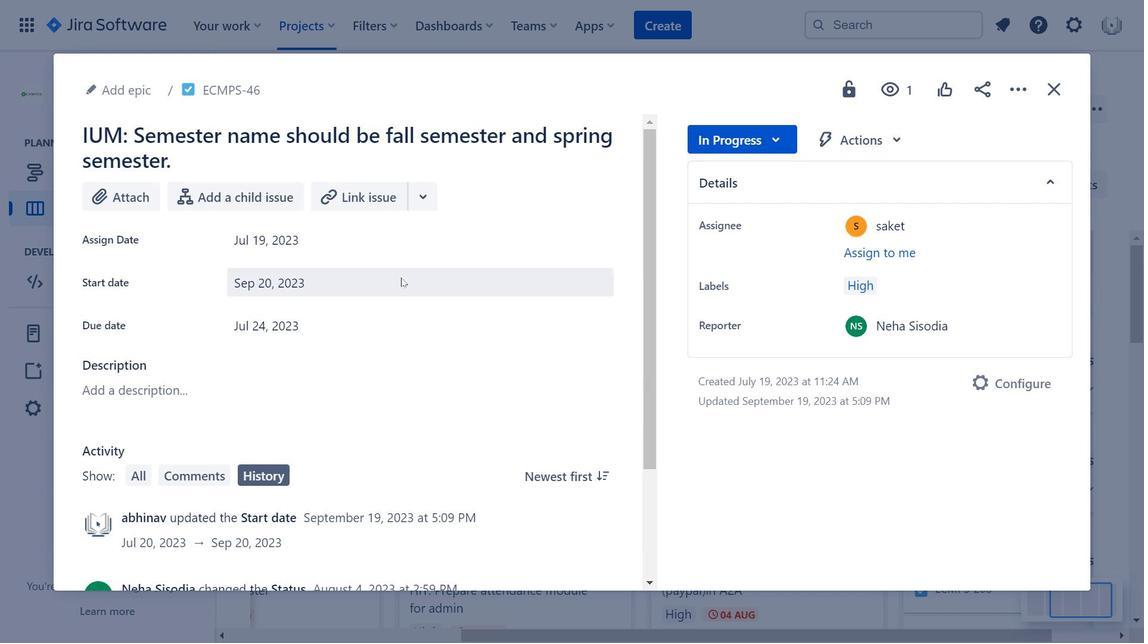 
Action: Mouse moved to (460, 404)
Screenshot: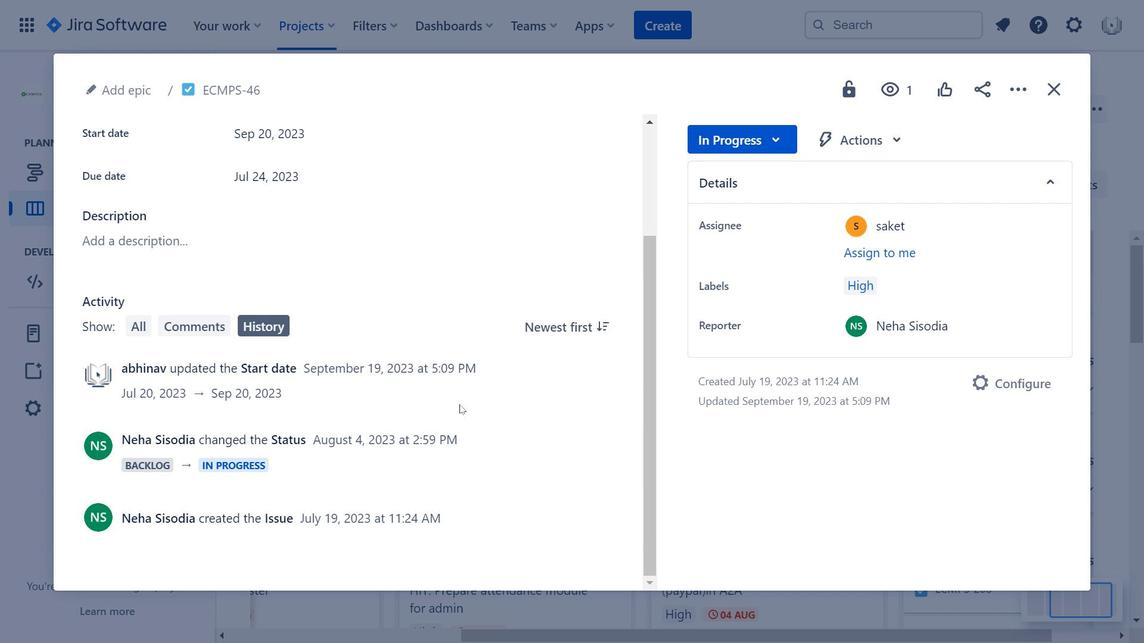 
Action: Mouse scrolled (460, 405) with delta (0, 0)
Screenshot: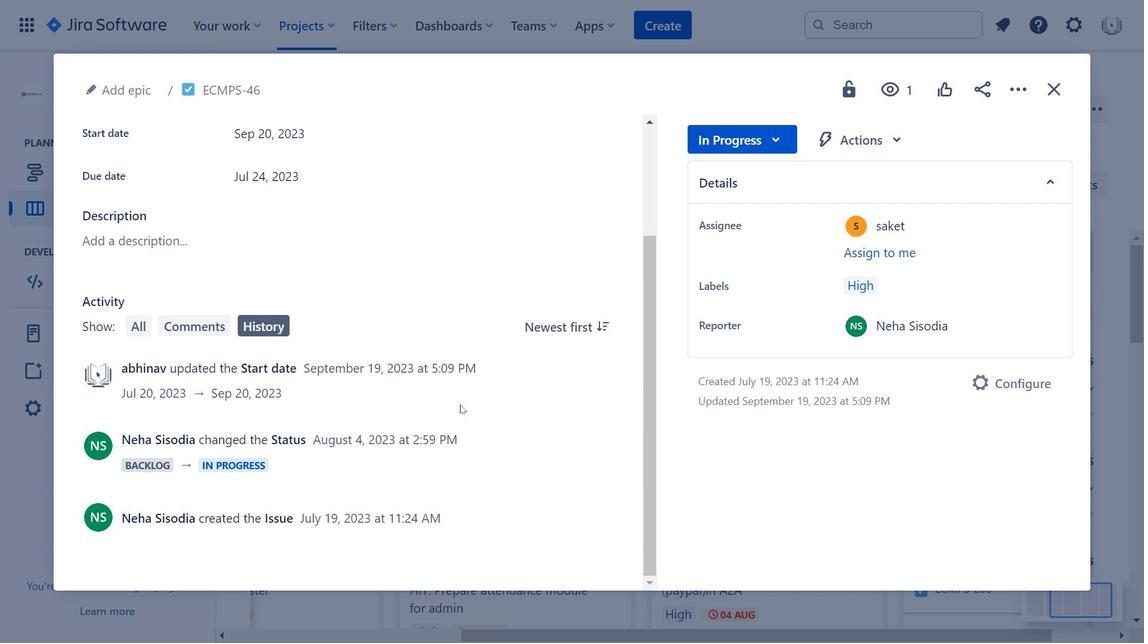 
Action: Mouse scrolled (460, 405) with delta (0, 0)
Screenshot: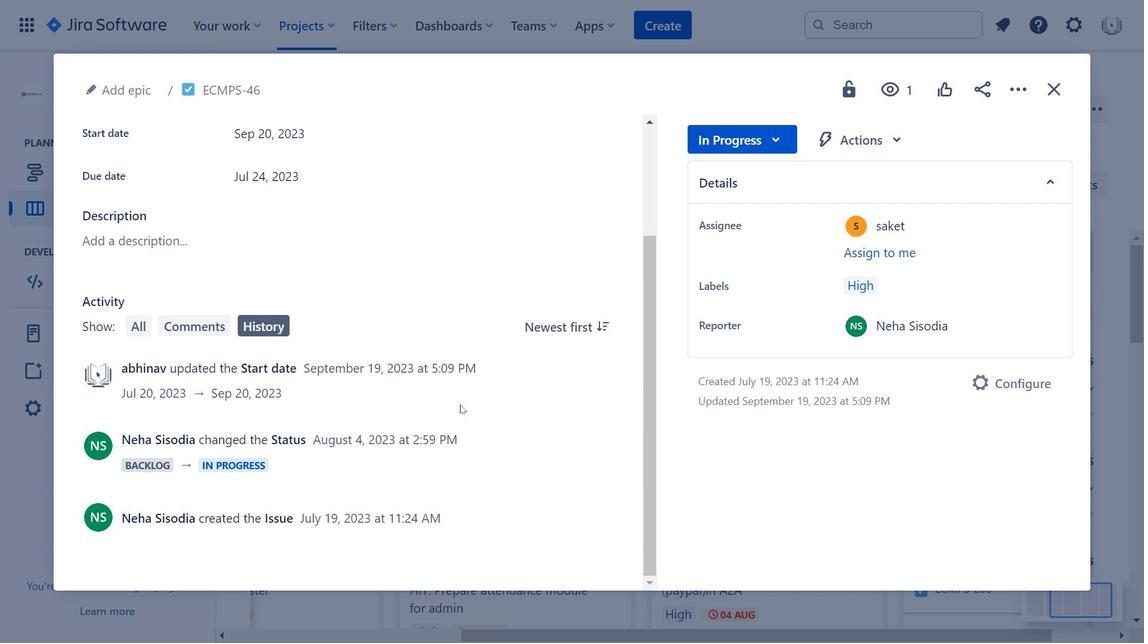 
Action: Mouse moved to (301, 256)
Screenshot: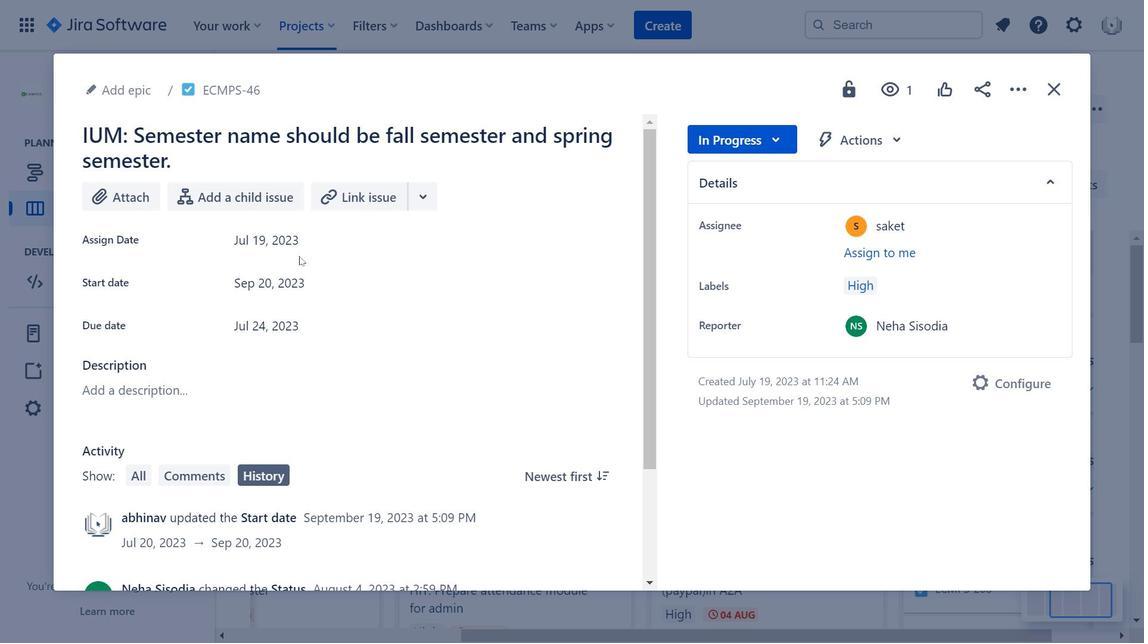 
Action: Mouse scrolled (301, 256) with delta (0, 0)
Screenshot: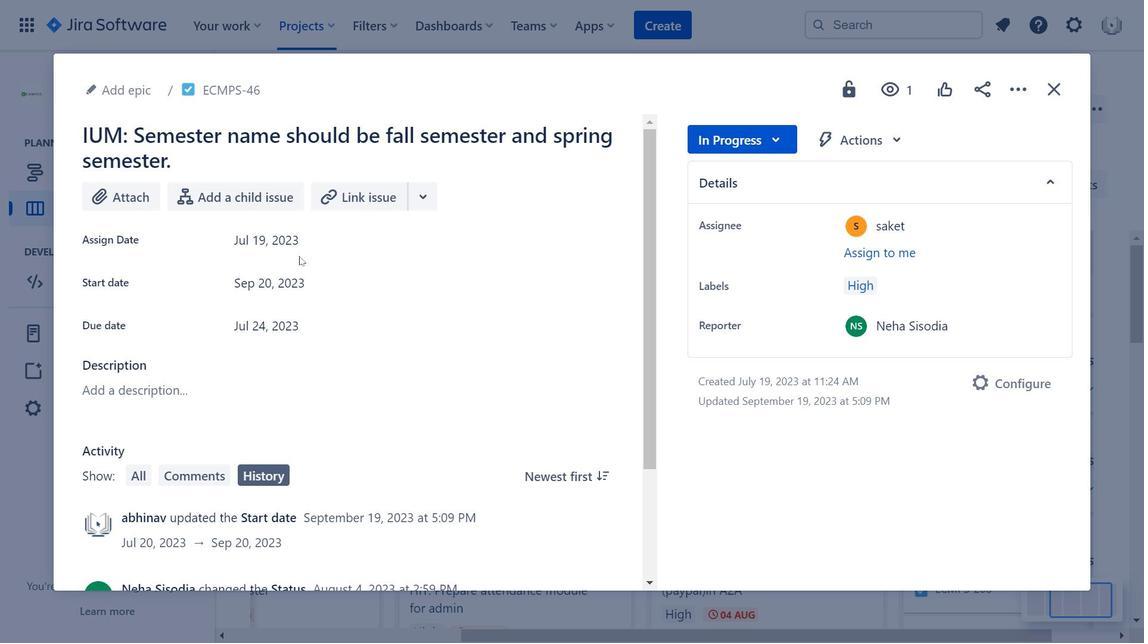 
Action: Mouse moved to (301, 257)
Screenshot: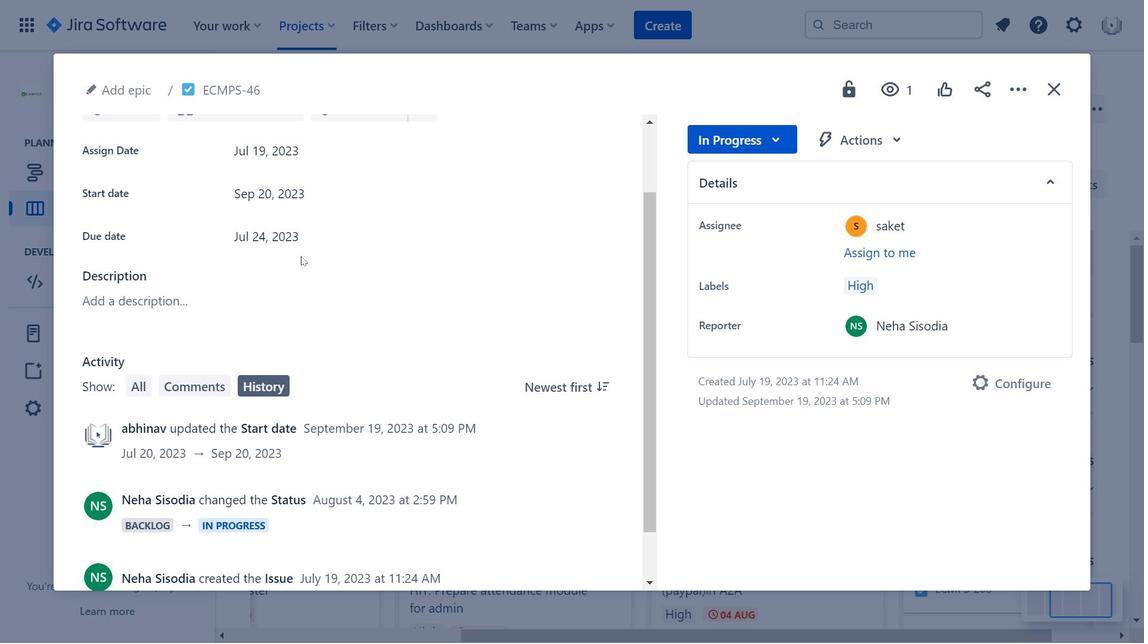 
Action: Mouse scrolled (301, 256) with delta (0, 0)
Screenshot: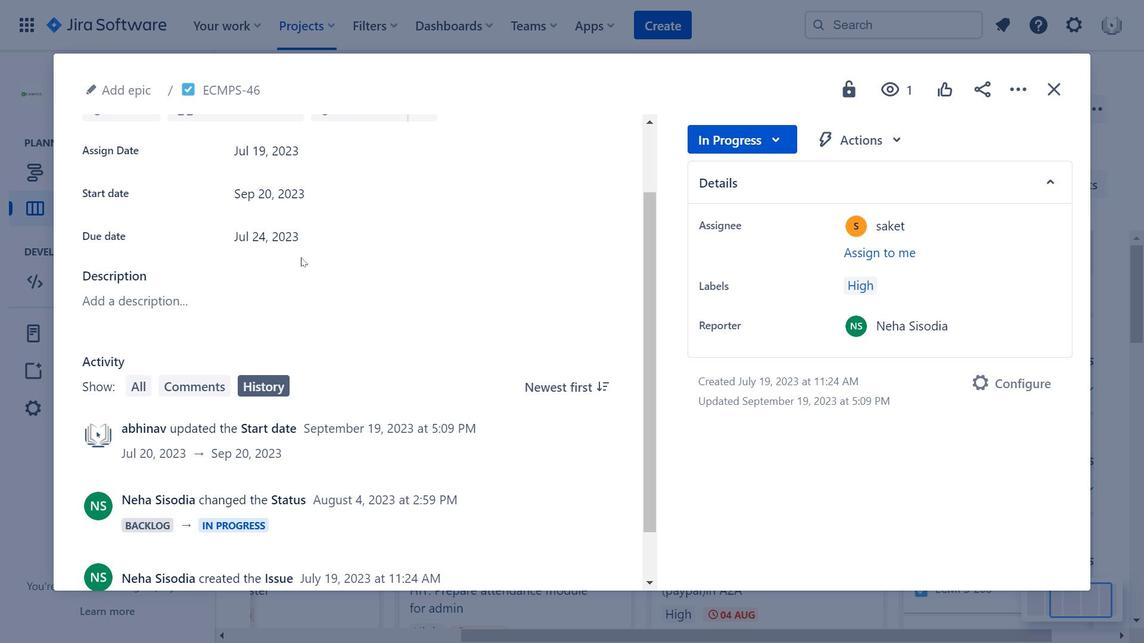 
Action: Mouse moved to (305, 259)
Screenshot: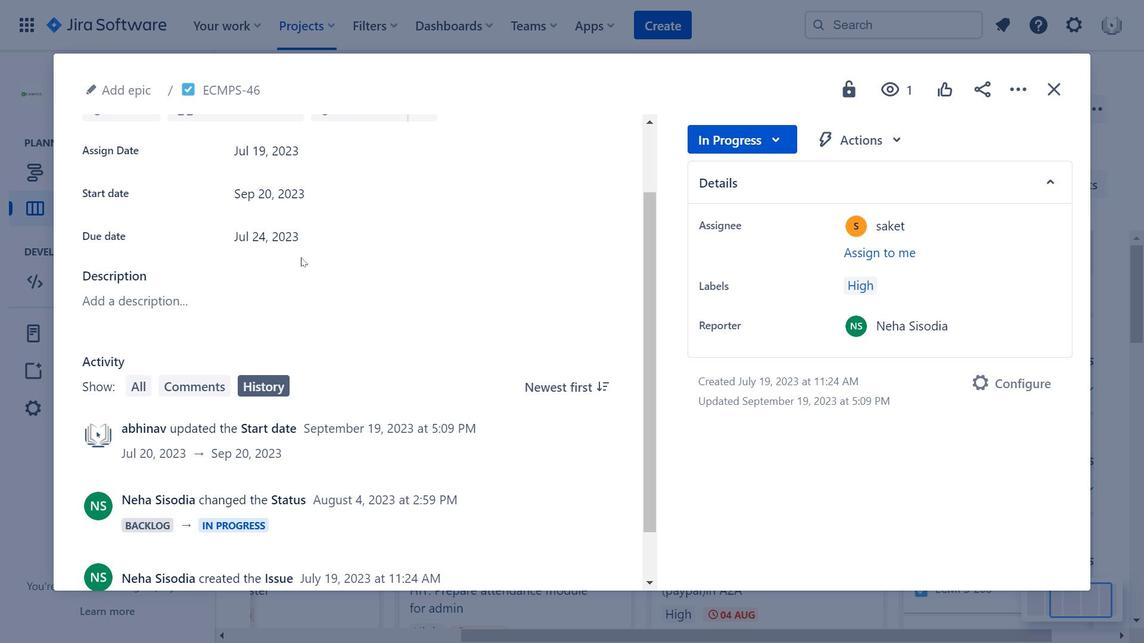 
Action: Mouse scrolled (305, 260) with delta (0, 0)
Screenshot: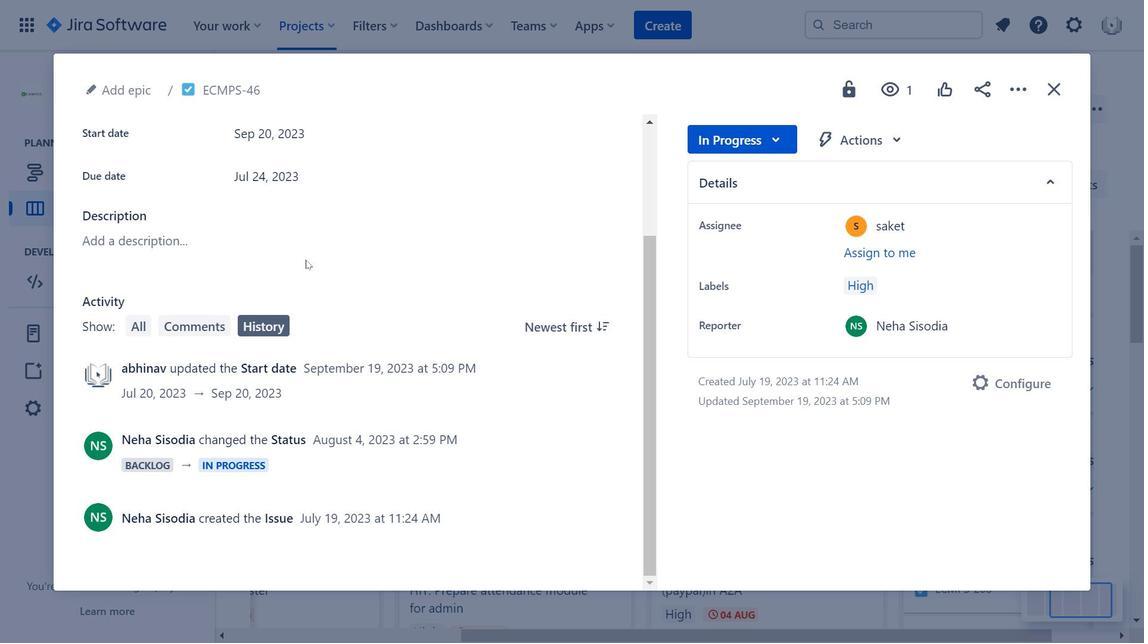 
Action: Mouse scrolled (305, 260) with delta (0, 0)
Screenshot: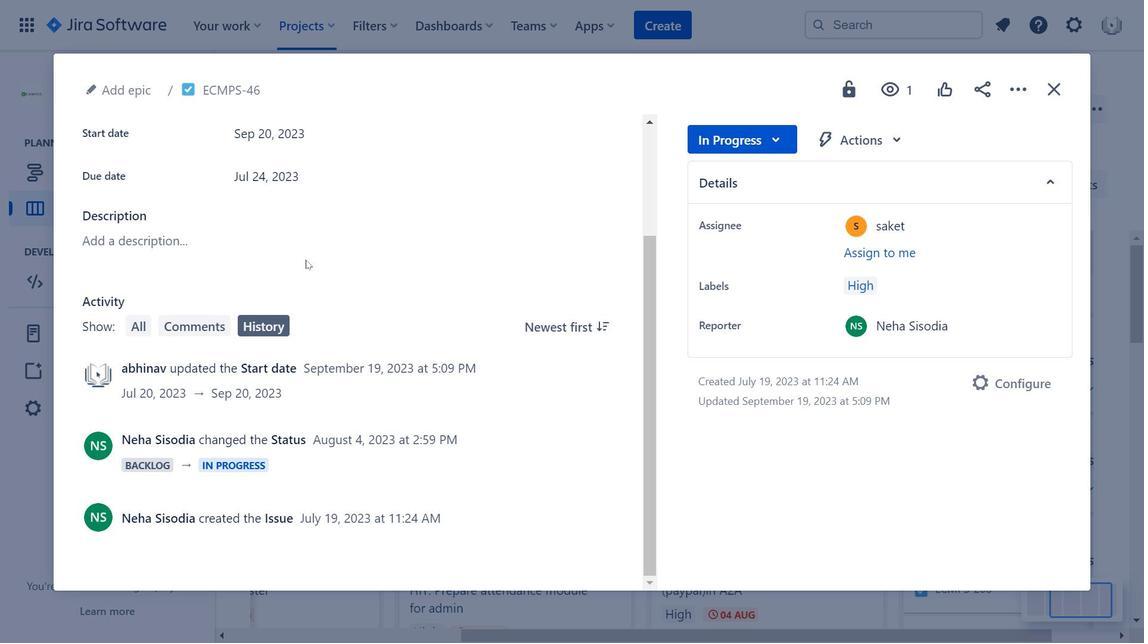 
Action: Mouse moved to (317, 273)
Screenshot: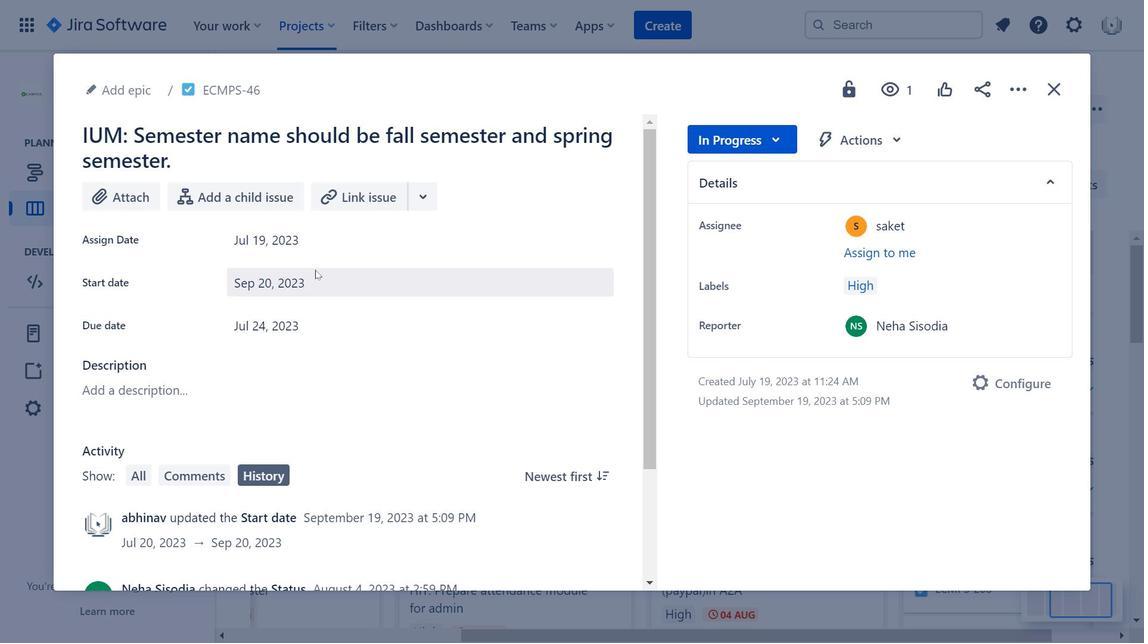 
Action: Mouse pressed left at (317, 273)
Screenshot: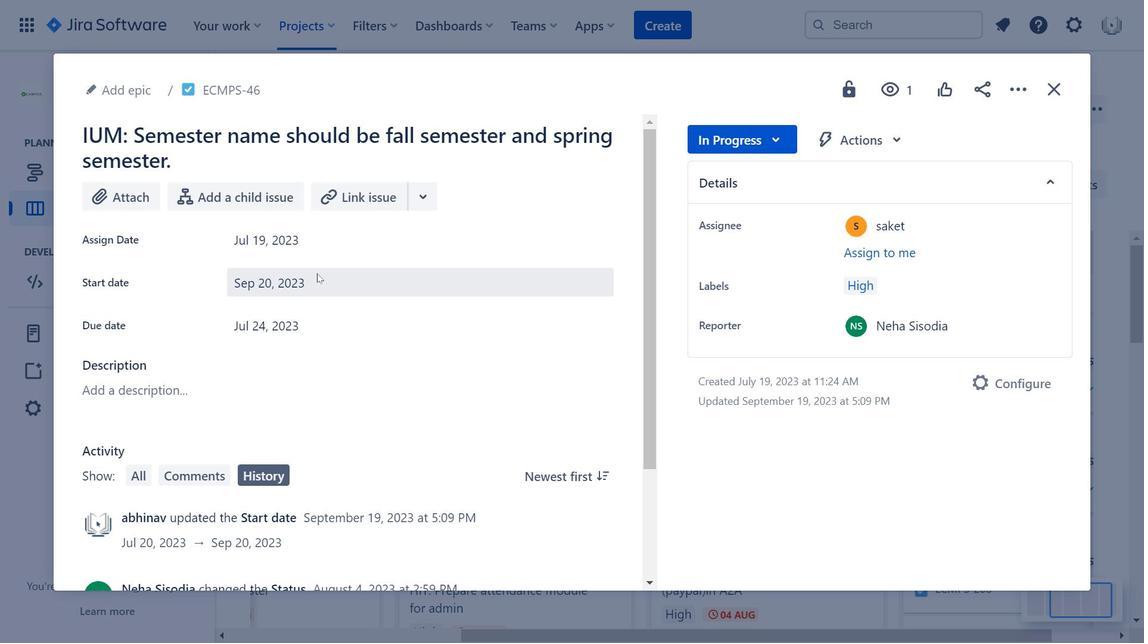 
Action: Mouse moved to (265, 330)
Screenshot: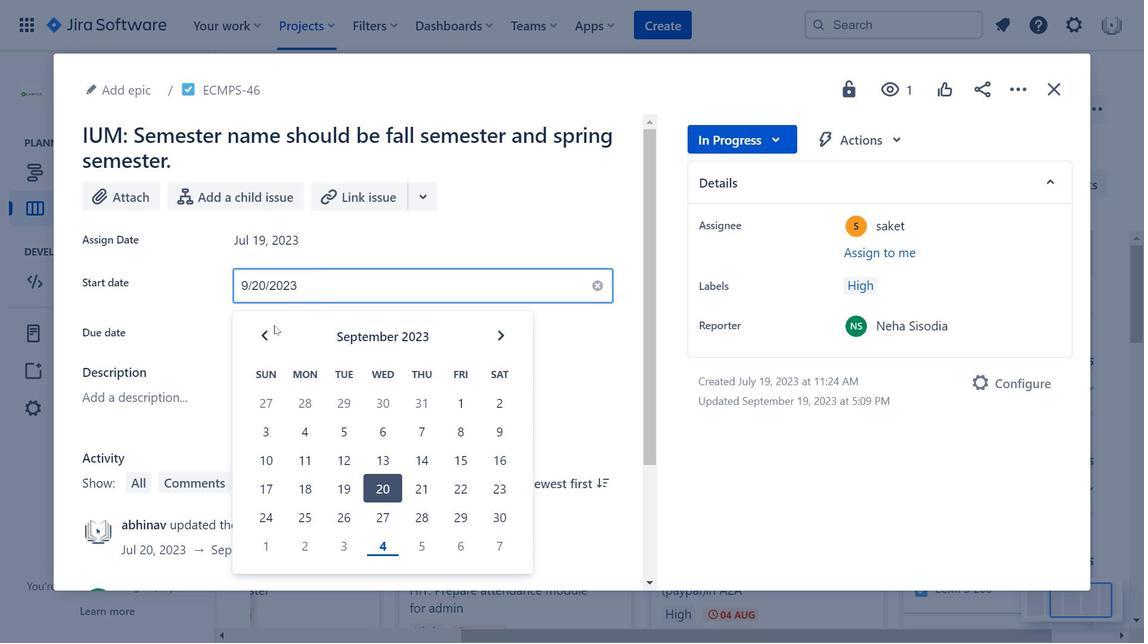 
Action: Mouse pressed left at (265, 330)
Screenshot: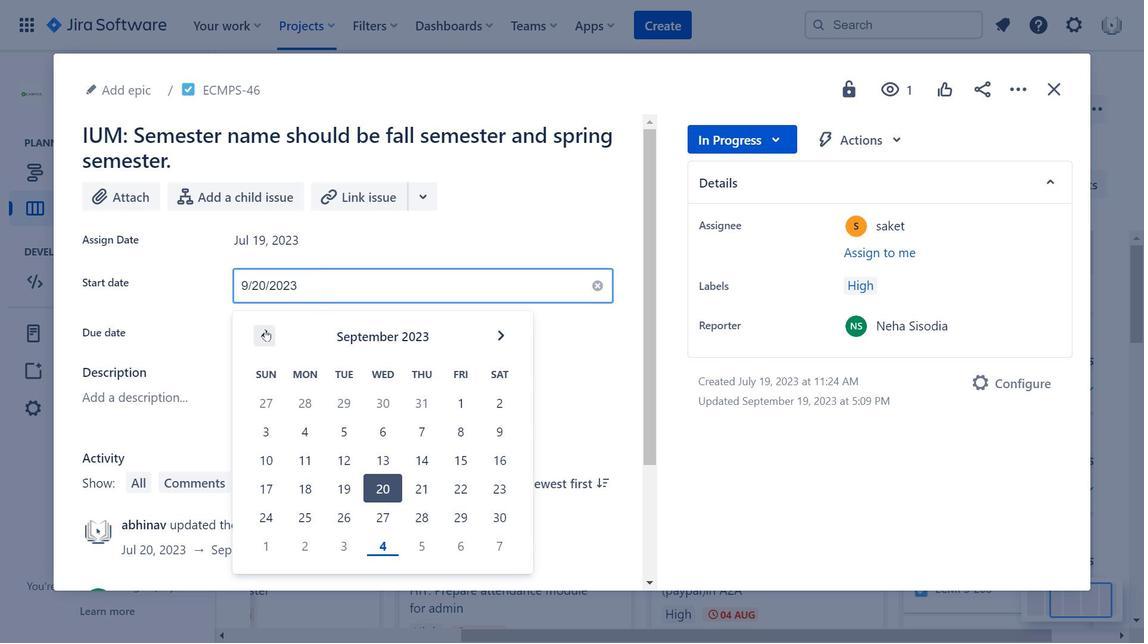 
Action: Mouse moved to (460, 410)
Screenshot: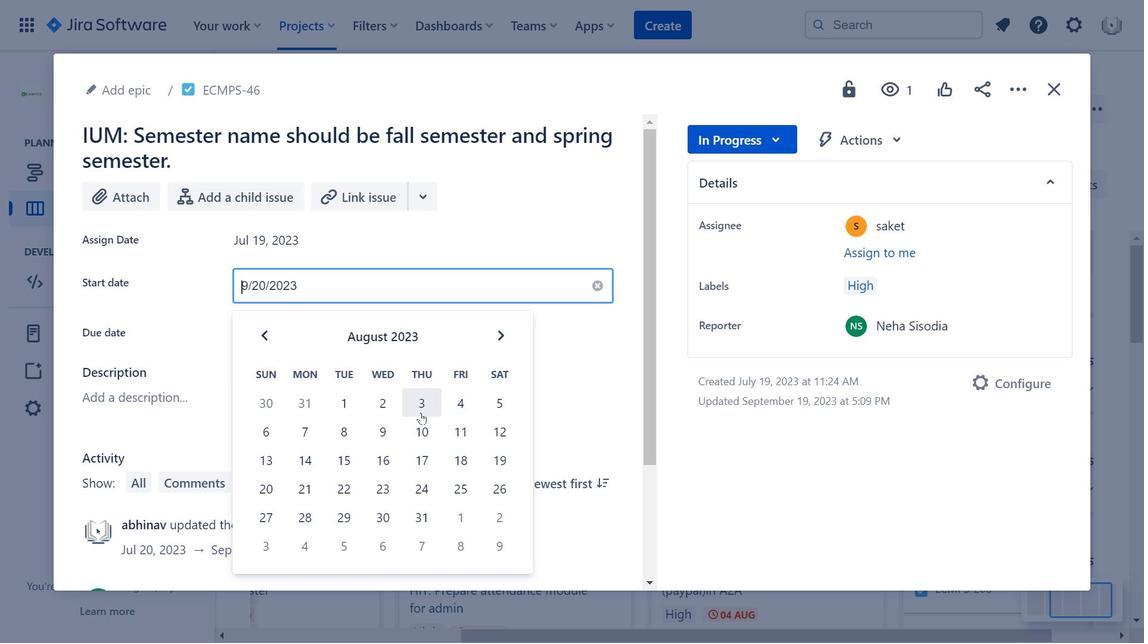 
Action: Mouse pressed left at (460, 410)
Screenshot: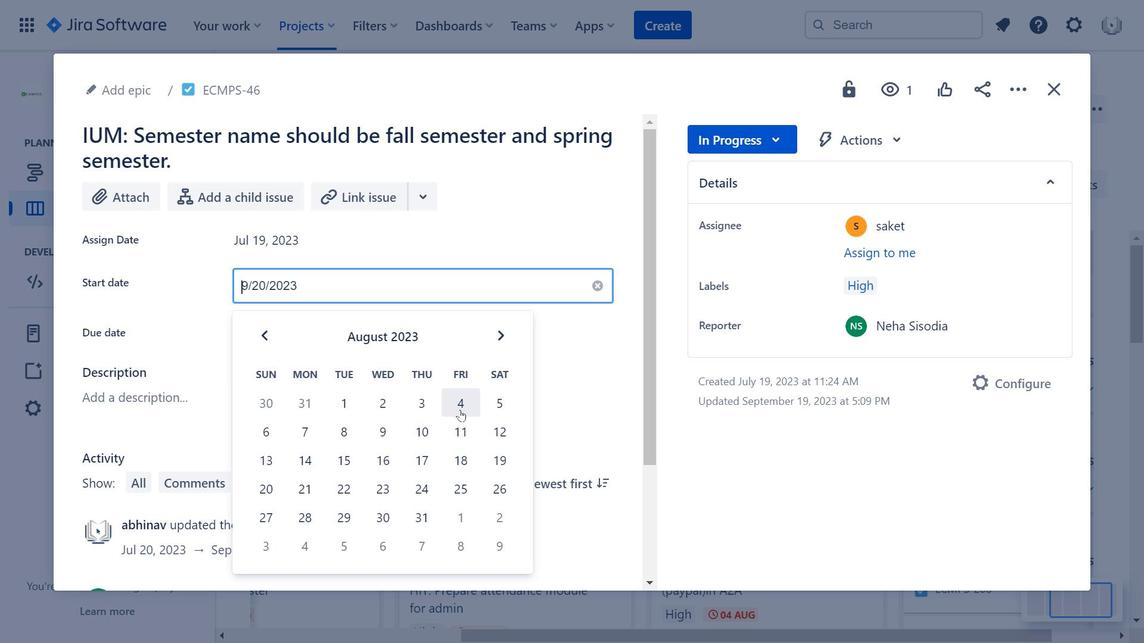 
Action: Mouse moved to (397, 393)
Screenshot: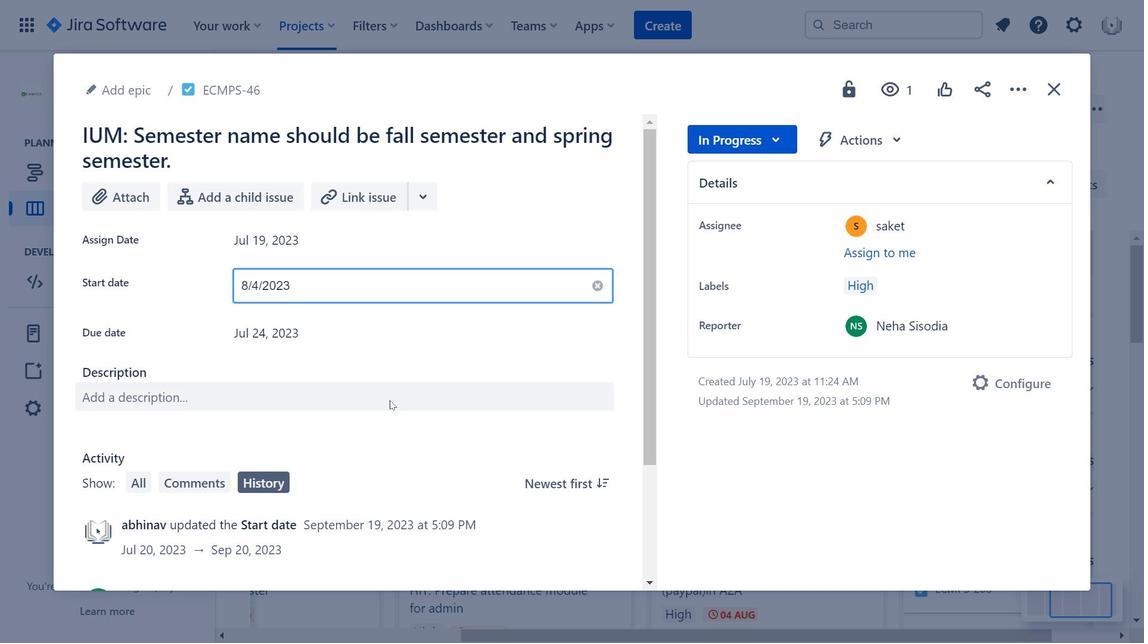 
Action: Mouse scrolled (397, 392) with delta (0, 0)
Screenshot: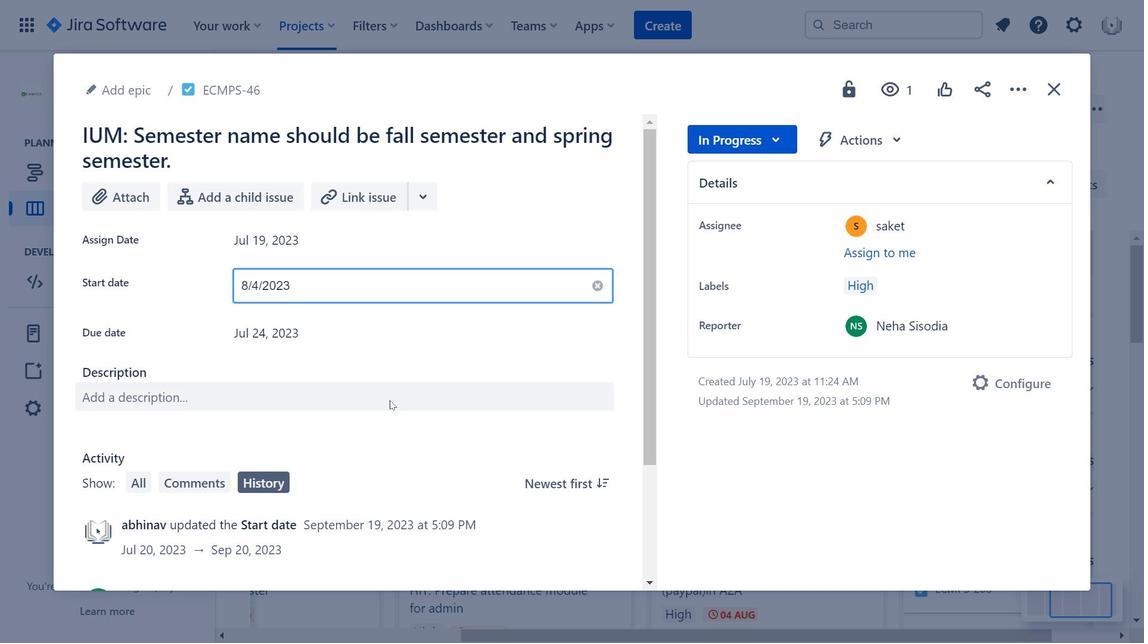 
Action: Mouse scrolled (397, 392) with delta (0, 0)
Screenshot: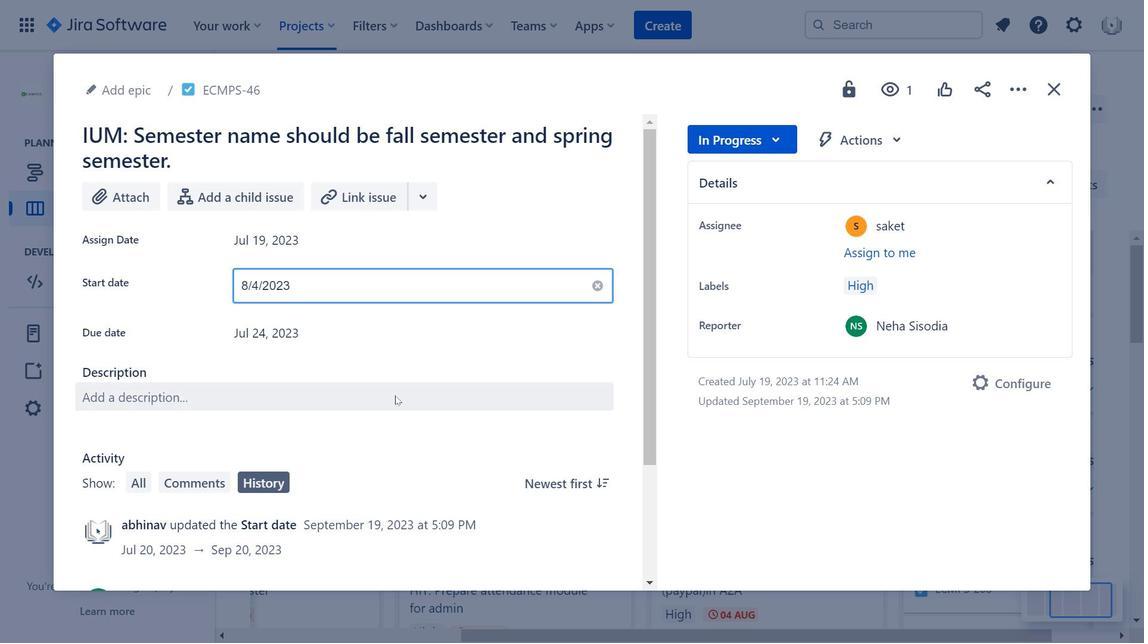 
Action: Mouse moved to (584, 269)
Screenshot: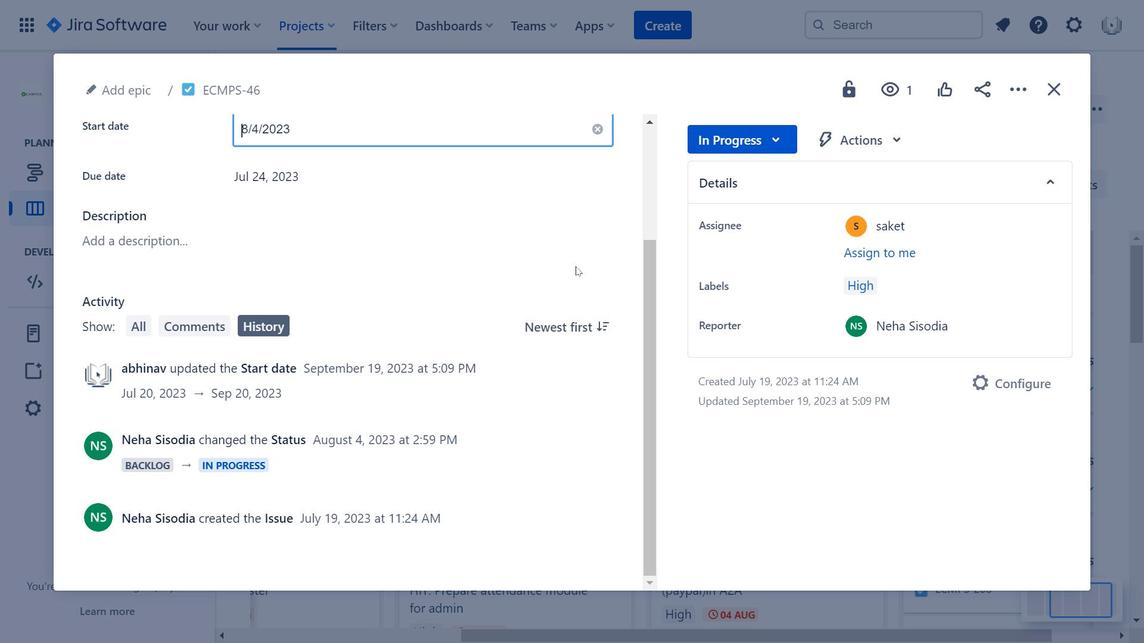 
Action: Mouse scrolled (584, 270) with delta (0, 0)
Screenshot: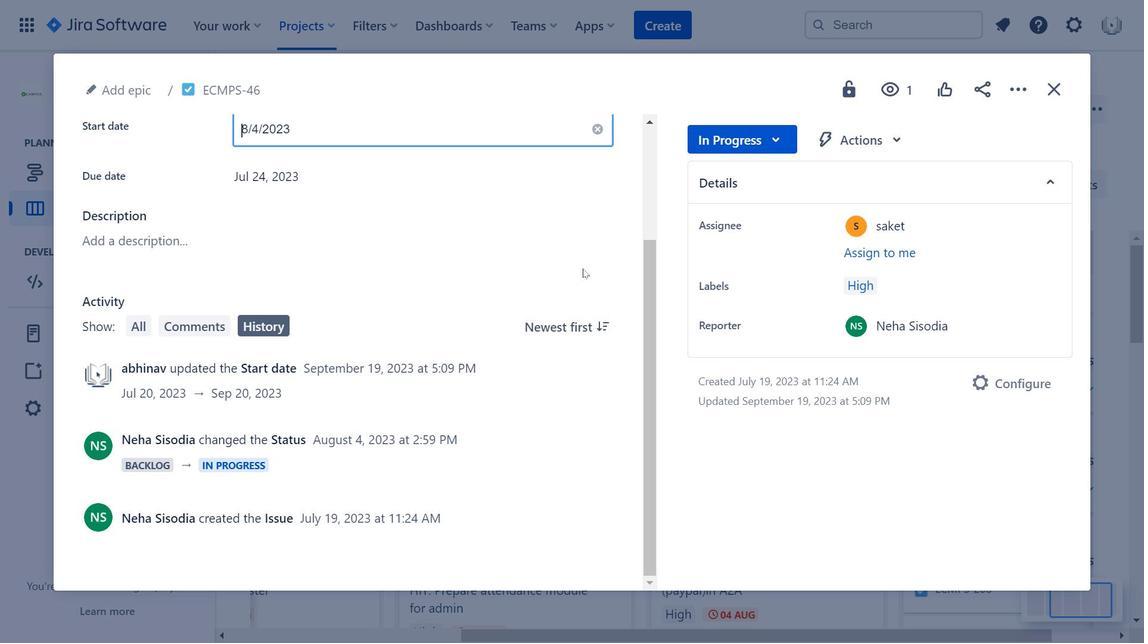 
Action: Mouse scrolled (584, 270) with delta (0, 0)
Screenshot: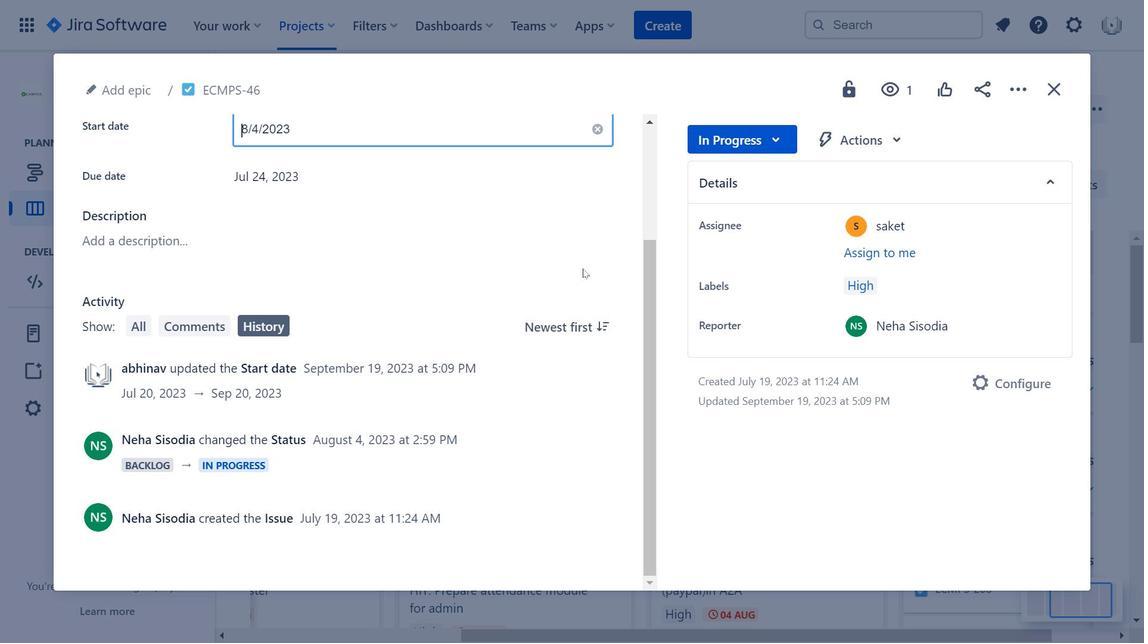 
Action: Mouse scrolled (584, 270) with delta (0, 0)
Screenshot: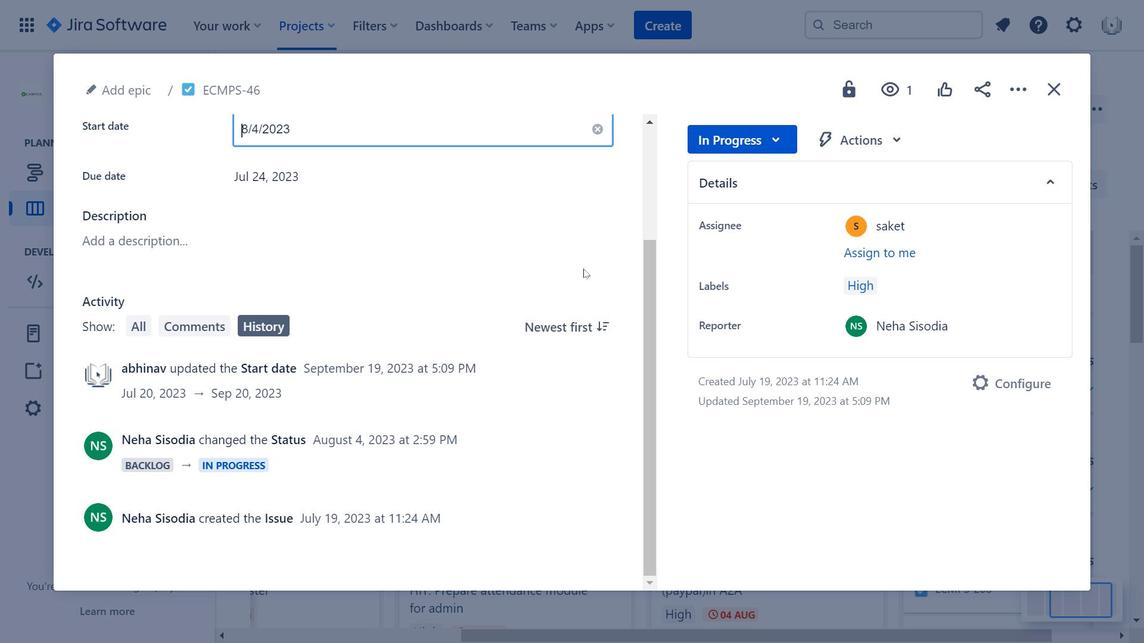 
Action: Mouse moved to (852, 153)
Screenshot: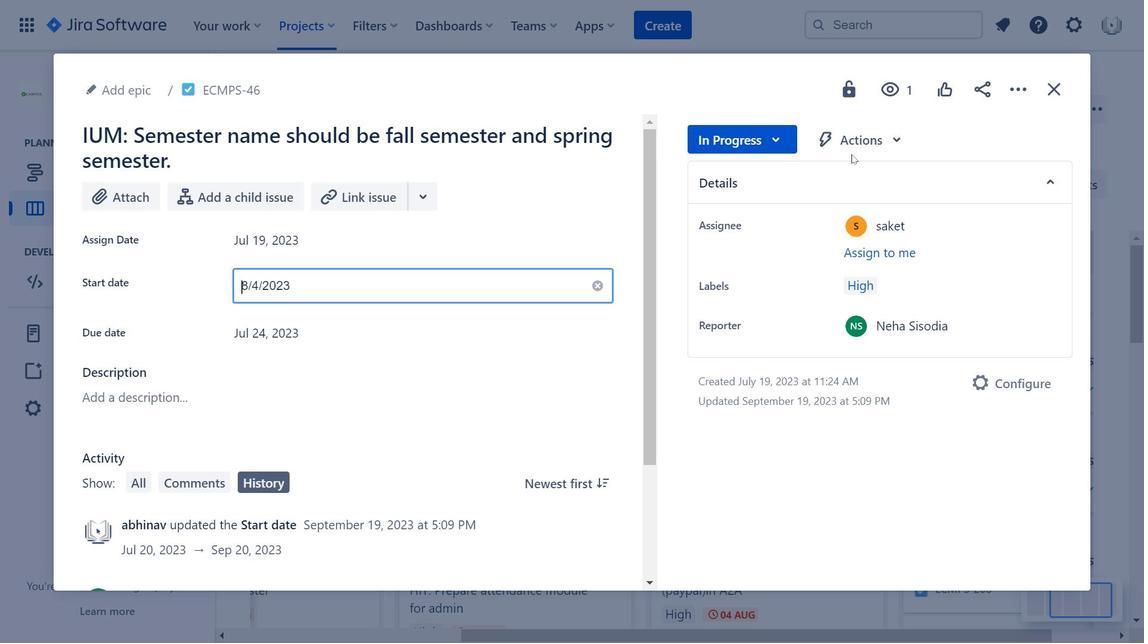 
Action: Mouse pressed left at (852, 153)
Screenshot: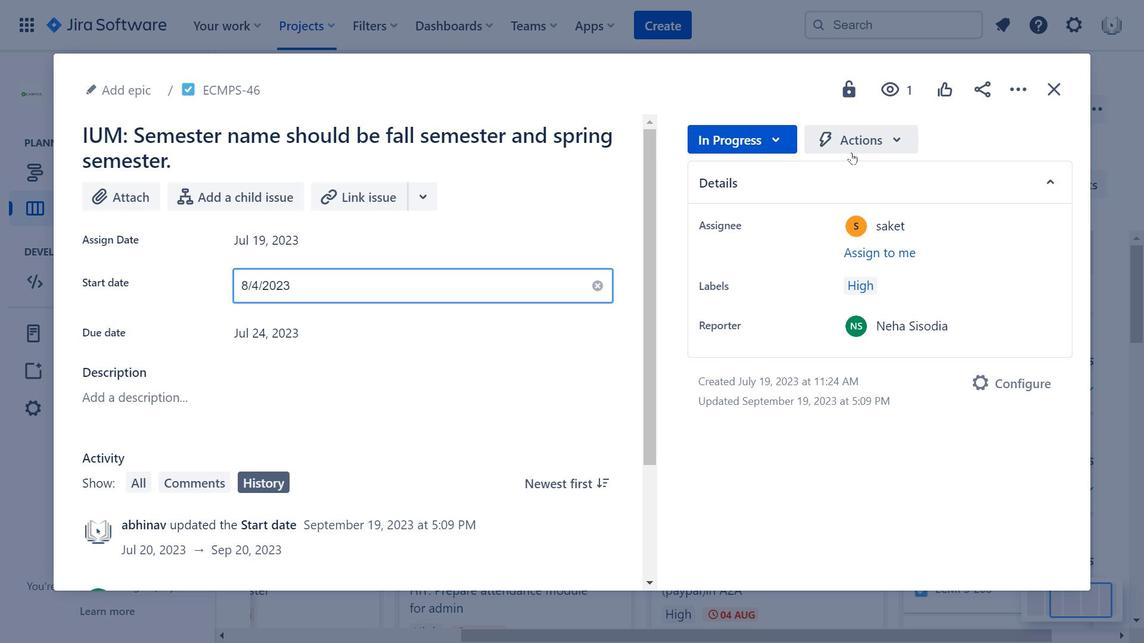 
Action: Mouse moved to (304, 287)
Screenshot: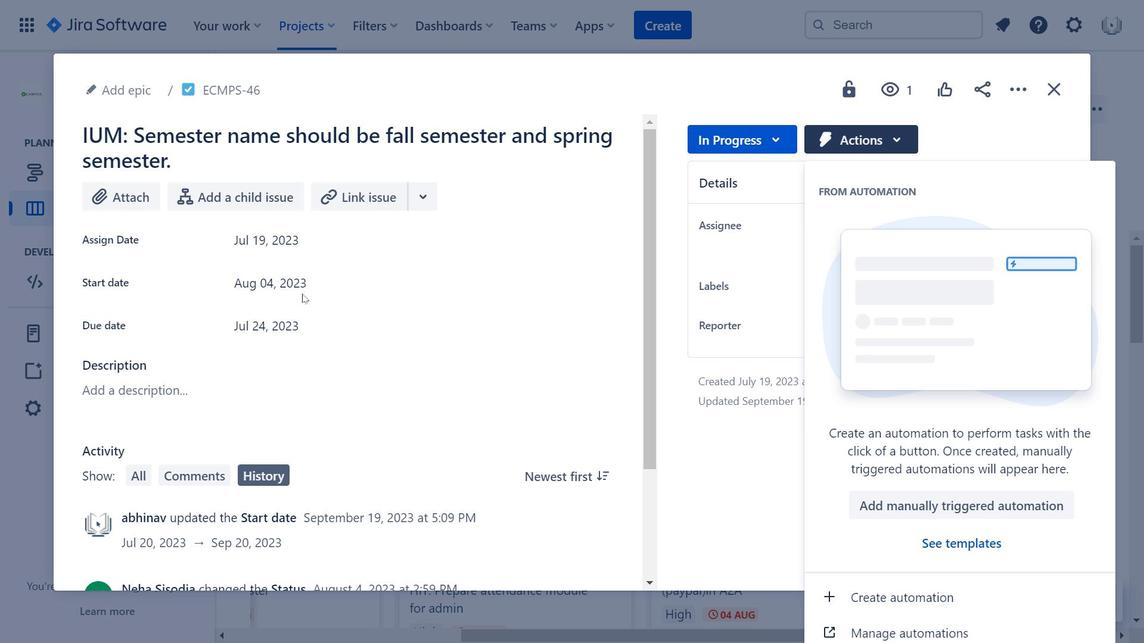 
Action: Mouse pressed left at (304, 287)
Screenshot: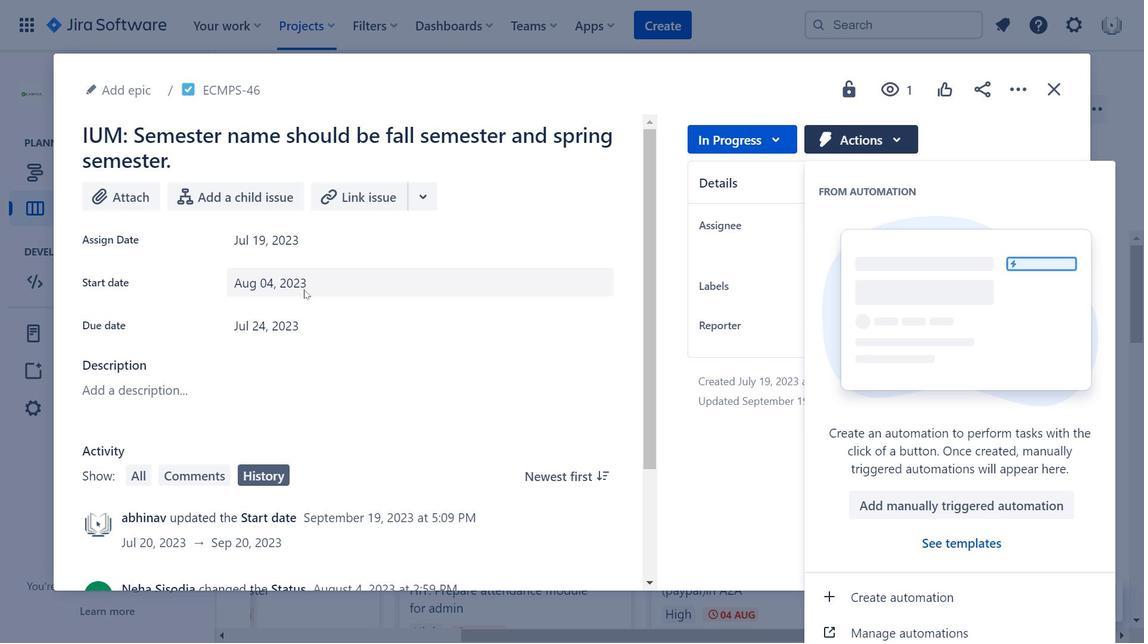 
Action: Mouse moved to (509, 333)
Screenshot: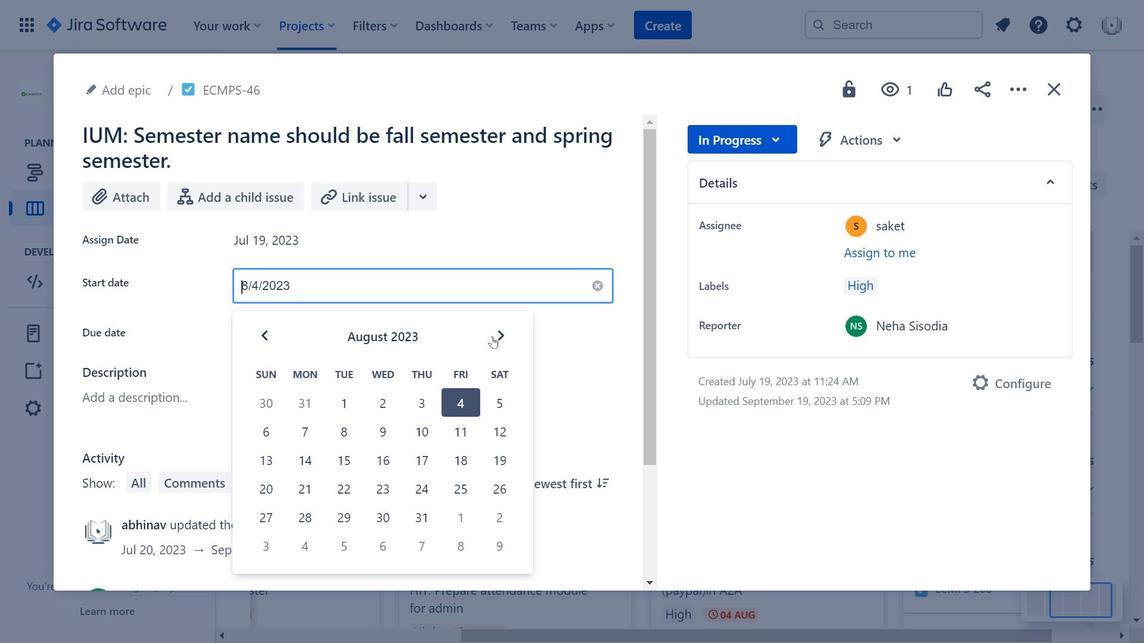 
Action: Mouse pressed left at (509, 333)
Screenshot: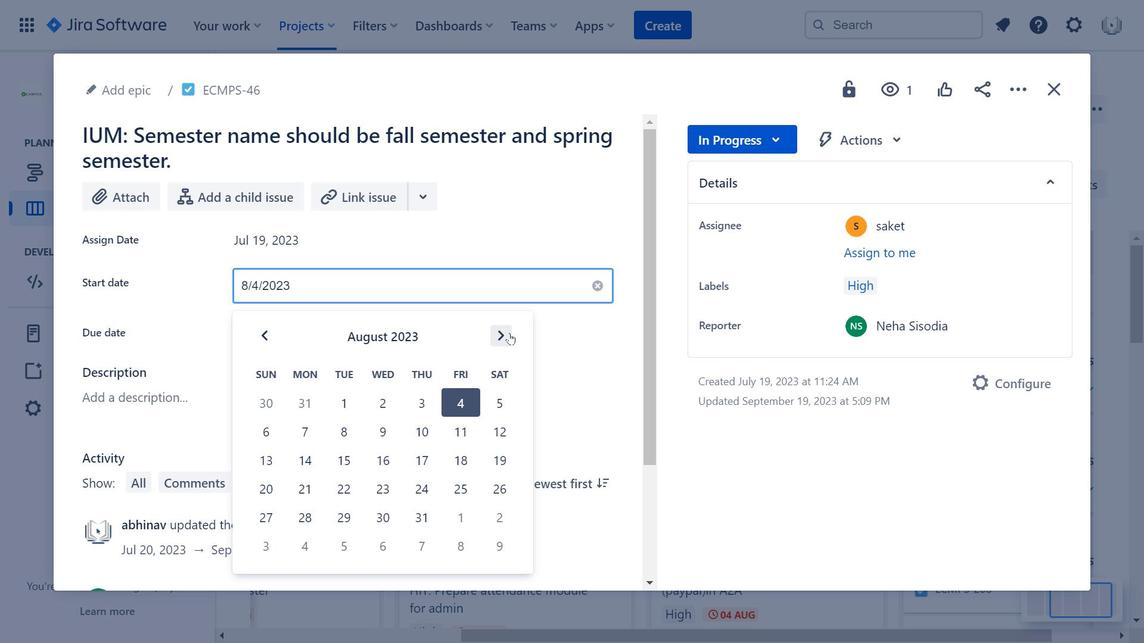 
Action: Mouse moved to (490, 340)
Screenshot: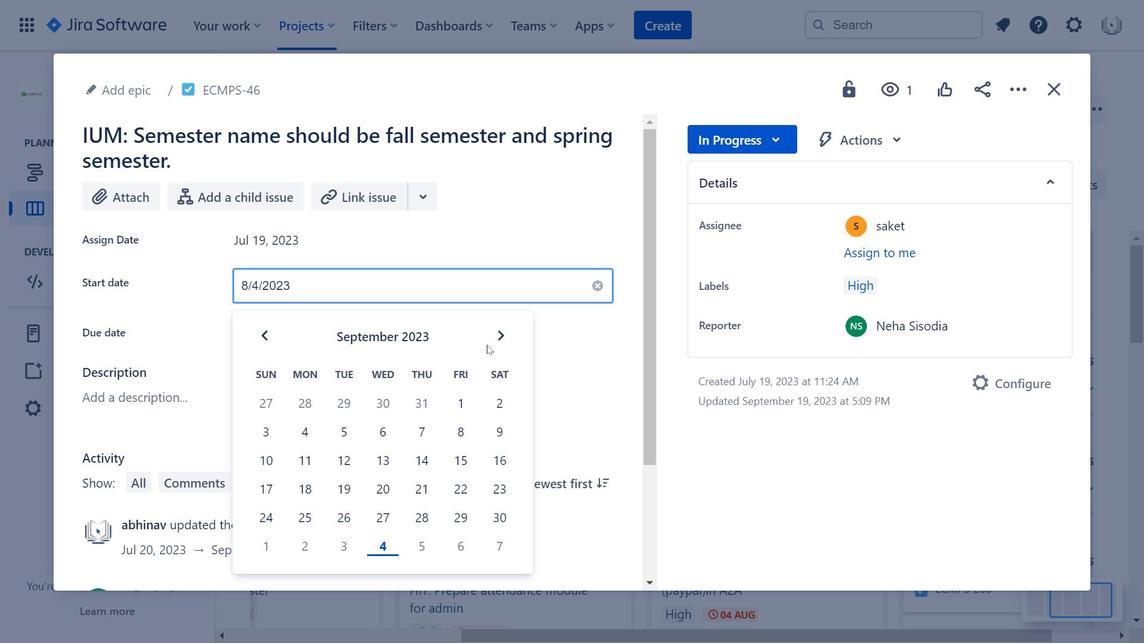 
Action: Mouse pressed left at (490, 340)
Screenshot: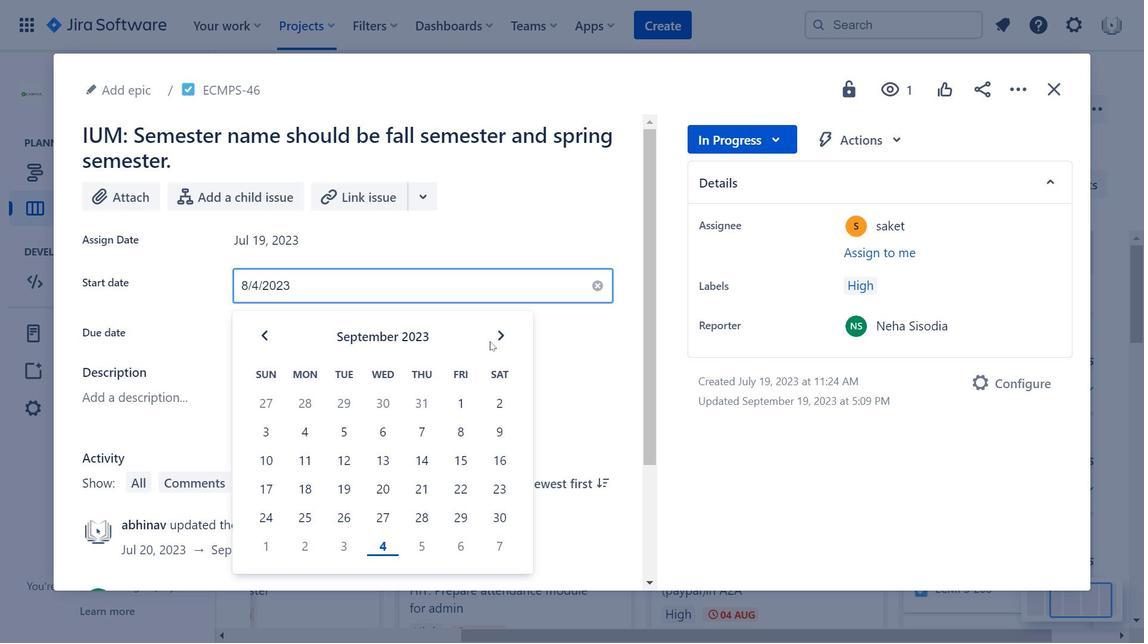 
Action: Mouse moved to (618, 357)
Screenshot: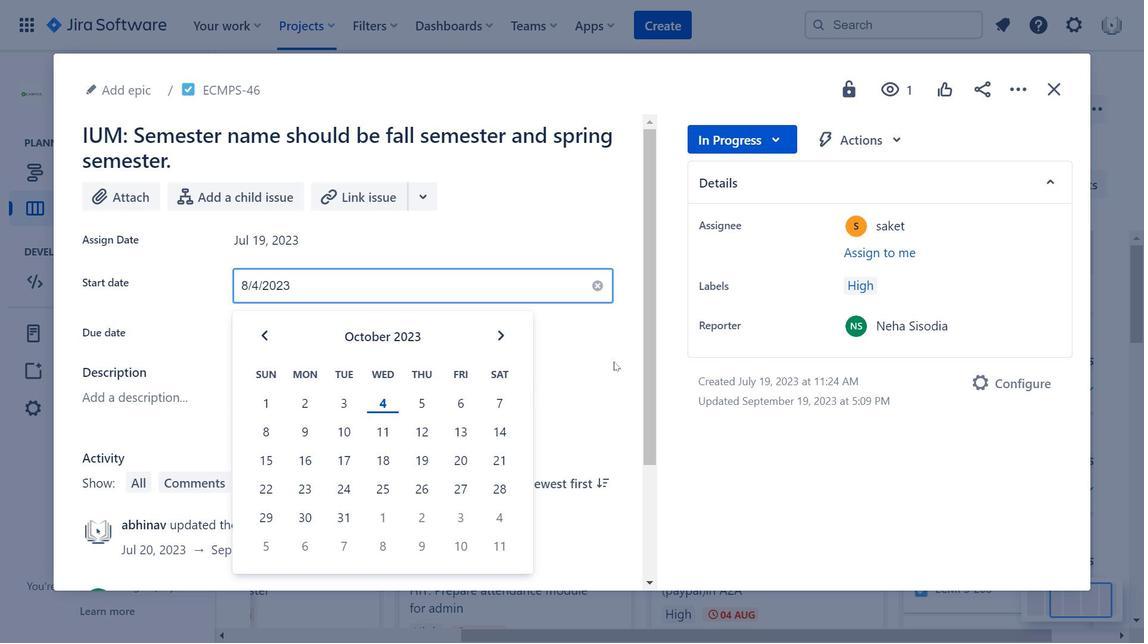 
Action: Mouse pressed left at (618, 357)
Screenshot: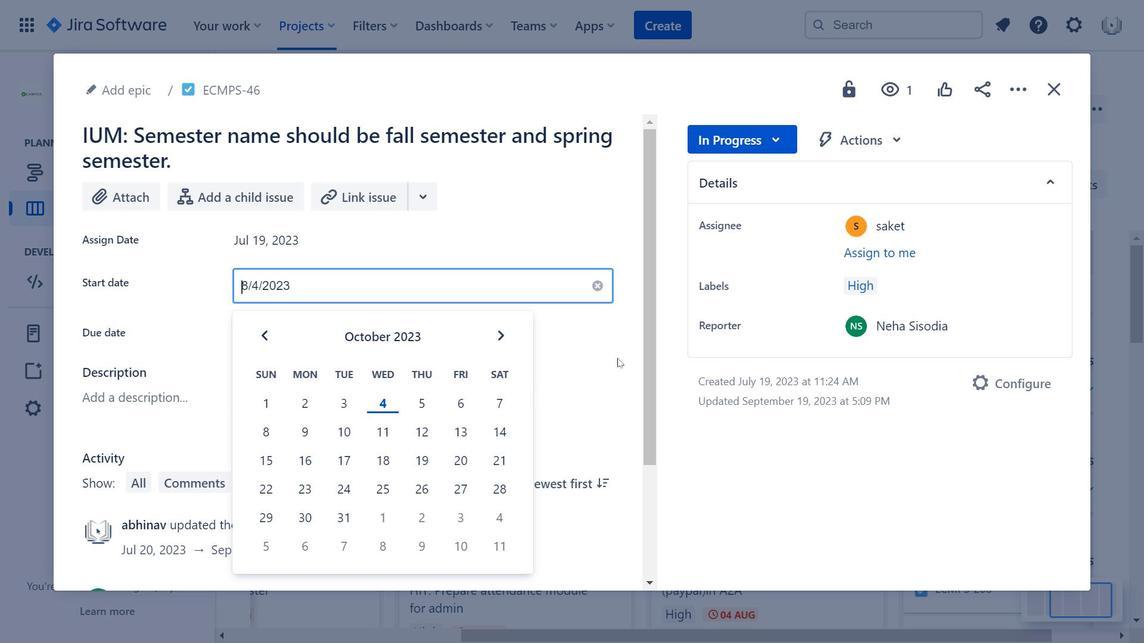 
Action: Mouse moved to (1060, 92)
Screenshot: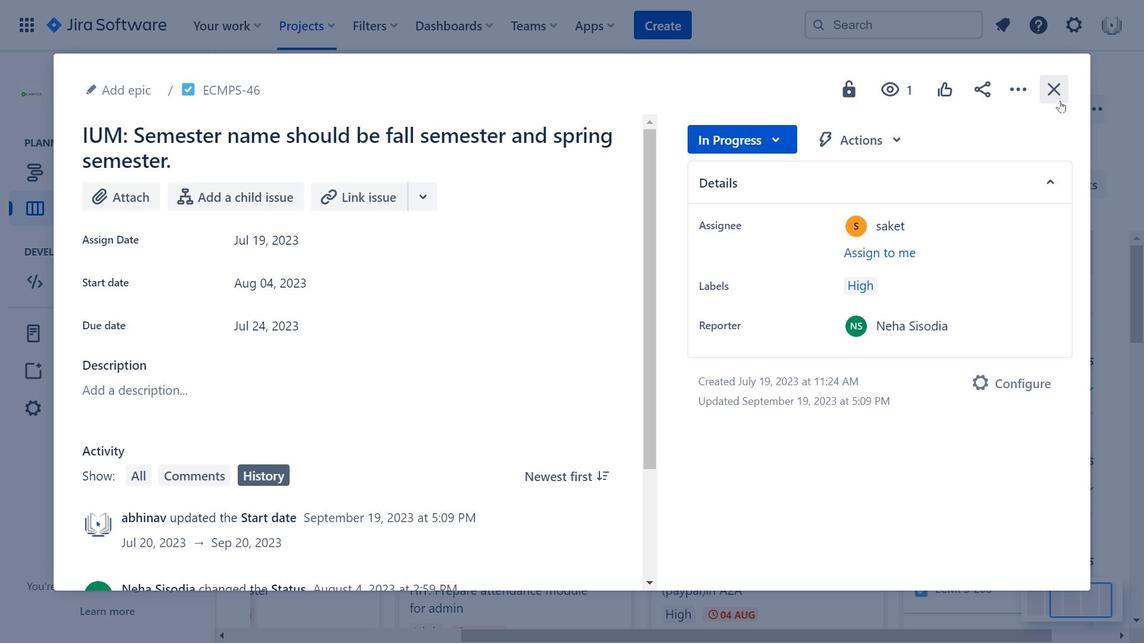 
Action: Mouse pressed left at (1060, 92)
Screenshot: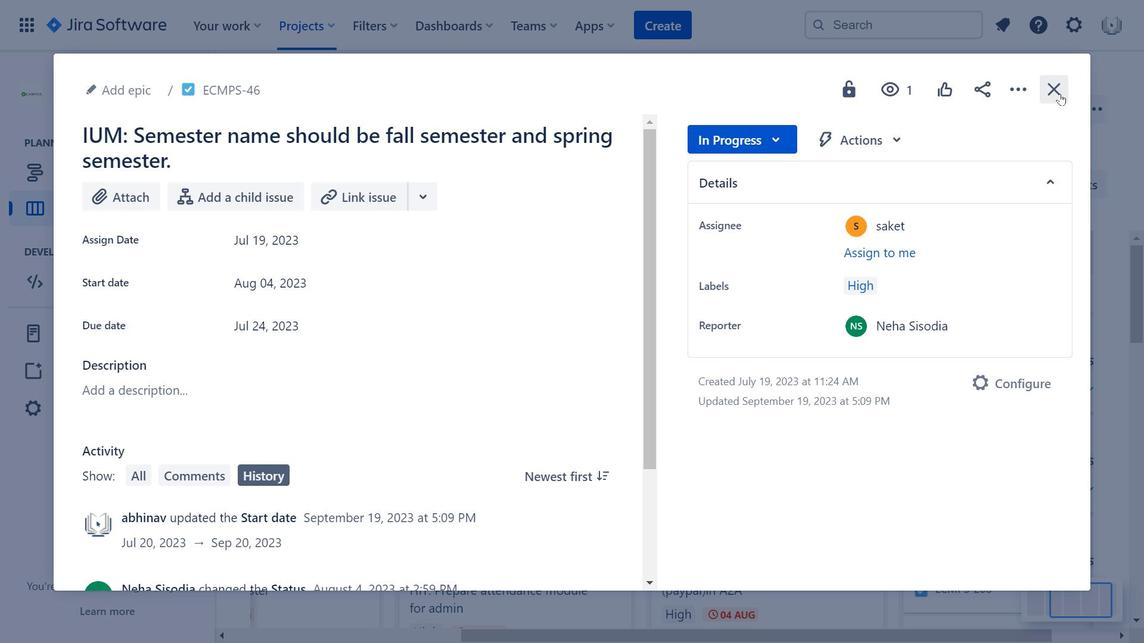 
Action: Mouse moved to (801, 354)
Screenshot: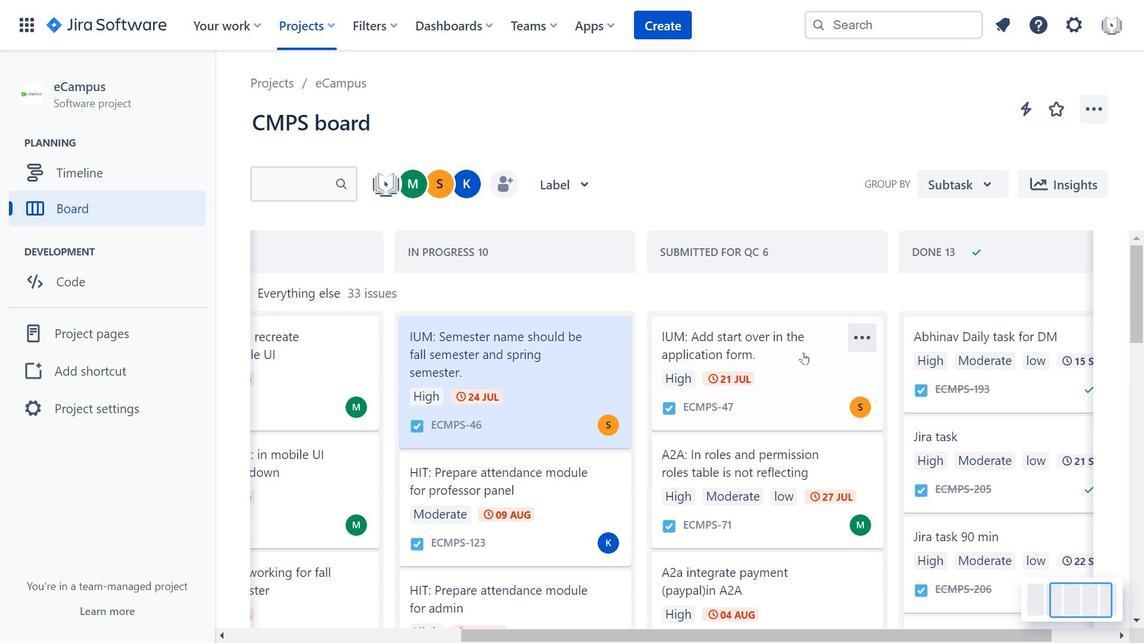 
Action: Mouse scrolled (801, 353) with delta (0, 0)
Screenshot: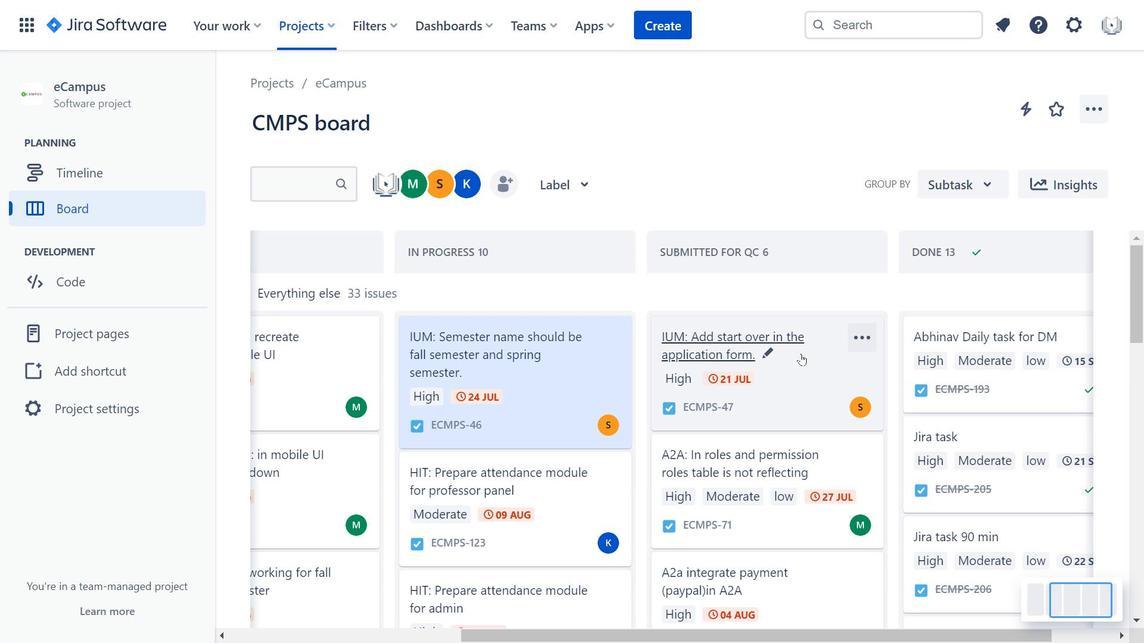 
Action: Mouse scrolled (801, 353) with delta (0, 0)
Screenshot: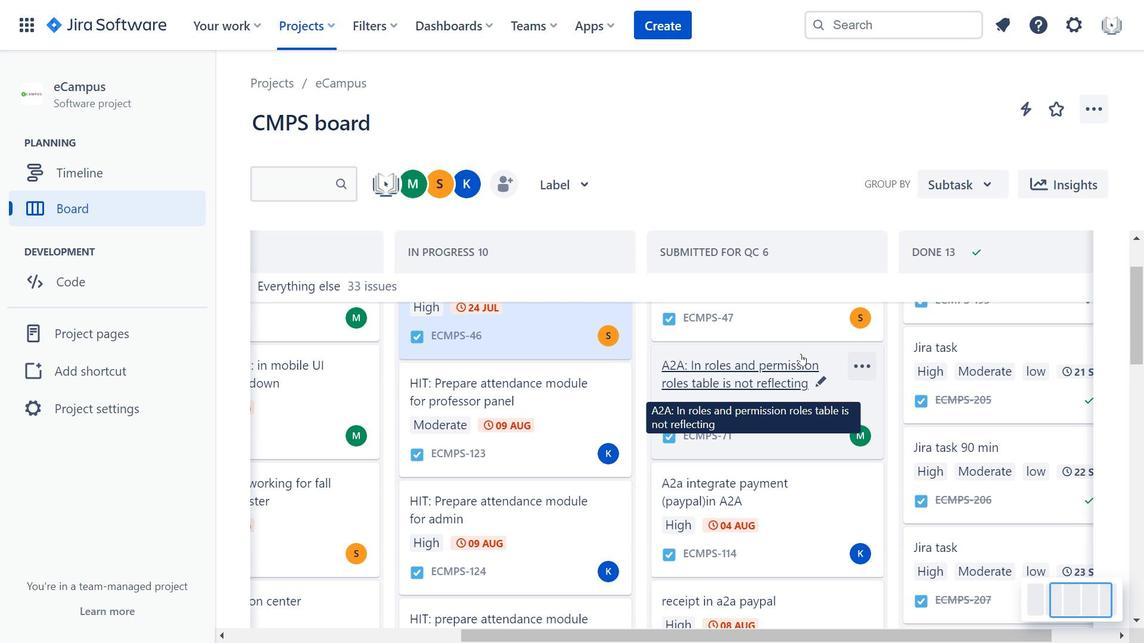 
Action: Mouse scrolled (801, 353) with delta (0, 0)
Screenshot: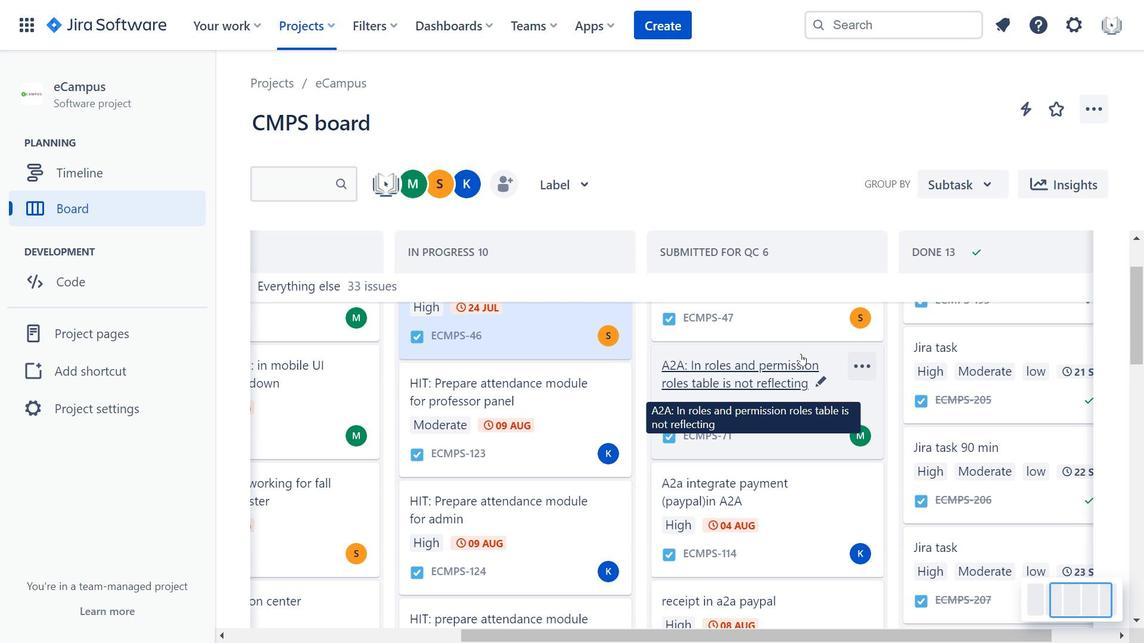 
Action: Mouse pressed left at (801, 354)
Screenshot: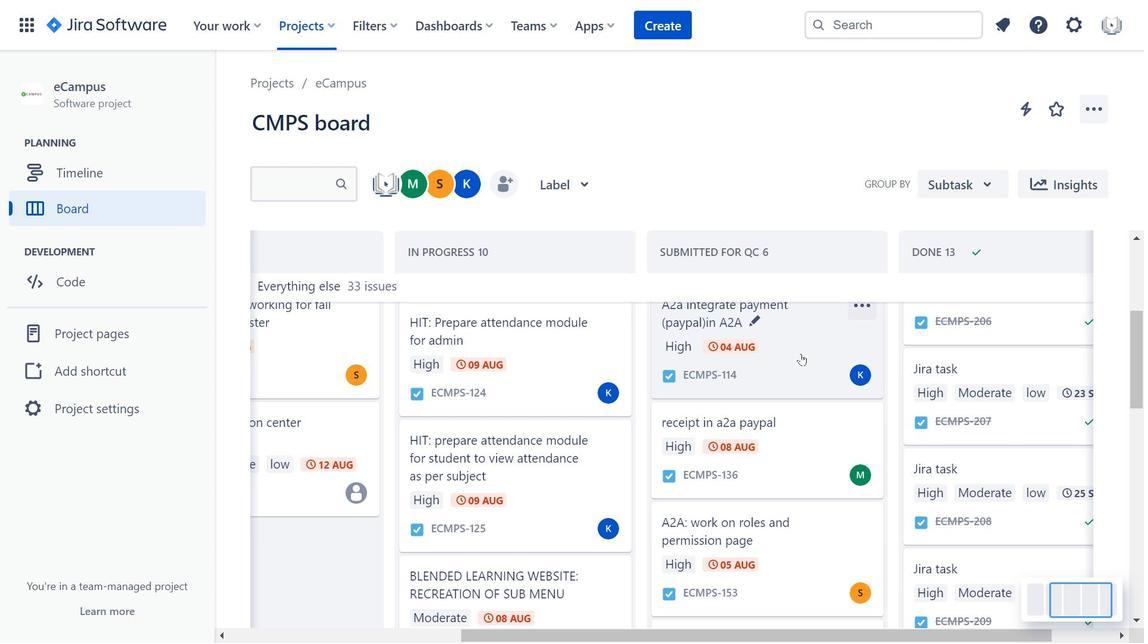 
Action: Mouse moved to (330, 258)
Screenshot: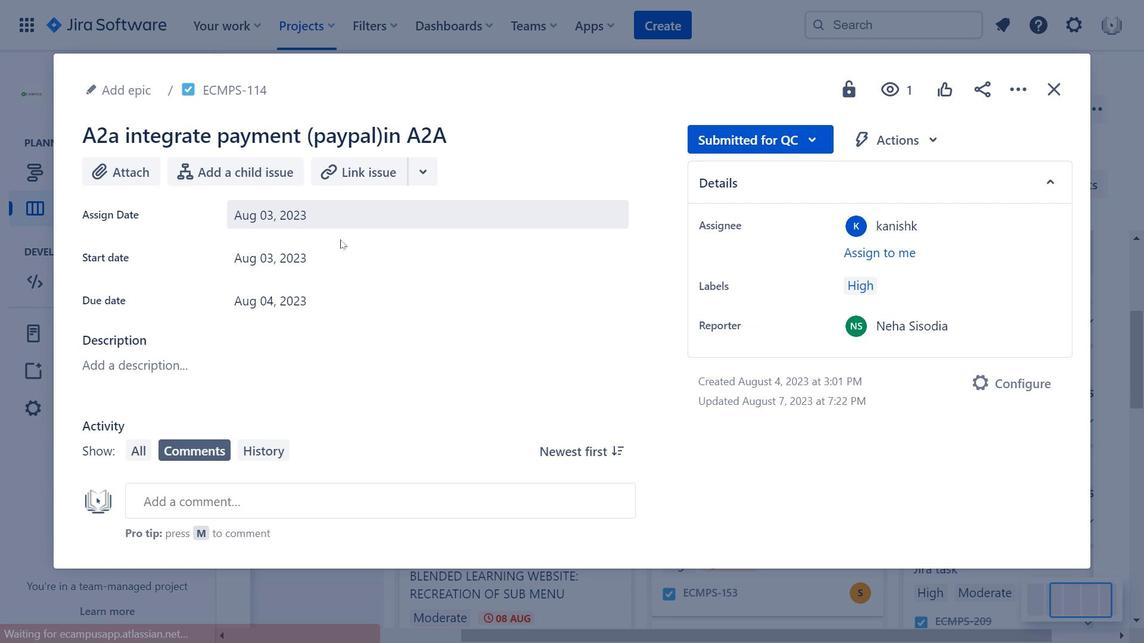 
Action: Mouse pressed left at (330, 258)
Screenshot: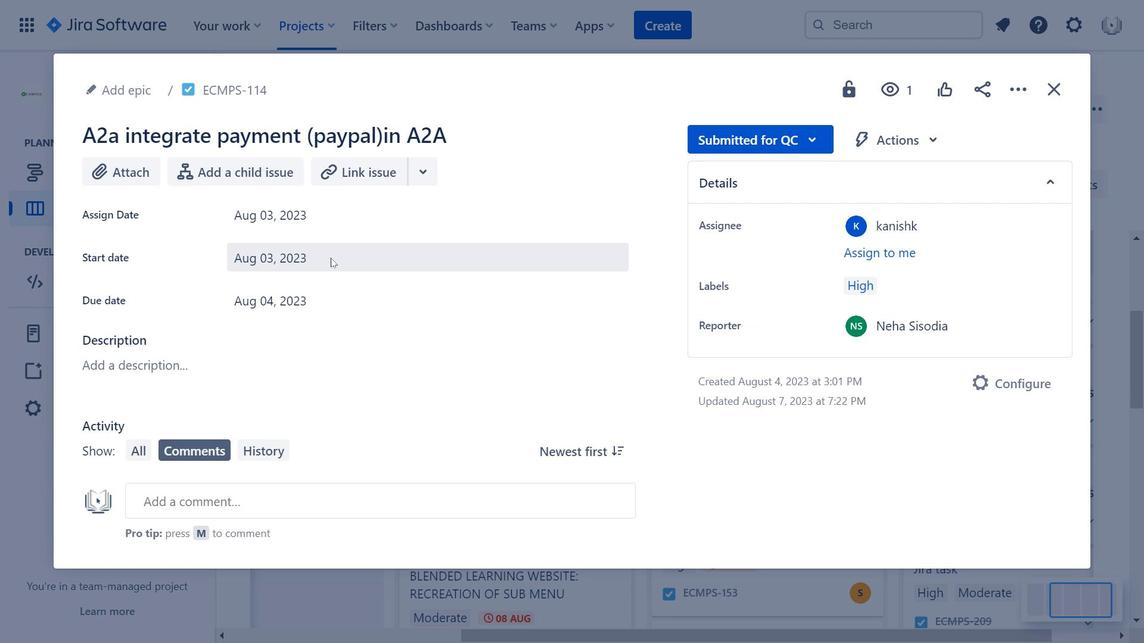 
Action: Mouse moved to (494, 315)
Screenshot: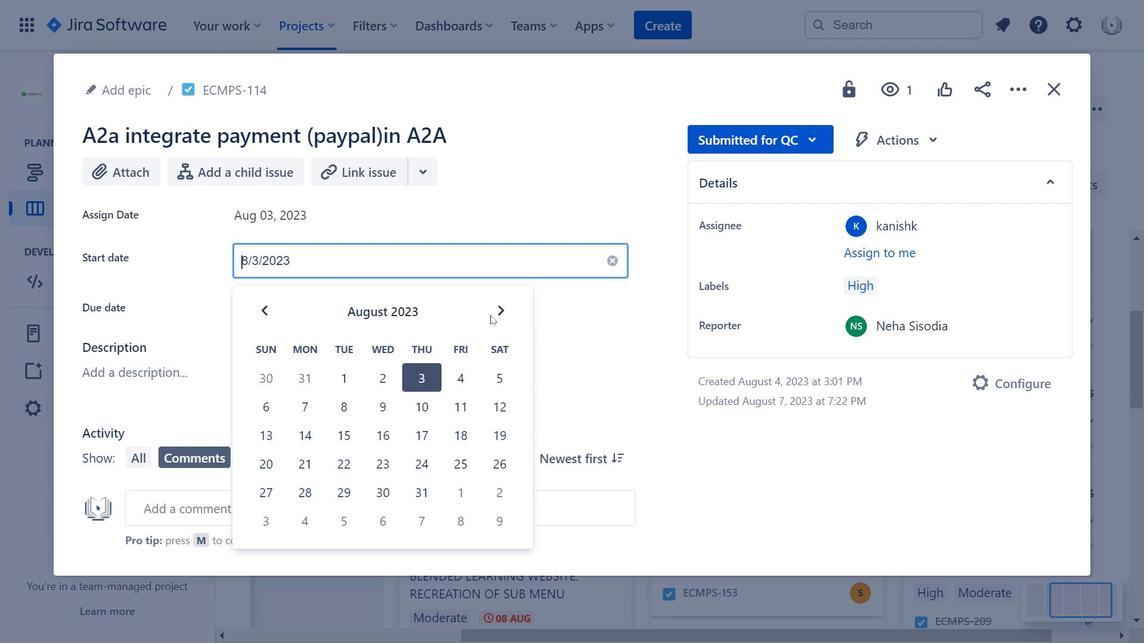 
Action: Mouse pressed left at (494, 315)
Screenshot: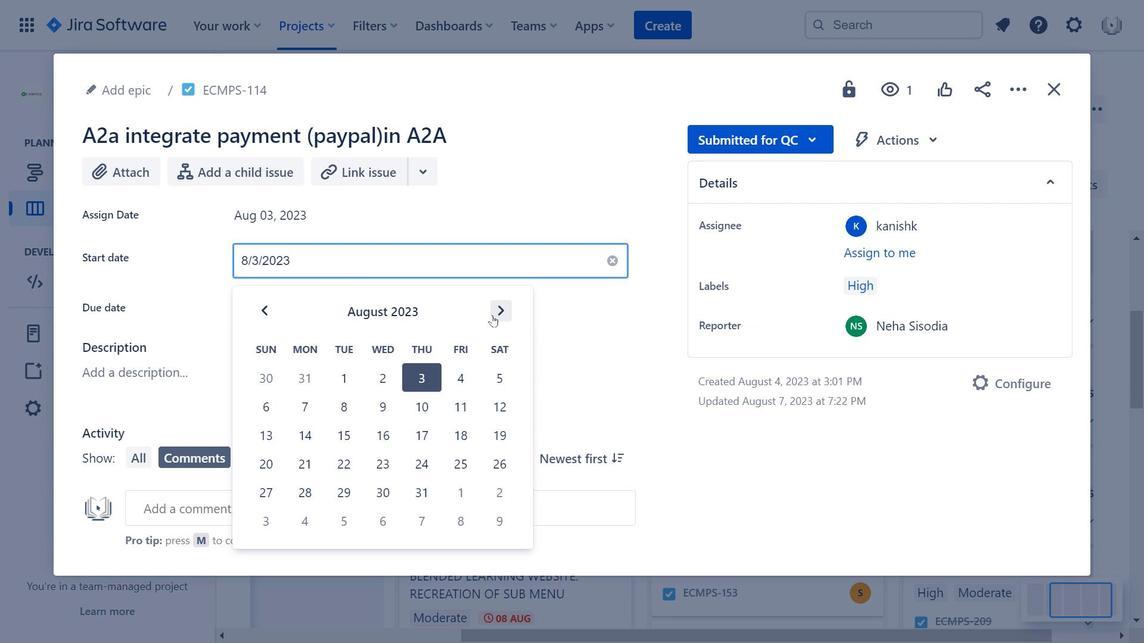 
Action: Mouse moved to (275, 307)
Screenshot: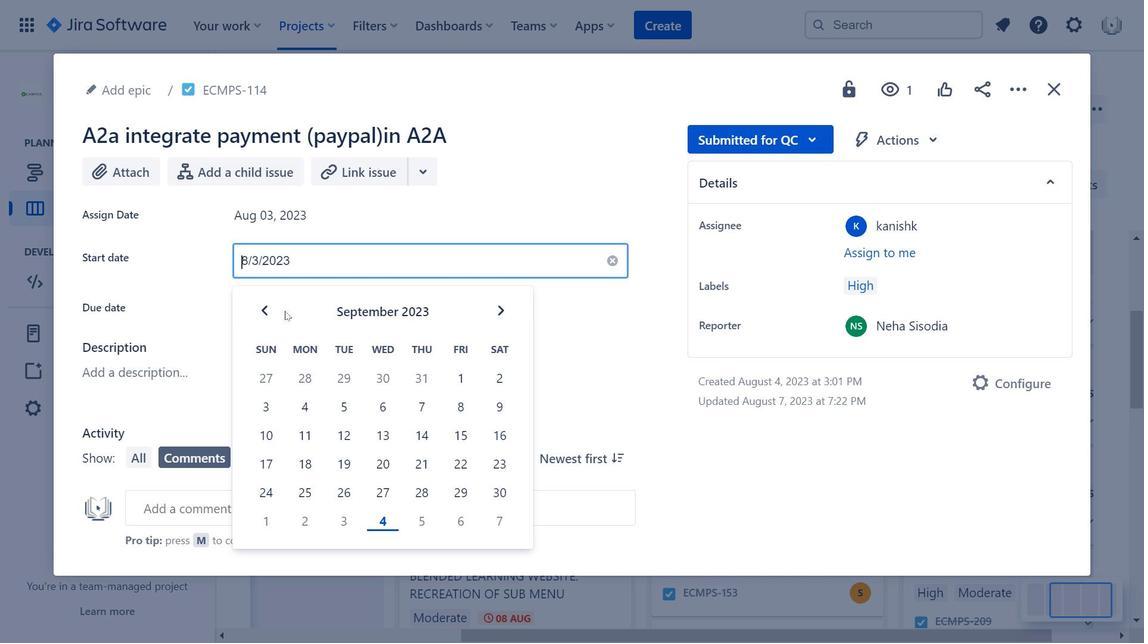 
Action: Mouse pressed left at (275, 307)
Screenshot: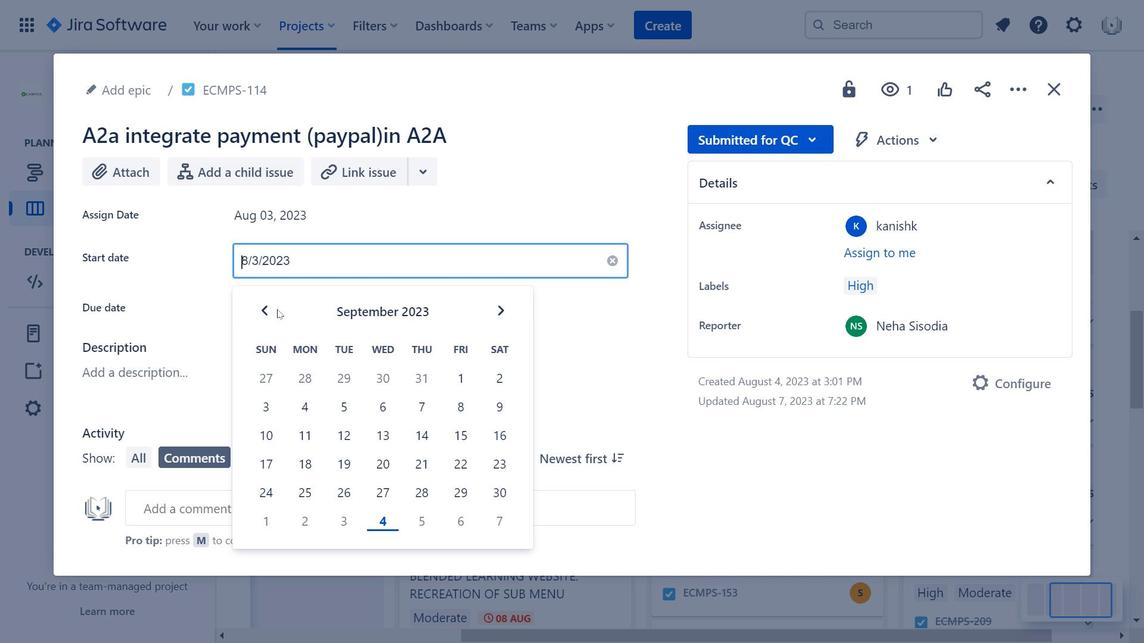 
Action: Mouse moved to (266, 304)
Screenshot: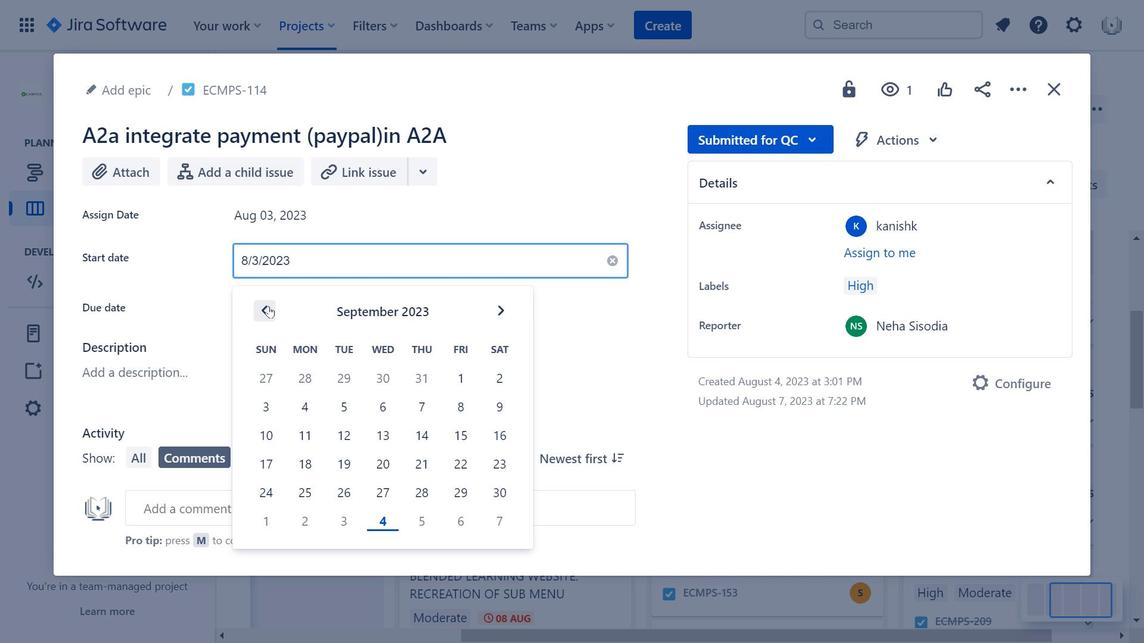 
Action: Mouse pressed left at (266, 304)
Screenshot: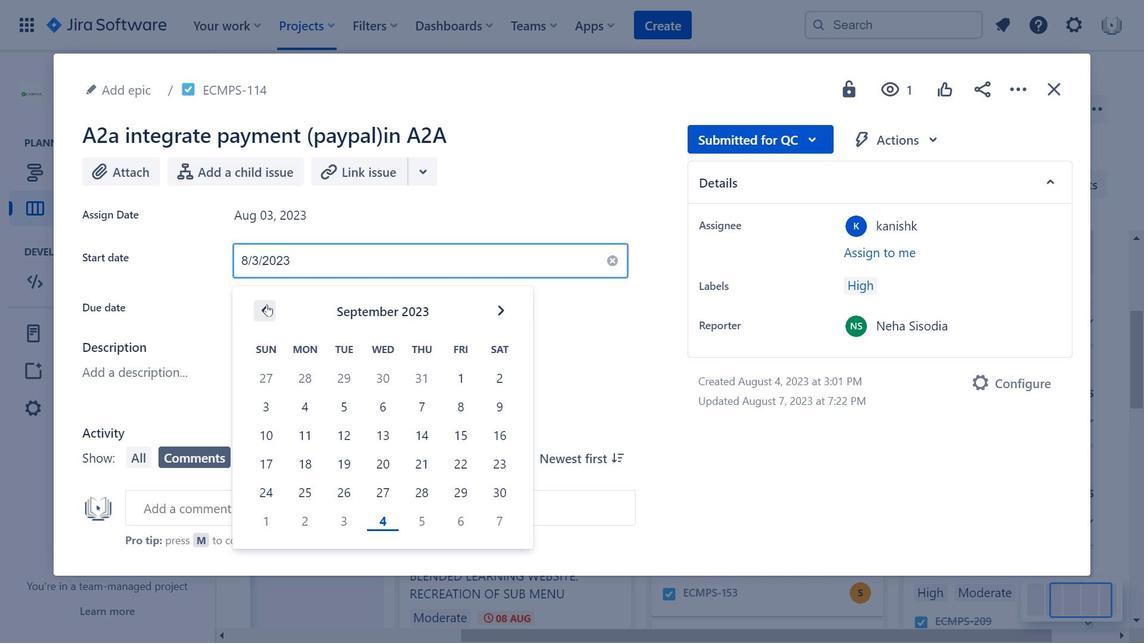 
Action: Mouse moved to (649, 307)
Screenshot: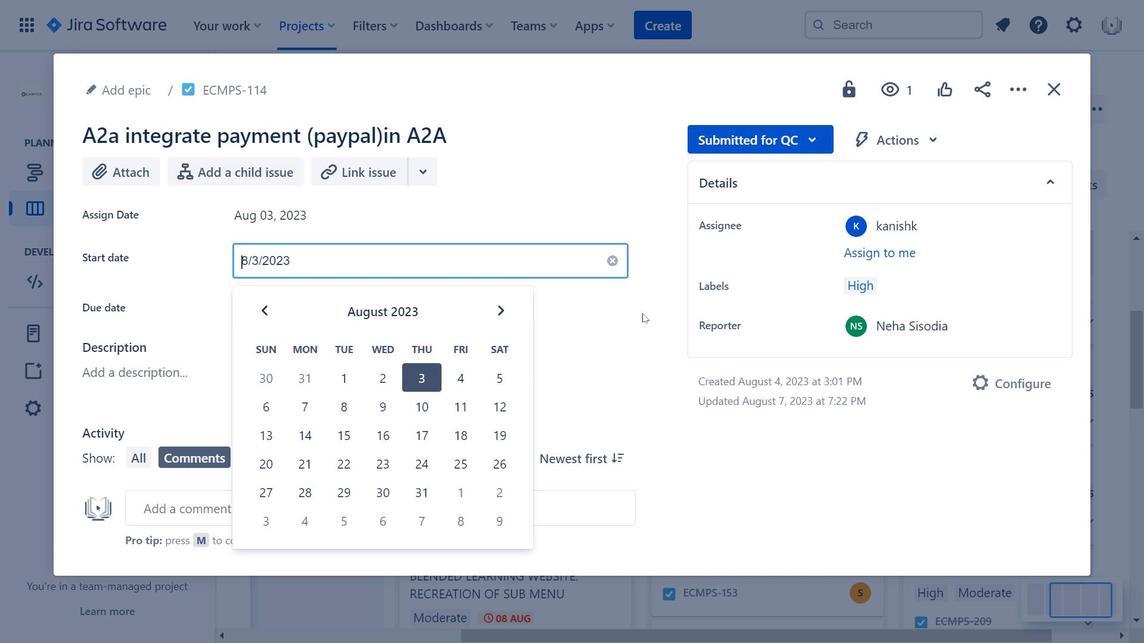 
Action: Mouse pressed left at (649, 307)
Screenshot: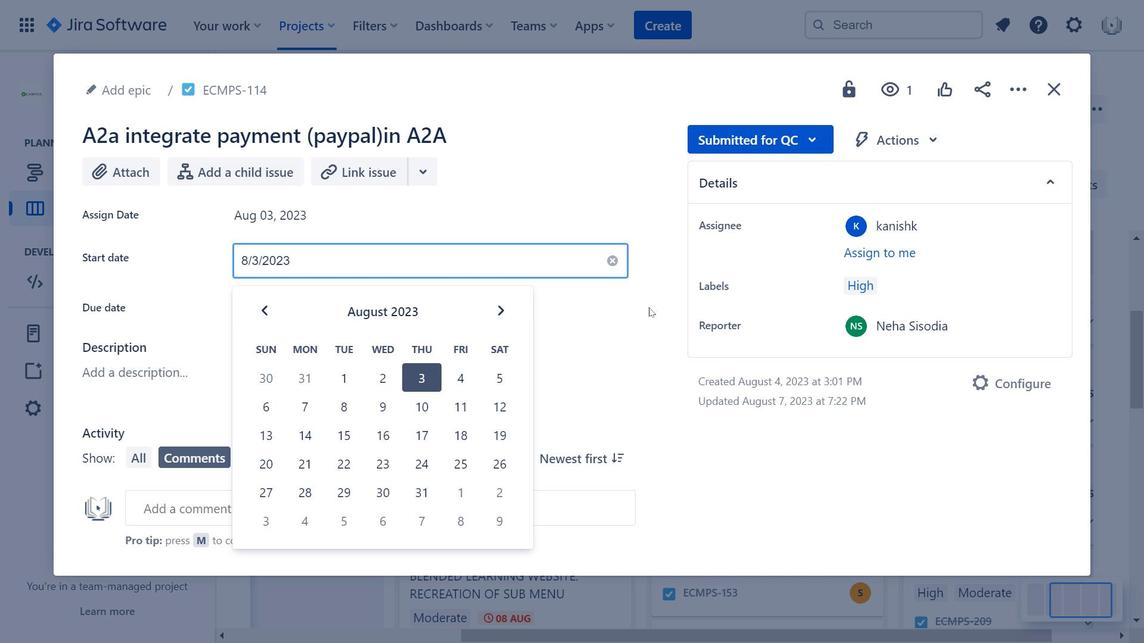 
Action: Mouse moved to (1046, 95)
